 Task: Play online Dominion games.
Action: Mouse moved to (670, 624)
Screenshot: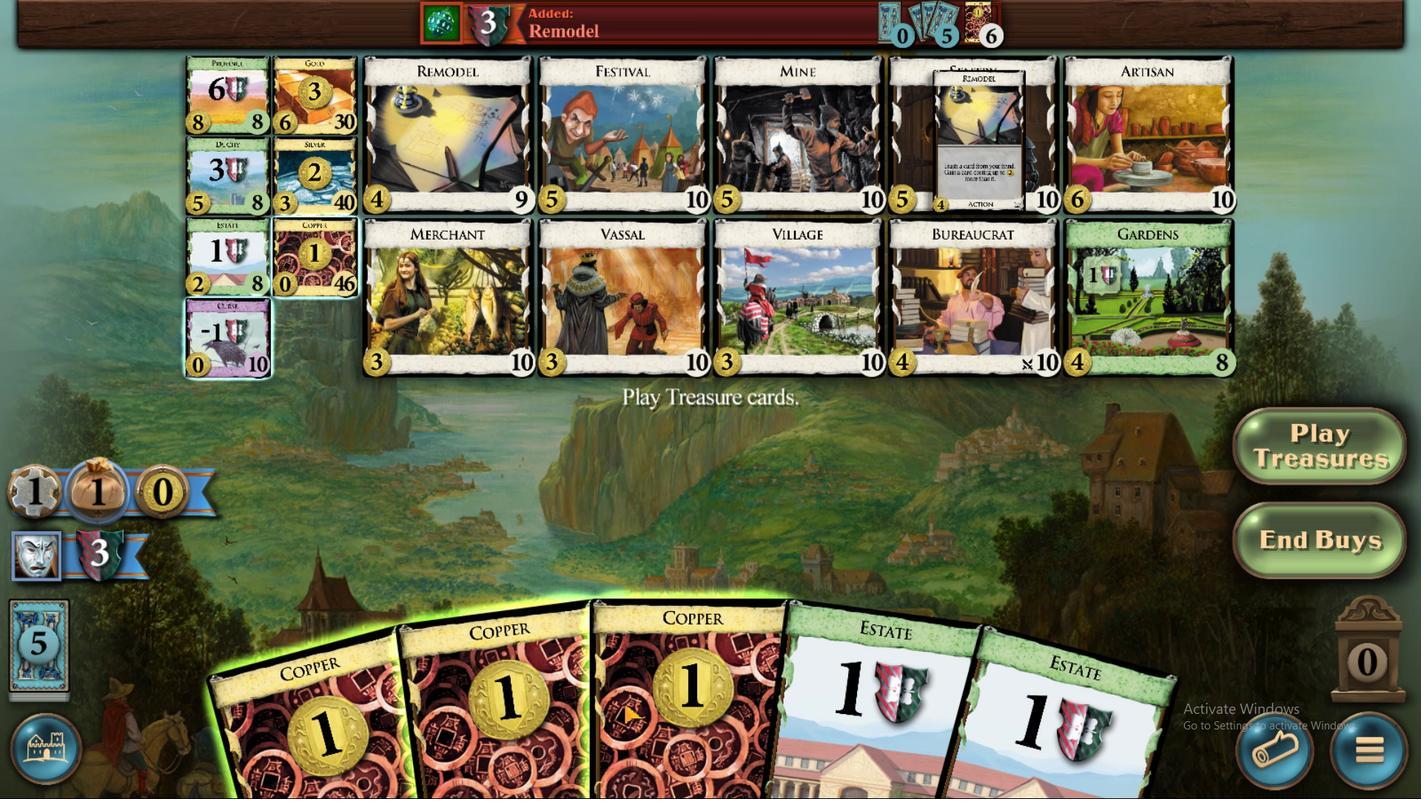 
Action: Mouse pressed left at (670, 624)
Screenshot: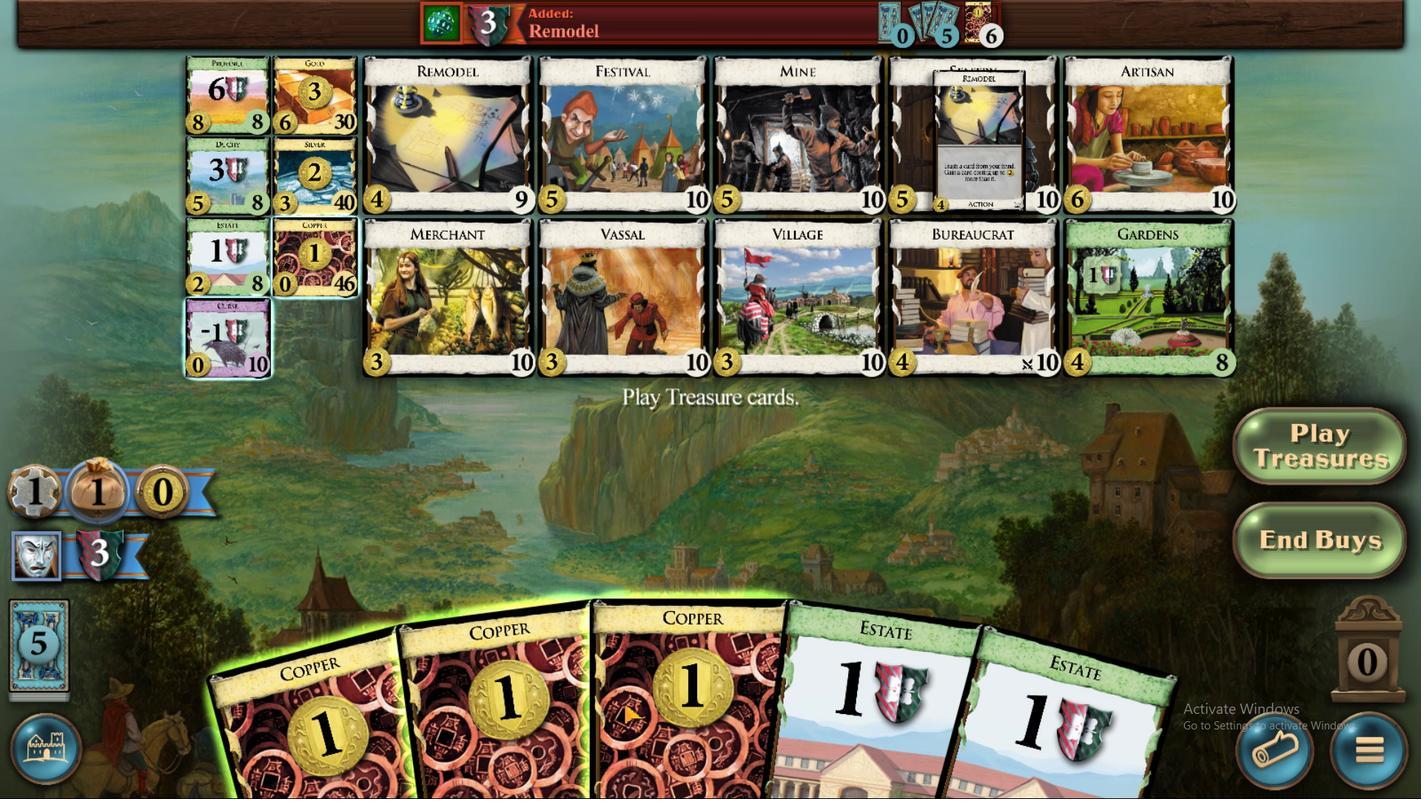 
Action: Mouse moved to (675, 606)
Screenshot: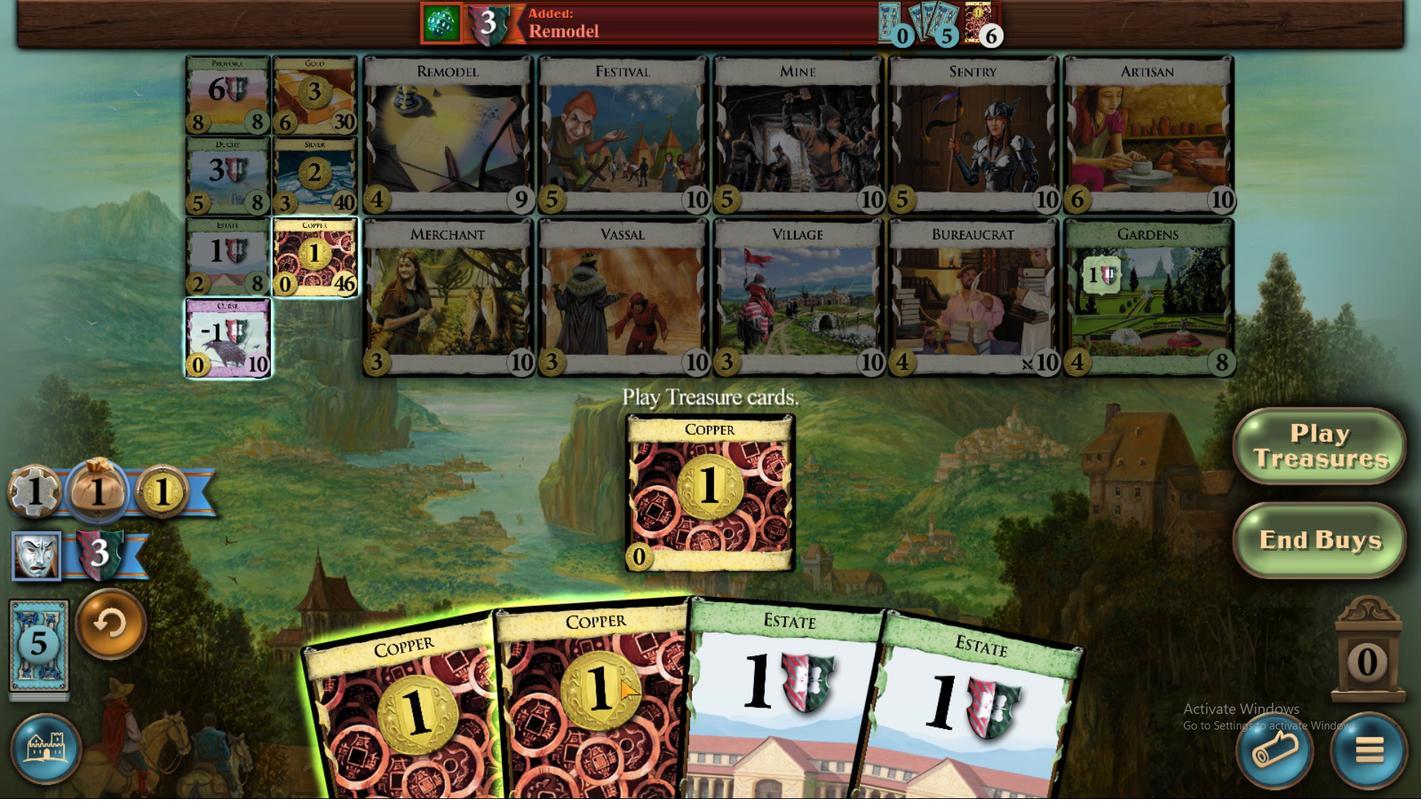 
Action: Mouse pressed left at (675, 606)
Screenshot: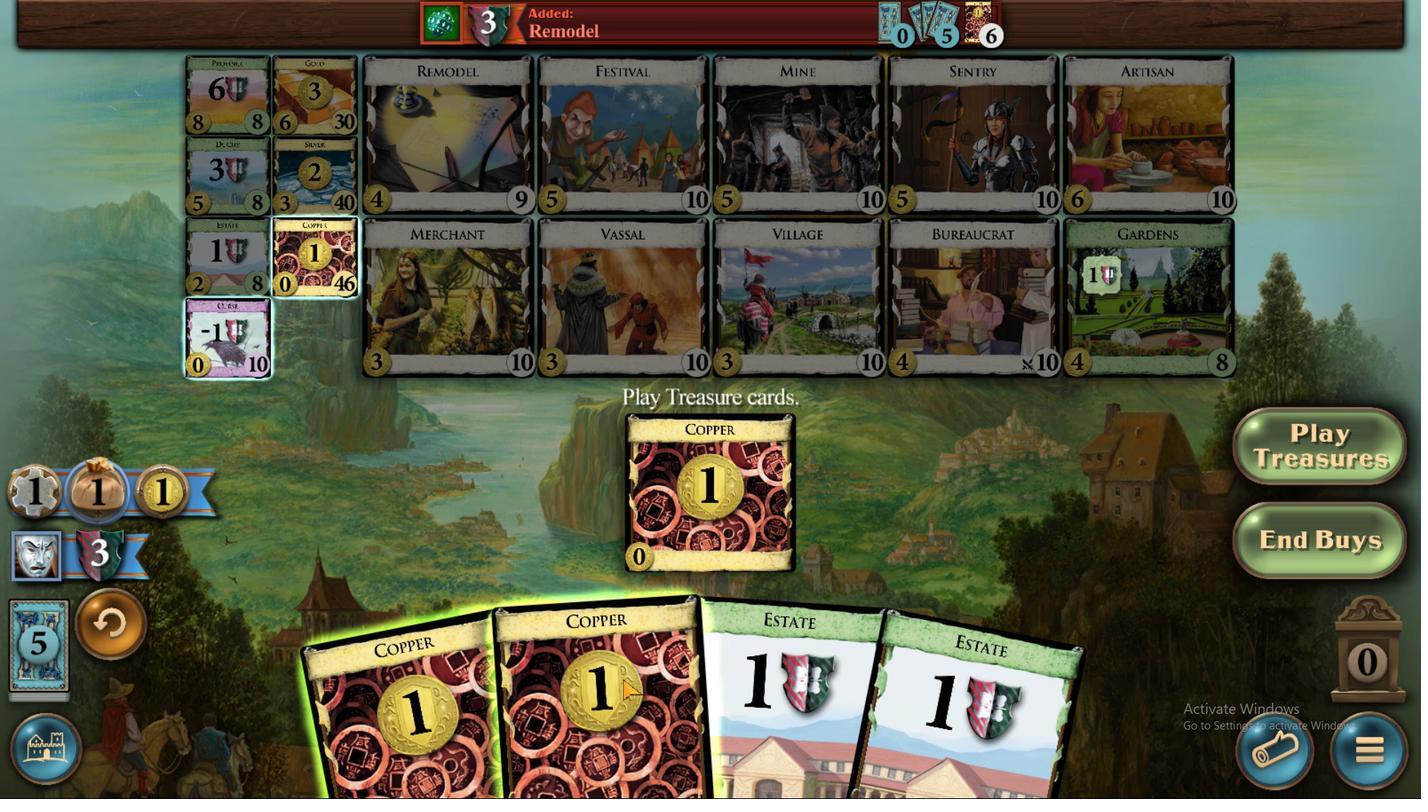 
Action: Mouse moved to (602, 604)
Screenshot: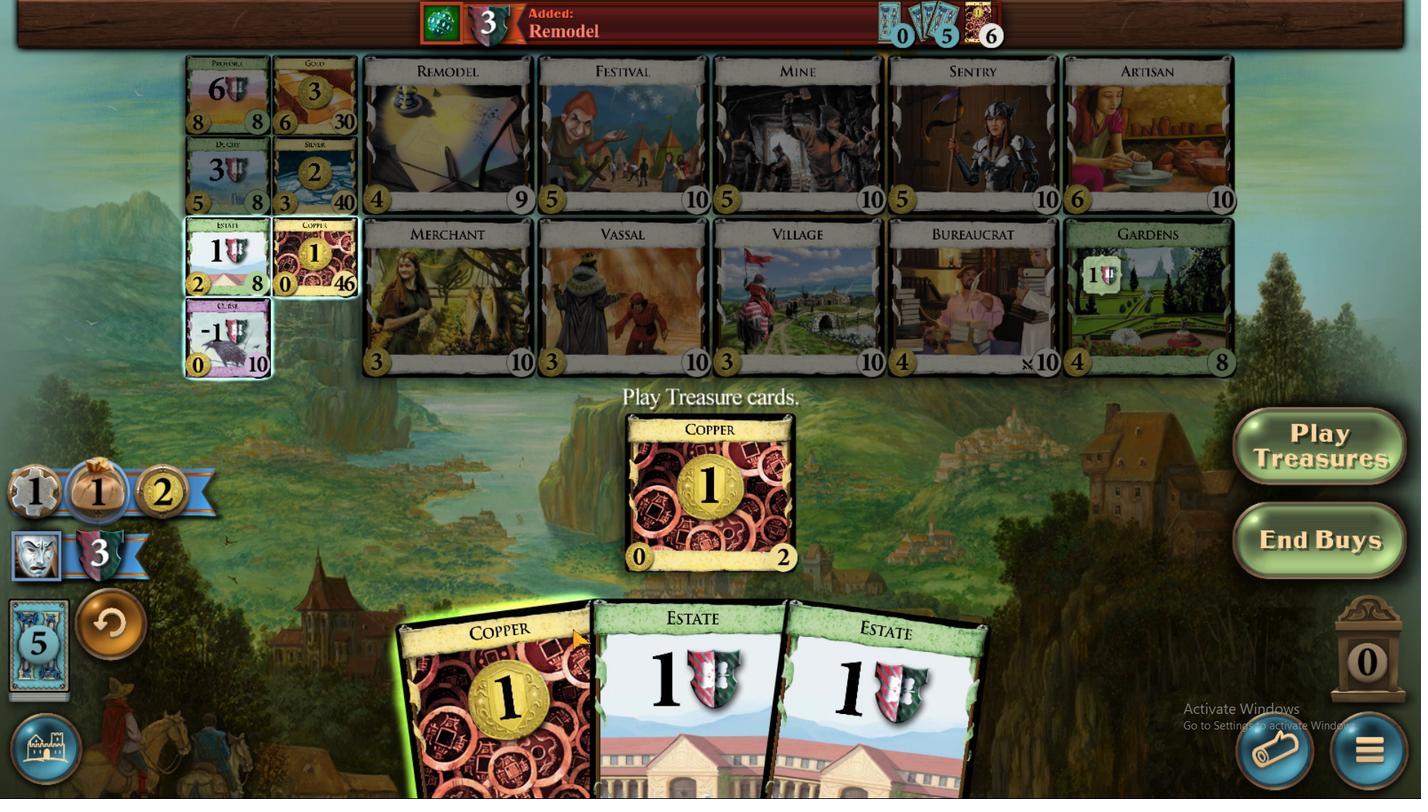 
Action: Mouse pressed left at (602, 604)
Screenshot: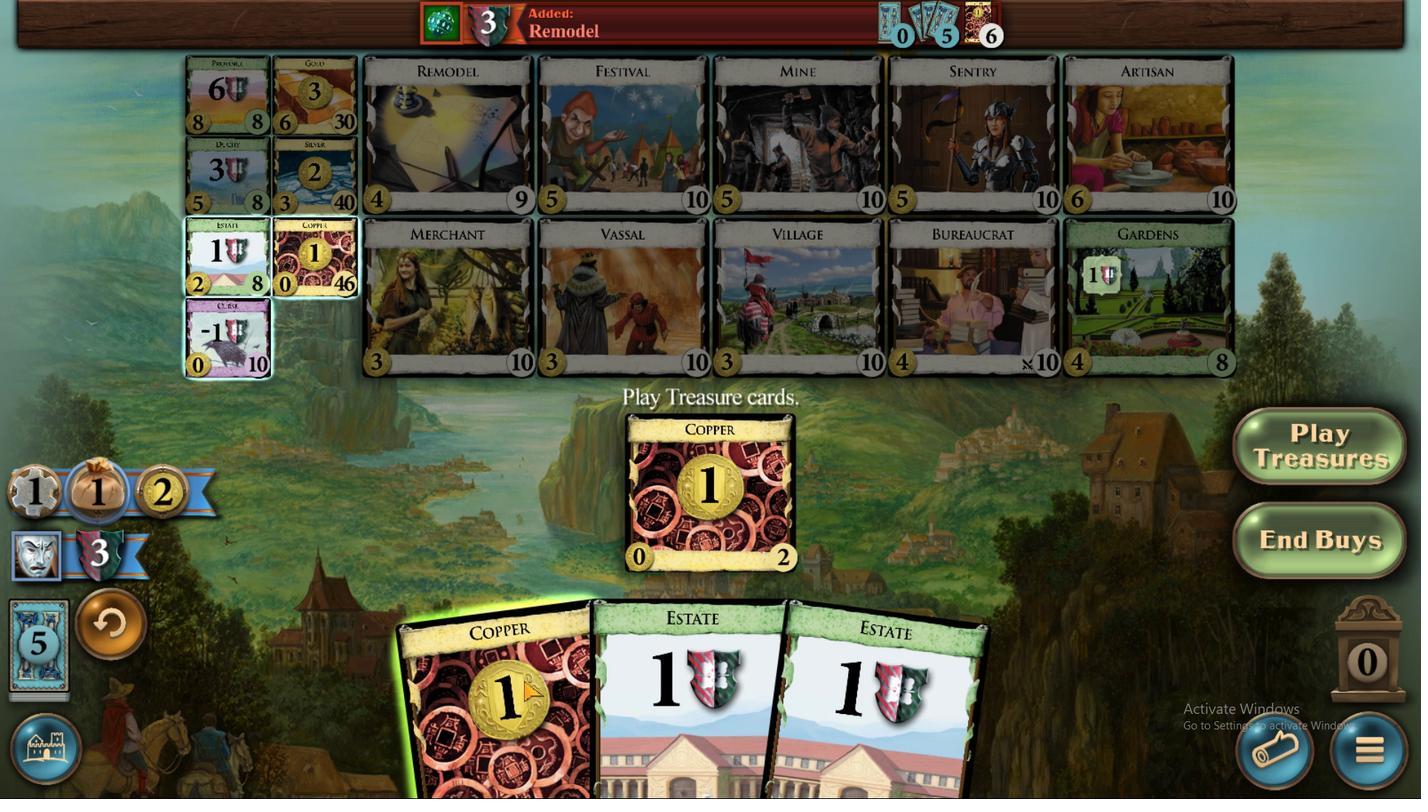 
Action: Mouse moved to (438, 384)
Screenshot: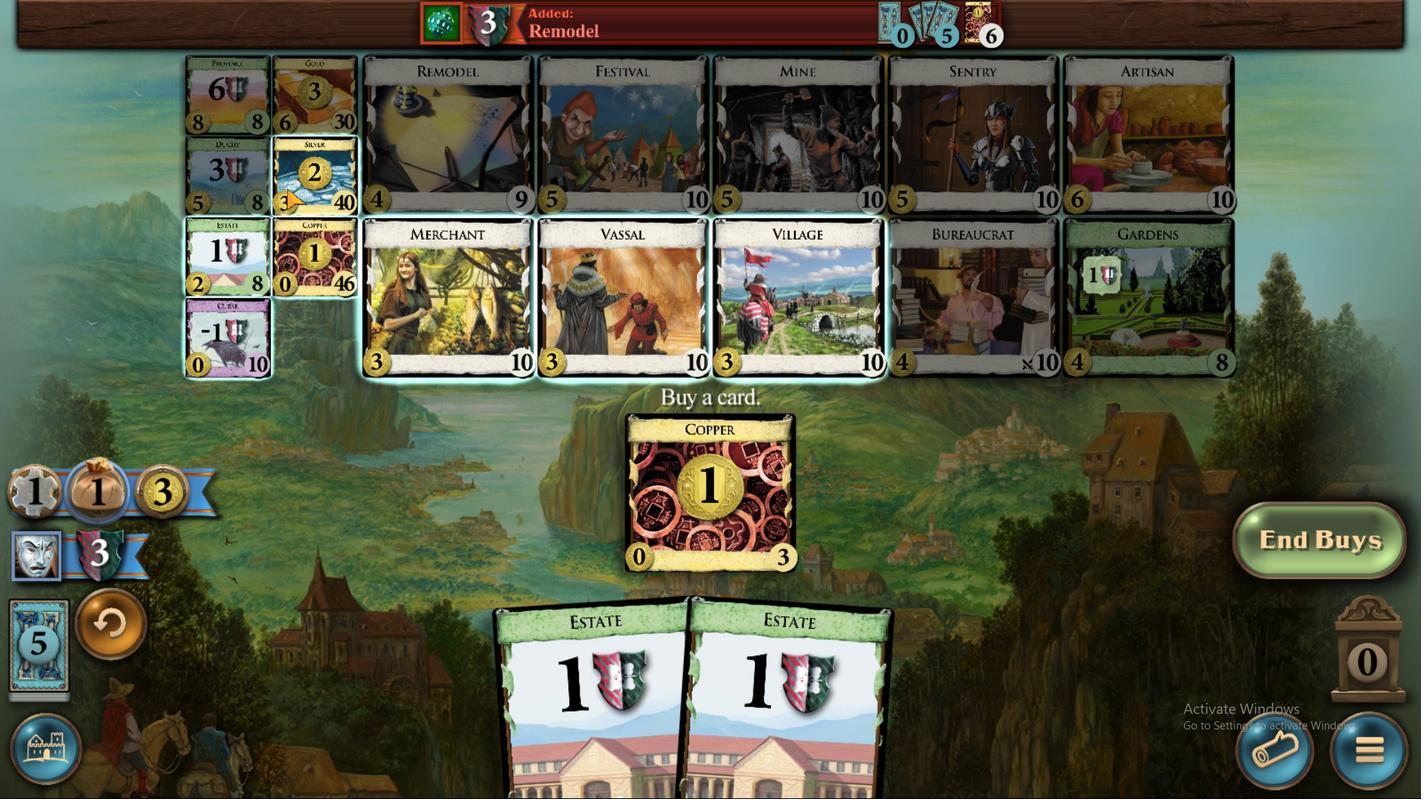 
Action: Mouse pressed left at (438, 384)
Screenshot: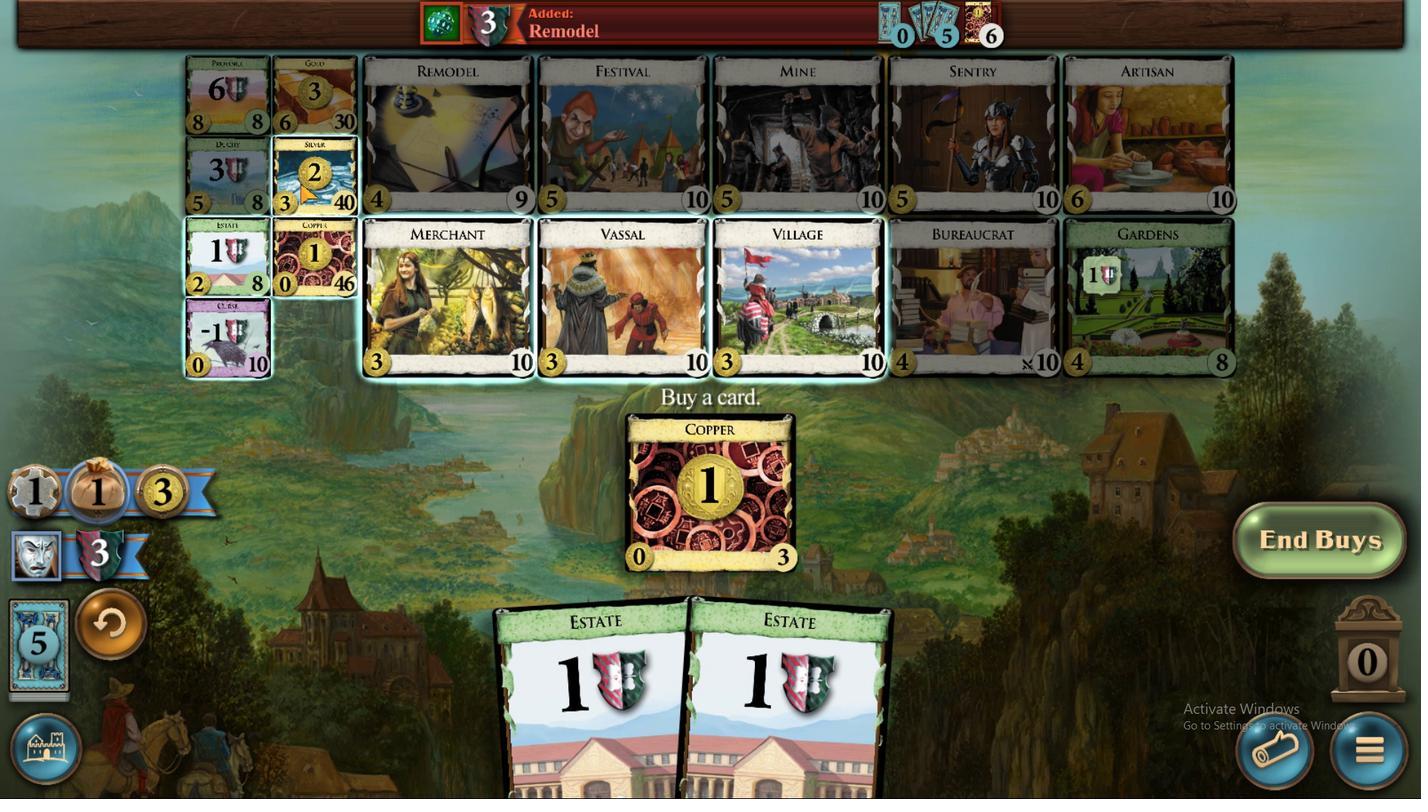 
Action: Mouse moved to (693, 602)
Screenshot: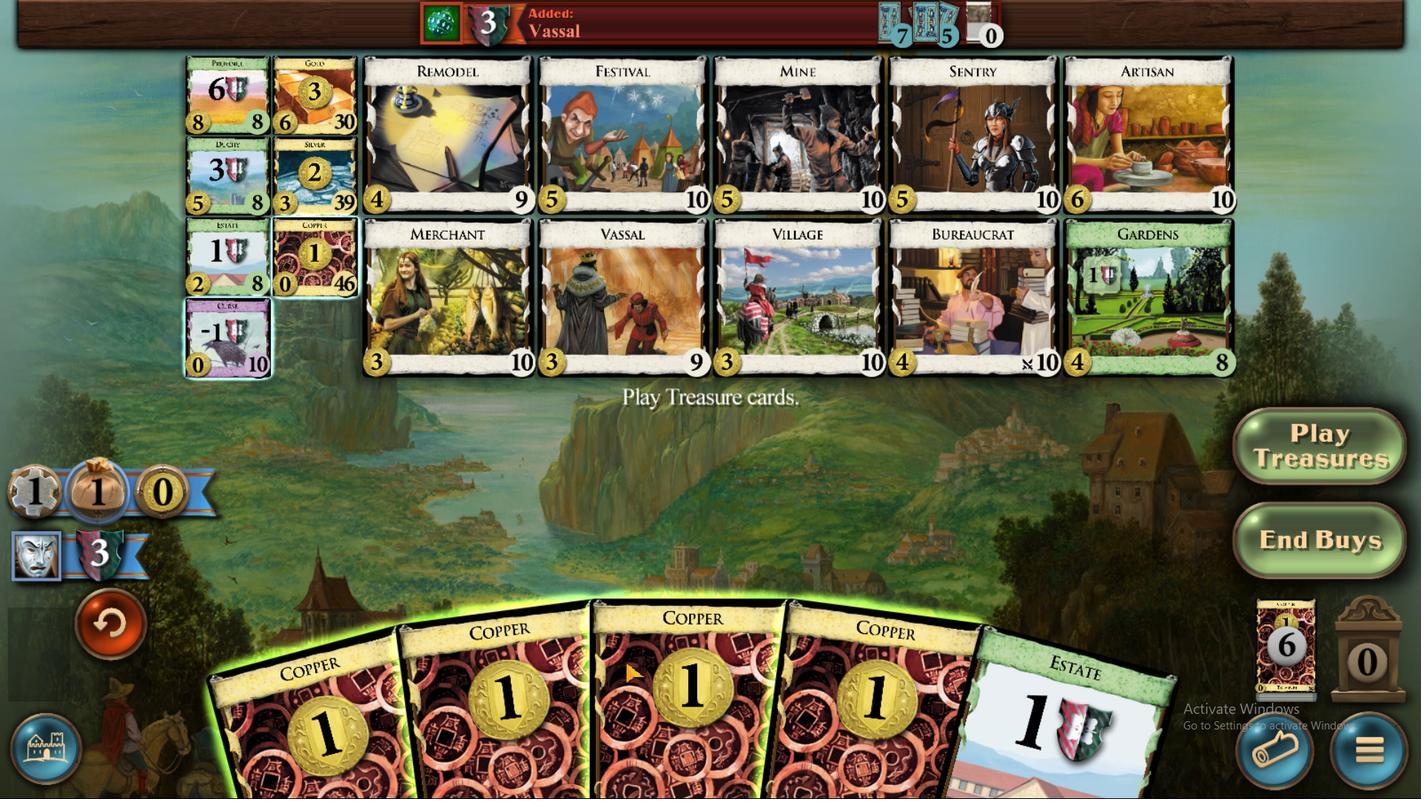 
Action: Mouse pressed left at (693, 602)
Screenshot: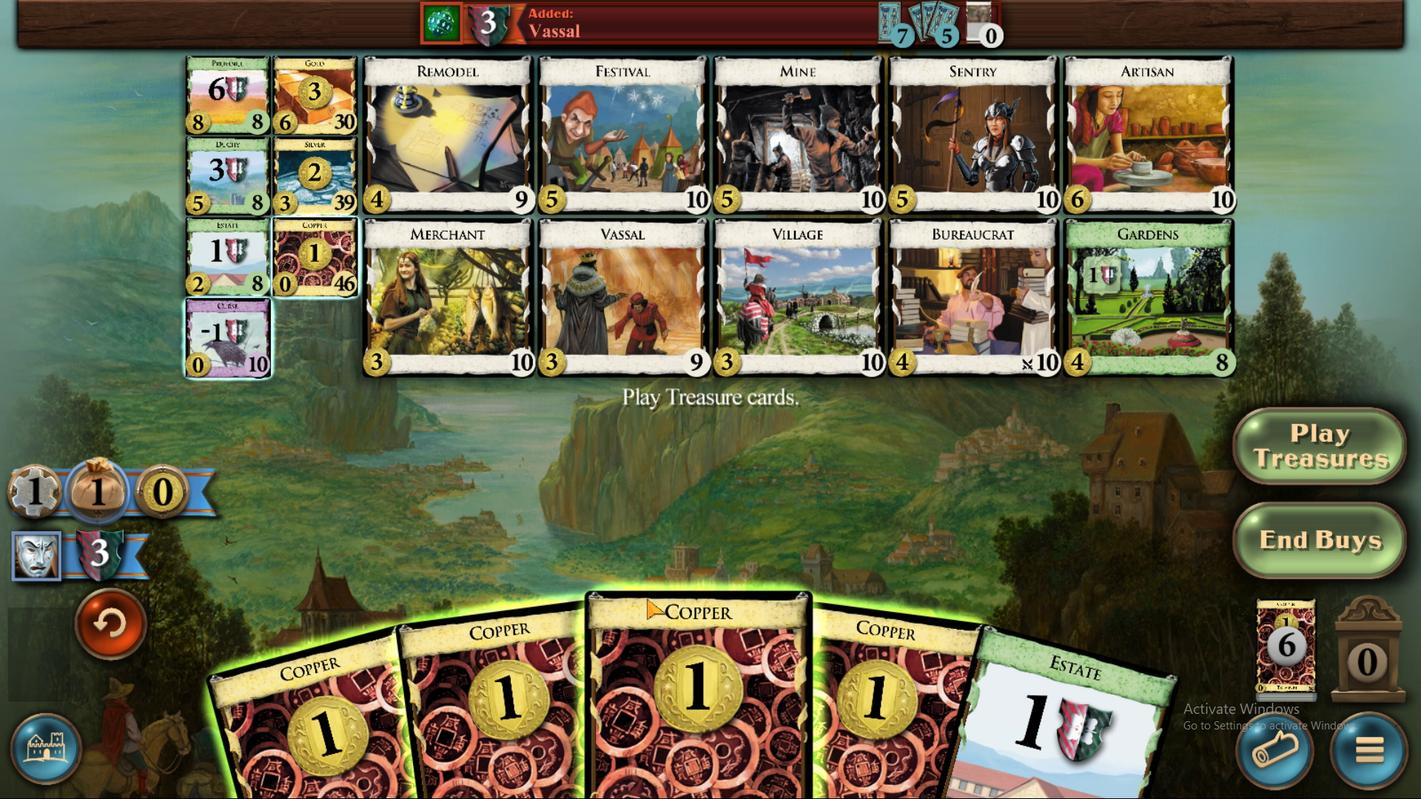 
Action: Mouse moved to (689, 602)
Screenshot: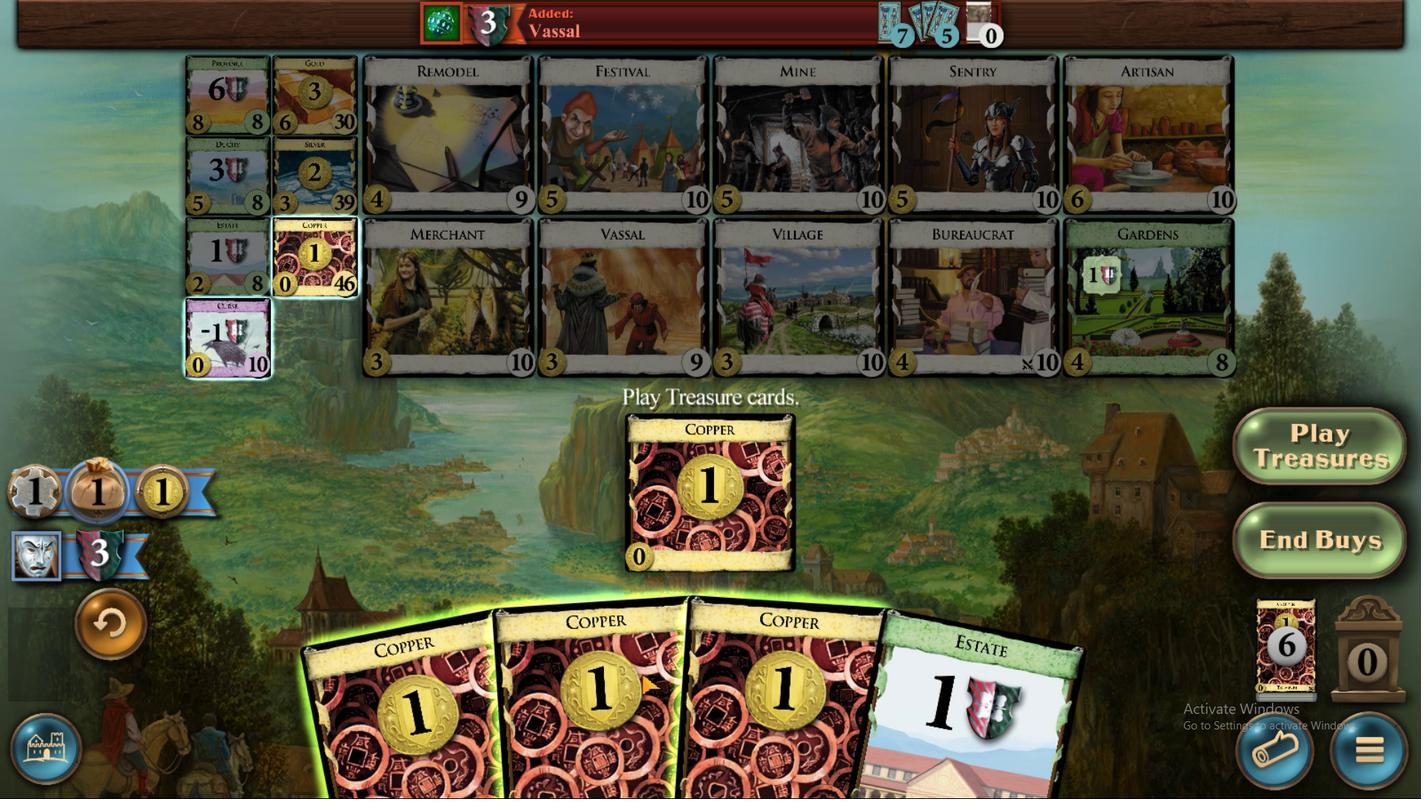 
Action: Mouse pressed left at (689, 602)
Screenshot: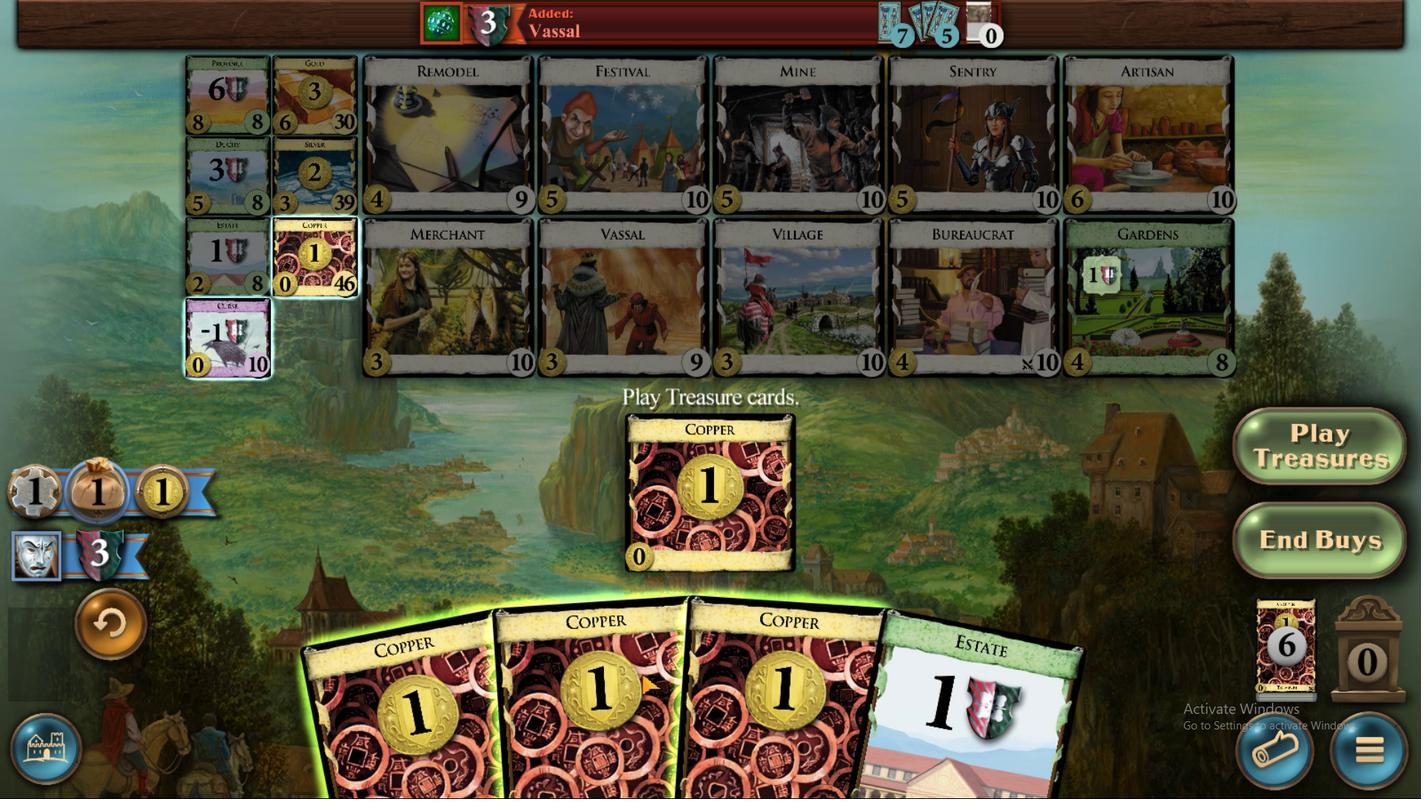 
Action: Mouse moved to (747, 572)
Screenshot: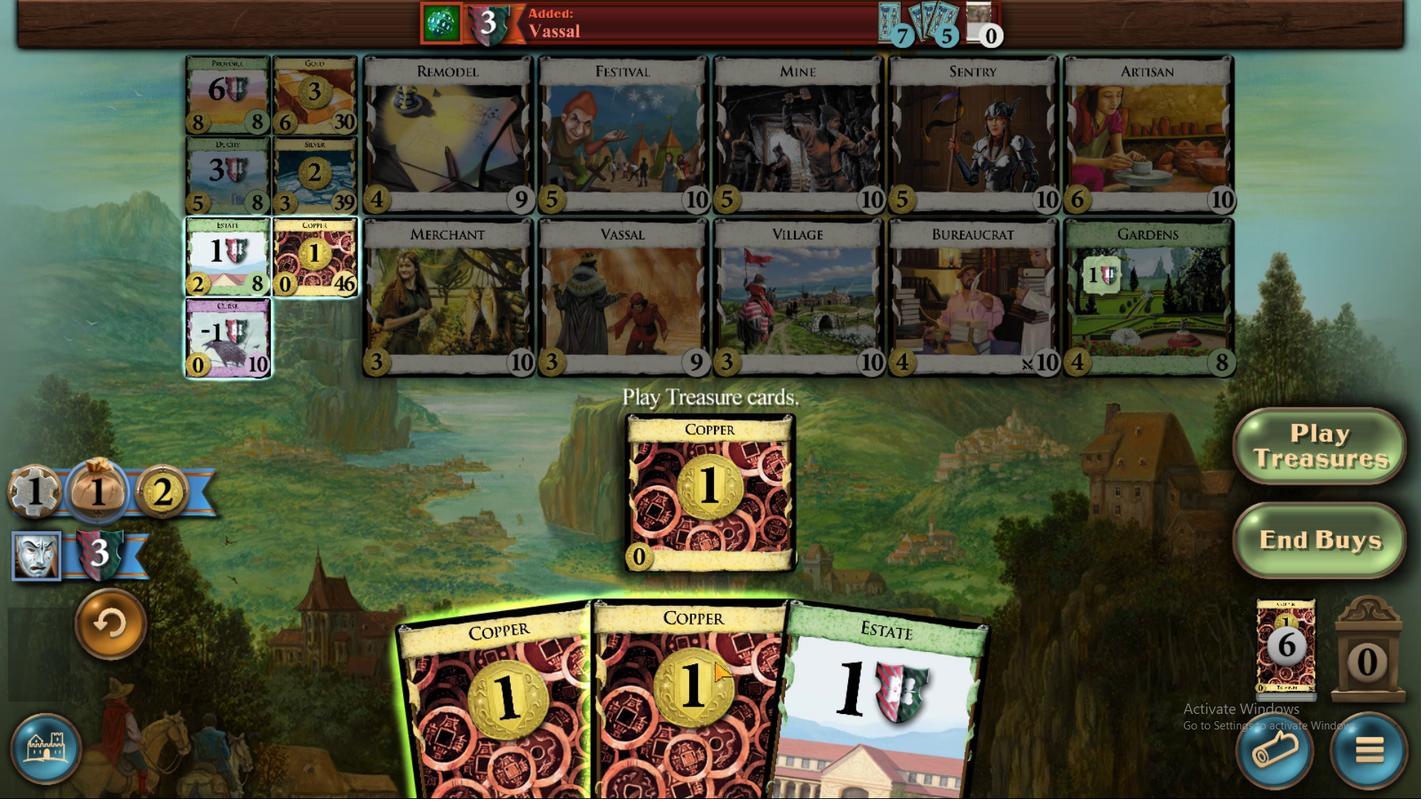 
Action: Mouse pressed left at (741, 597)
Screenshot: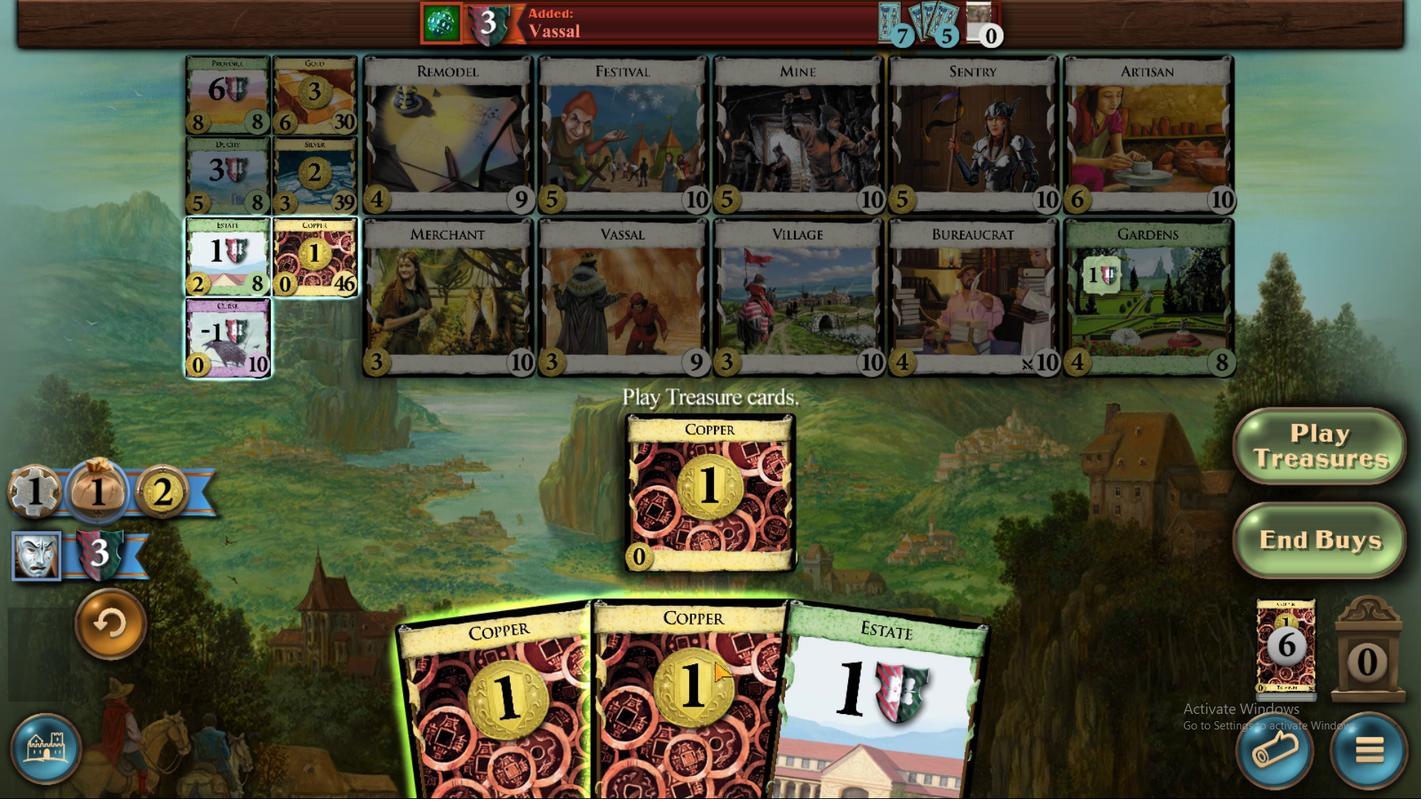 
Action: Mouse moved to (671, 593)
Screenshot: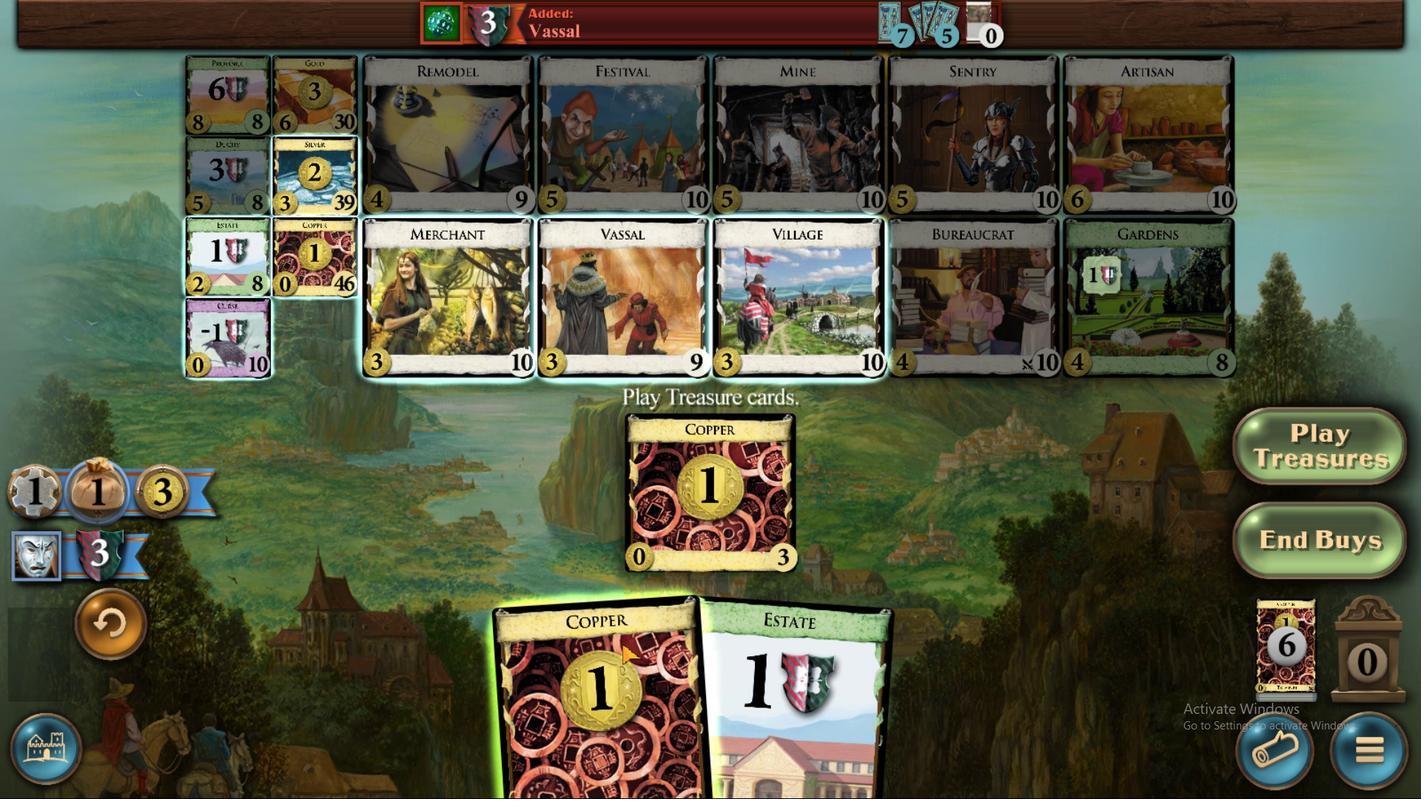 
Action: Mouse pressed left at (671, 593)
Screenshot: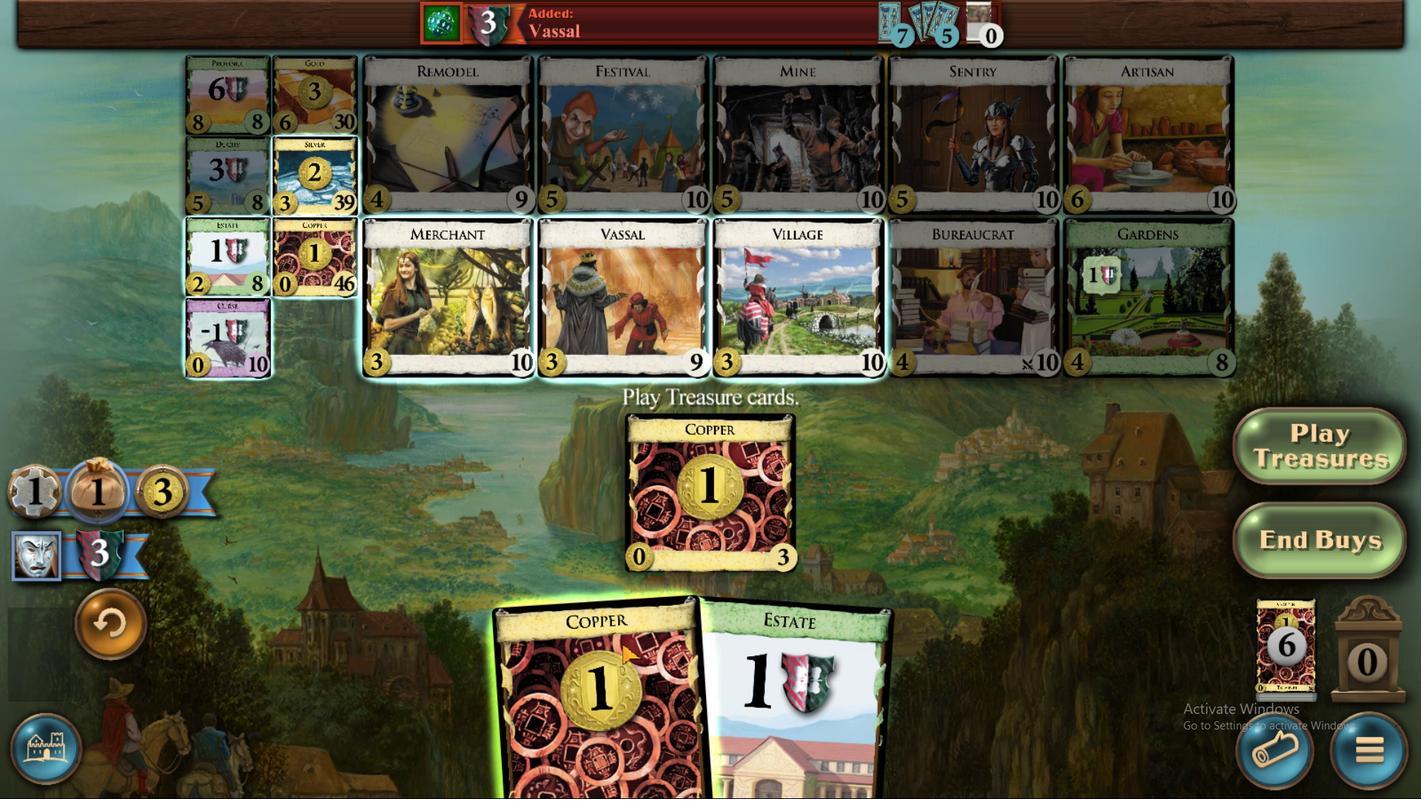 
Action: Mouse moved to (446, 388)
Screenshot: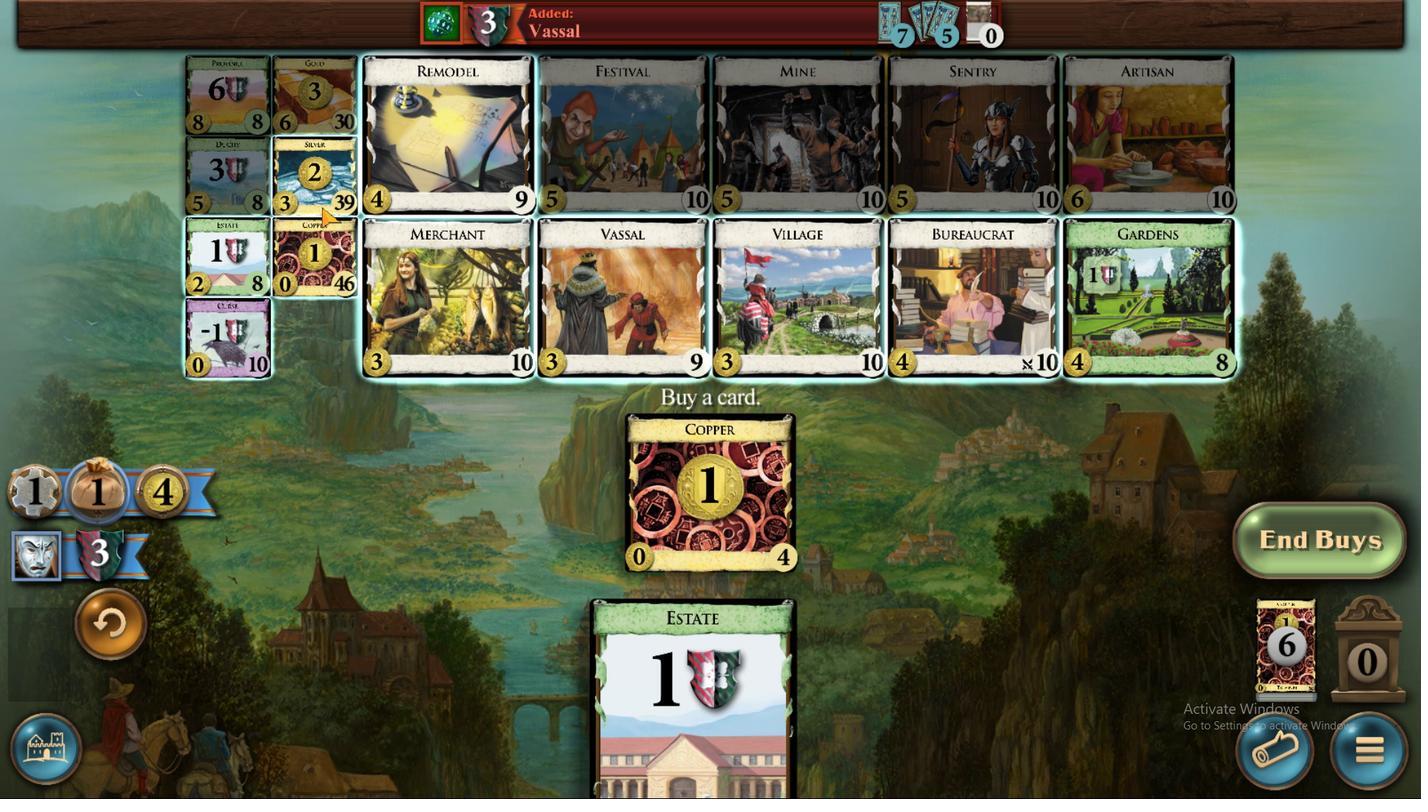
Action: Mouse pressed left at (446, 388)
Screenshot: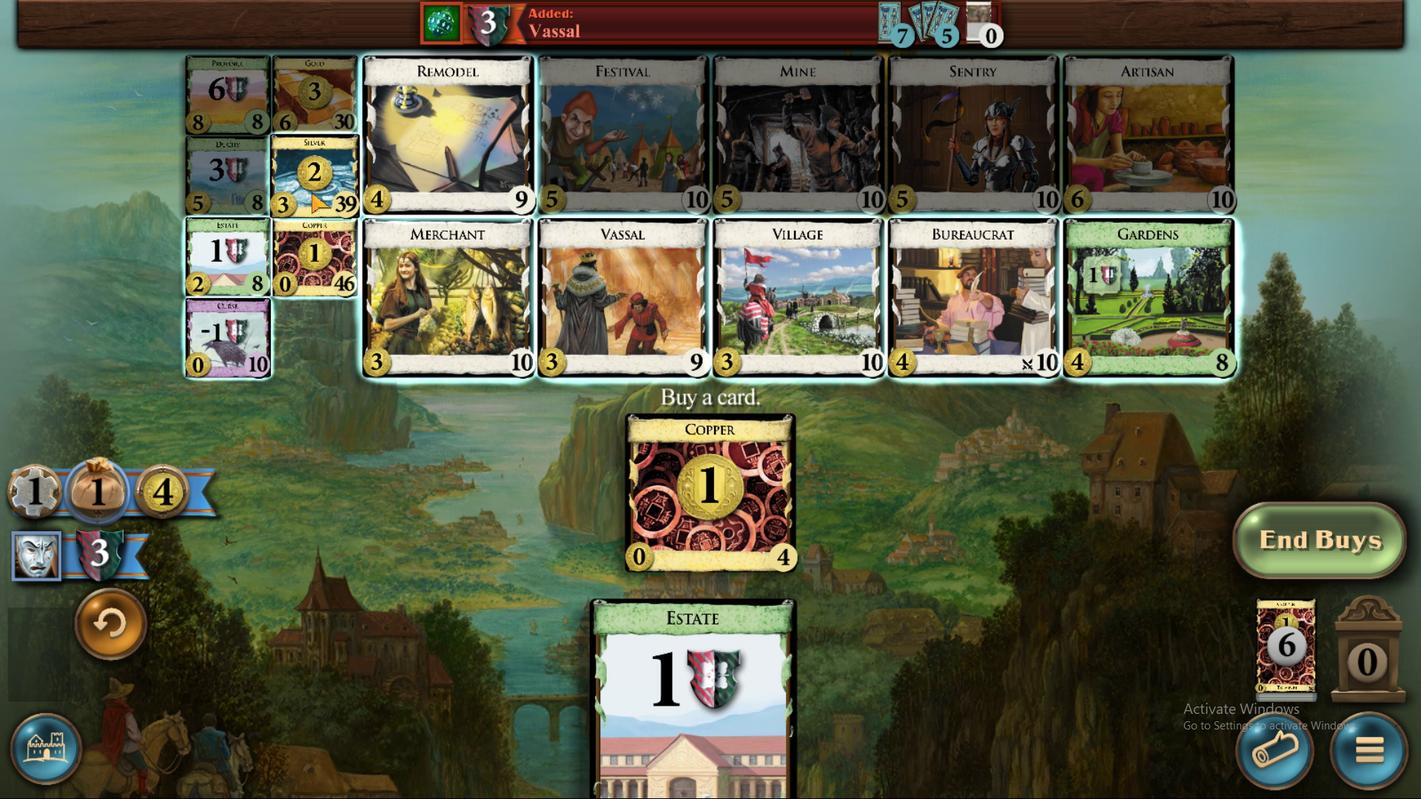 
Action: Mouse moved to (742, 599)
Screenshot: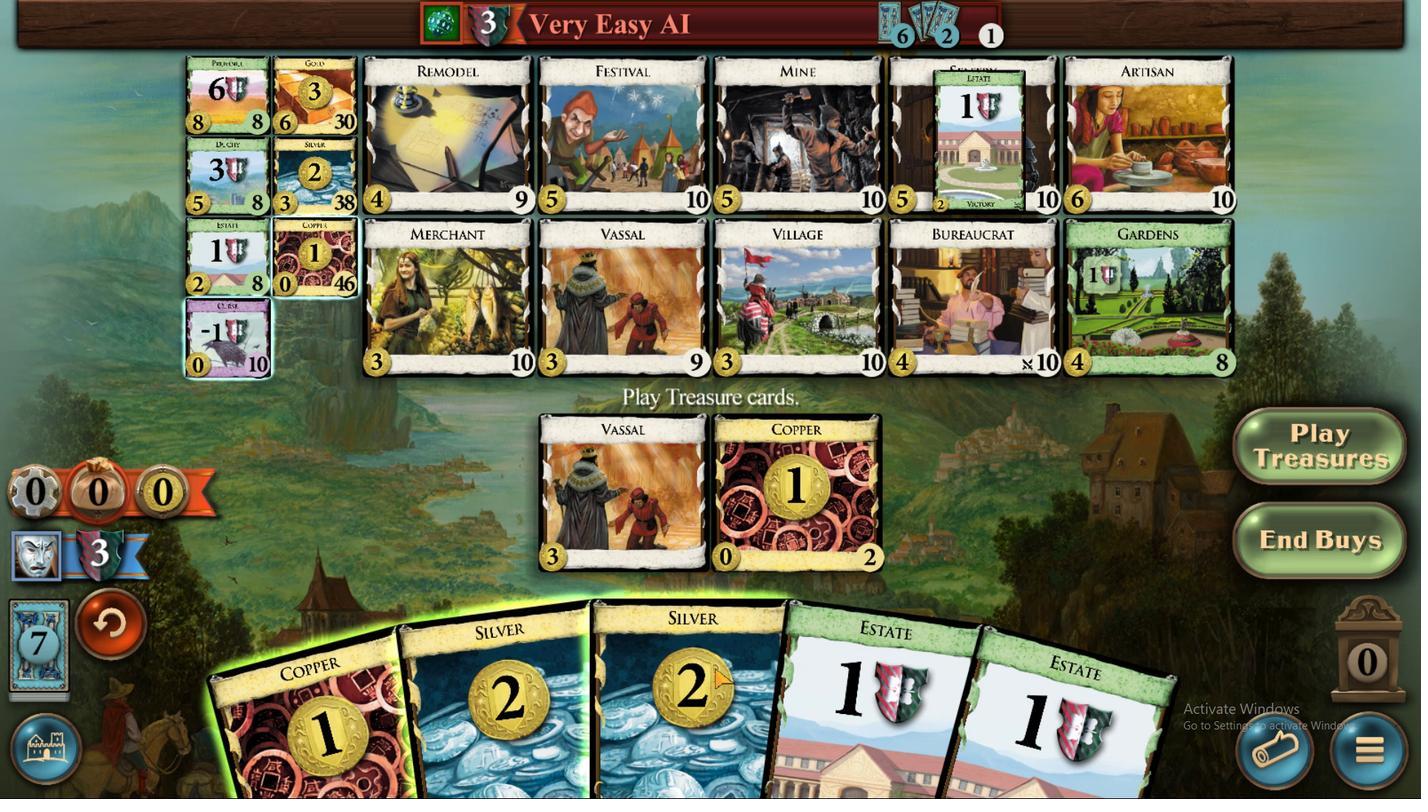 
Action: Mouse pressed left at (742, 599)
Screenshot: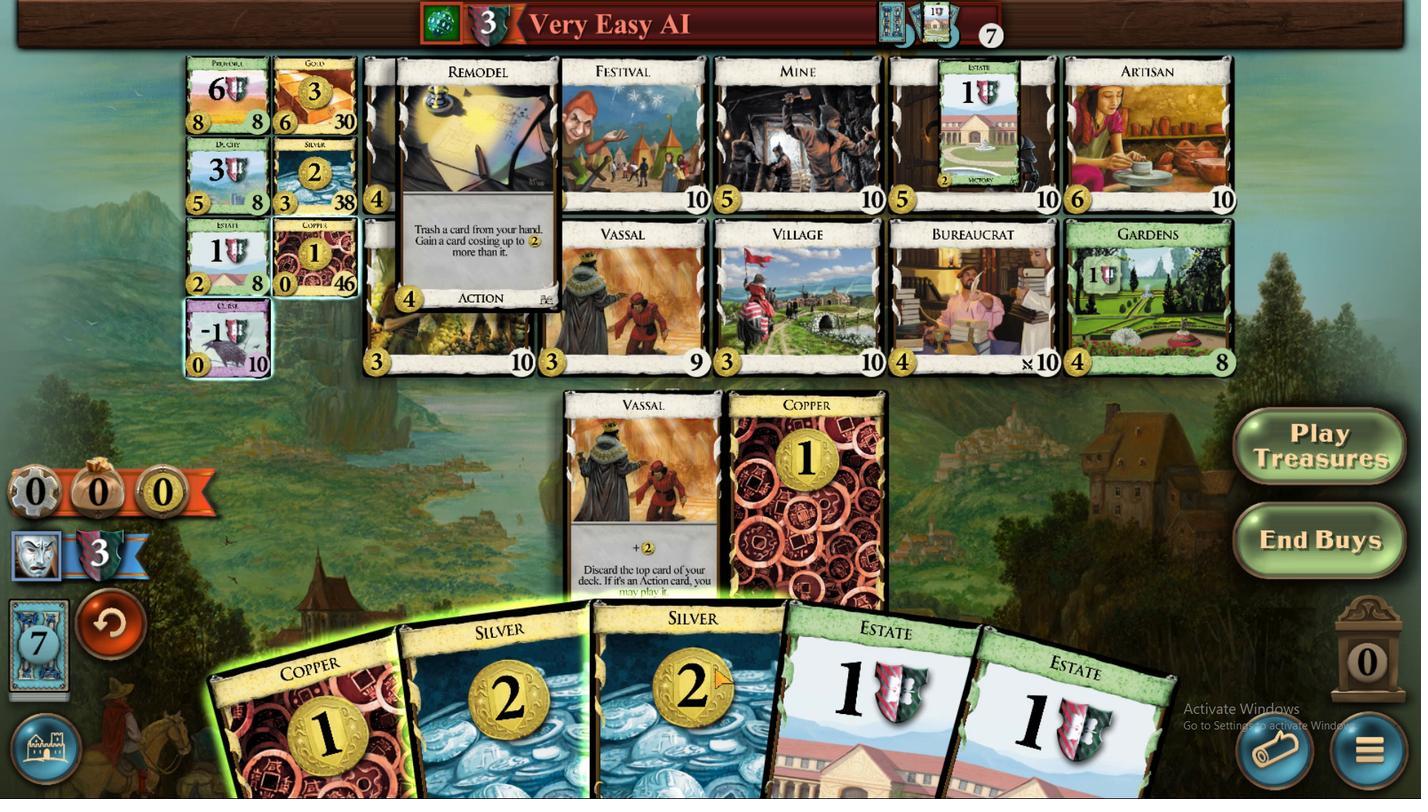 
Action: Mouse moved to (677, 622)
Screenshot: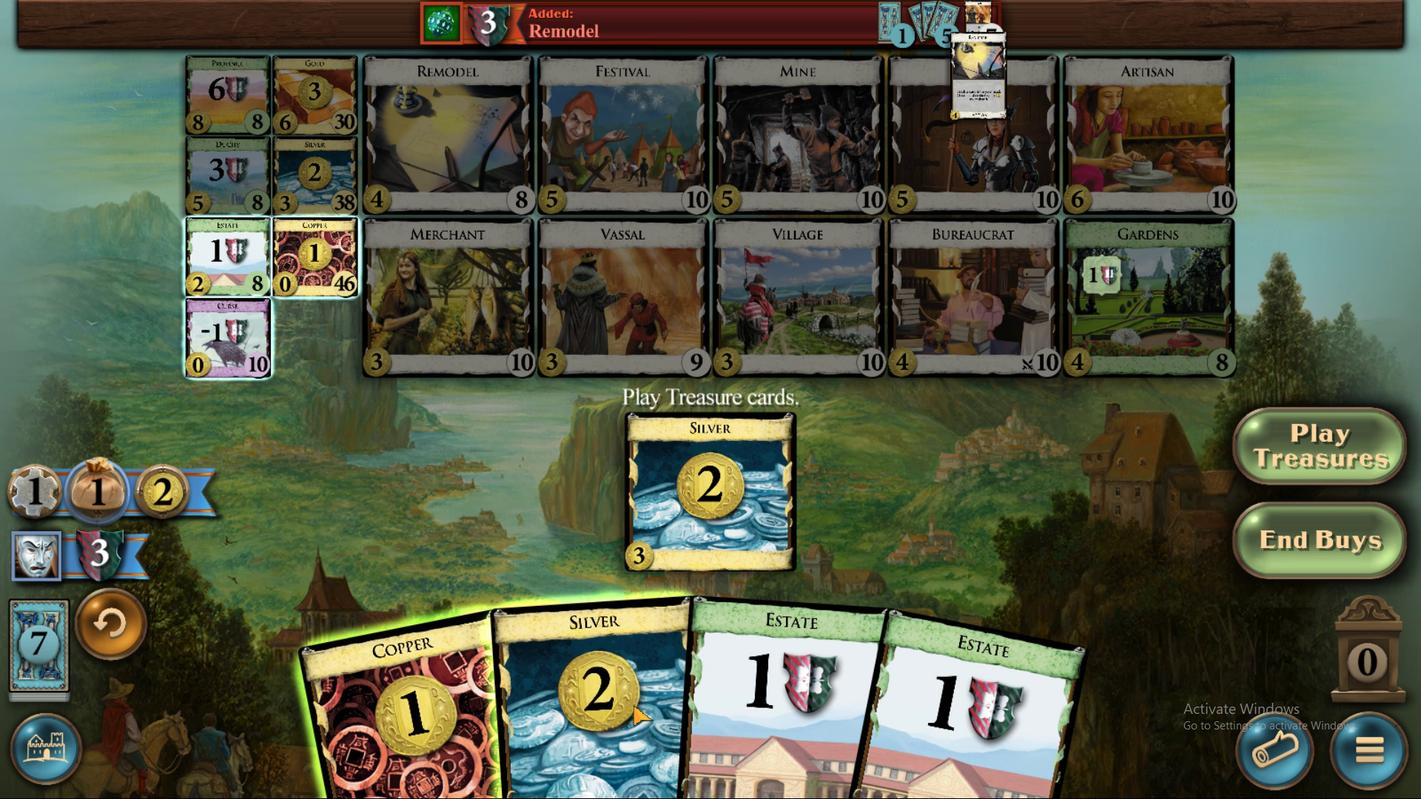 
Action: Mouse pressed left at (677, 622)
Screenshot: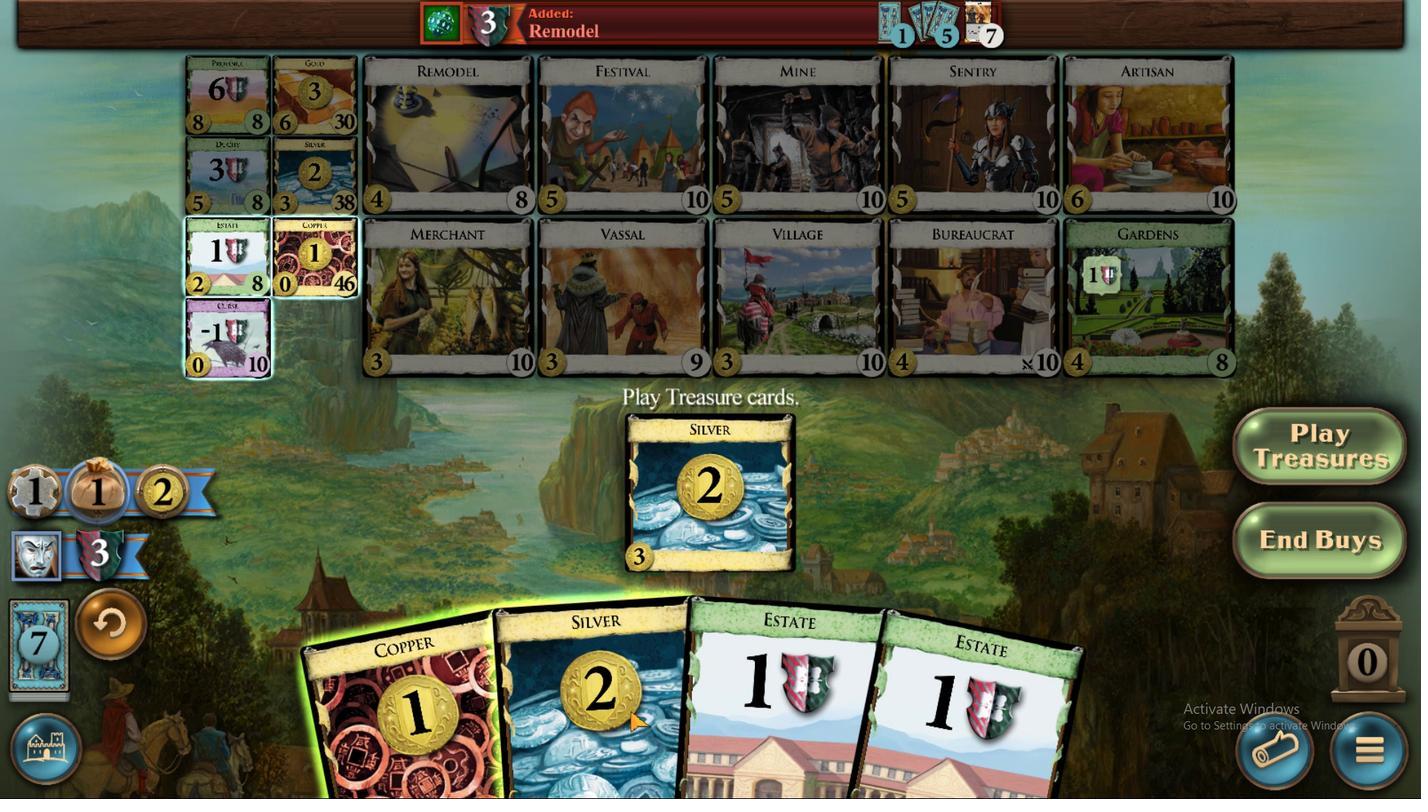 
Action: Mouse moved to (436, 370)
Screenshot: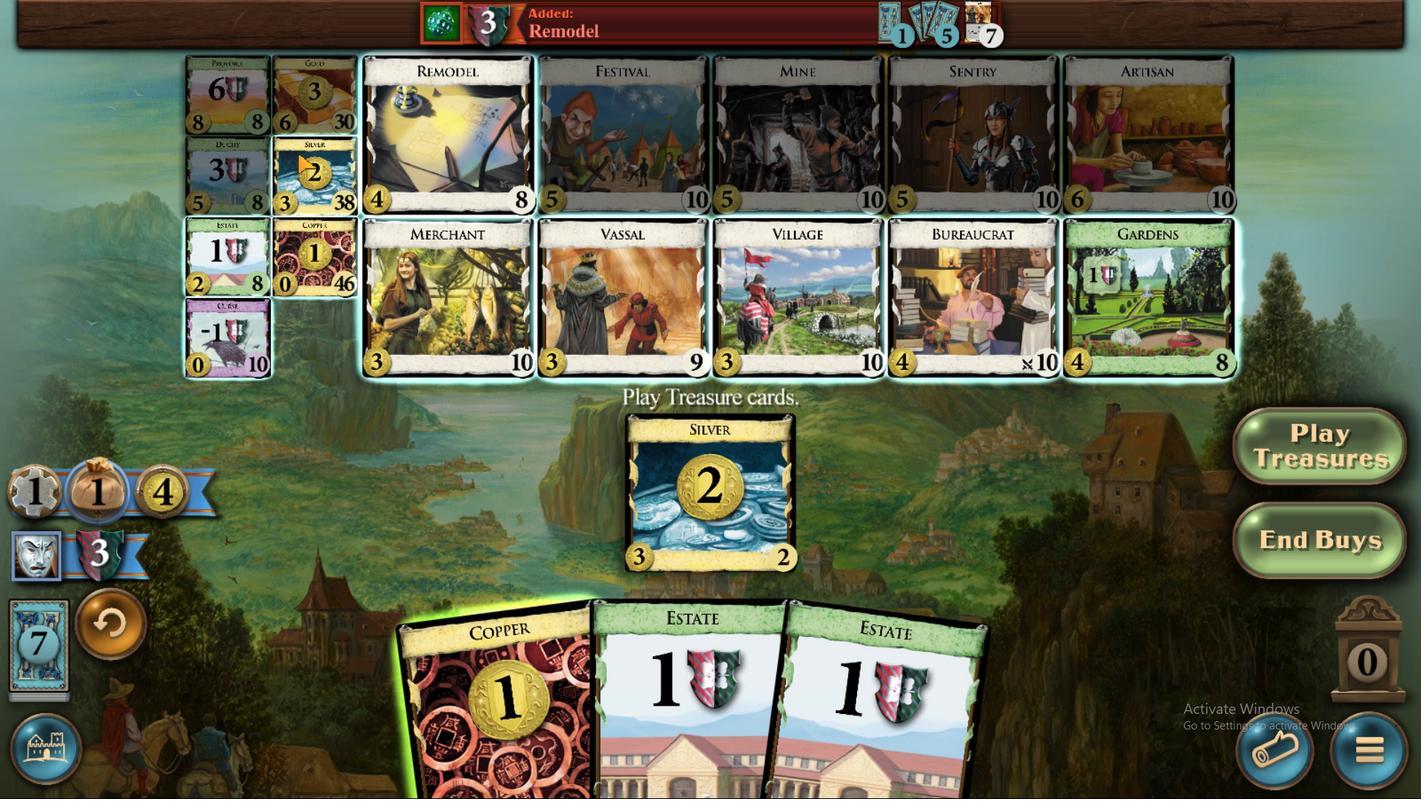 
Action: Mouse pressed left at (436, 370)
Screenshot: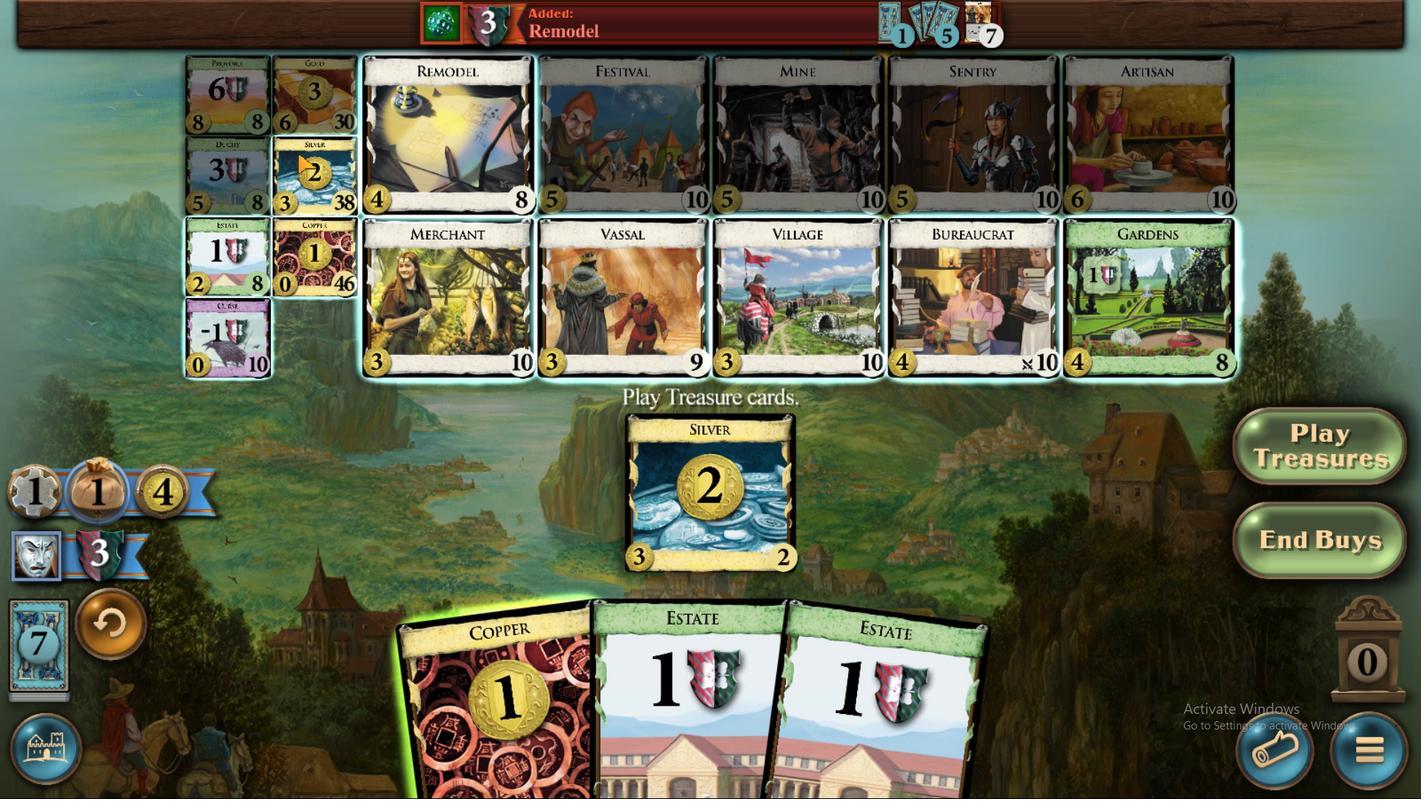 
Action: Mouse moved to (855, 605)
Screenshot: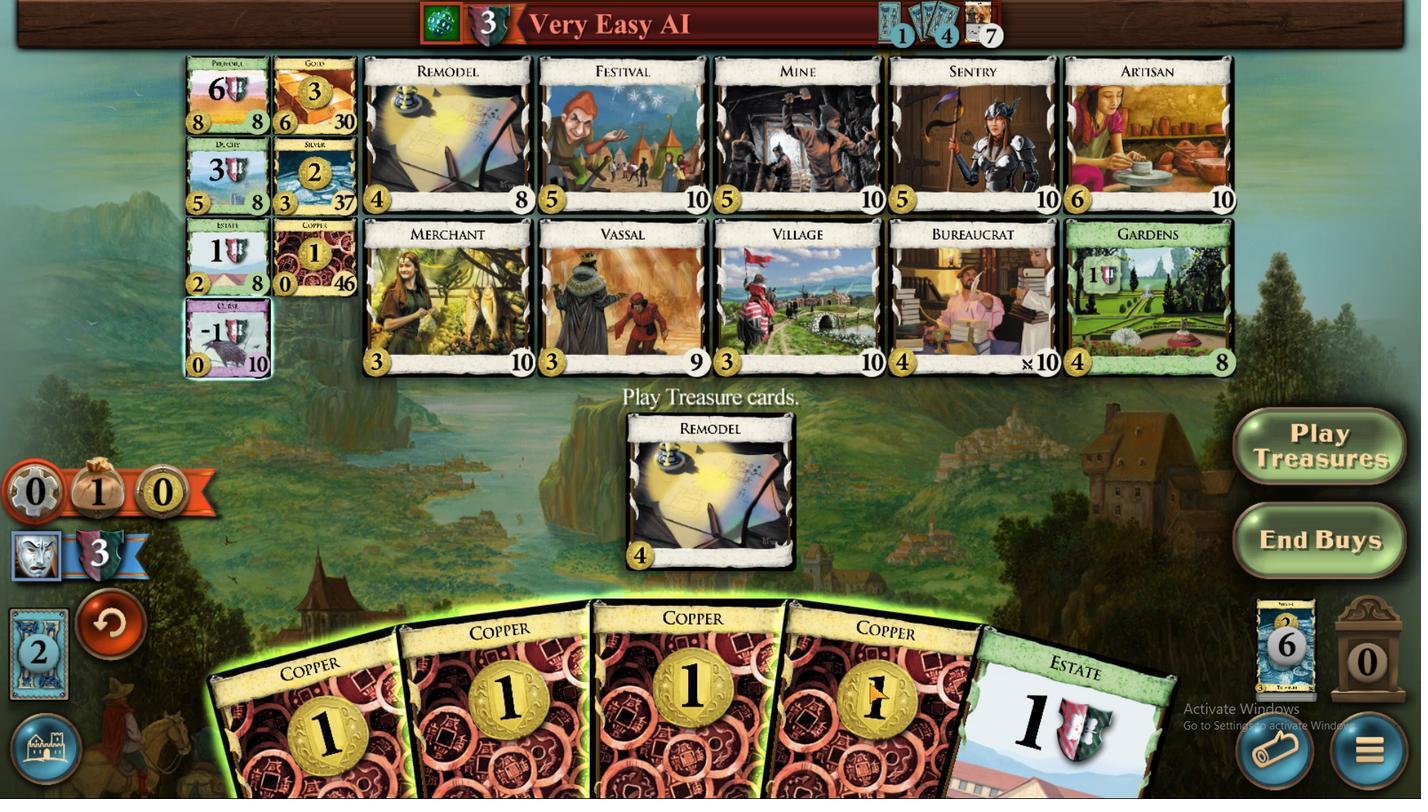 
Action: Mouse pressed left at (855, 605)
Screenshot: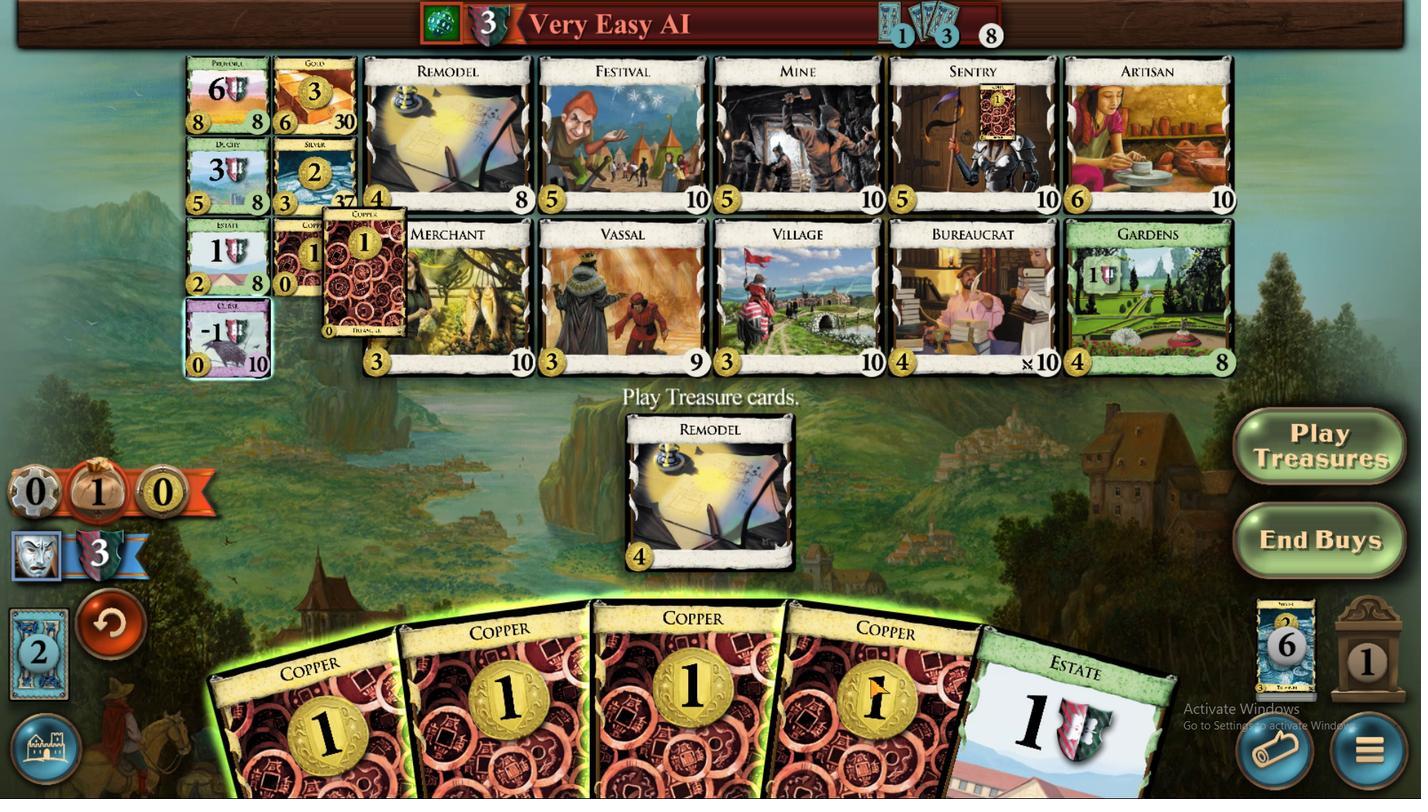 
Action: Mouse moved to (762, 609)
Screenshot: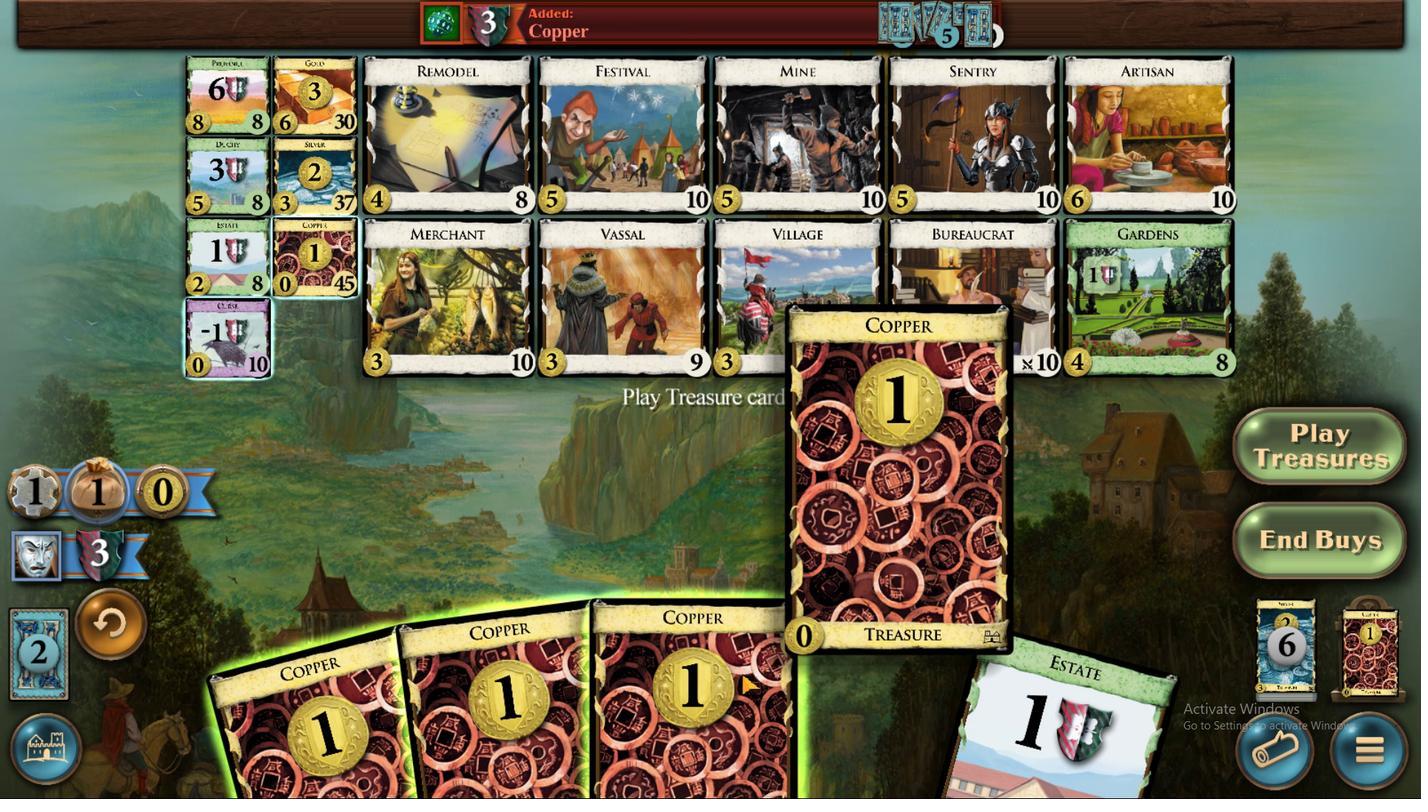 
Action: Mouse pressed left at (762, 609)
Screenshot: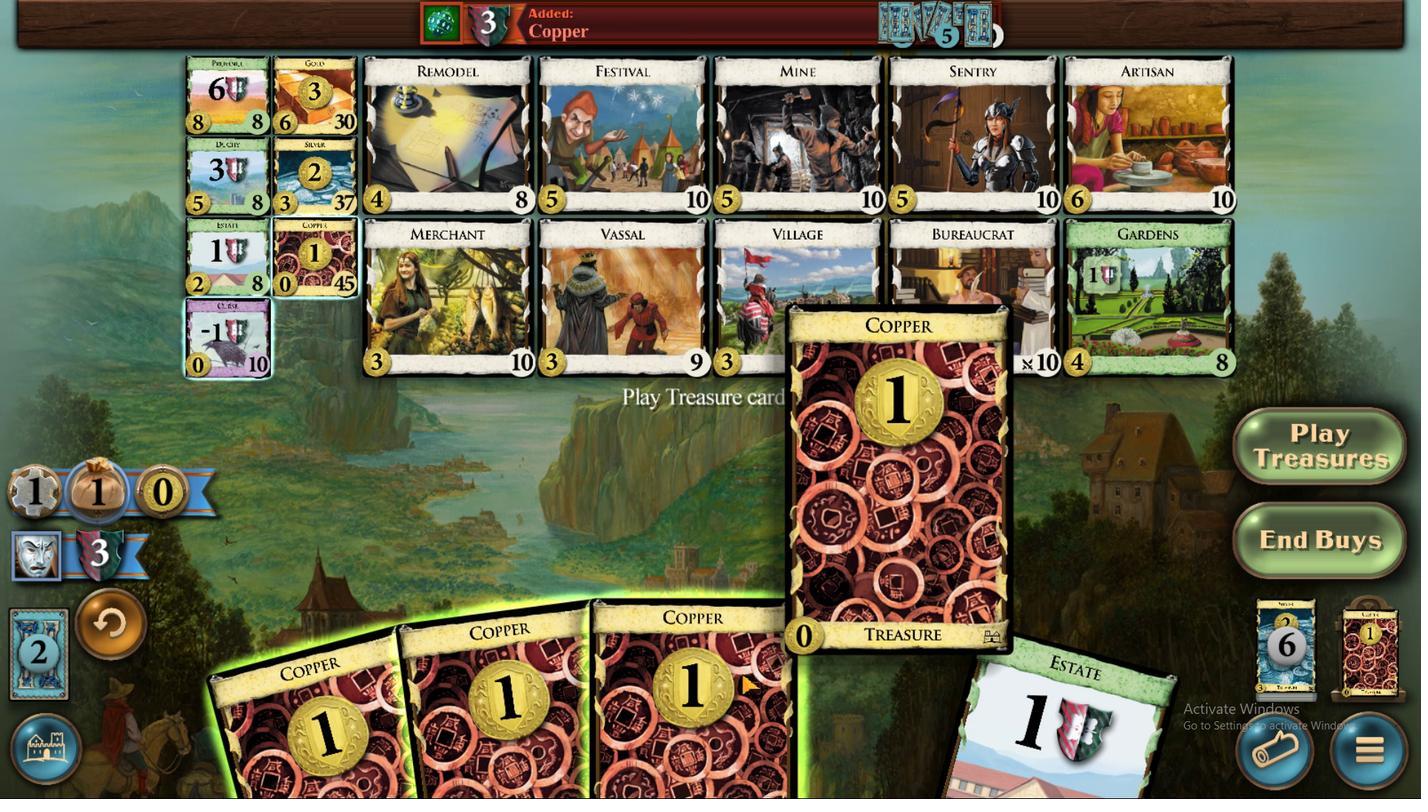 
Action: Mouse moved to (738, 606)
Screenshot: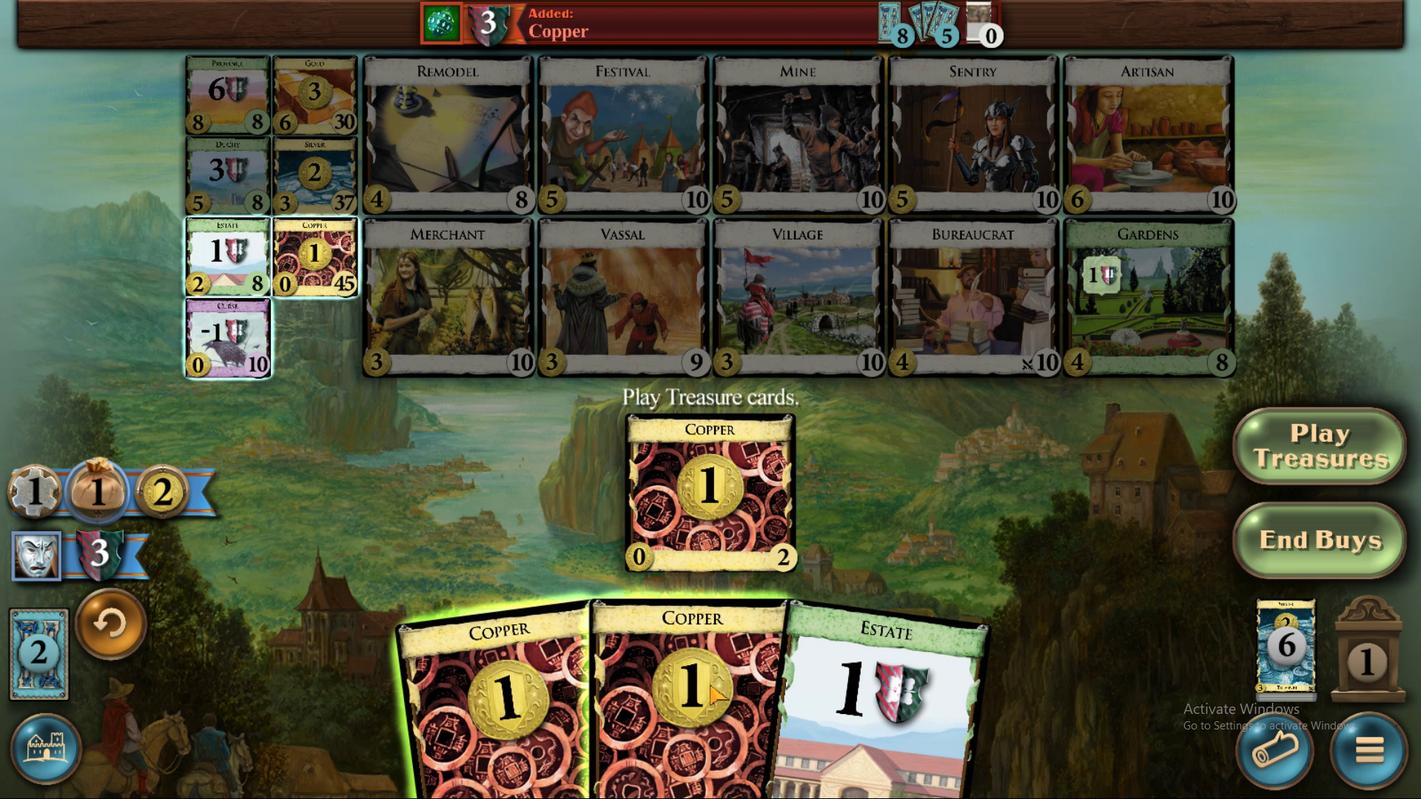 
Action: Mouse pressed left at (738, 606)
Screenshot: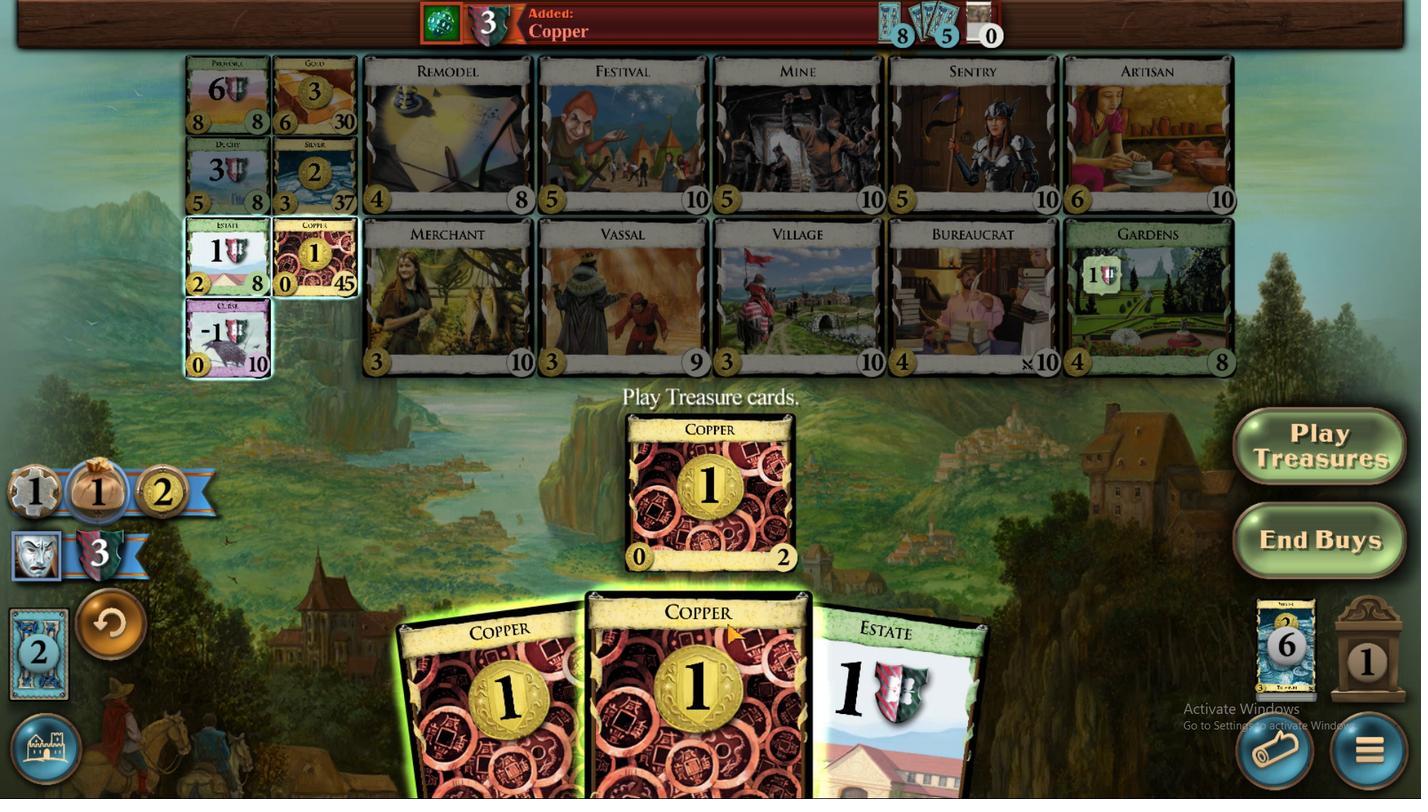 
Action: Mouse moved to (467, 382)
Screenshot: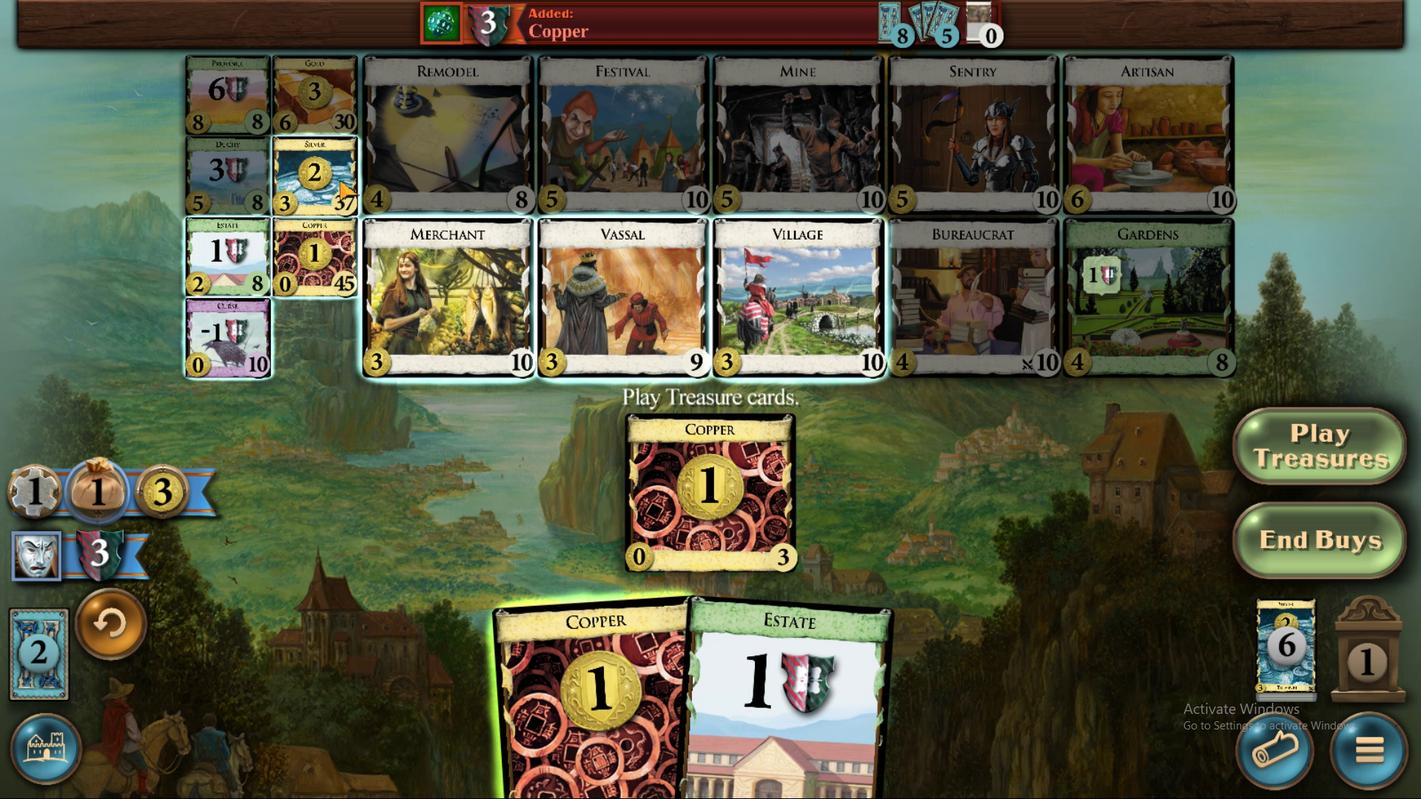 
Action: Mouse pressed left at (467, 382)
Screenshot: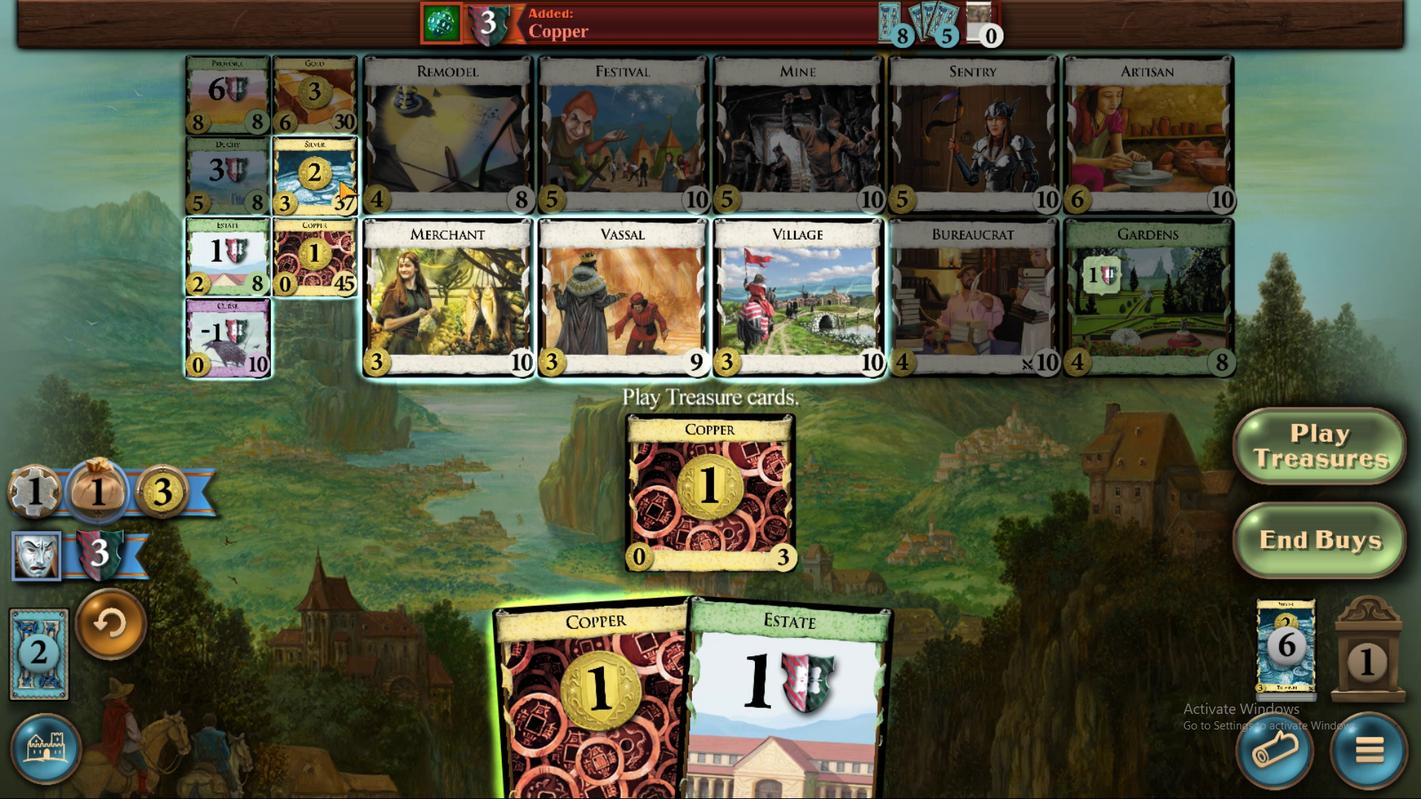 
Action: Mouse moved to (843, 600)
Screenshot: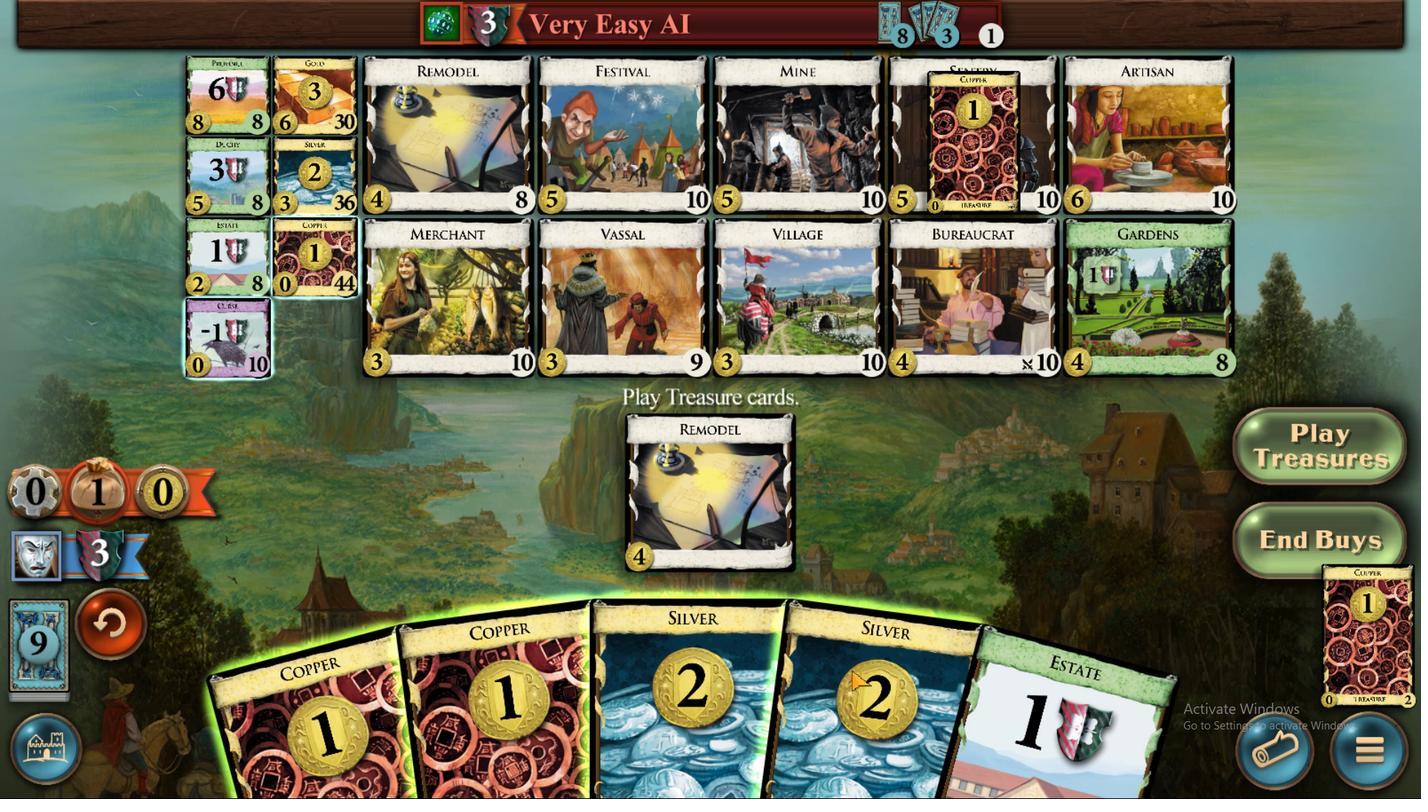 
Action: Mouse pressed left at (843, 600)
Screenshot: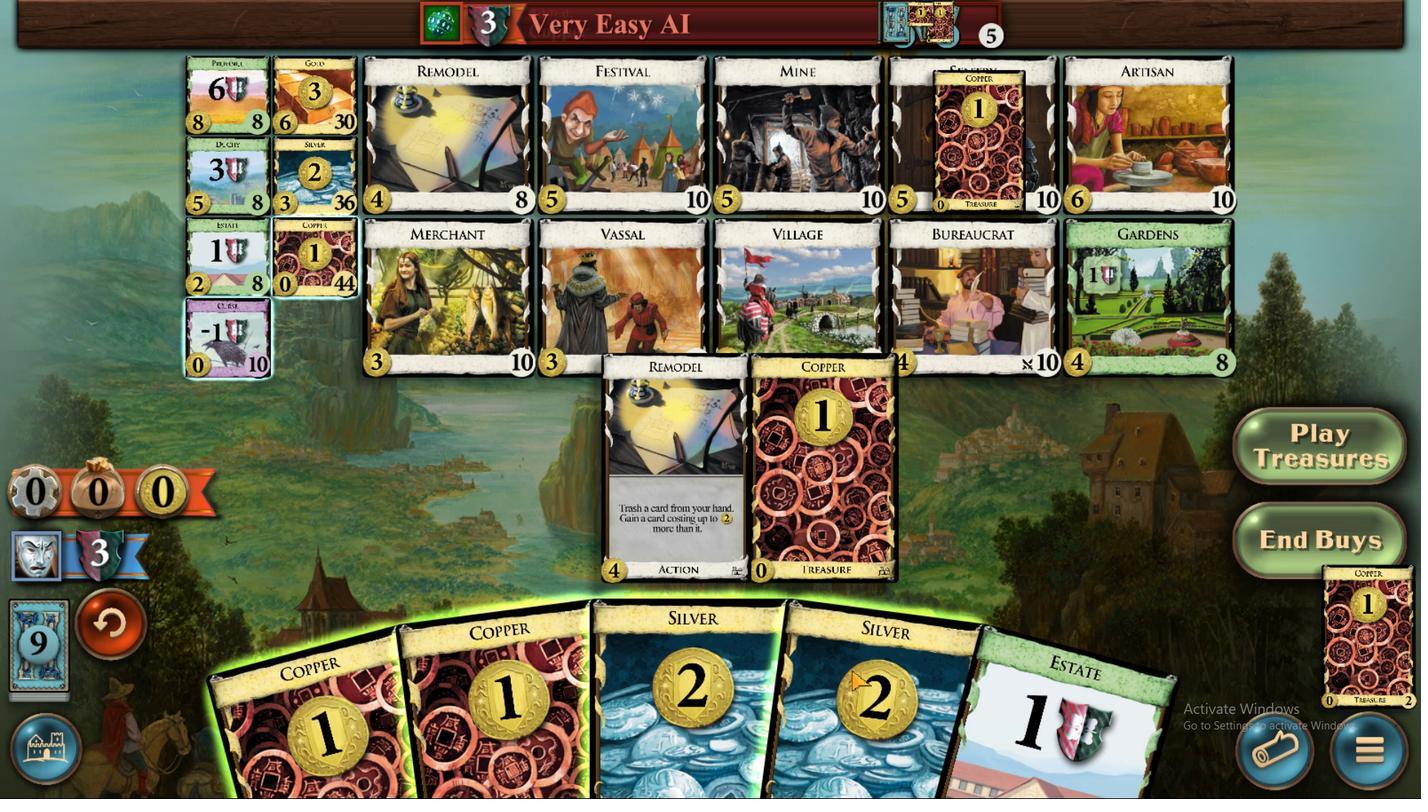 
Action: Mouse moved to (793, 595)
Screenshot: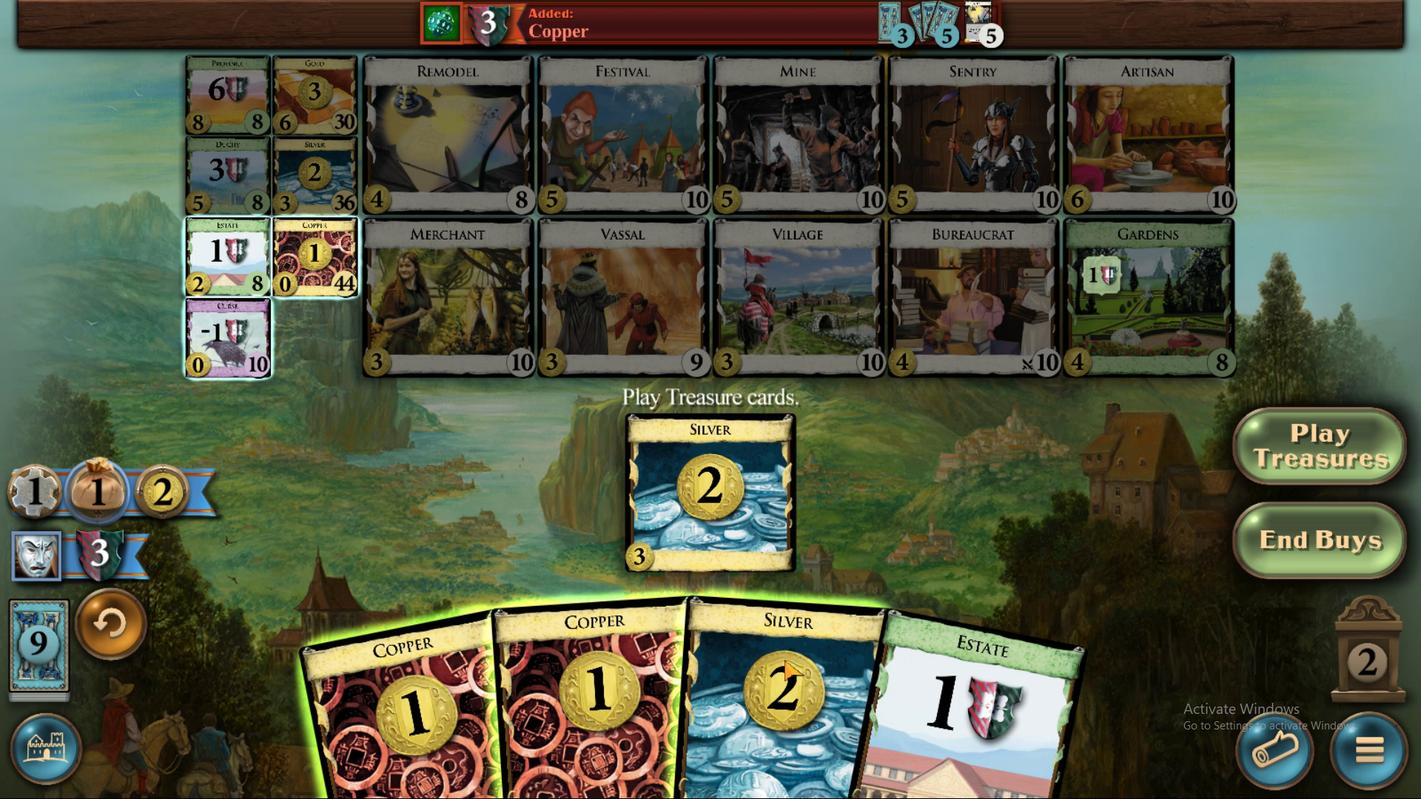 
Action: Mouse pressed left at (793, 595)
Screenshot: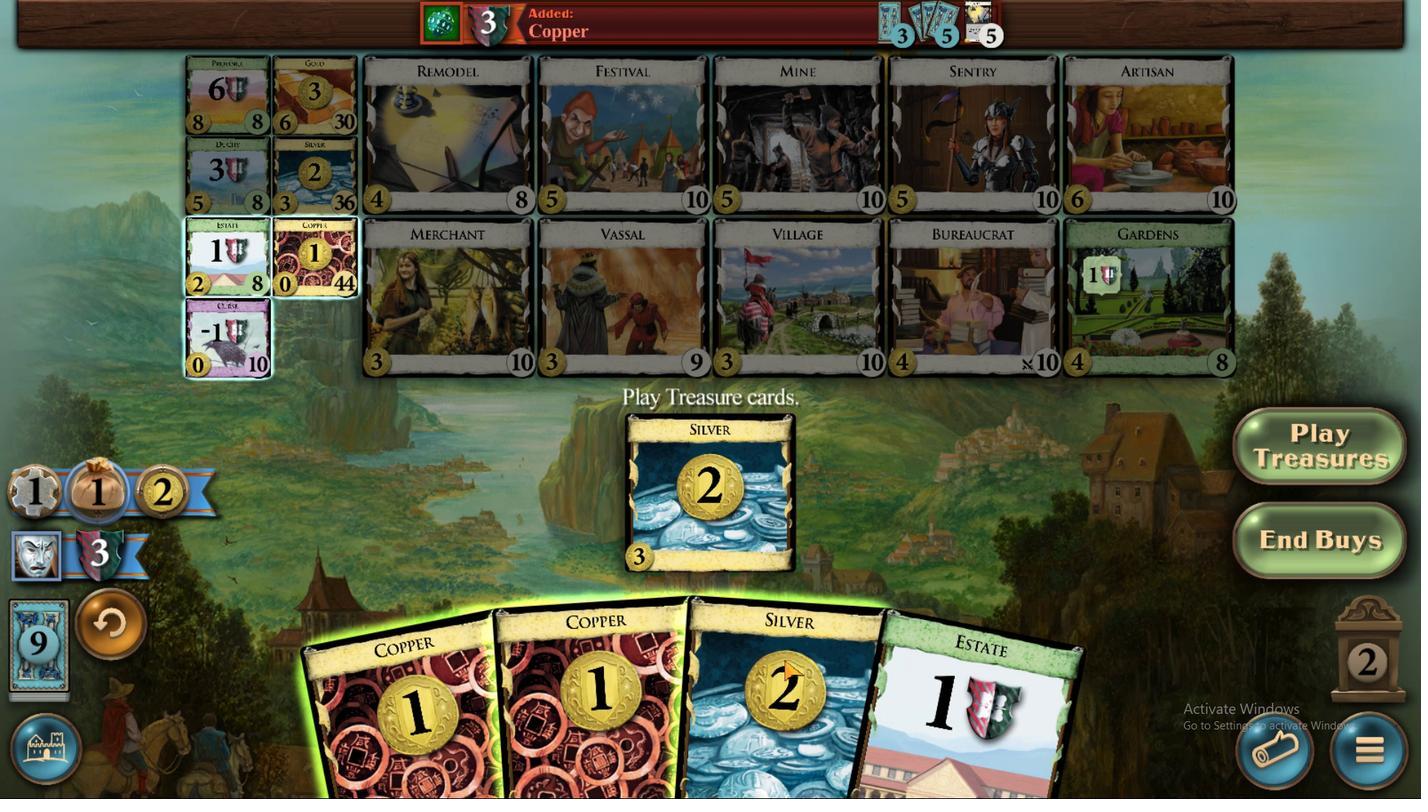 
Action: Mouse moved to (760, 589)
Screenshot: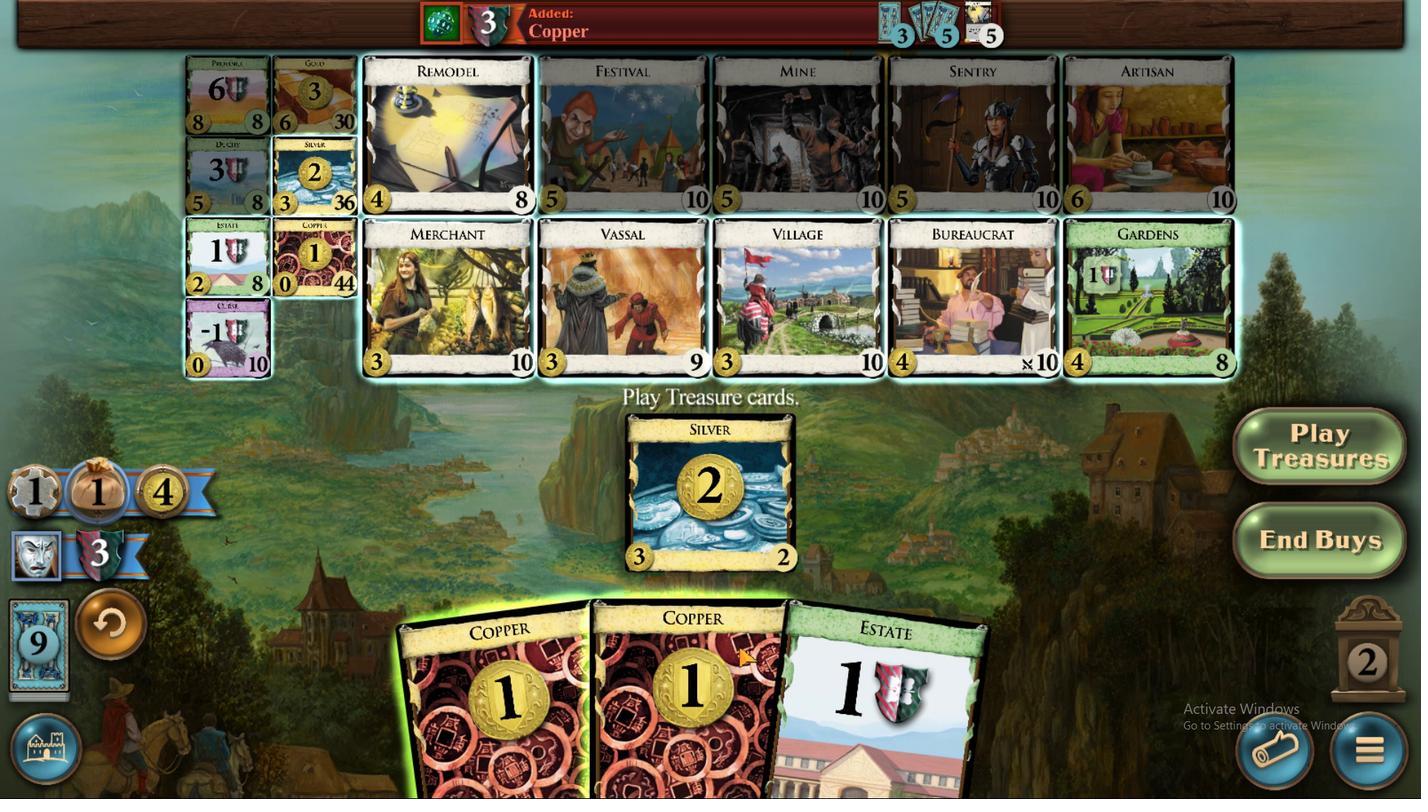
Action: Mouse pressed left at (760, 589)
Screenshot: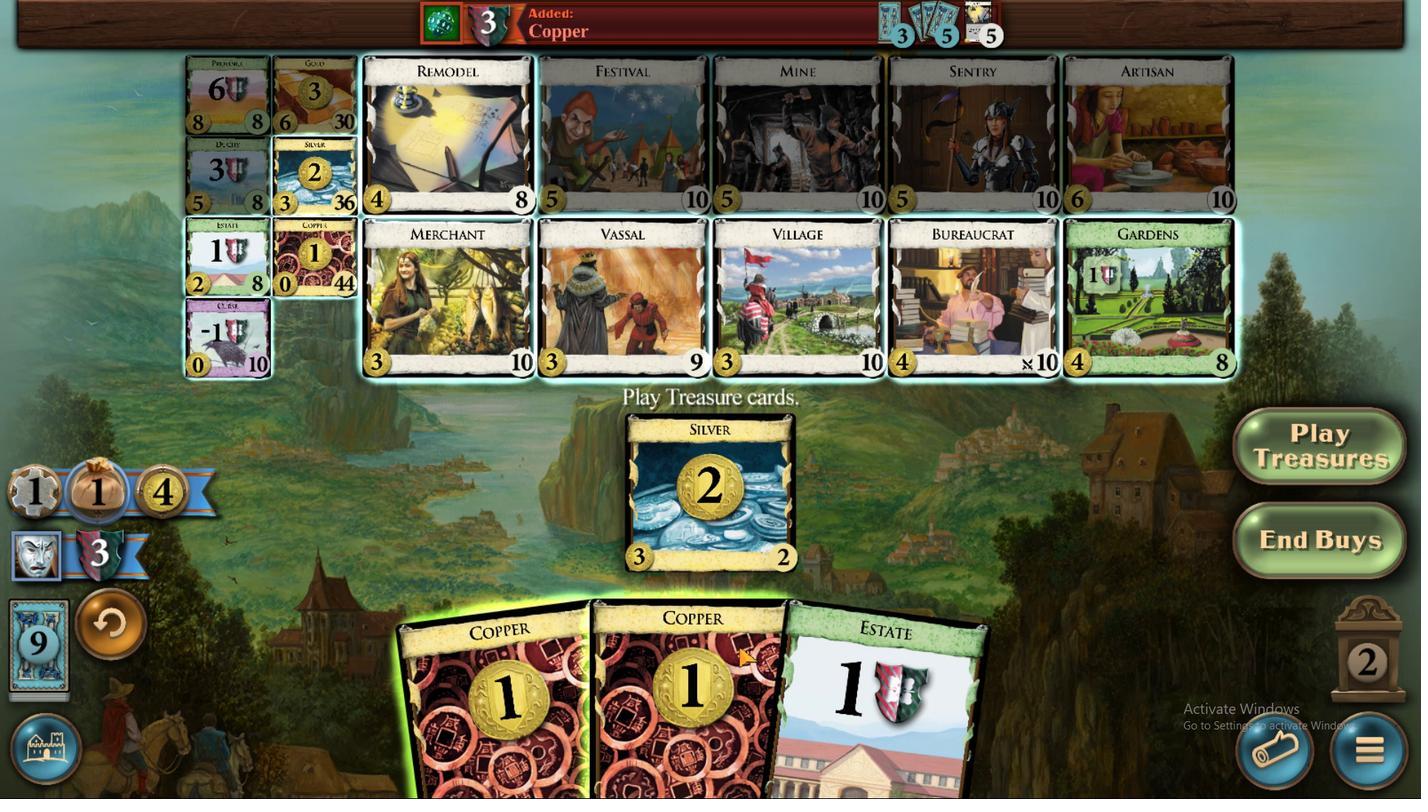 
Action: Mouse moved to (690, 587)
Screenshot: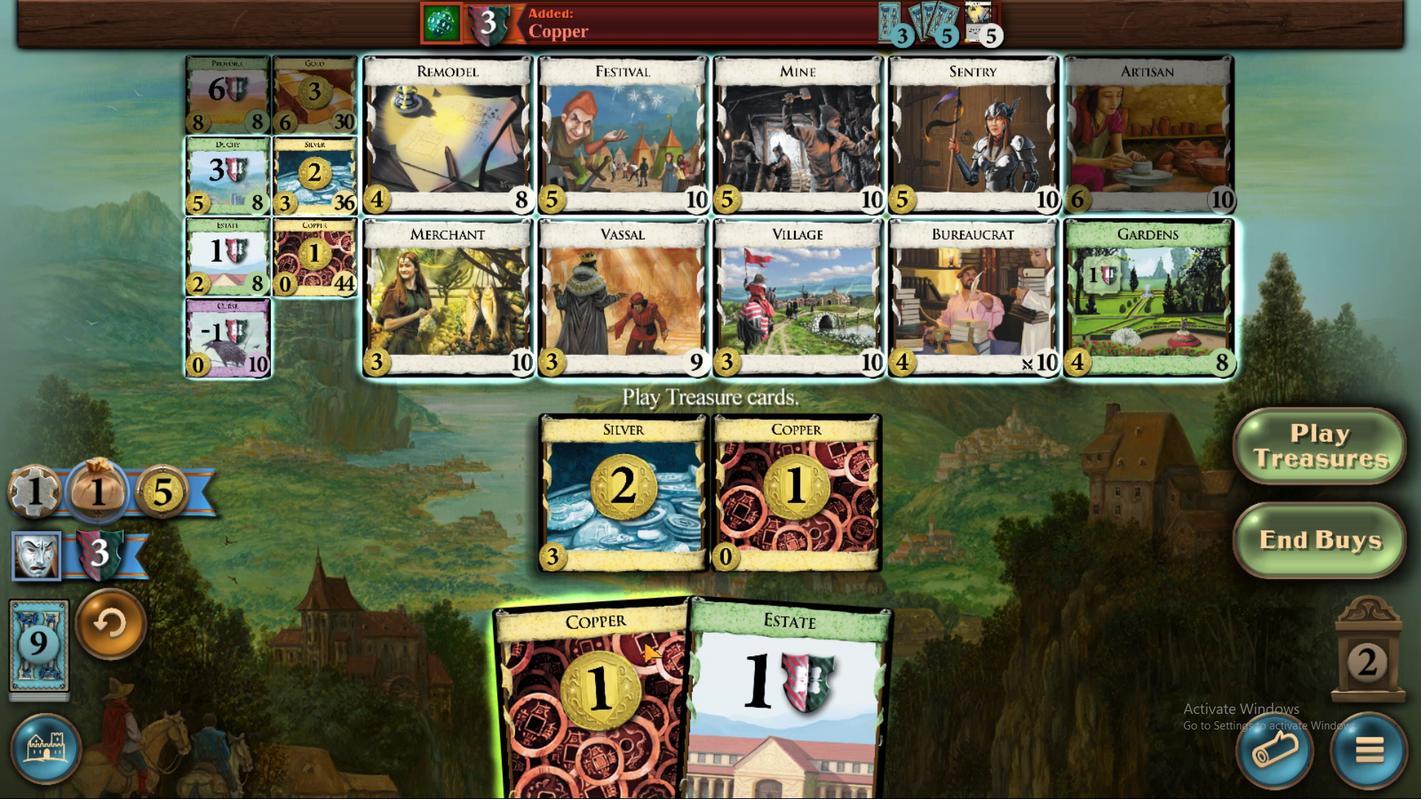 
Action: Mouse pressed left at (690, 587)
Screenshot: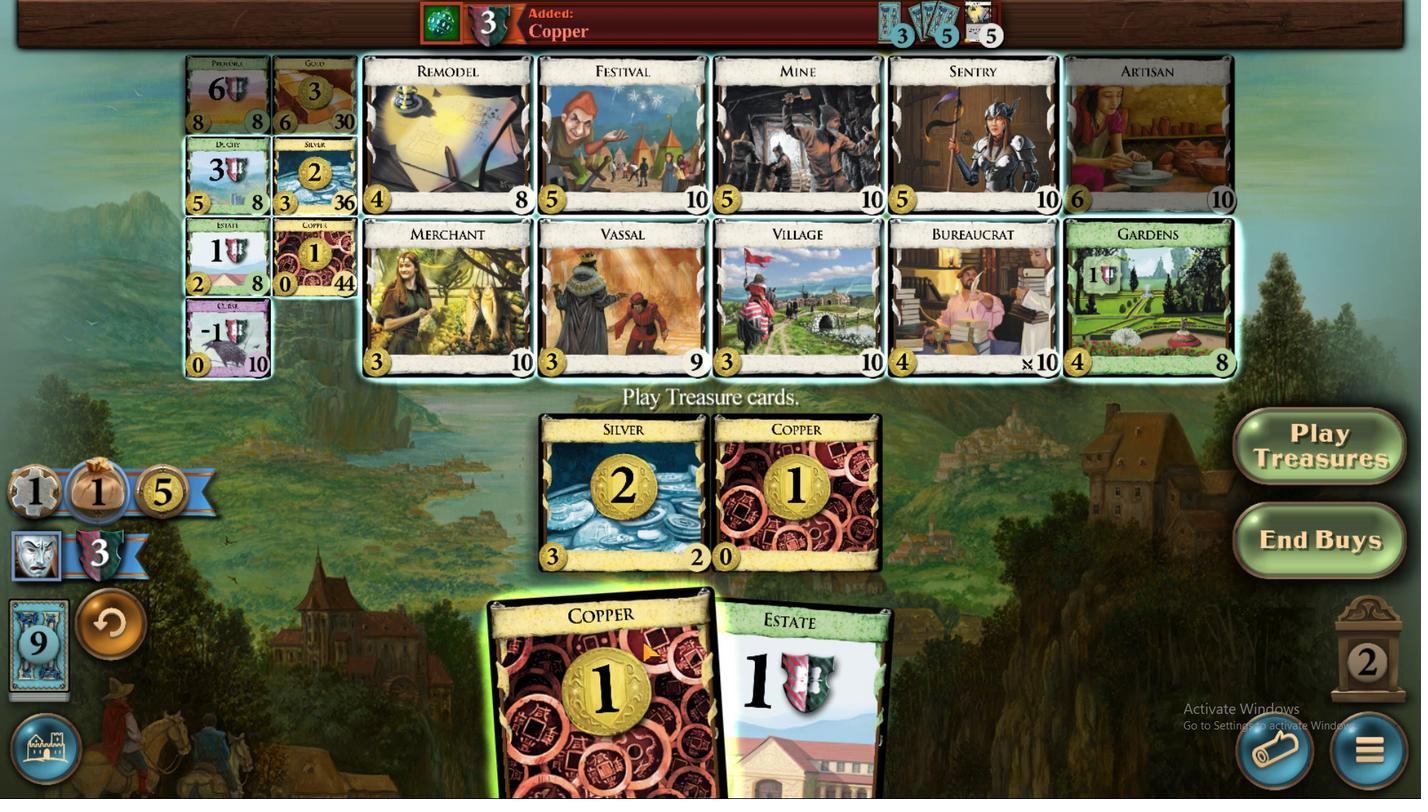 
Action: Mouse moved to (445, 343)
Screenshot: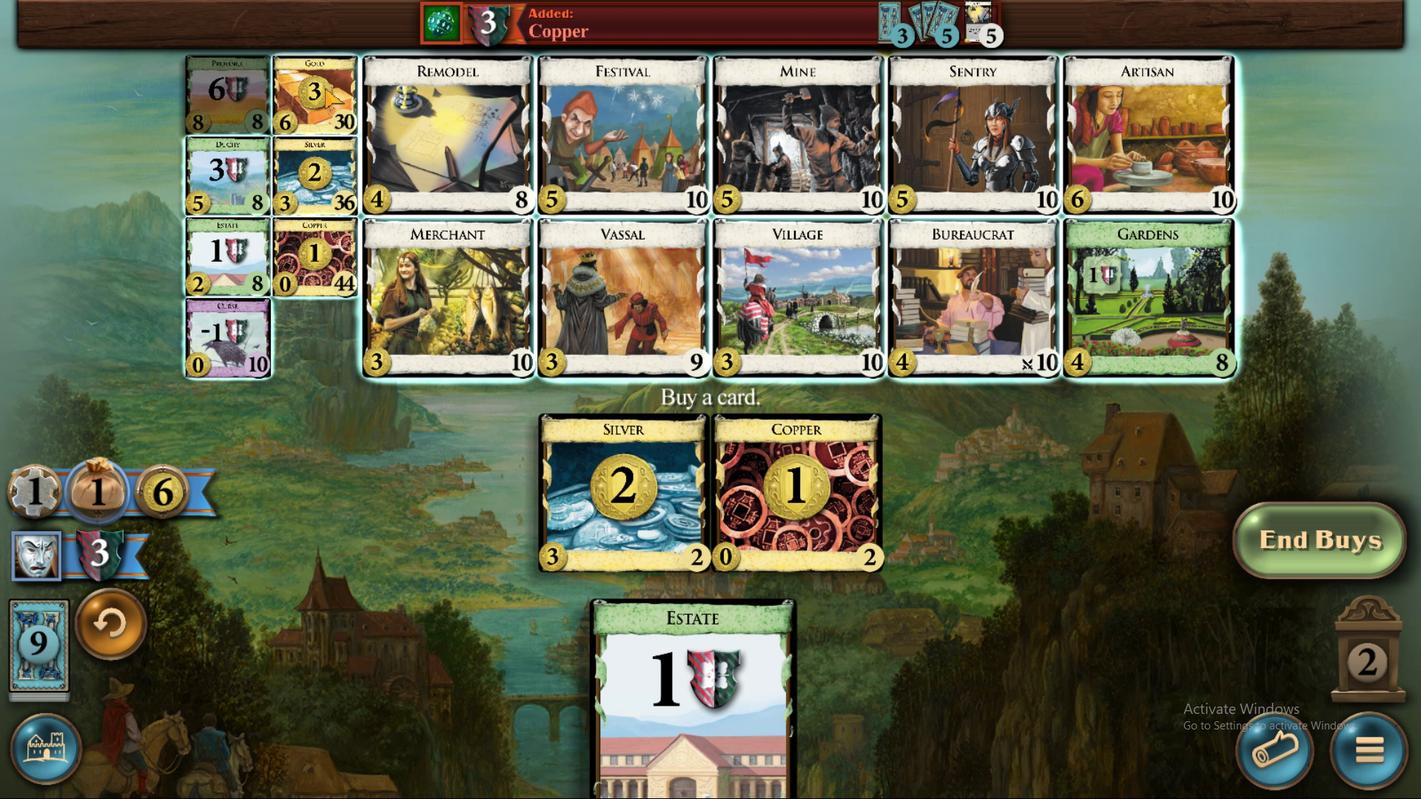 
Action: Mouse pressed left at (445, 343)
Screenshot: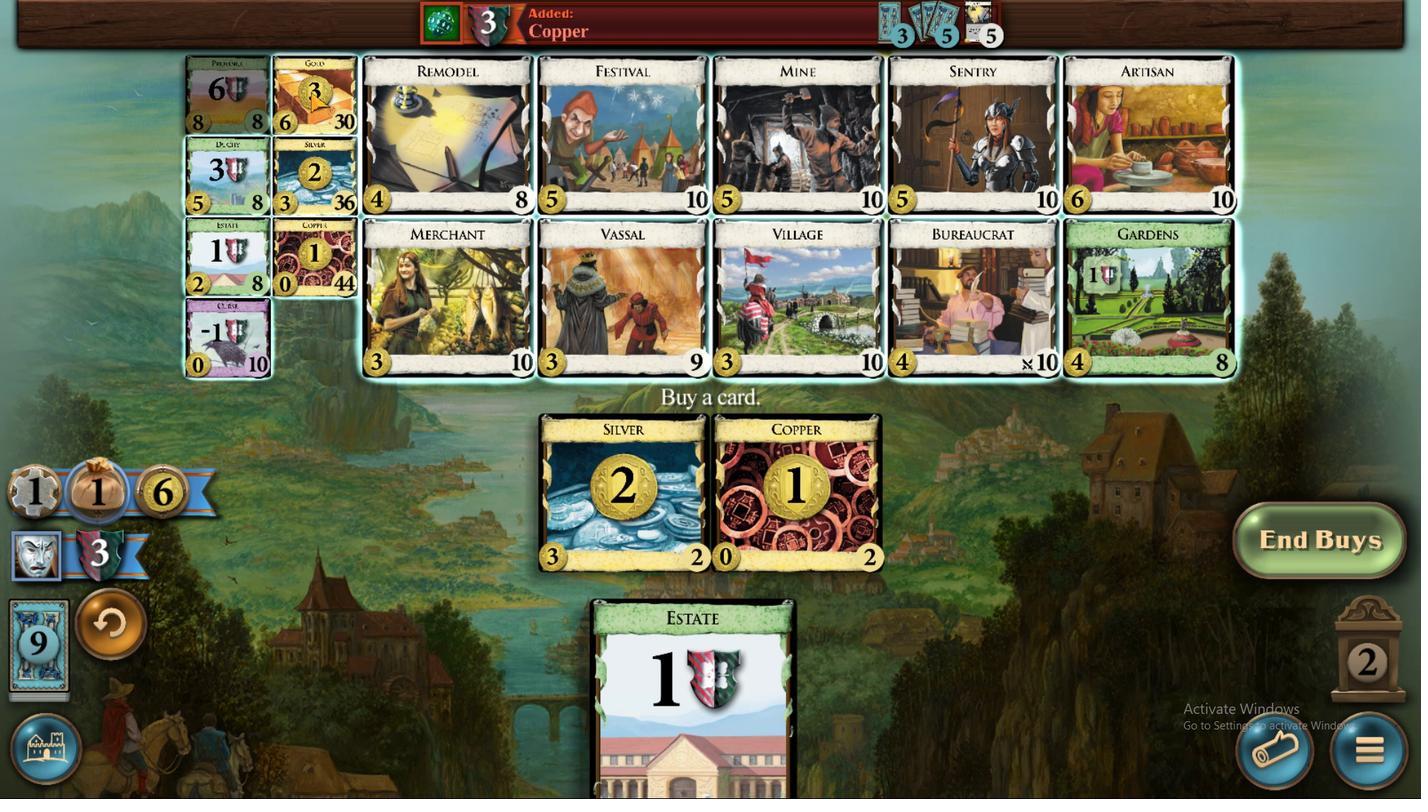 
Action: Mouse moved to (690, 589)
Screenshot: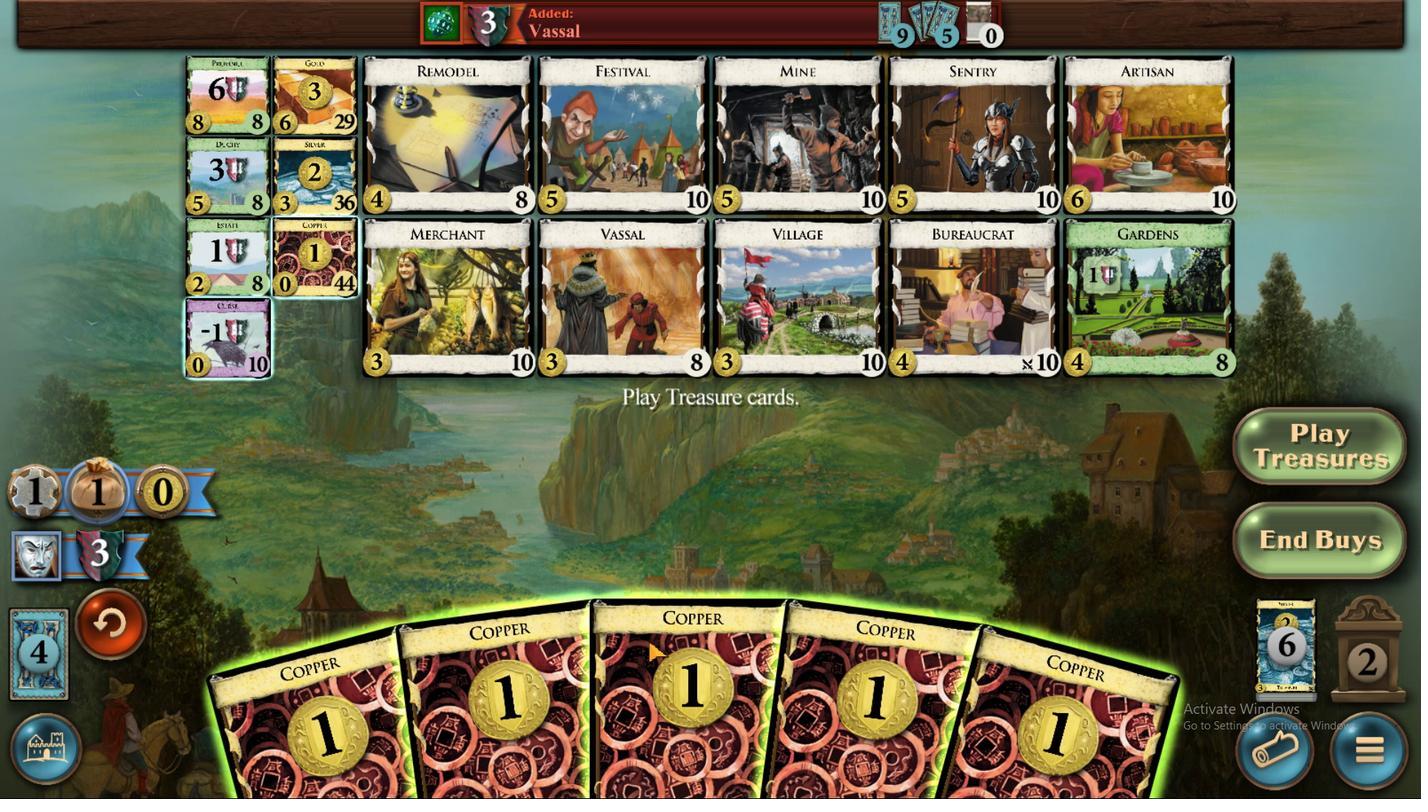 
Action: Mouse pressed left at (690, 589)
Screenshot: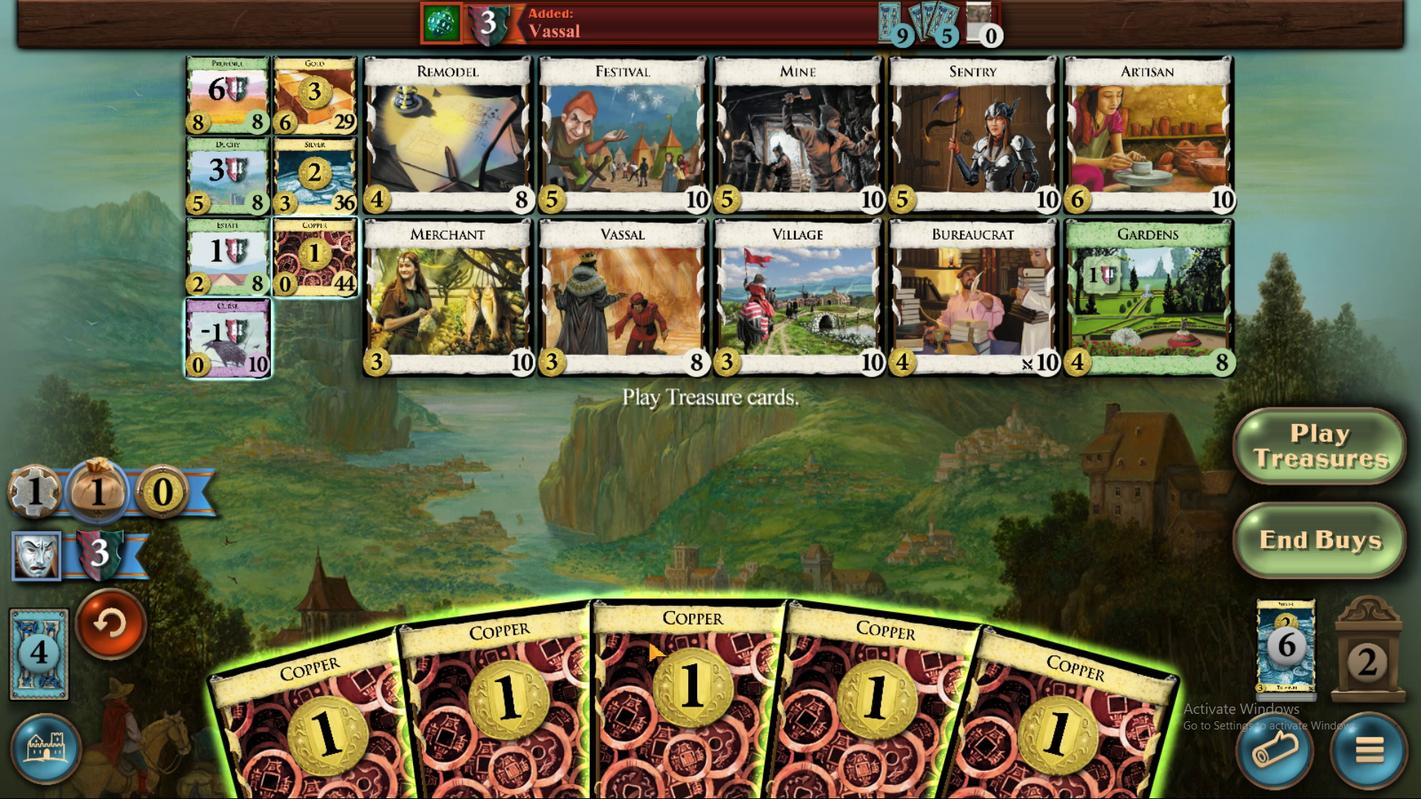 
Action: Mouse moved to (774, 593)
Screenshot: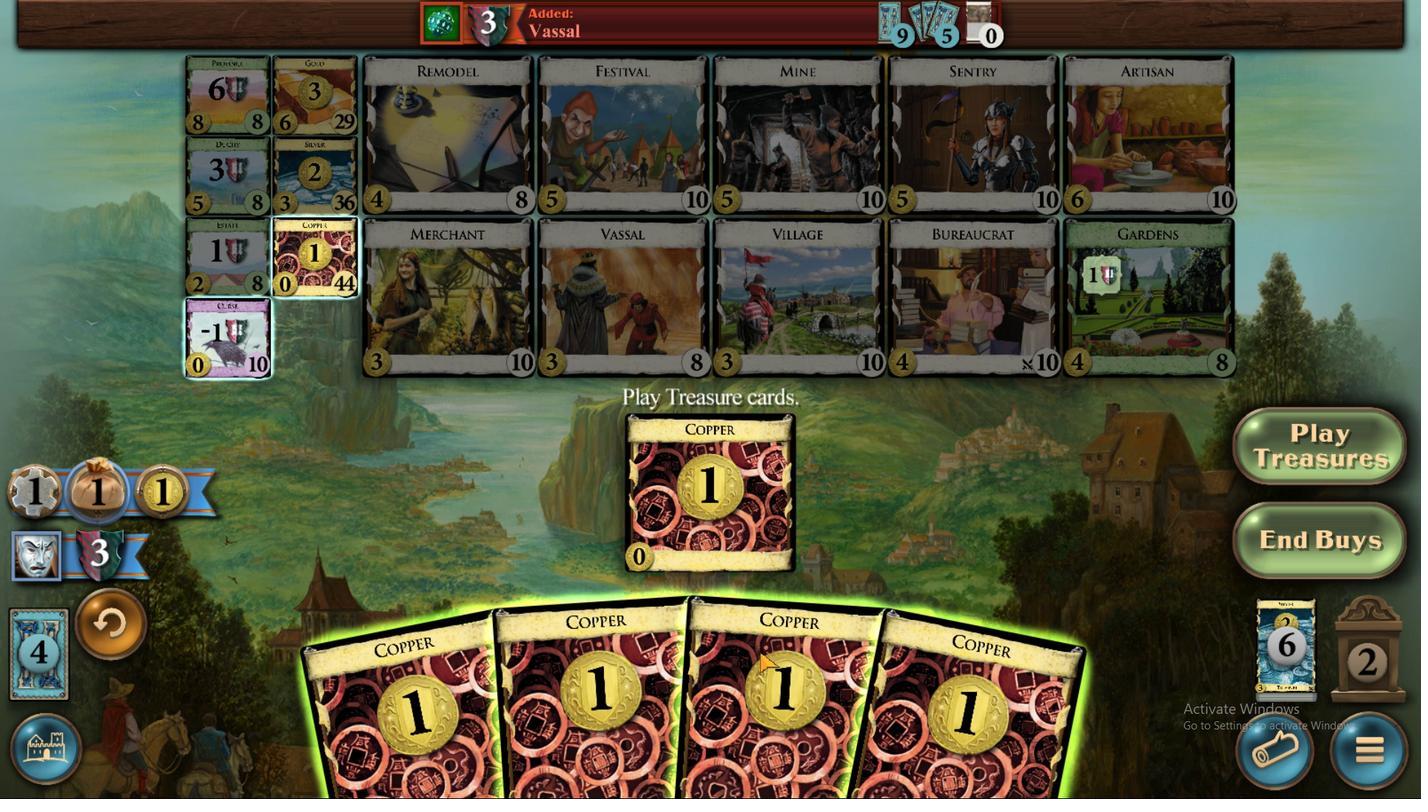 
Action: Mouse pressed left at (774, 593)
Screenshot: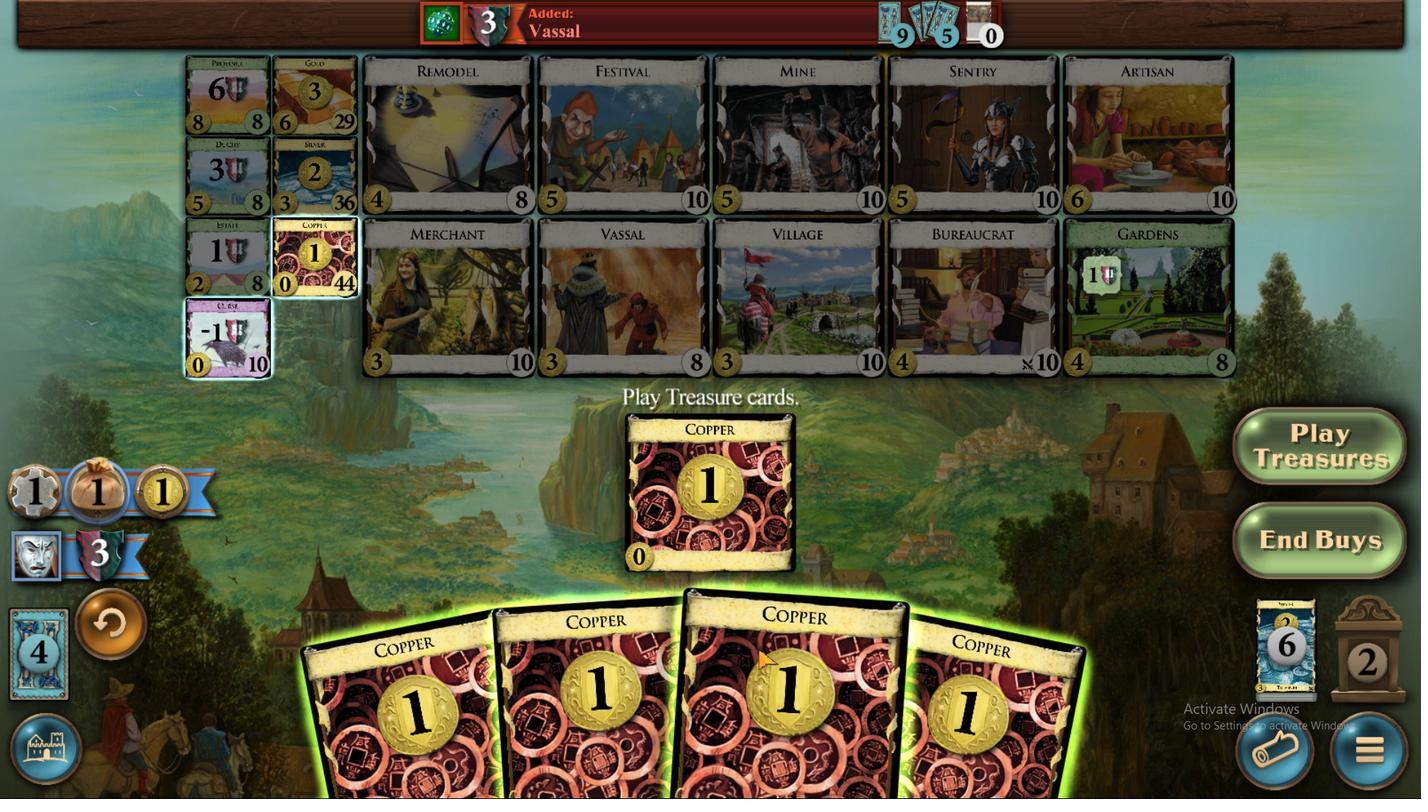 
Action: Mouse moved to (818, 610)
Screenshot: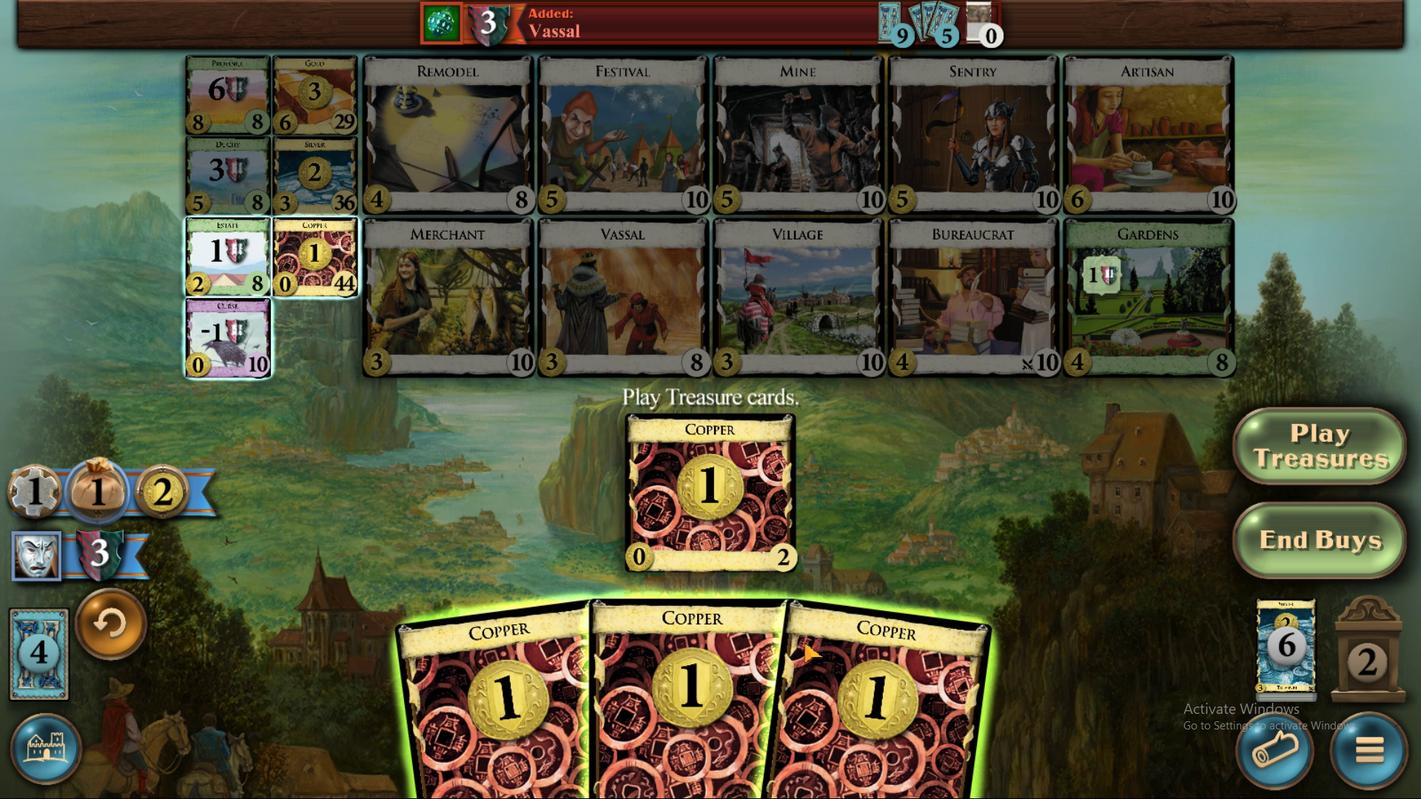 
Action: Mouse pressed left at (818, 610)
Screenshot: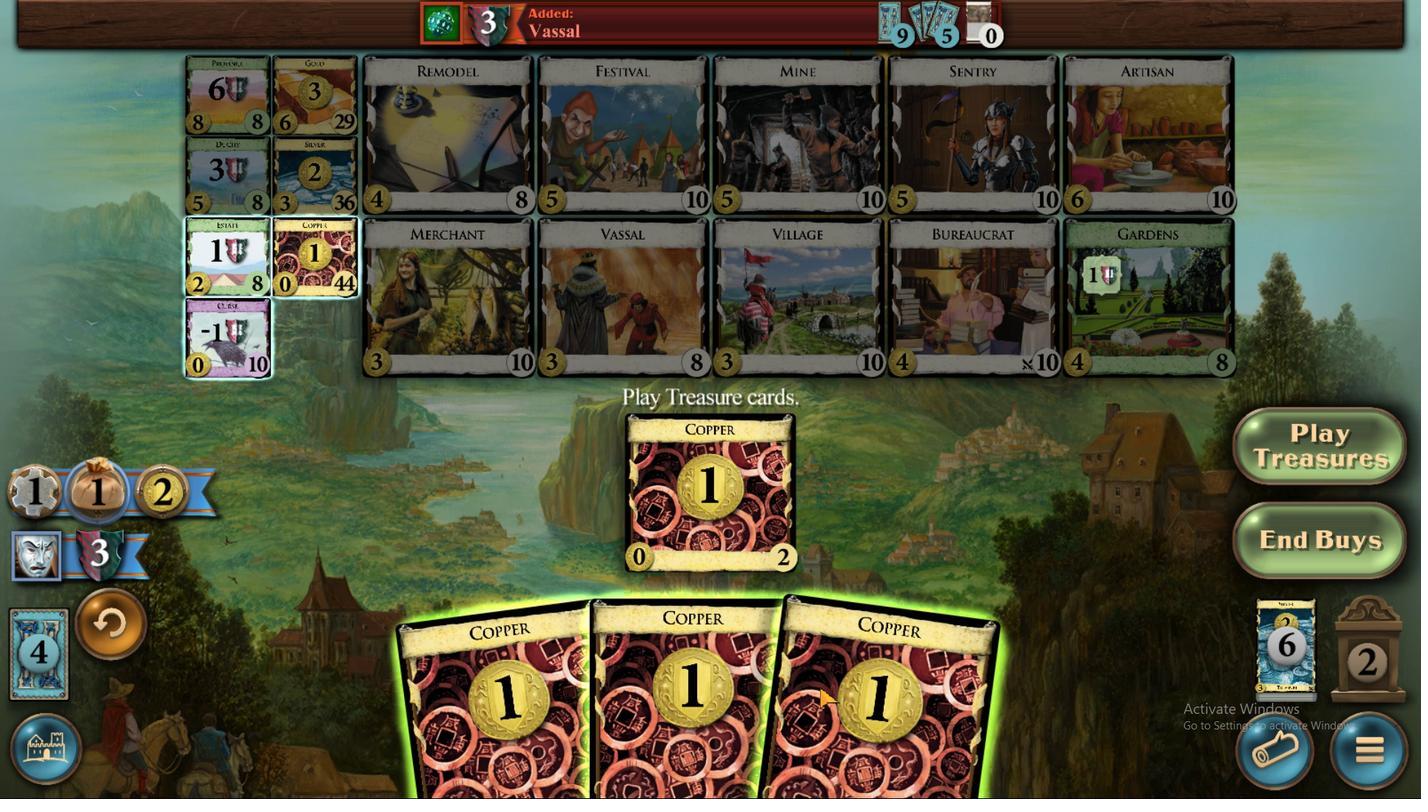 
Action: Mouse moved to (809, 606)
Screenshot: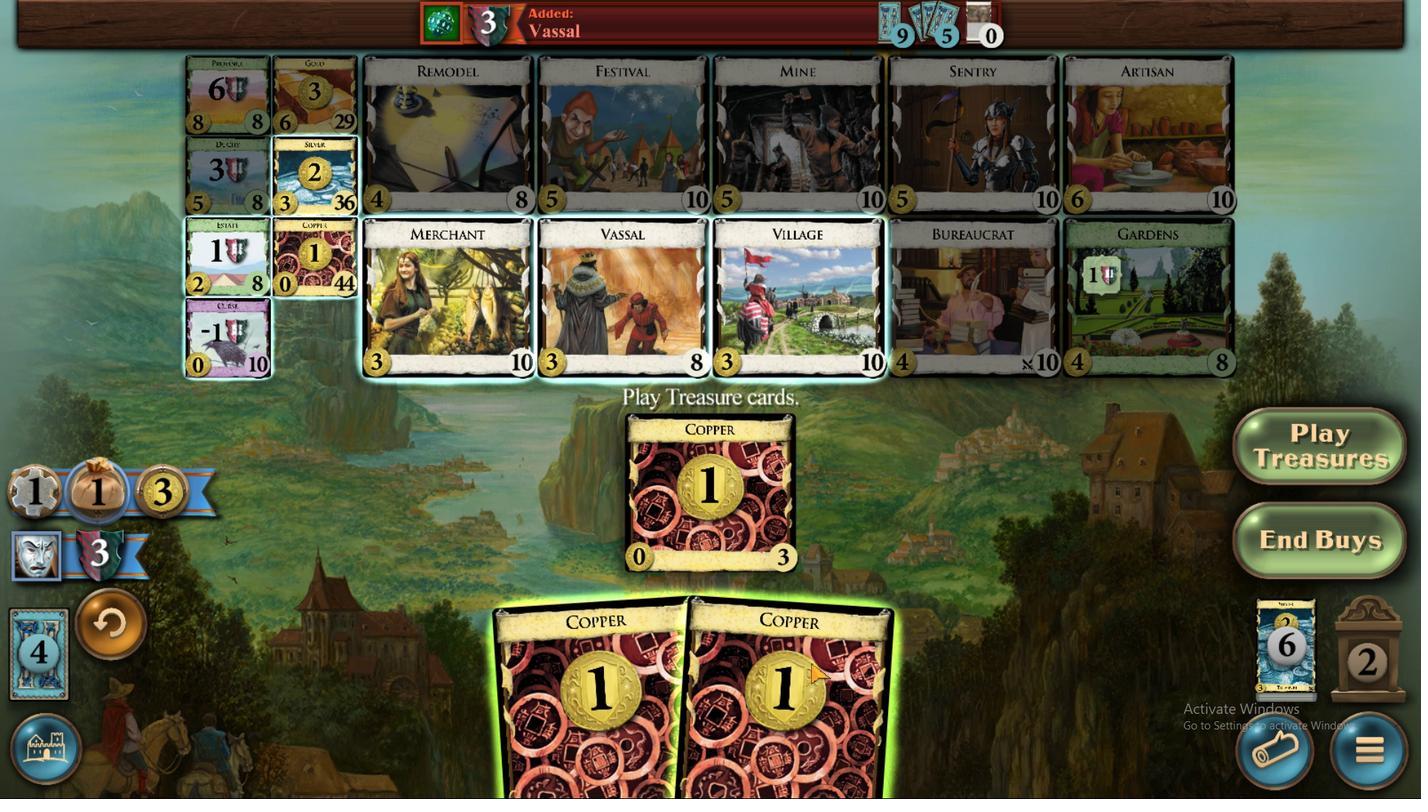 
Action: Mouse pressed left at (809, 606)
Screenshot: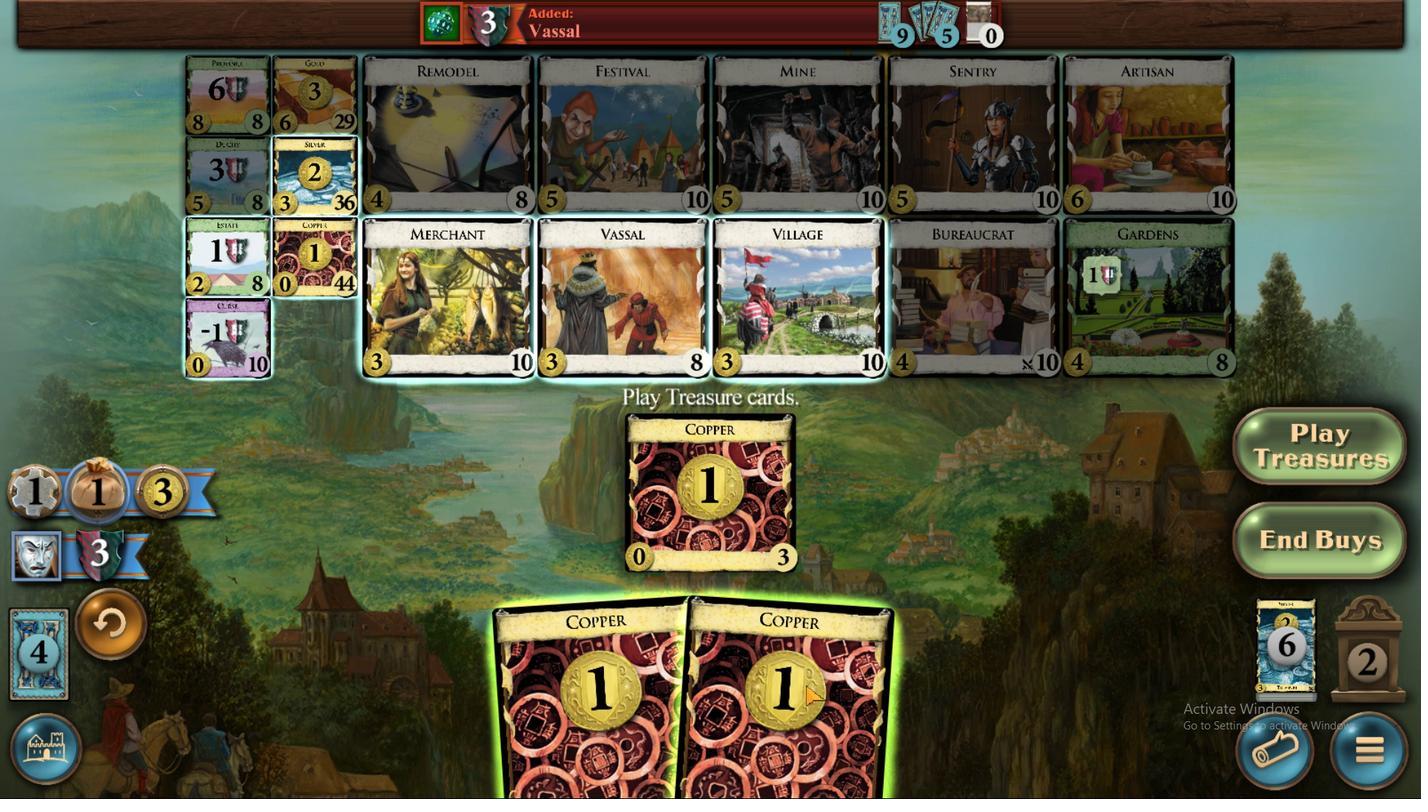 
Action: Mouse moved to (459, 386)
Screenshot: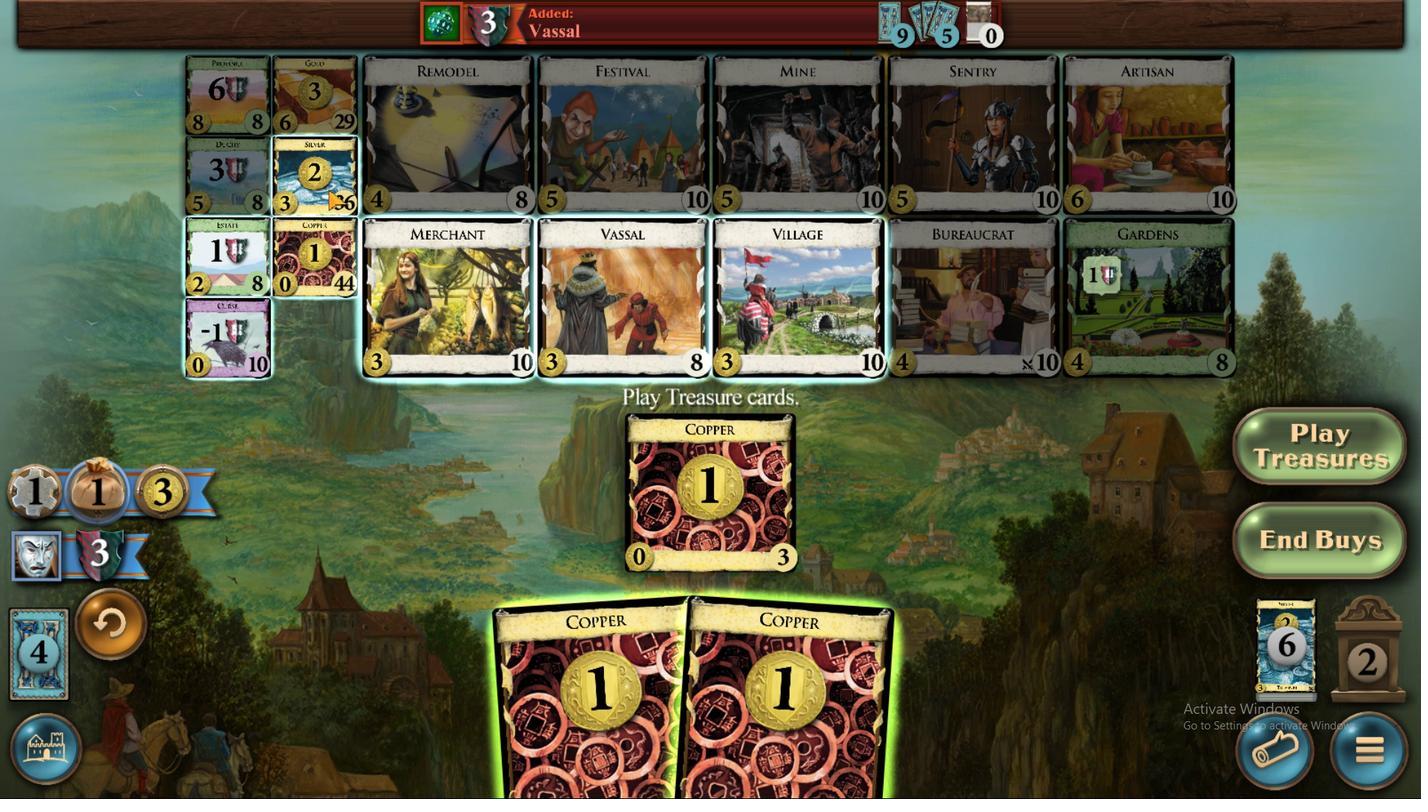 
Action: Mouse pressed left at (459, 386)
Screenshot: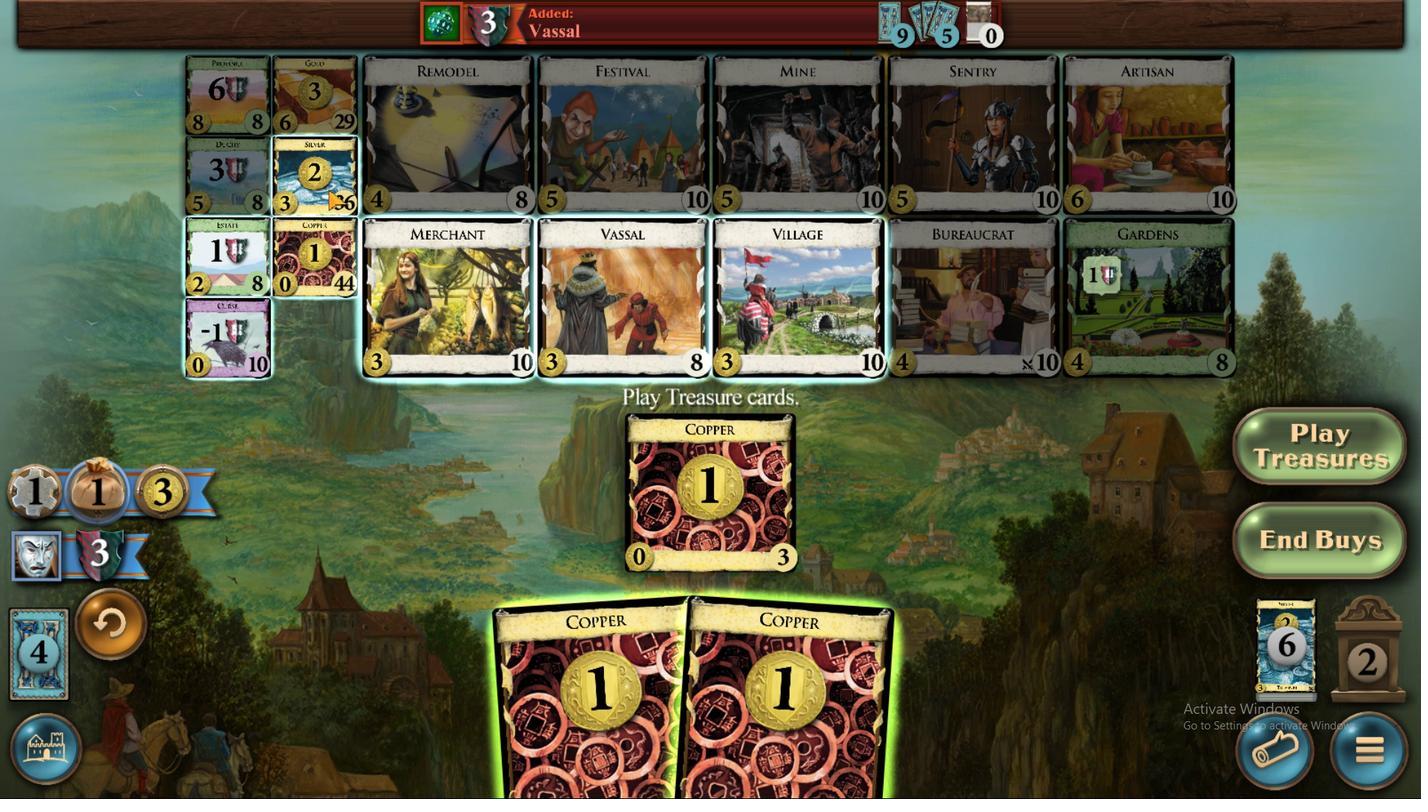 
Action: Mouse moved to (739, 591)
Screenshot: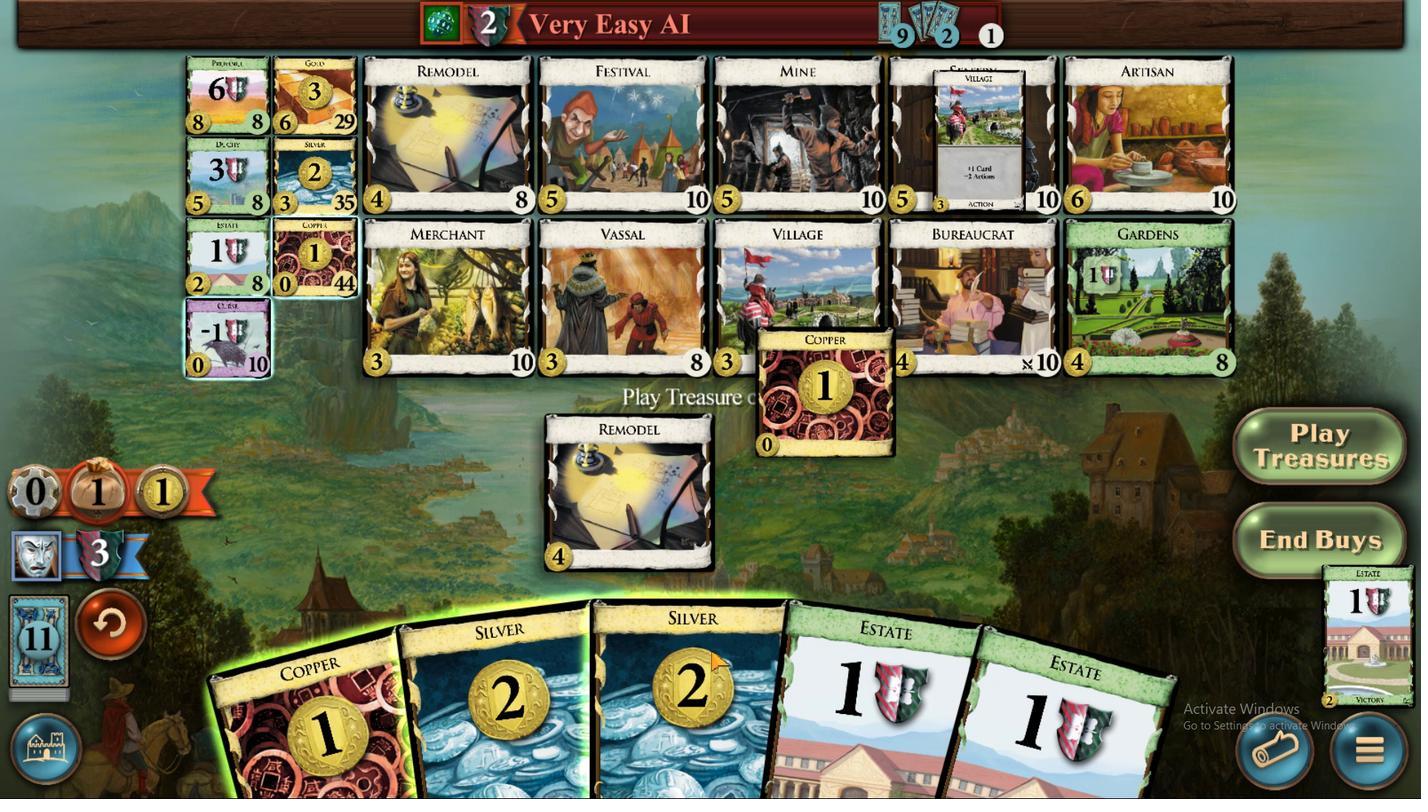 
Action: Mouse pressed left at (739, 591)
Screenshot: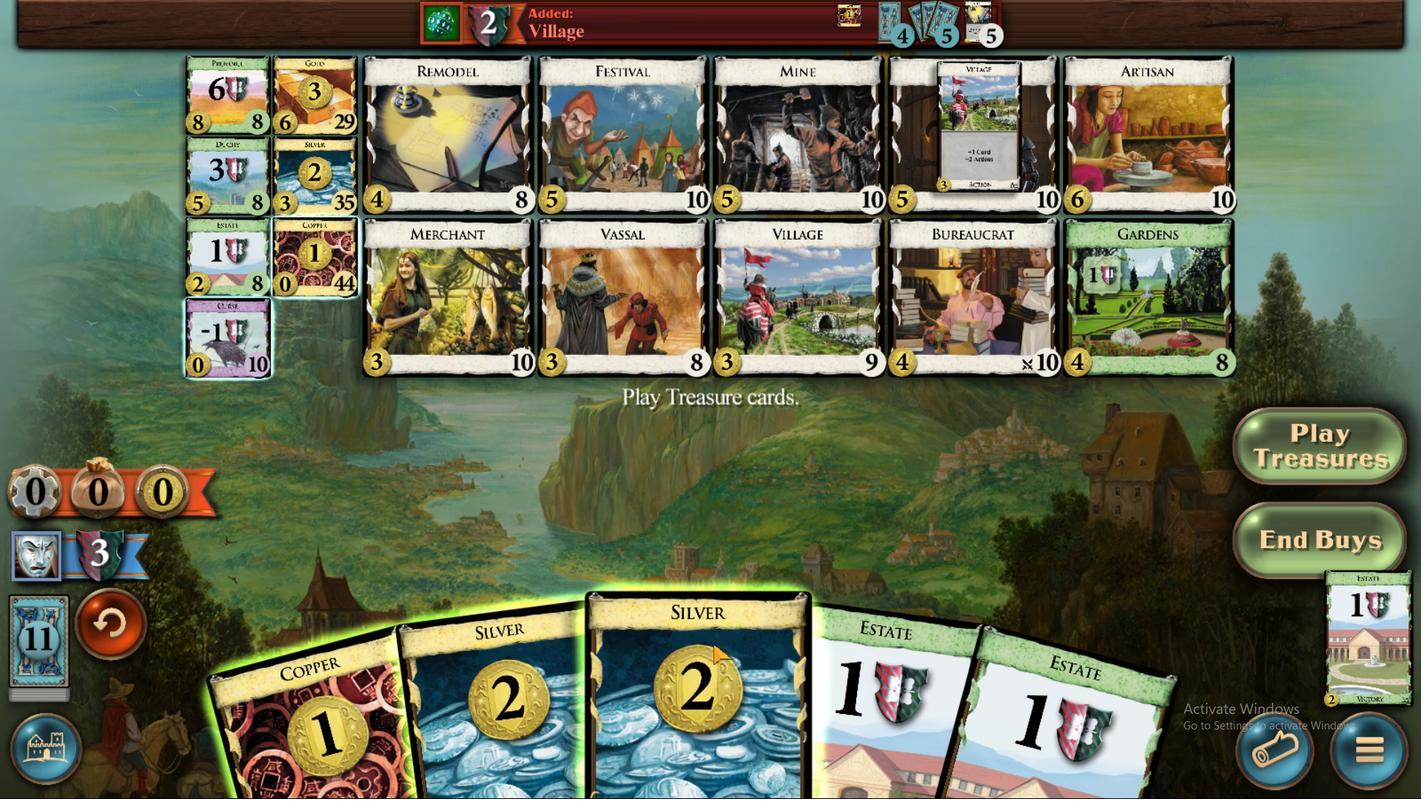 
Action: Mouse moved to (681, 593)
Screenshot: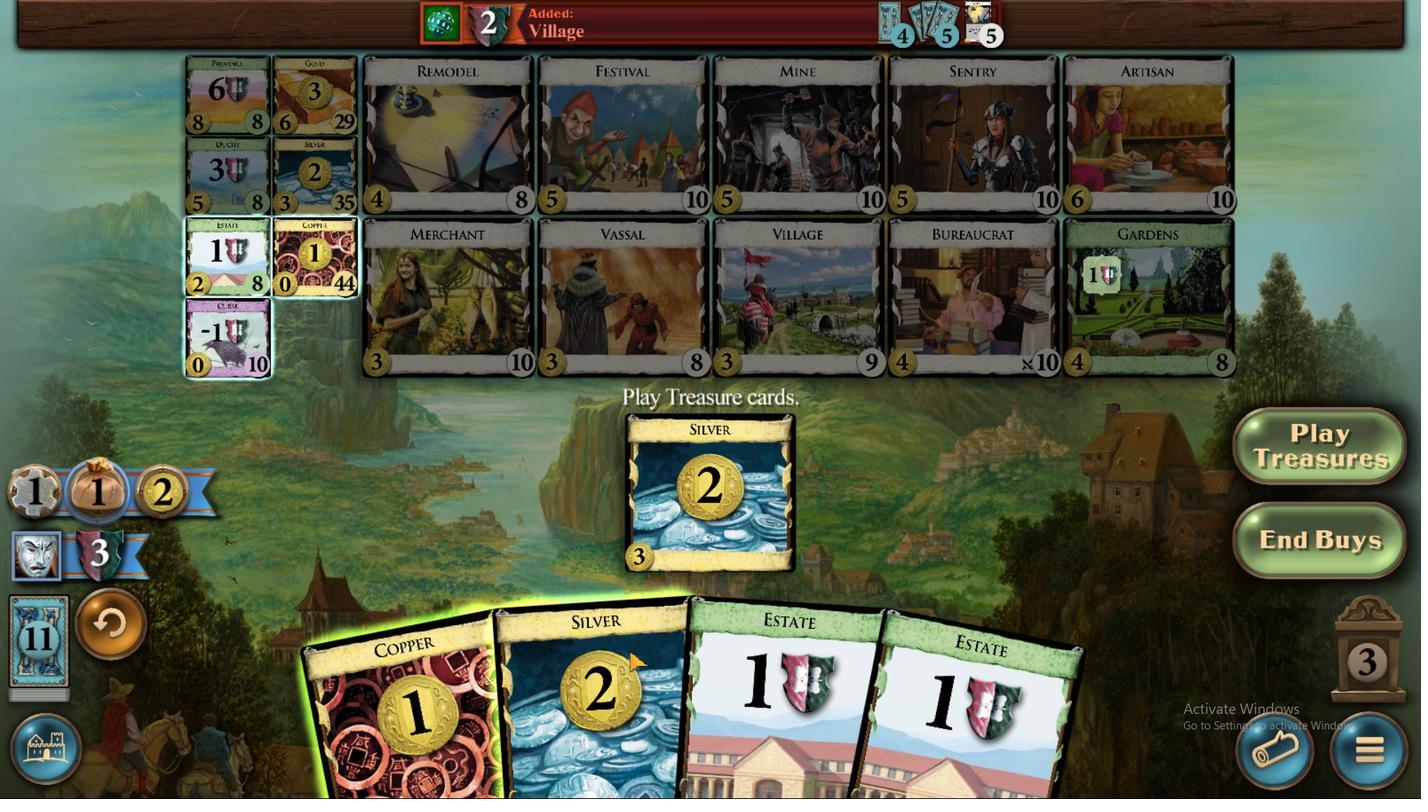 
Action: Mouse pressed left at (681, 593)
Screenshot: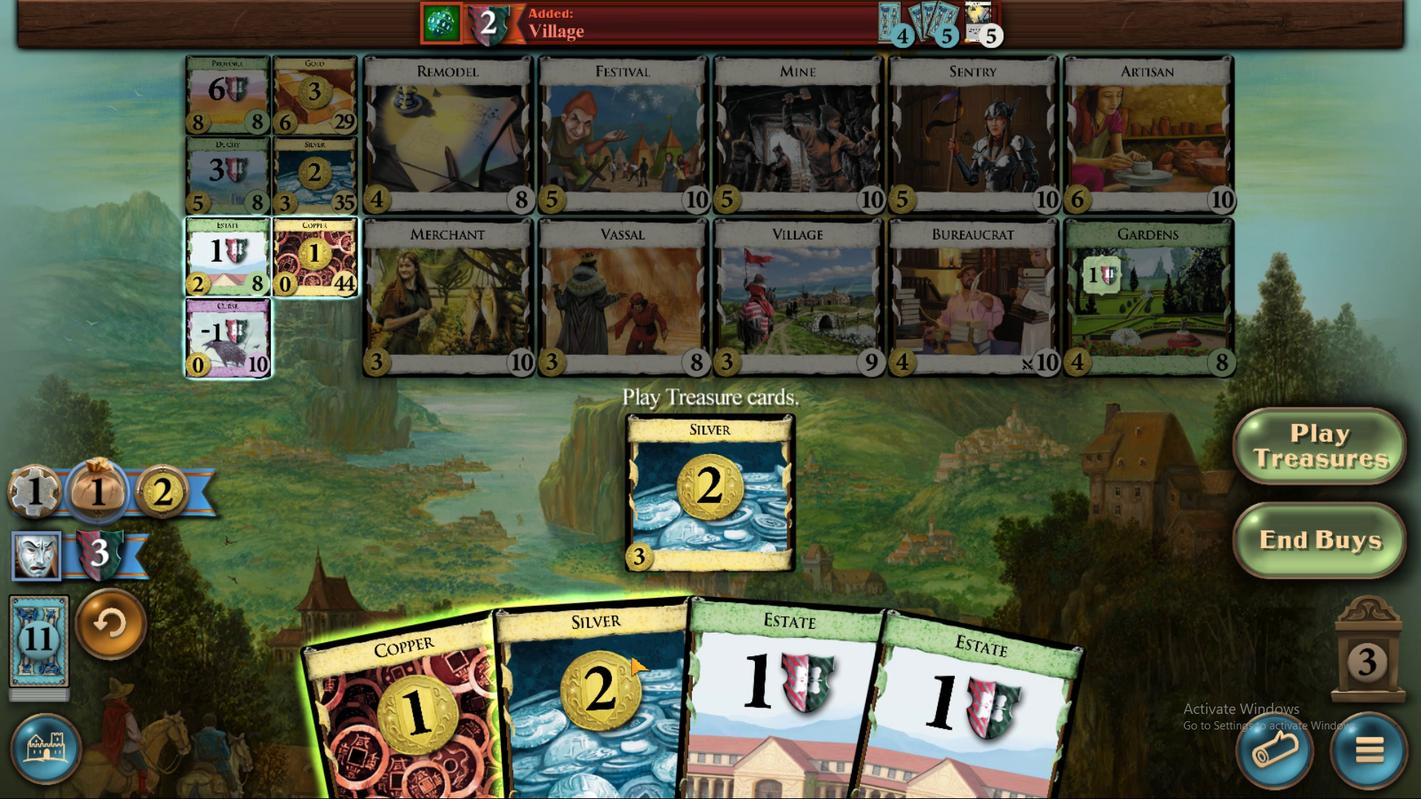 
Action: Mouse moved to (596, 600)
Screenshot: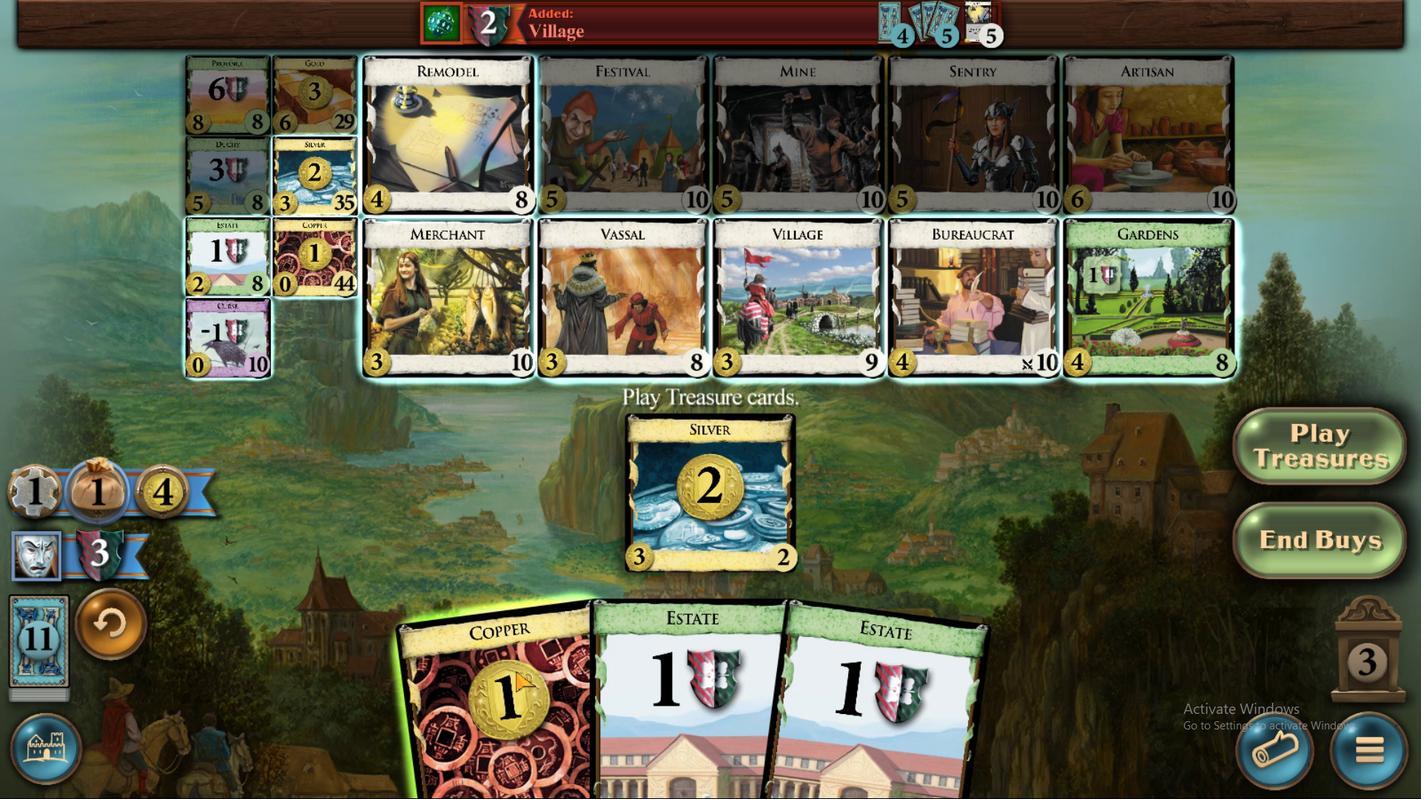 
Action: Mouse pressed left at (596, 600)
Screenshot: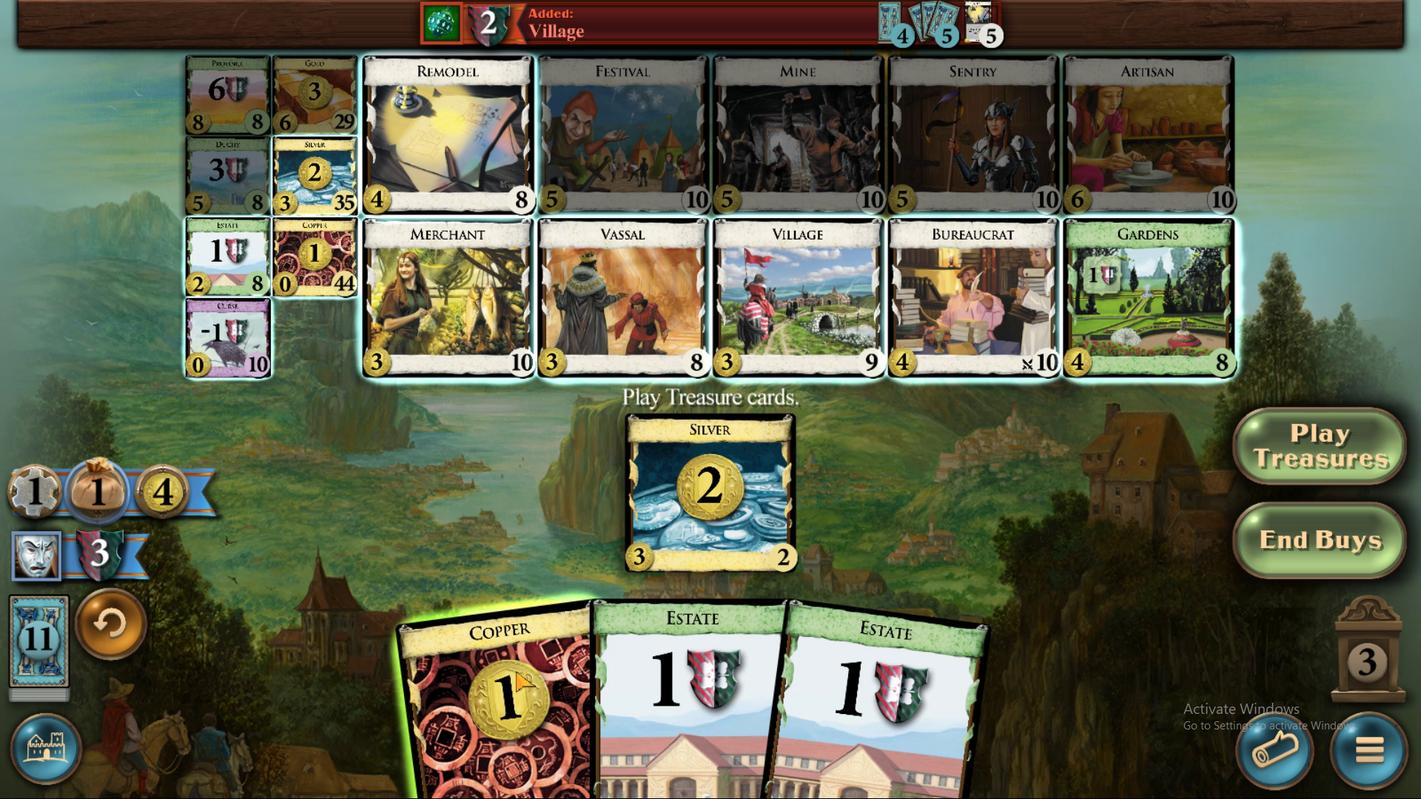 
Action: Mouse moved to (452, 376)
Screenshot: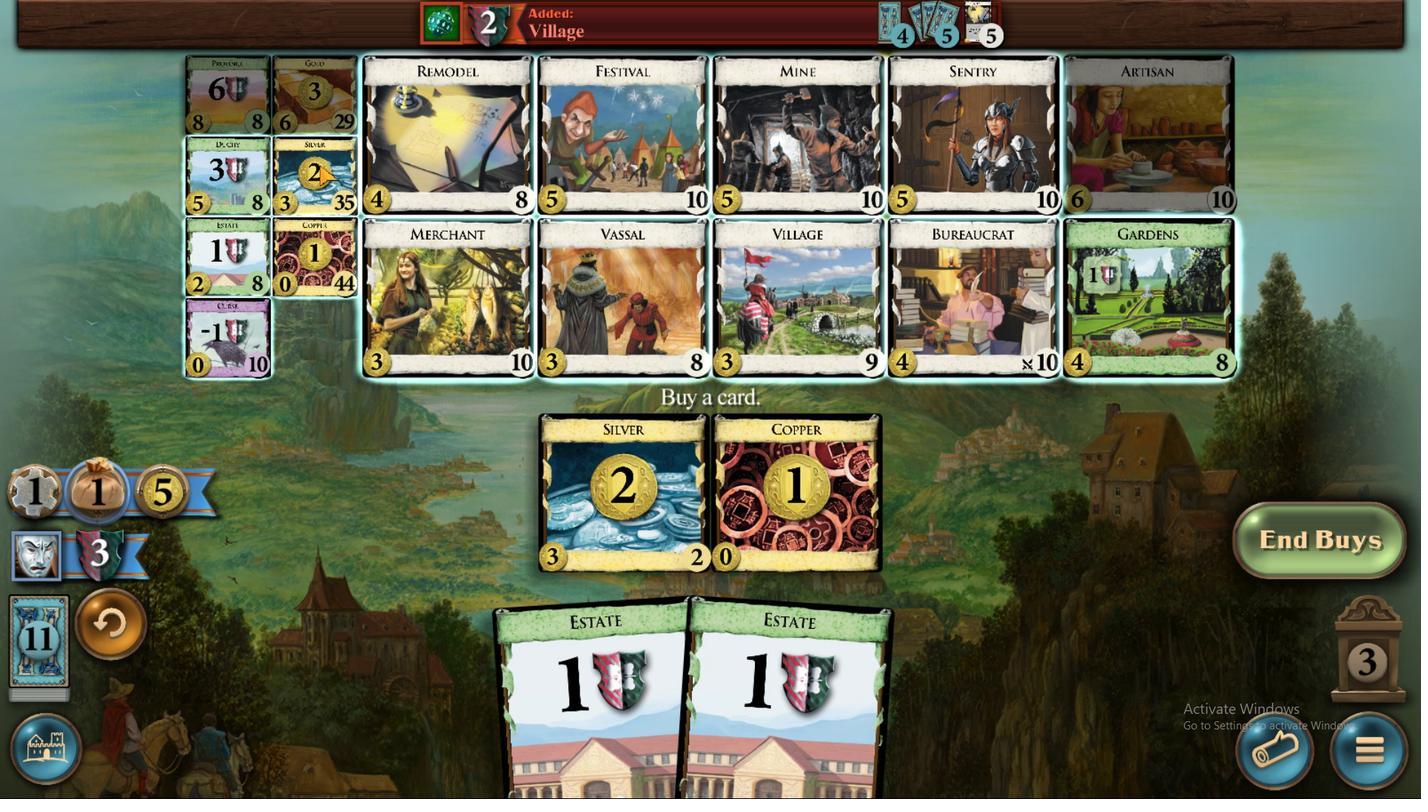 
Action: Mouse pressed left at (452, 376)
Screenshot: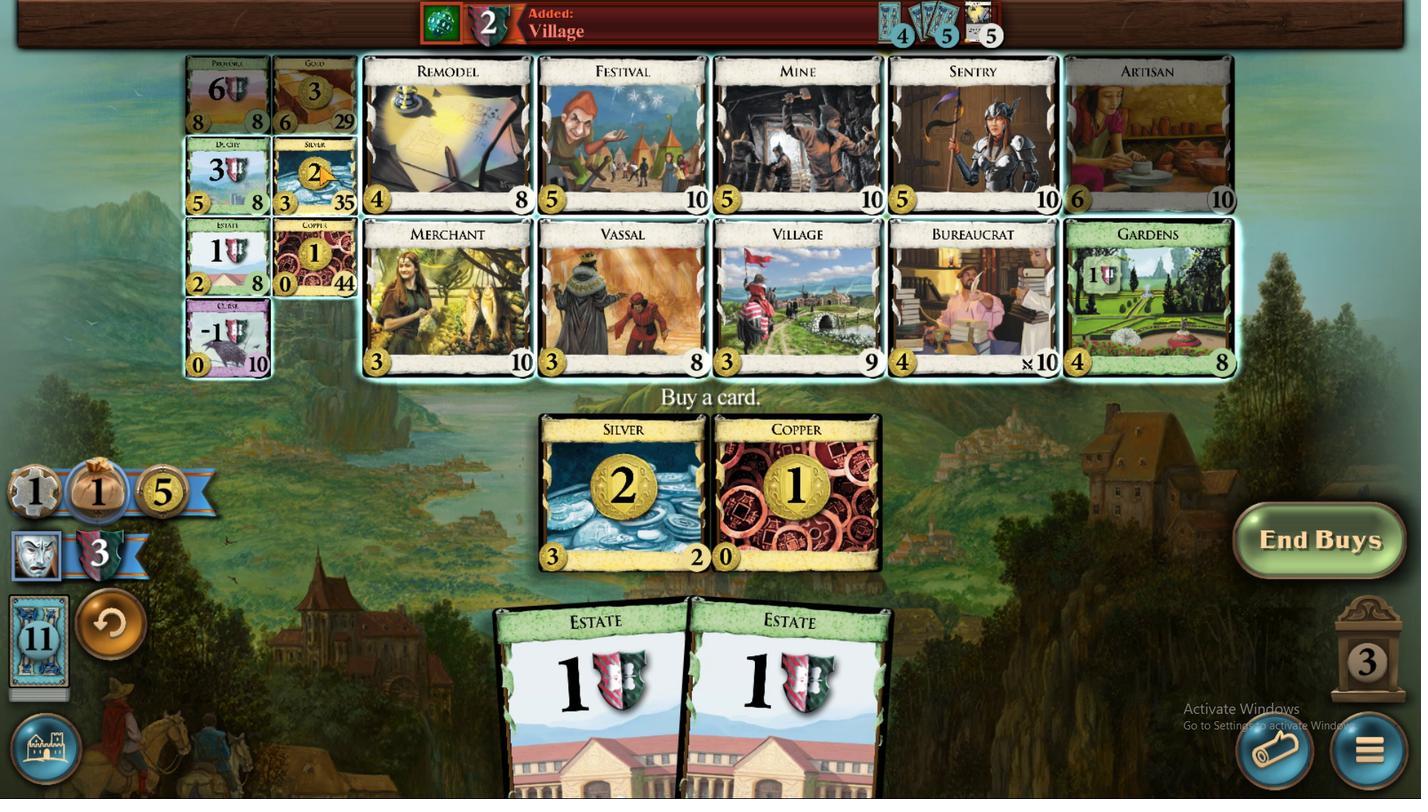 
Action: Mouse moved to (989, 612)
Screenshot: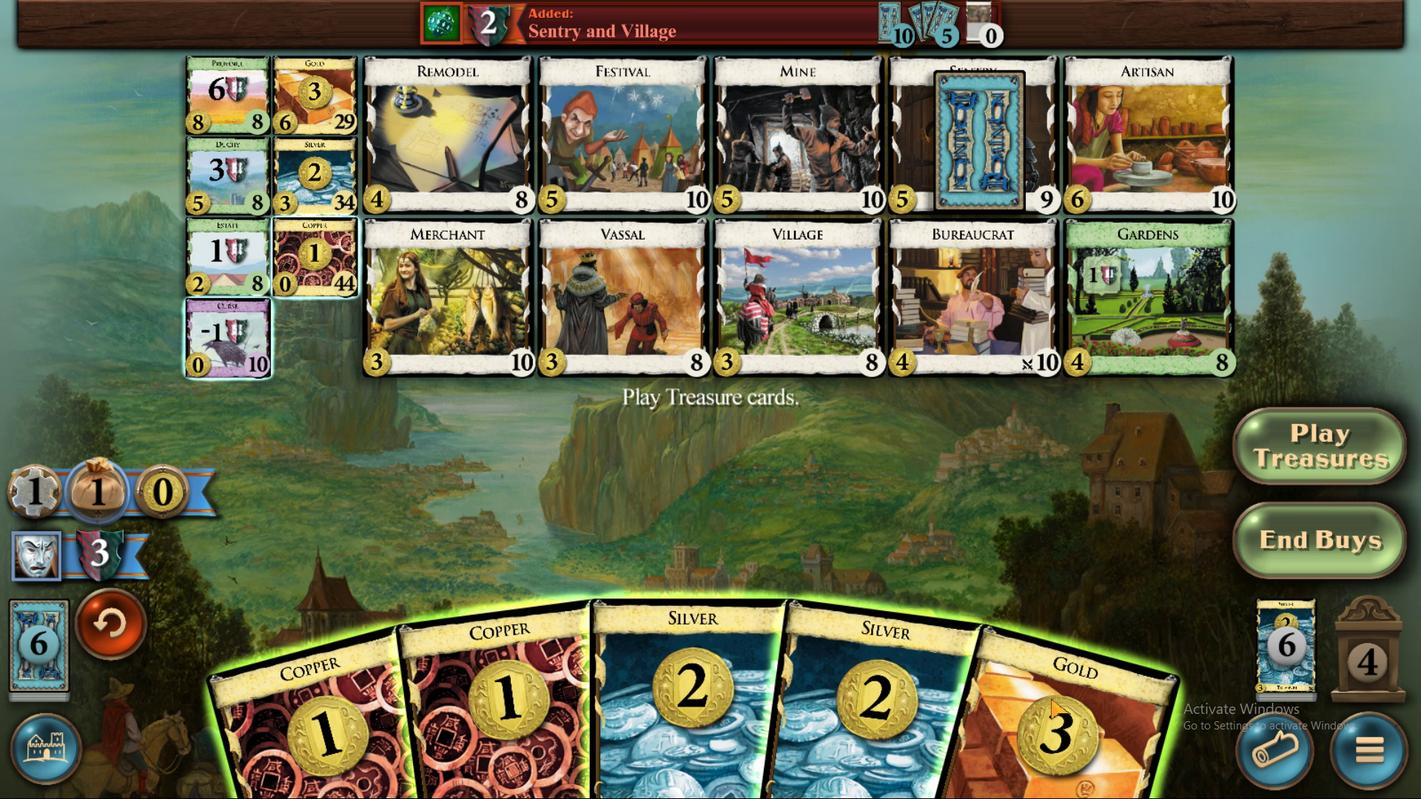 
Action: Mouse pressed left at (989, 612)
Screenshot: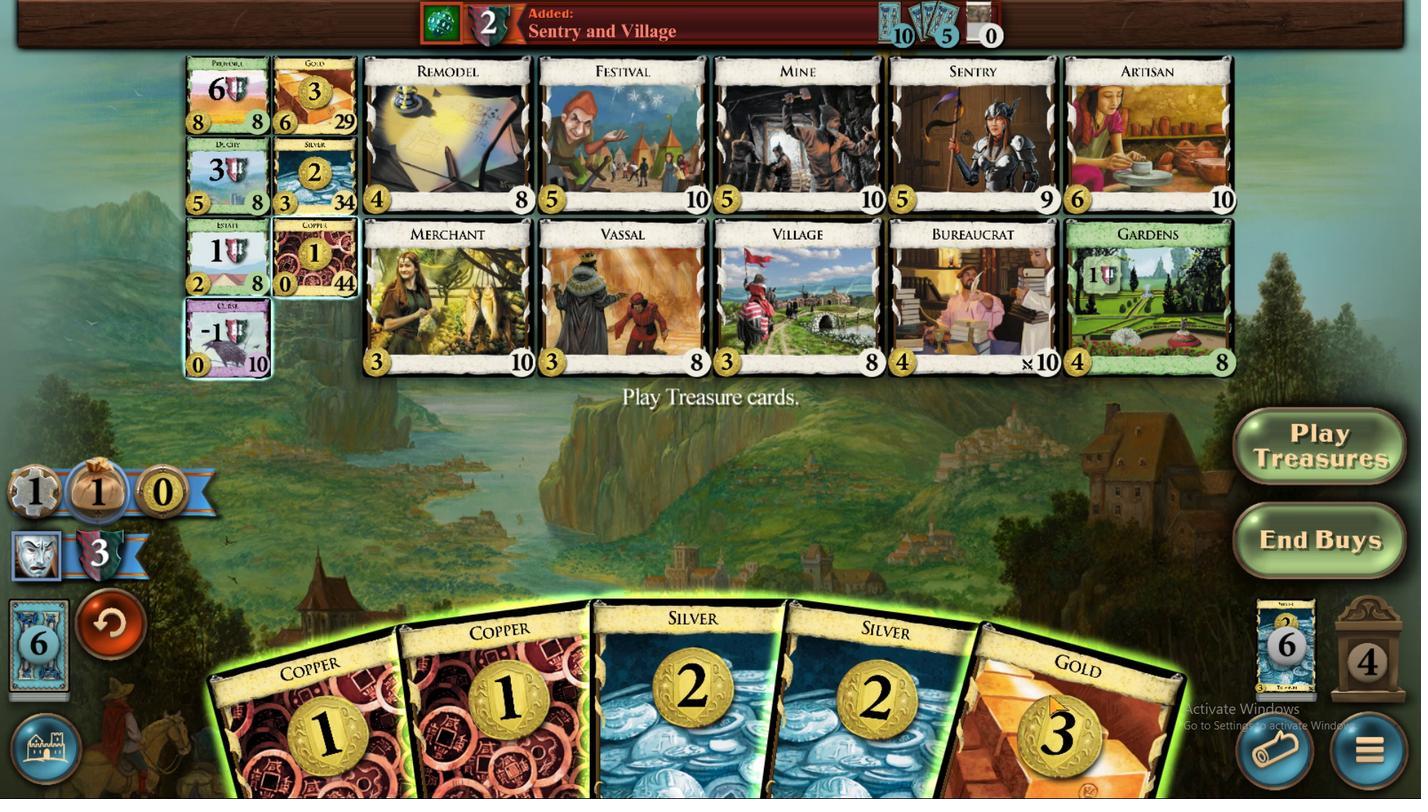 
Action: Mouse moved to (929, 593)
Screenshot: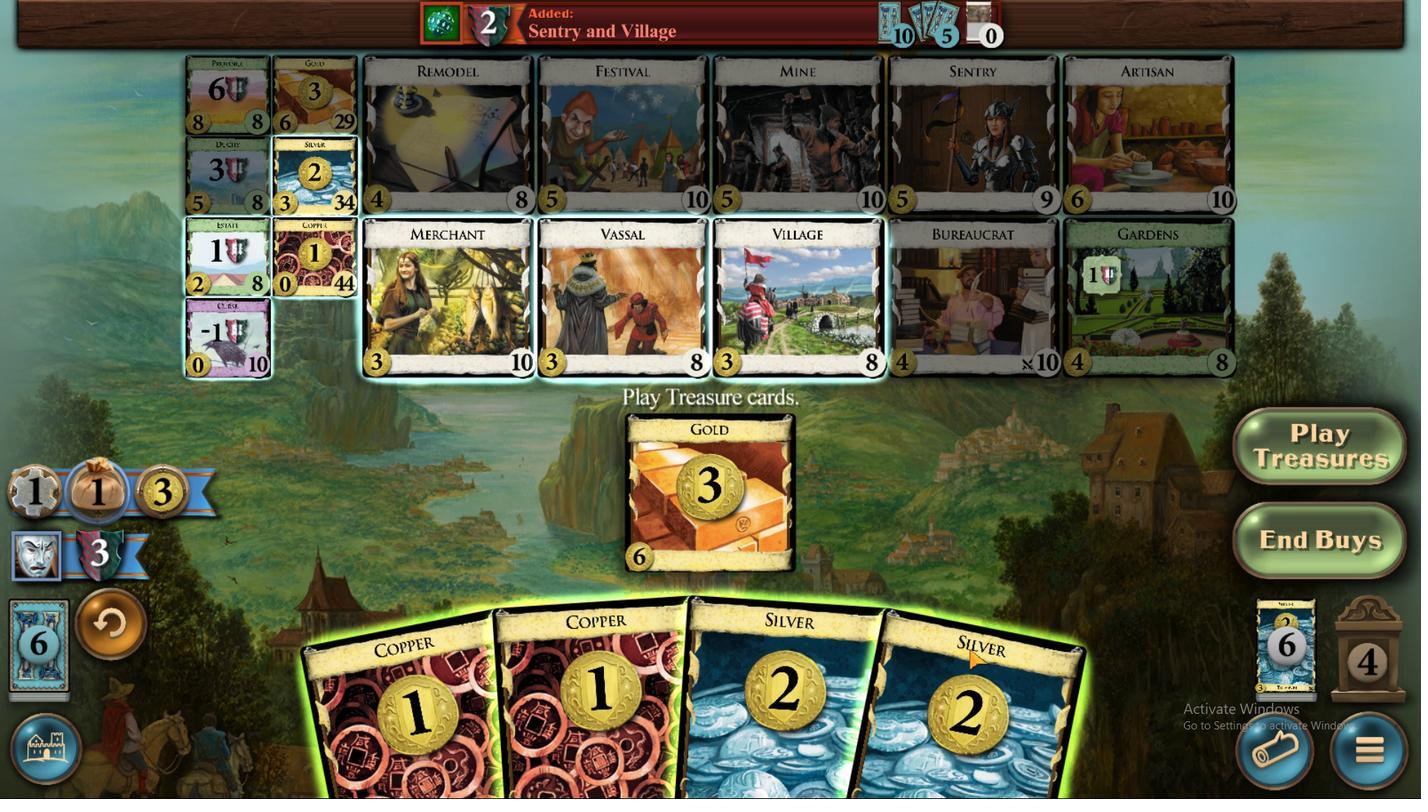 
Action: Mouse pressed left at (929, 593)
Screenshot: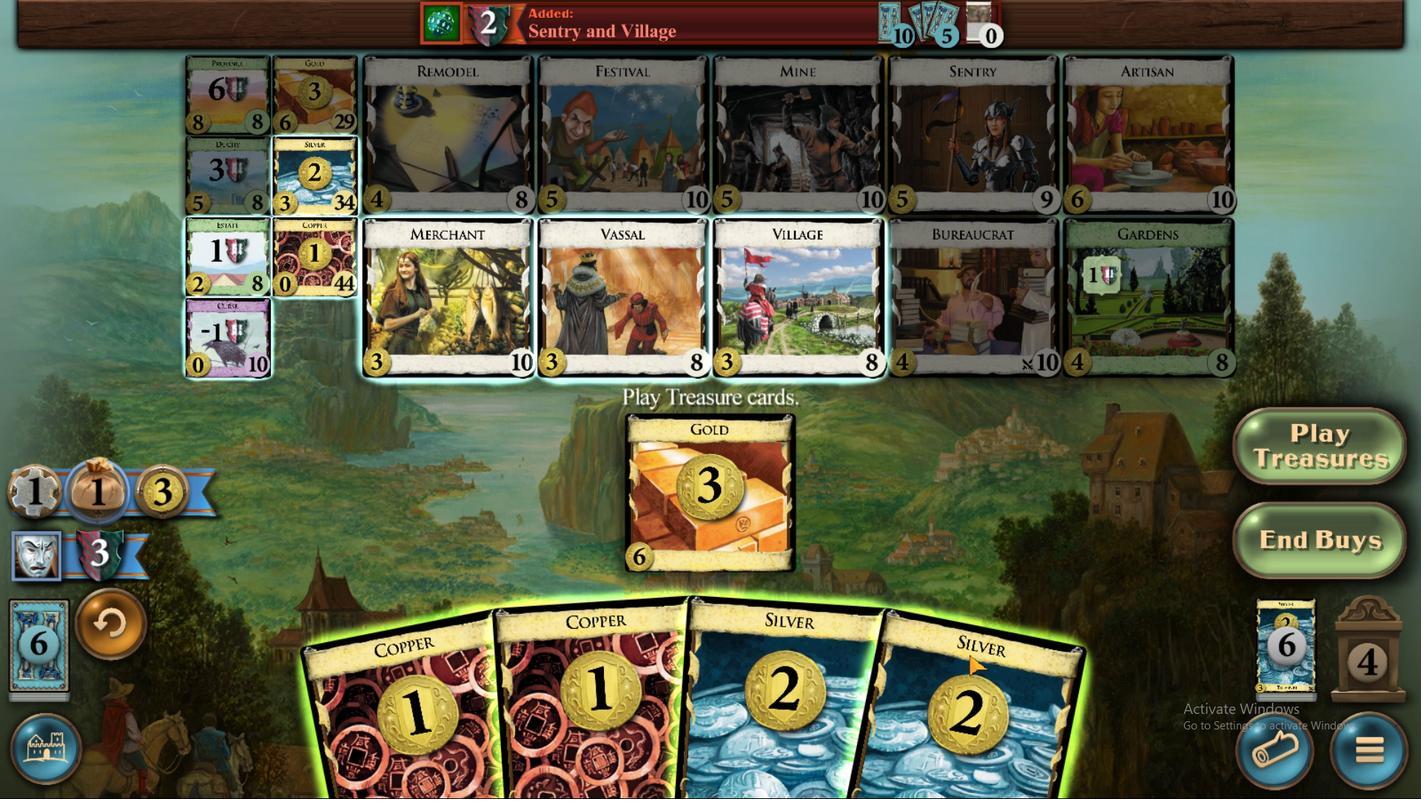 
Action: Mouse moved to (894, 602)
Screenshot: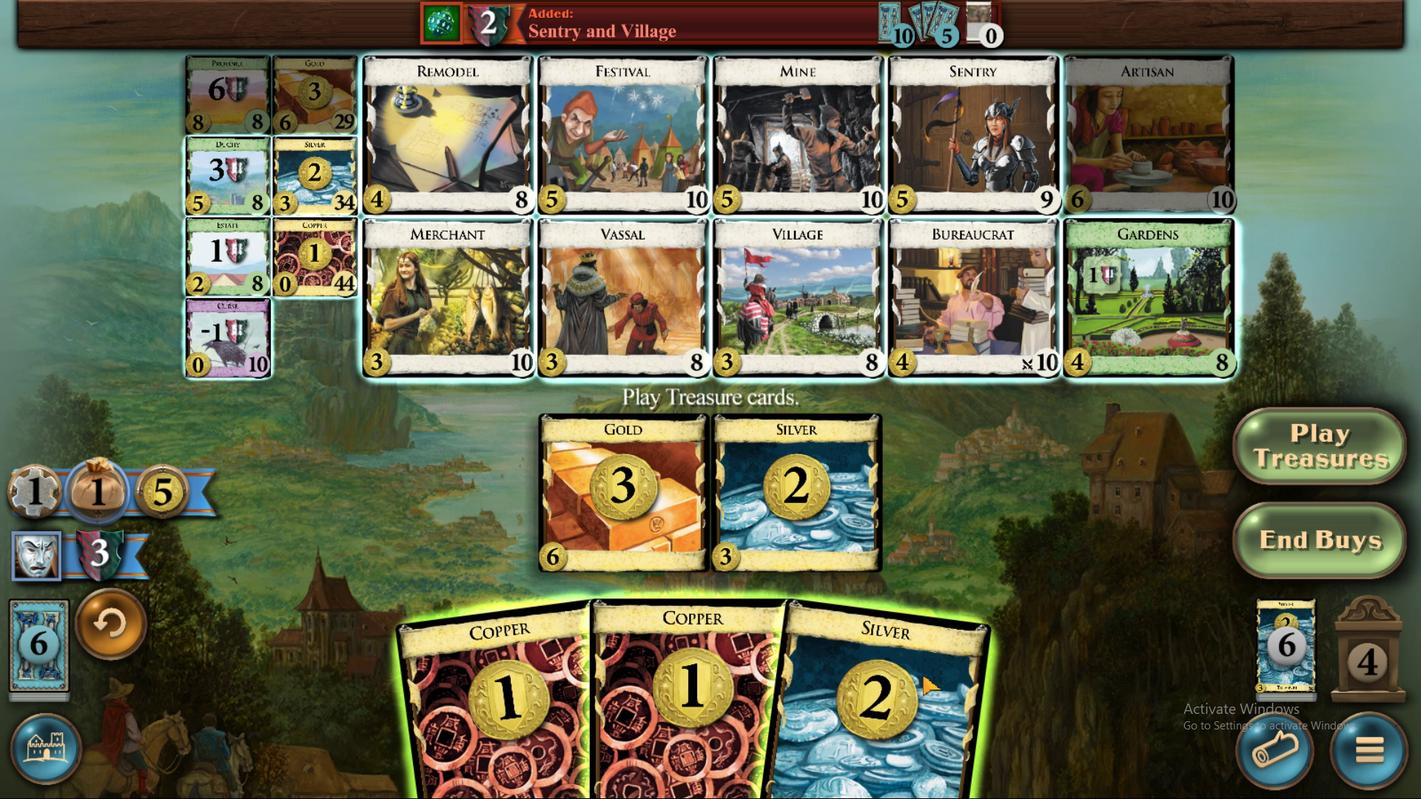 
Action: Mouse pressed left at (894, 602)
Screenshot: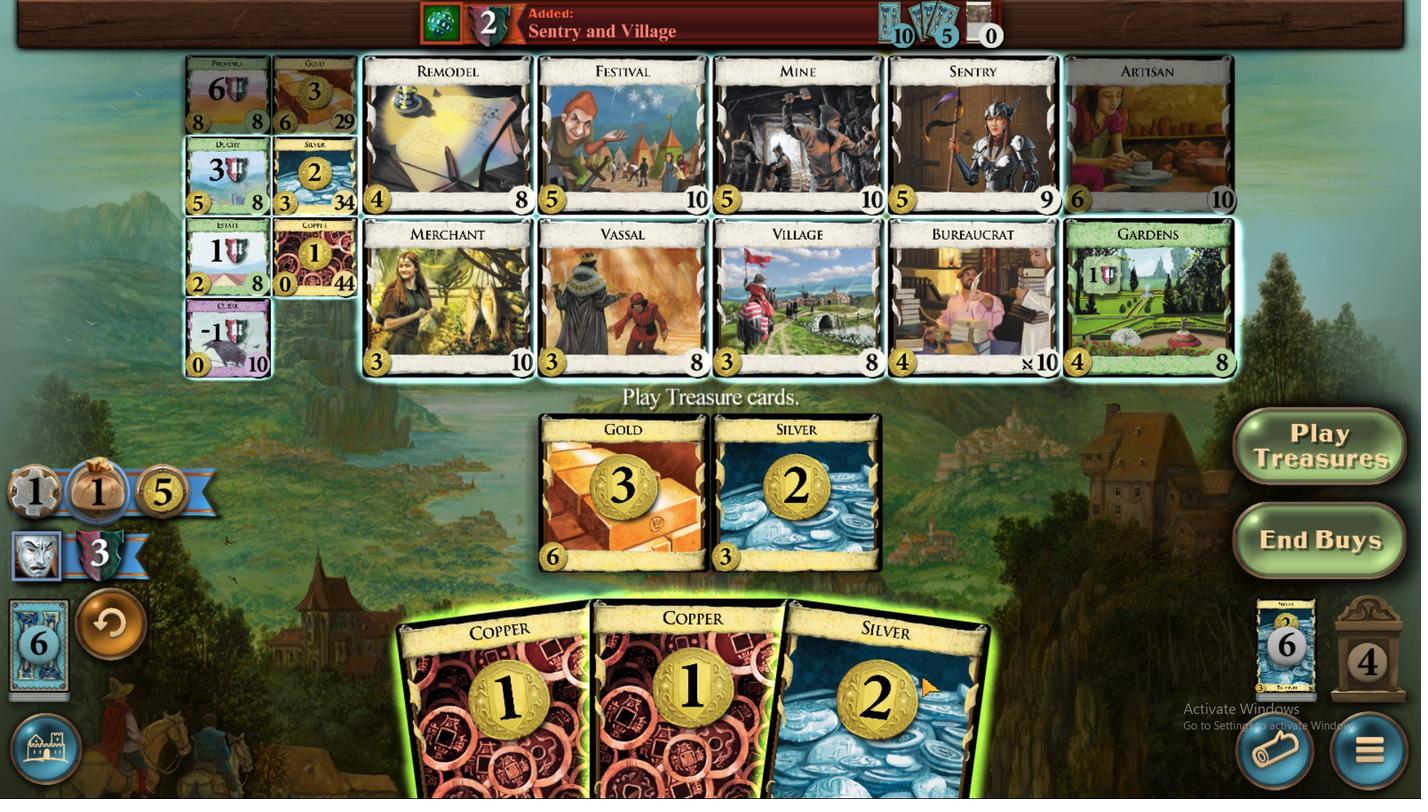 
Action: Mouse moved to (930, 582)
Screenshot: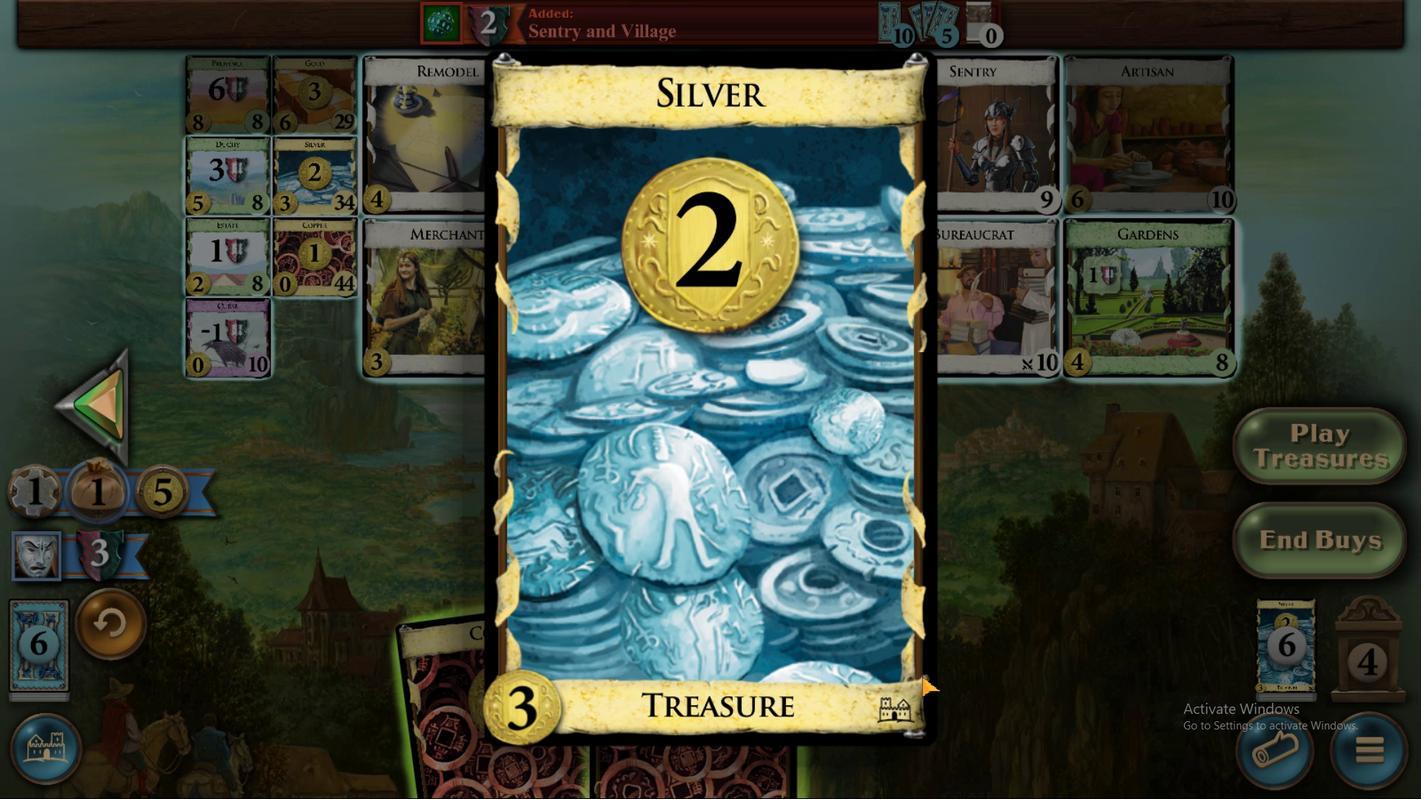 
Action: Mouse pressed left at (930, 582)
Screenshot: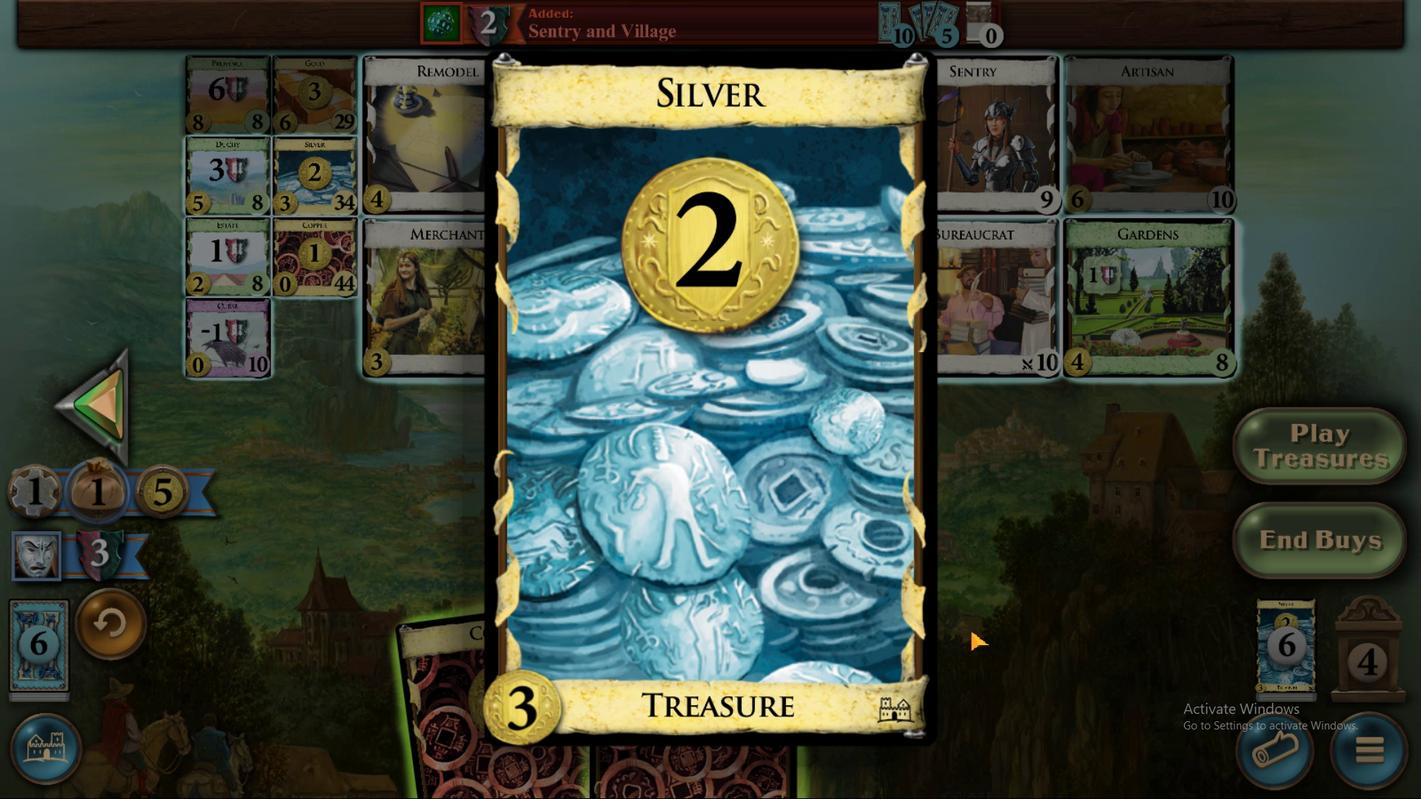 
Action: Mouse moved to (831, 606)
Screenshot: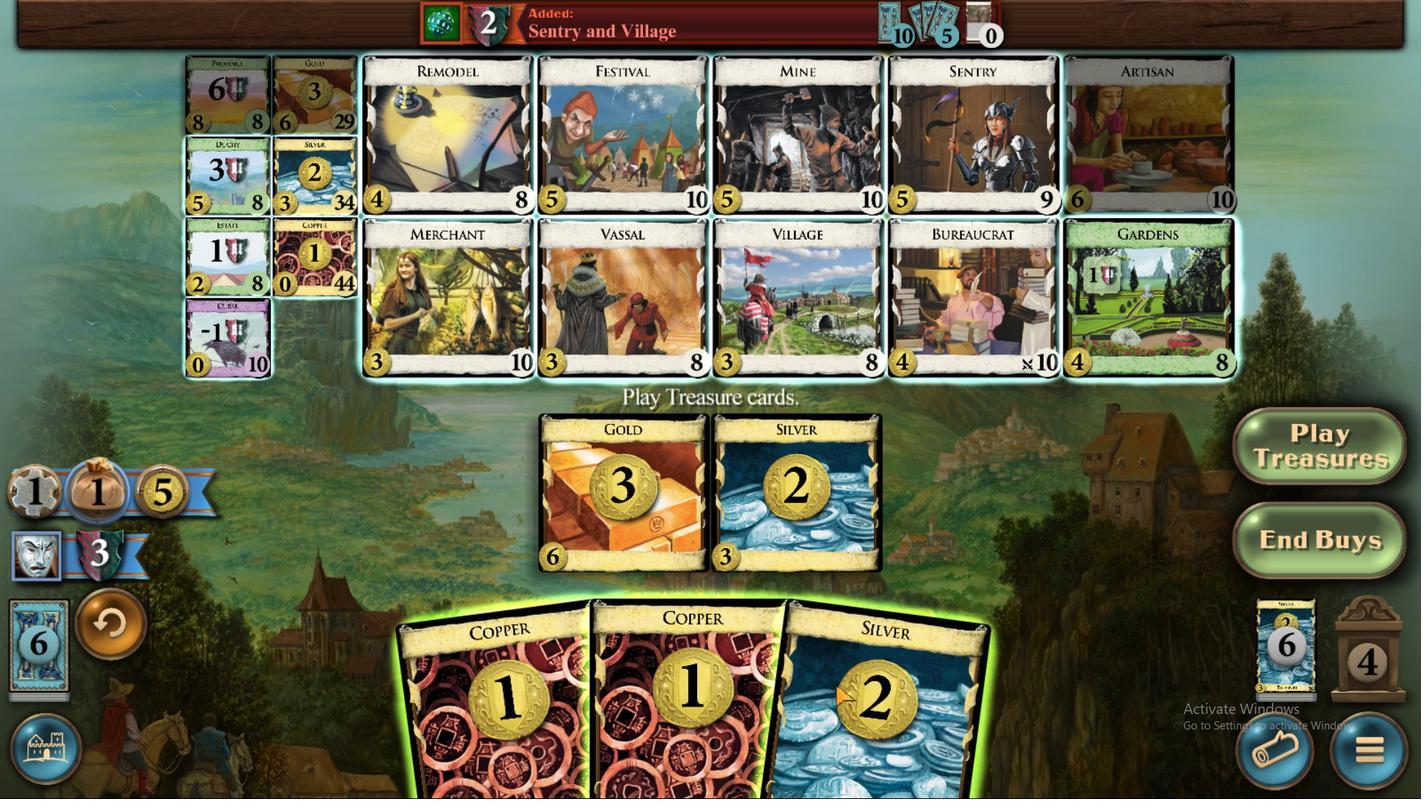 
Action: Mouse pressed left at (831, 606)
Screenshot: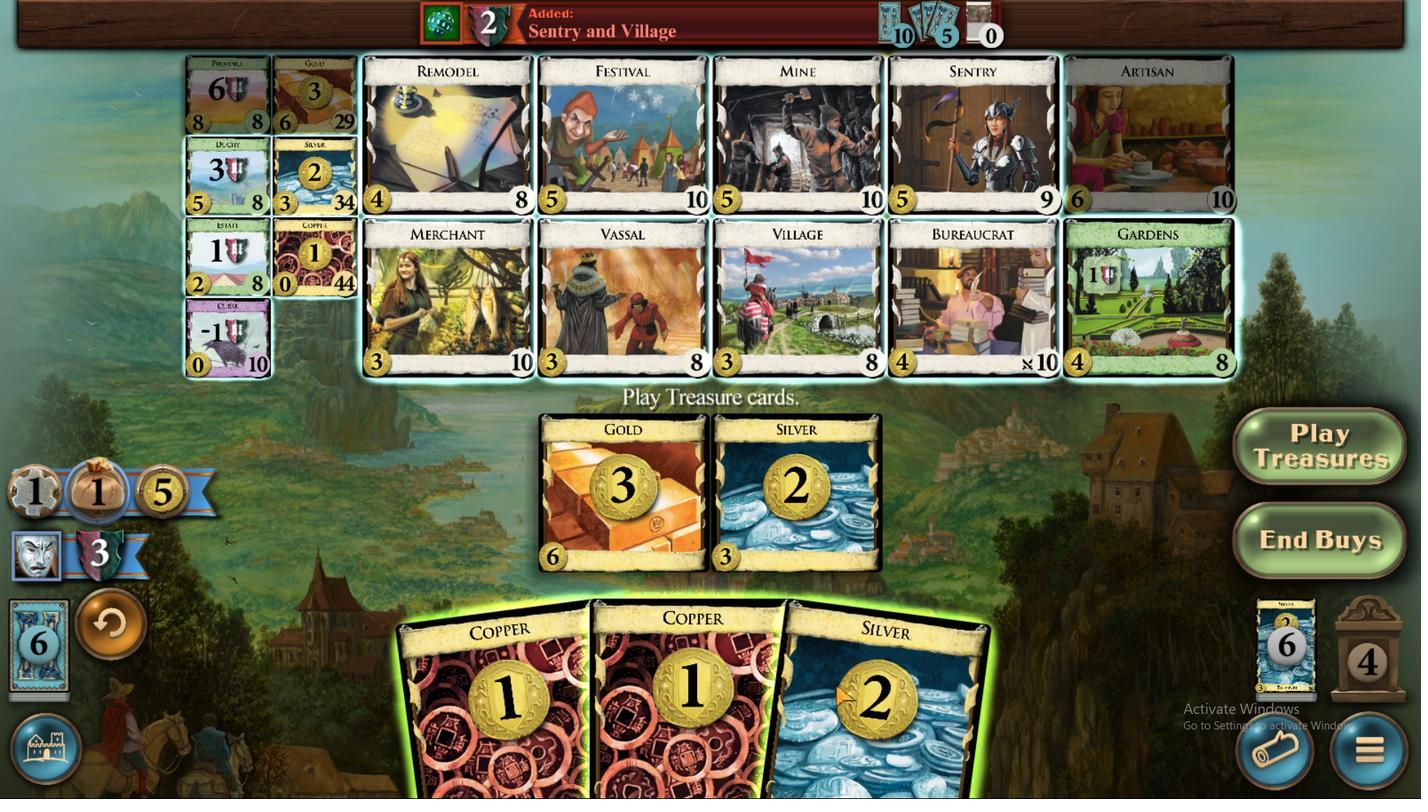 
Action: Mouse moved to (775, 603)
Screenshot: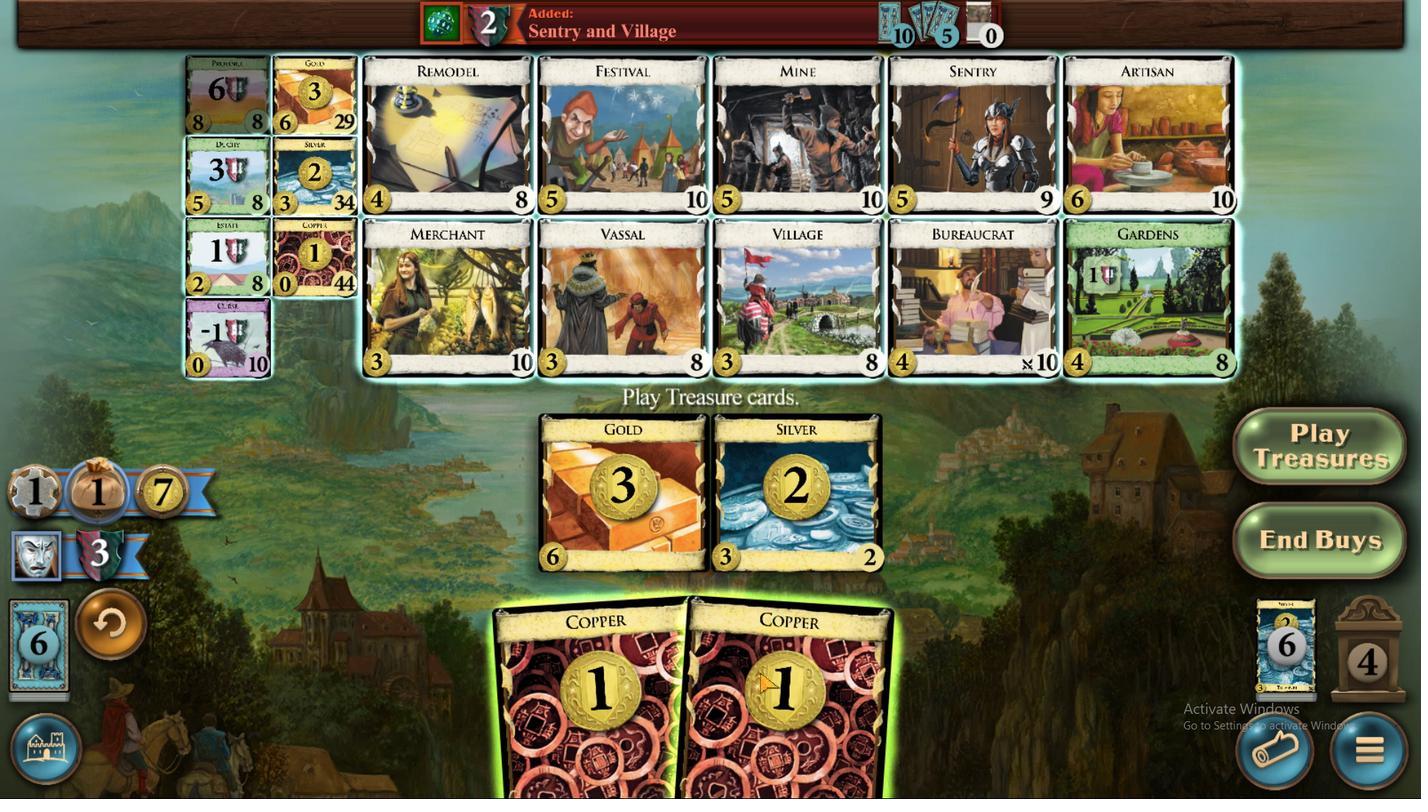 
Action: Mouse pressed left at (775, 603)
Screenshot: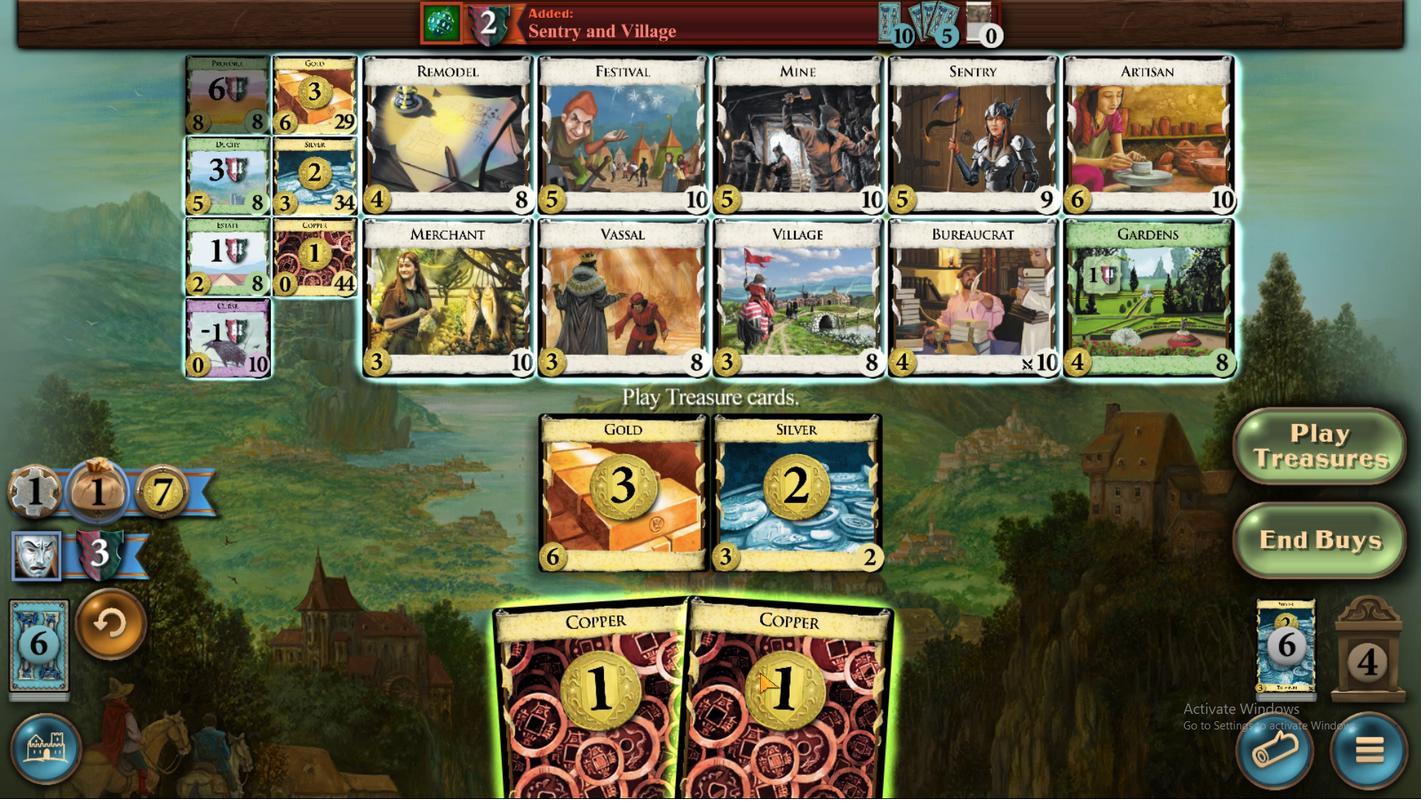 
Action: Mouse moved to (391, 345)
Screenshot: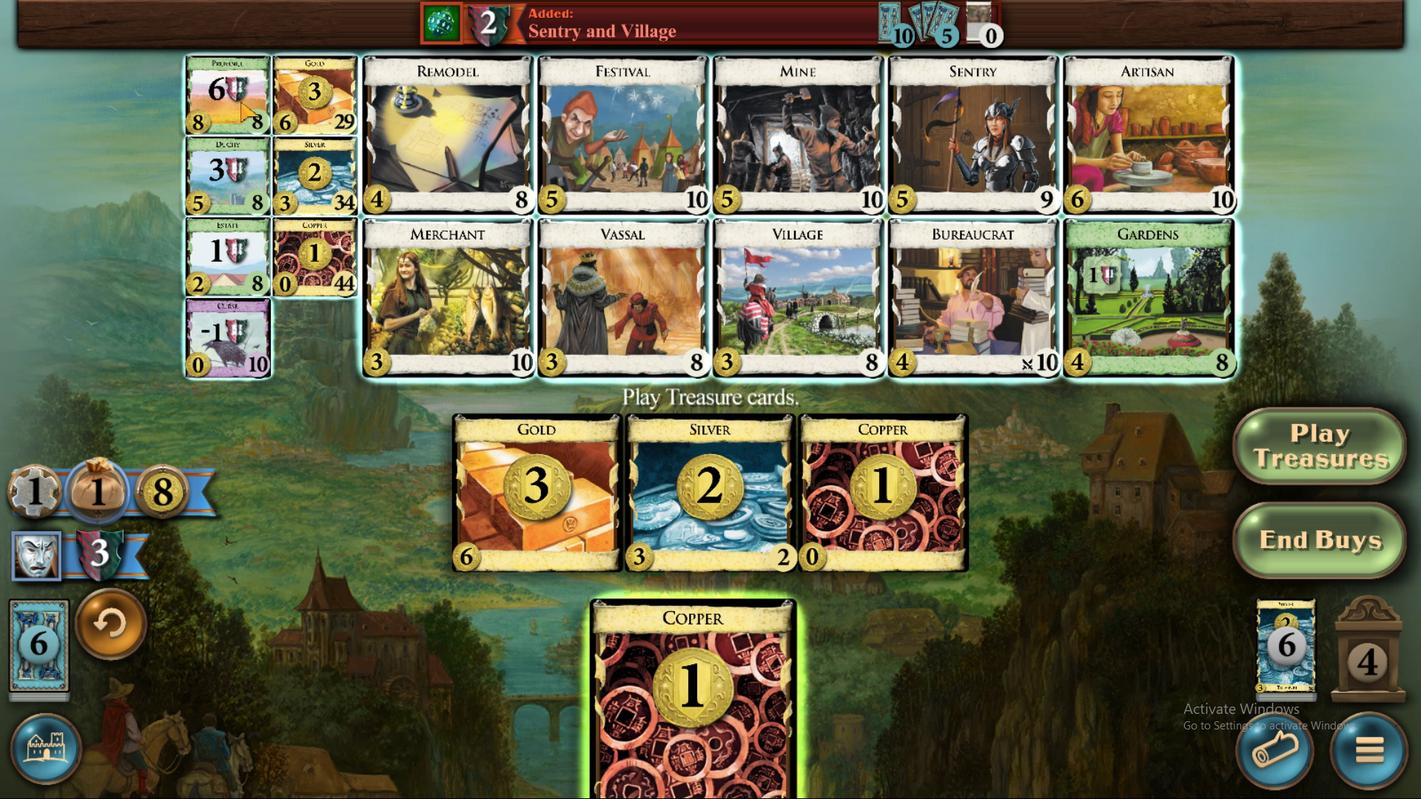 
Action: Mouse pressed left at (391, 345)
Screenshot: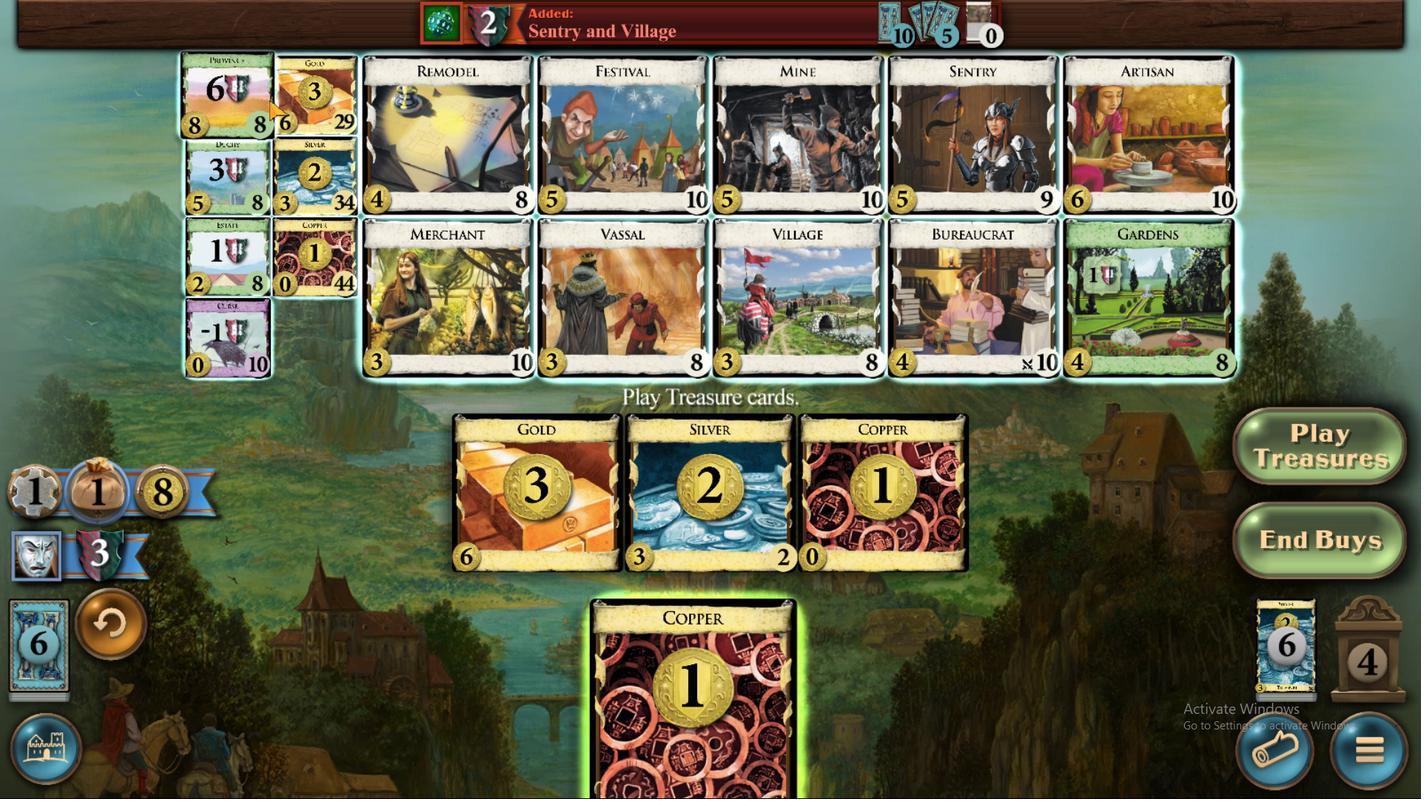 
Action: Mouse moved to (984, 626)
Screenshot: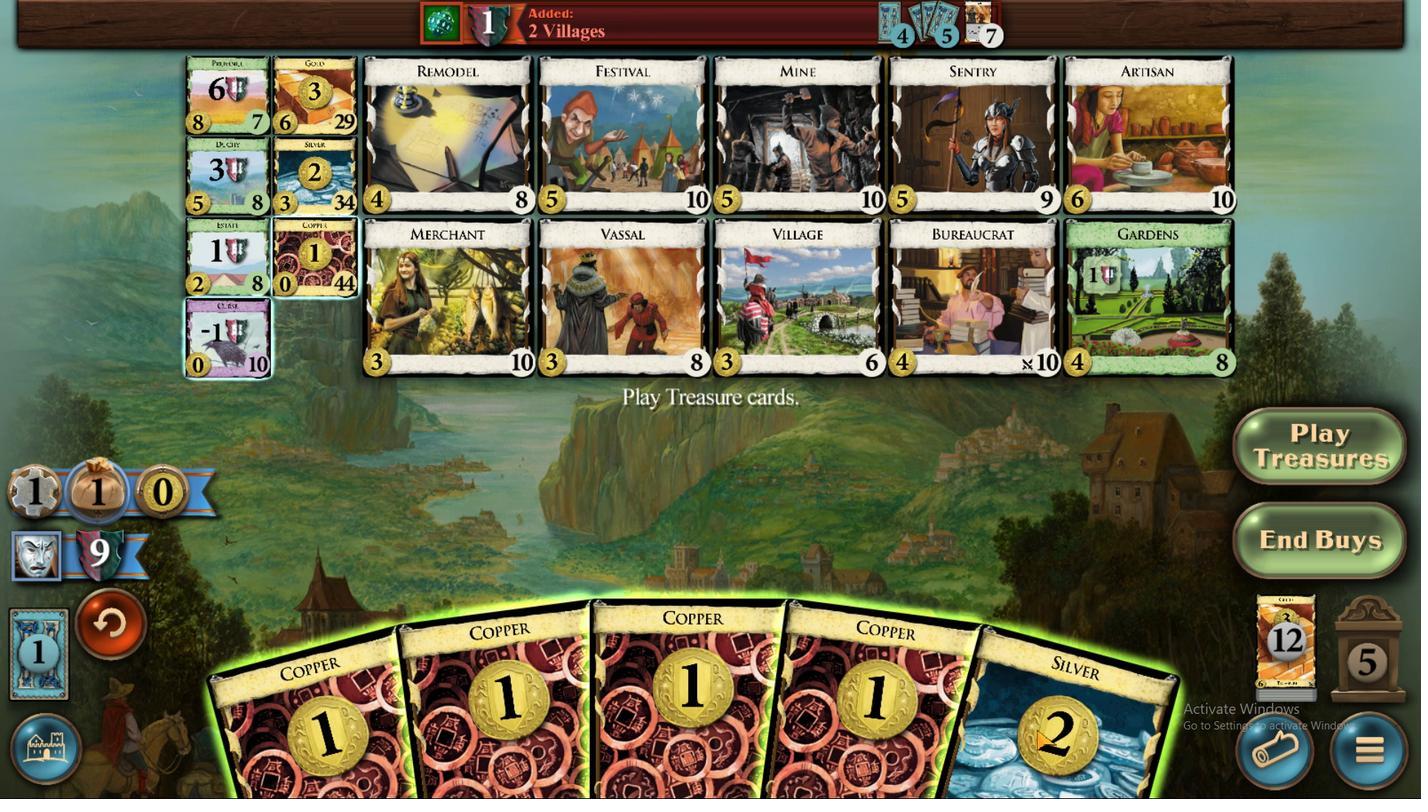
Action: Mouse pressed left at (984, 626)
Screenshot: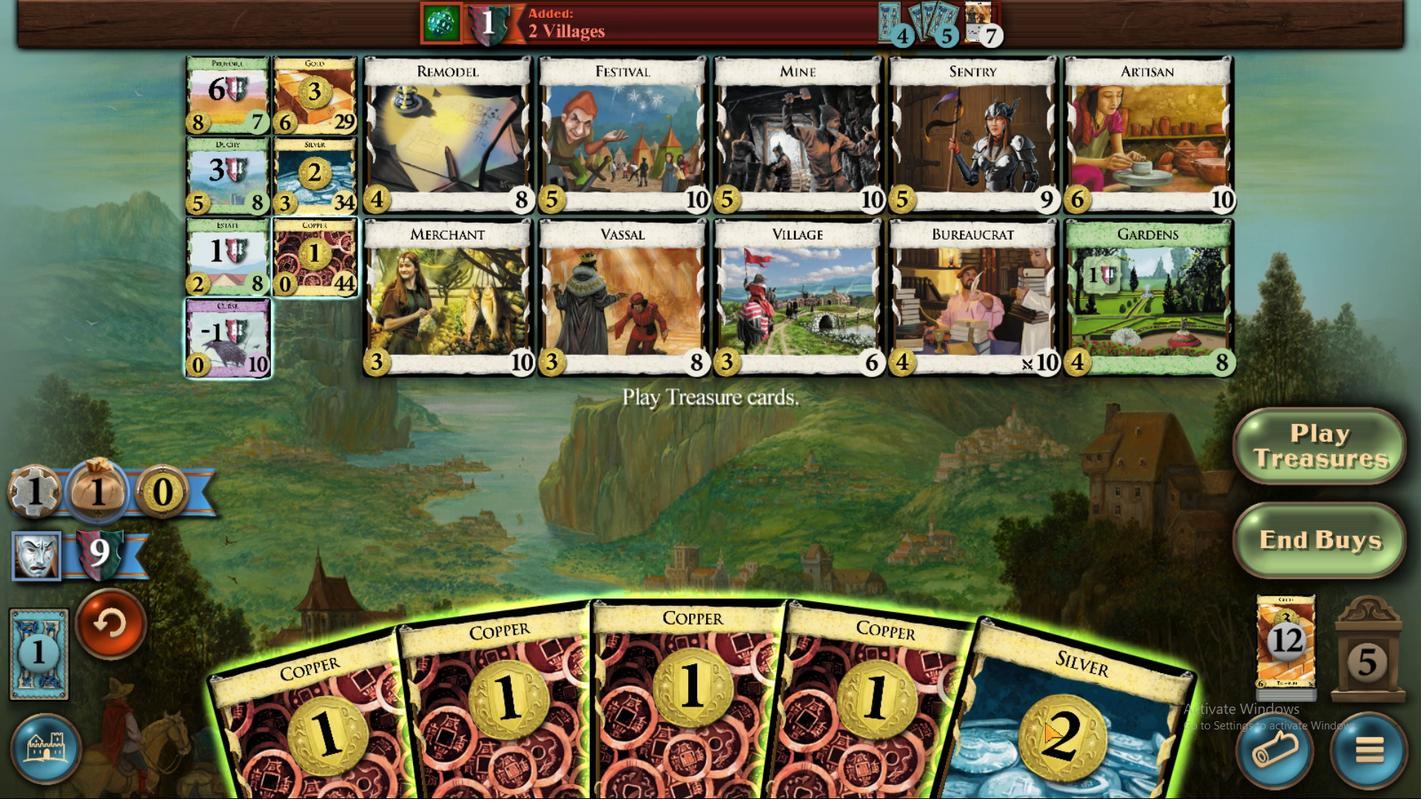 
Action: Mouse moved to (930, 611)
Screenshot: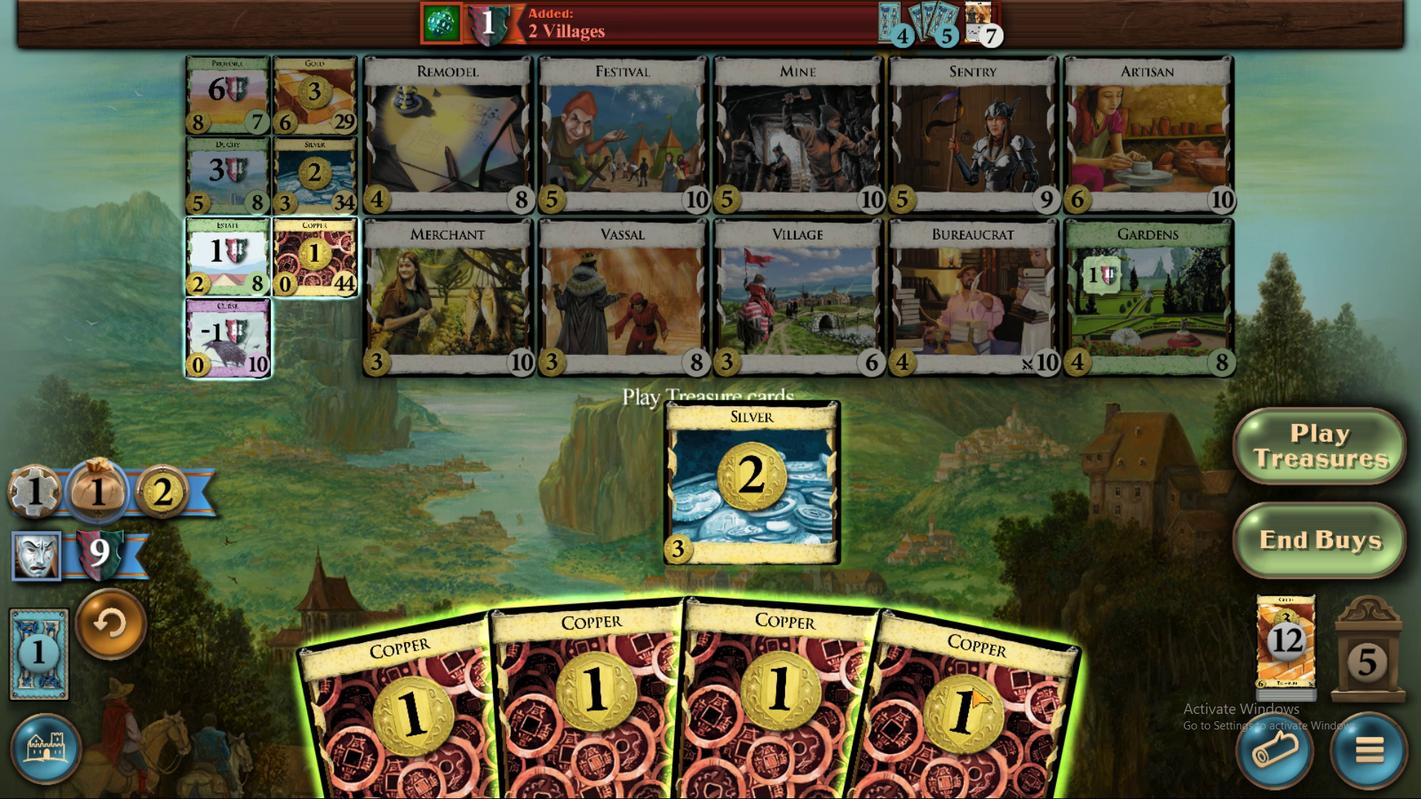 
Action: Mouse pressed left at (930, 611)
Screenshot: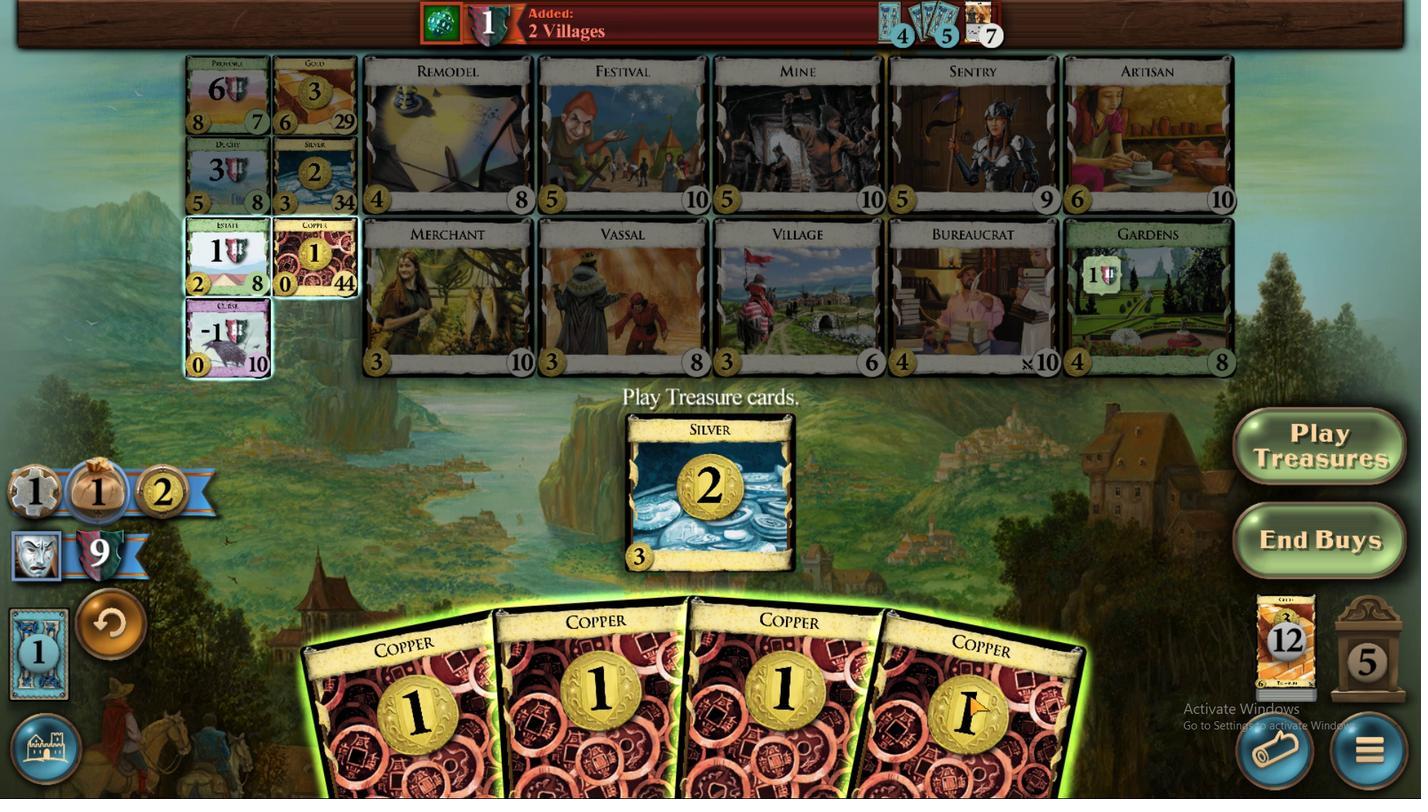 
Action: Mouse moved to (897, 604)
Screenshot: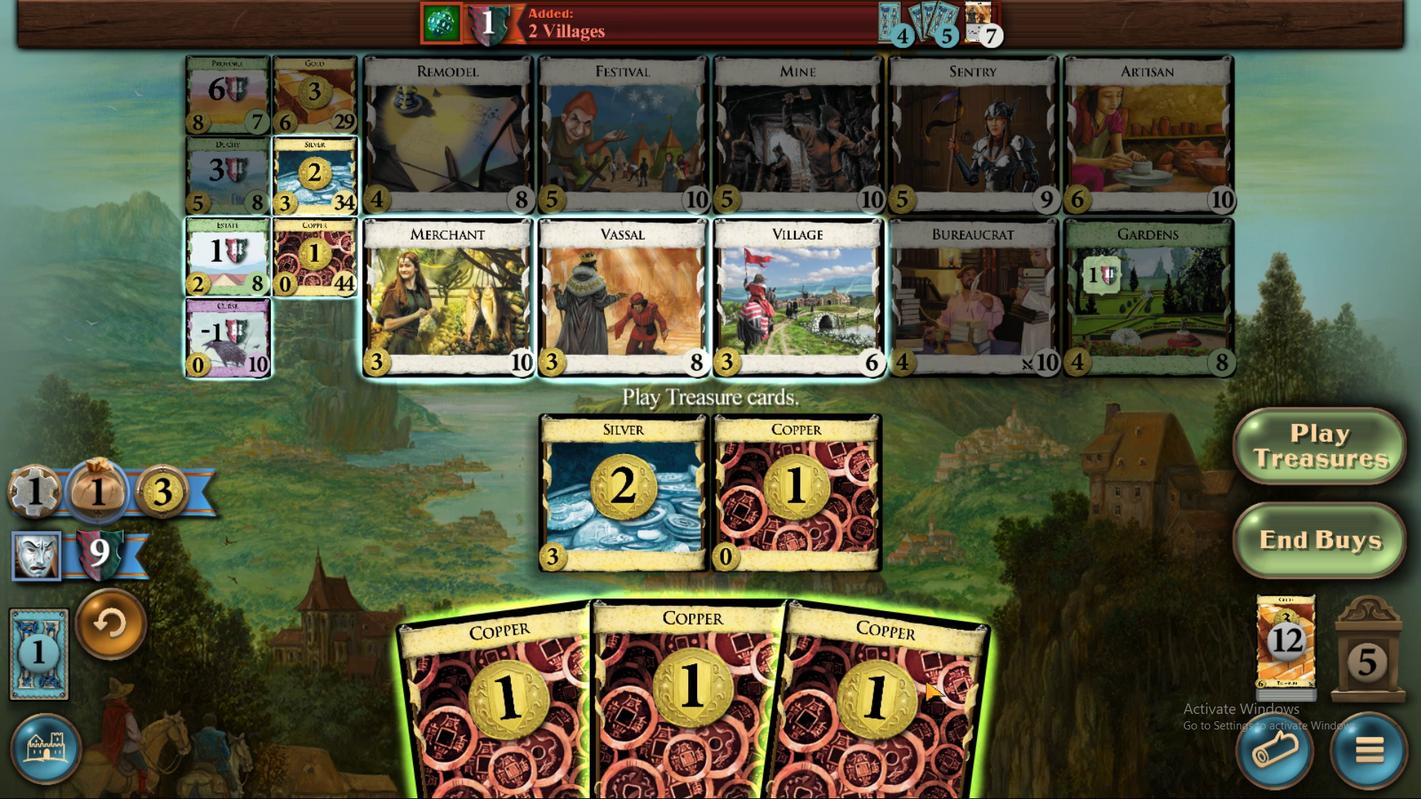 
Action: Mouse pressed left at (897, 604)
Screenshot: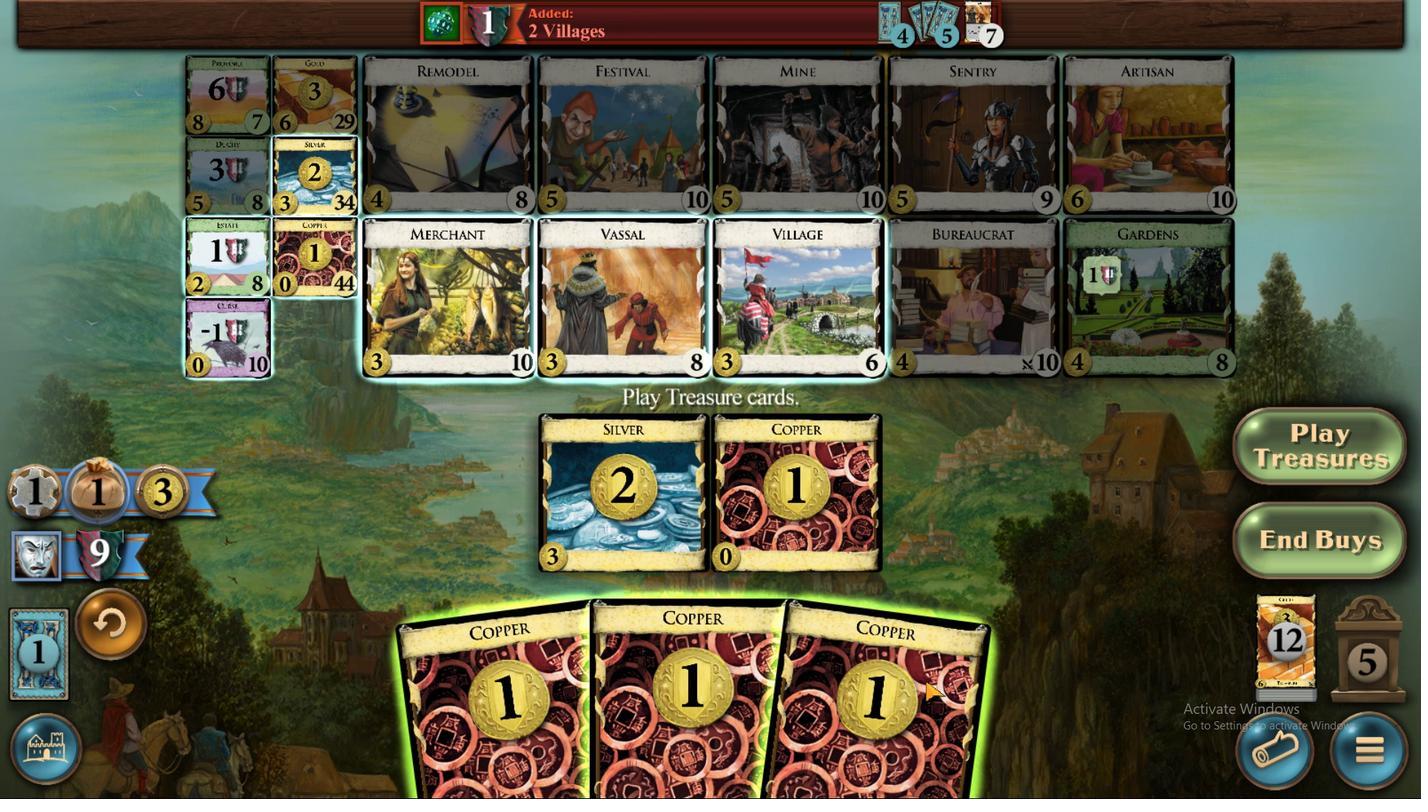 
Action: Mouse moved to (848, 605)
Screenshot: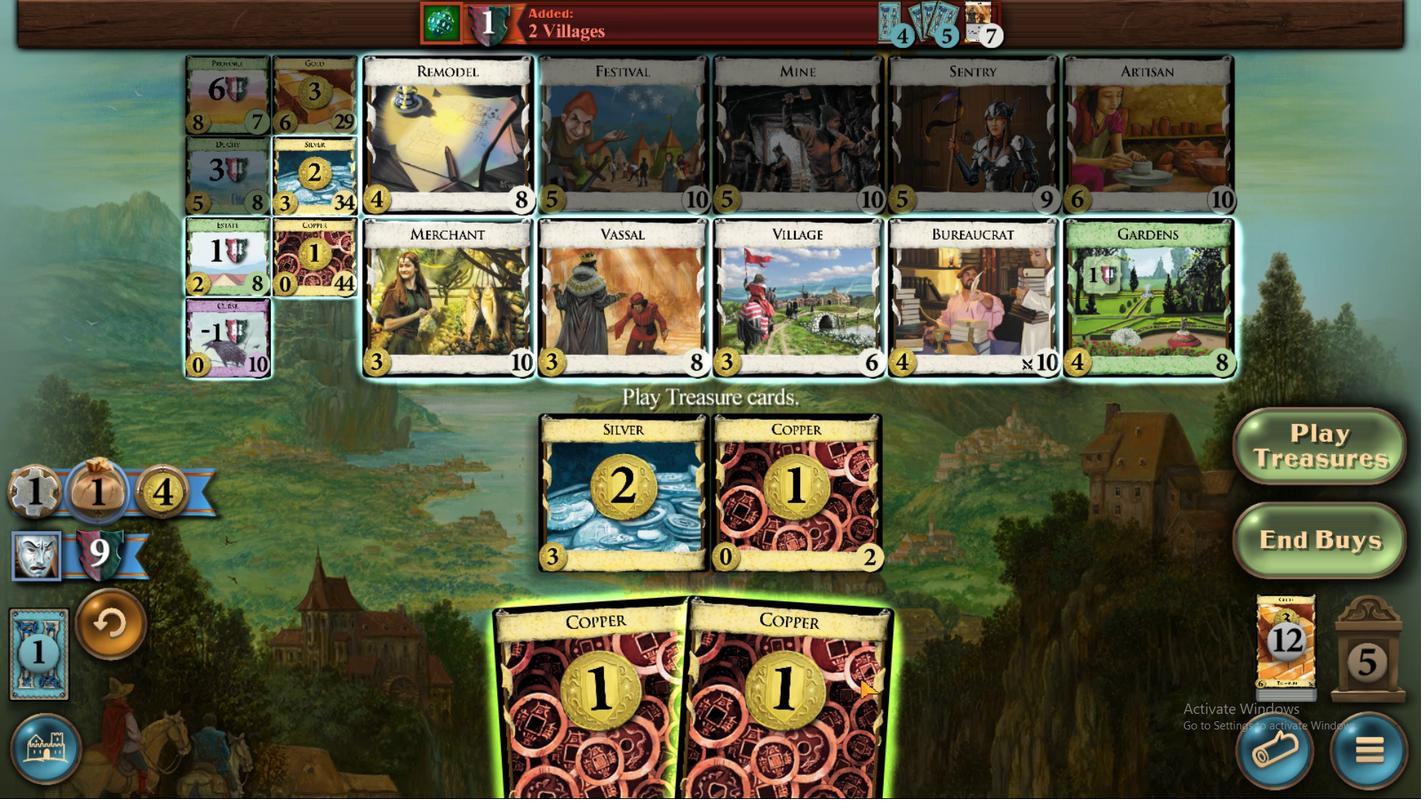
Action: Mouse pressed left at (848, 605)
Screenshot: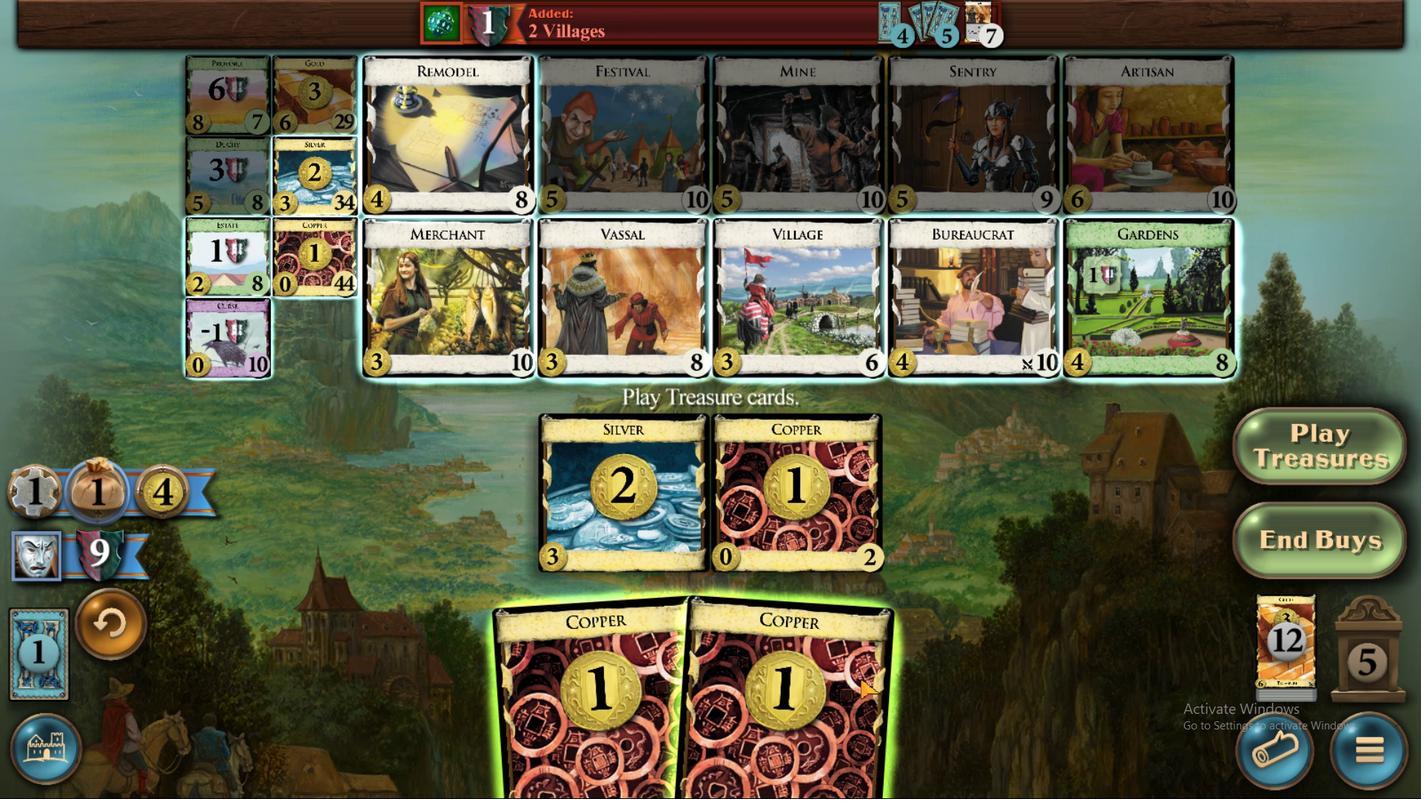 
Action: Mouse moved to (761, 602)
Screenshot: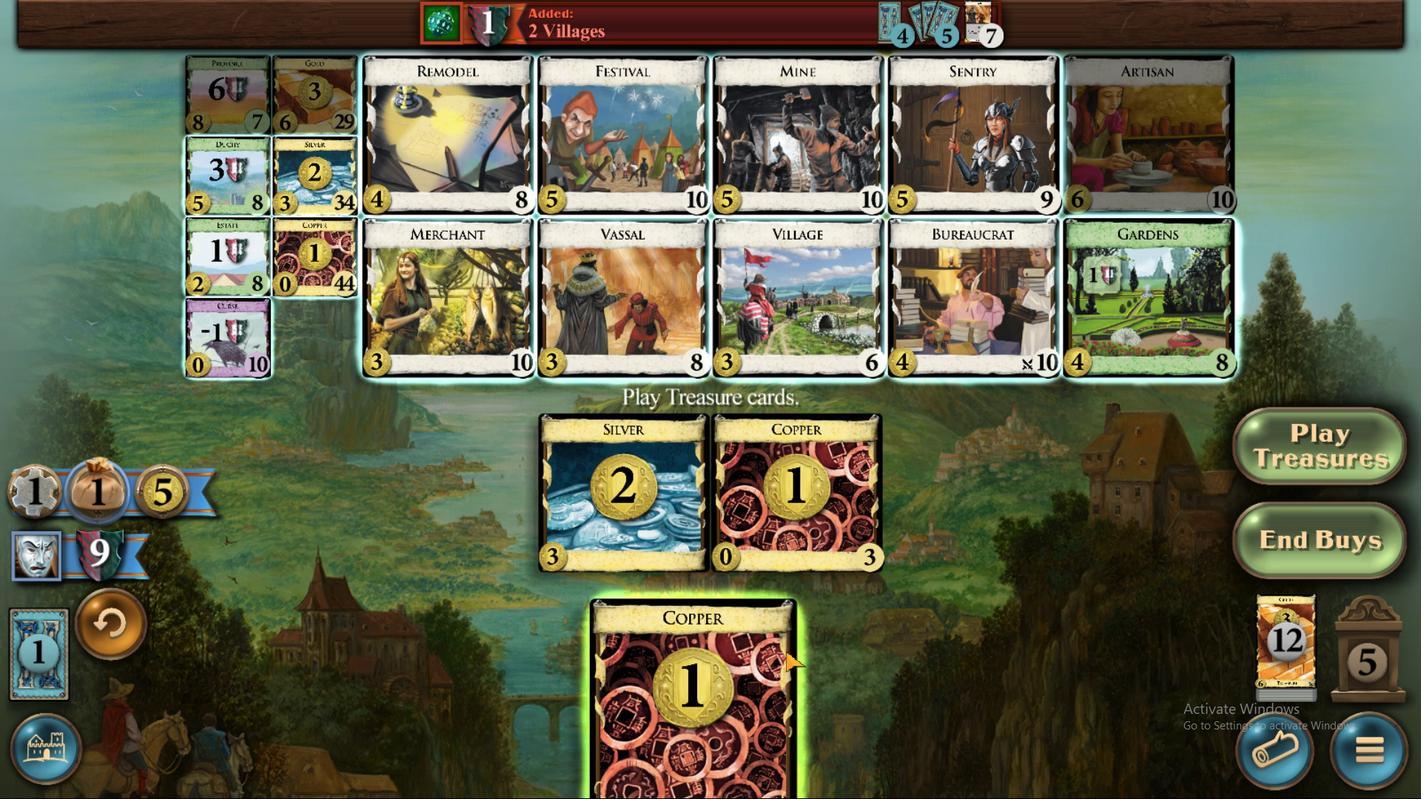 
Action: Mouse pressed left at (761, 602)
Screenshot: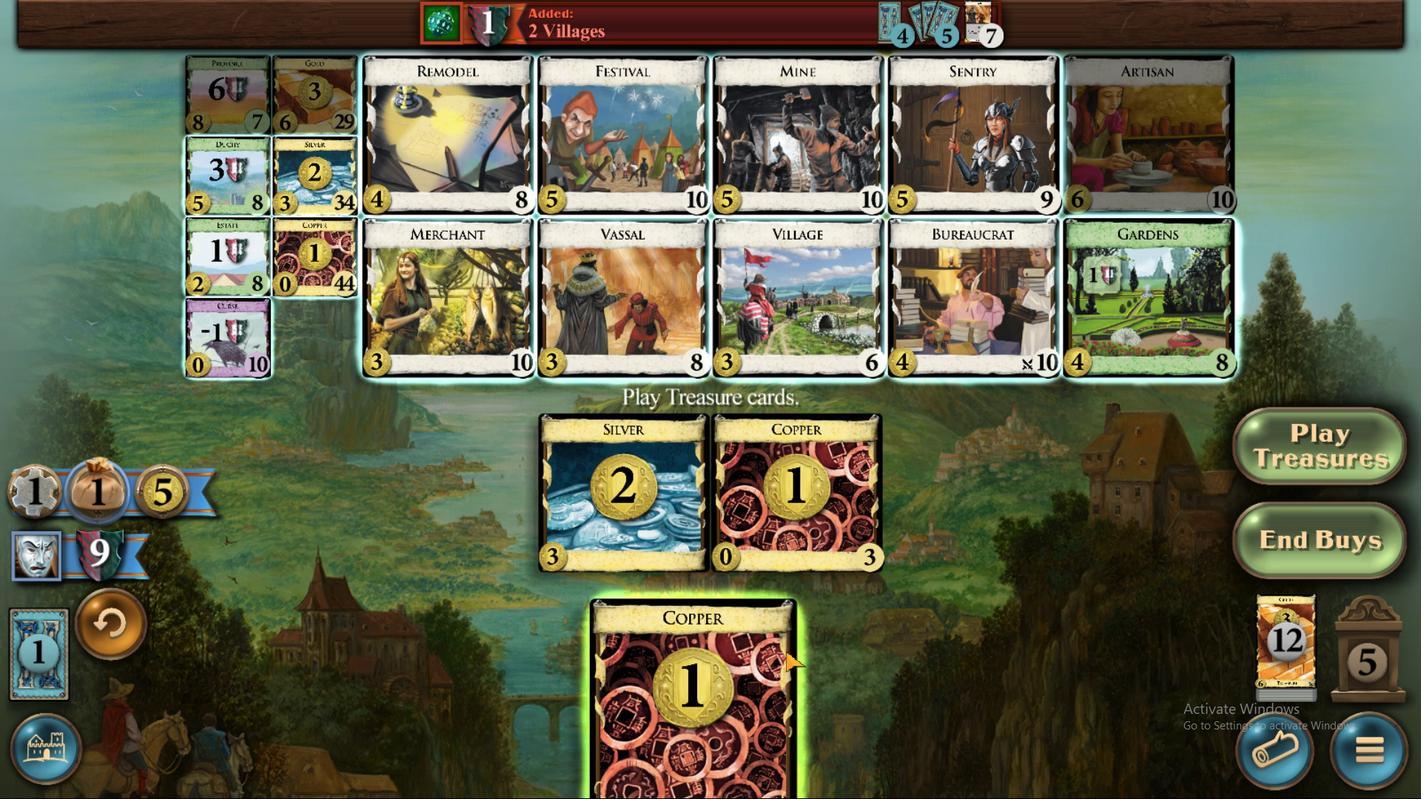 
Action: Mouse moved to (458, 346)
Screenshot: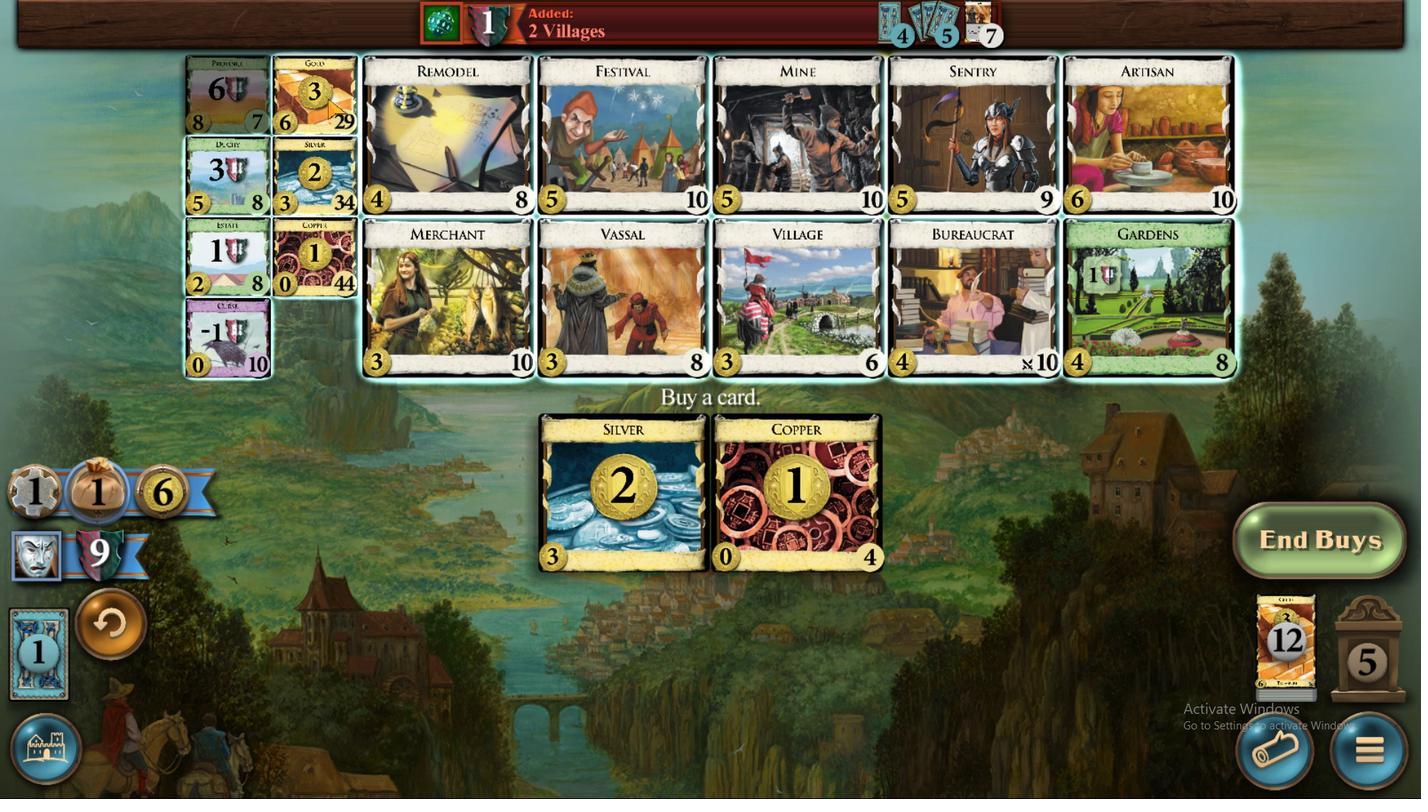 
Action: Mouse pressed left at (458, 346)
Screenshot: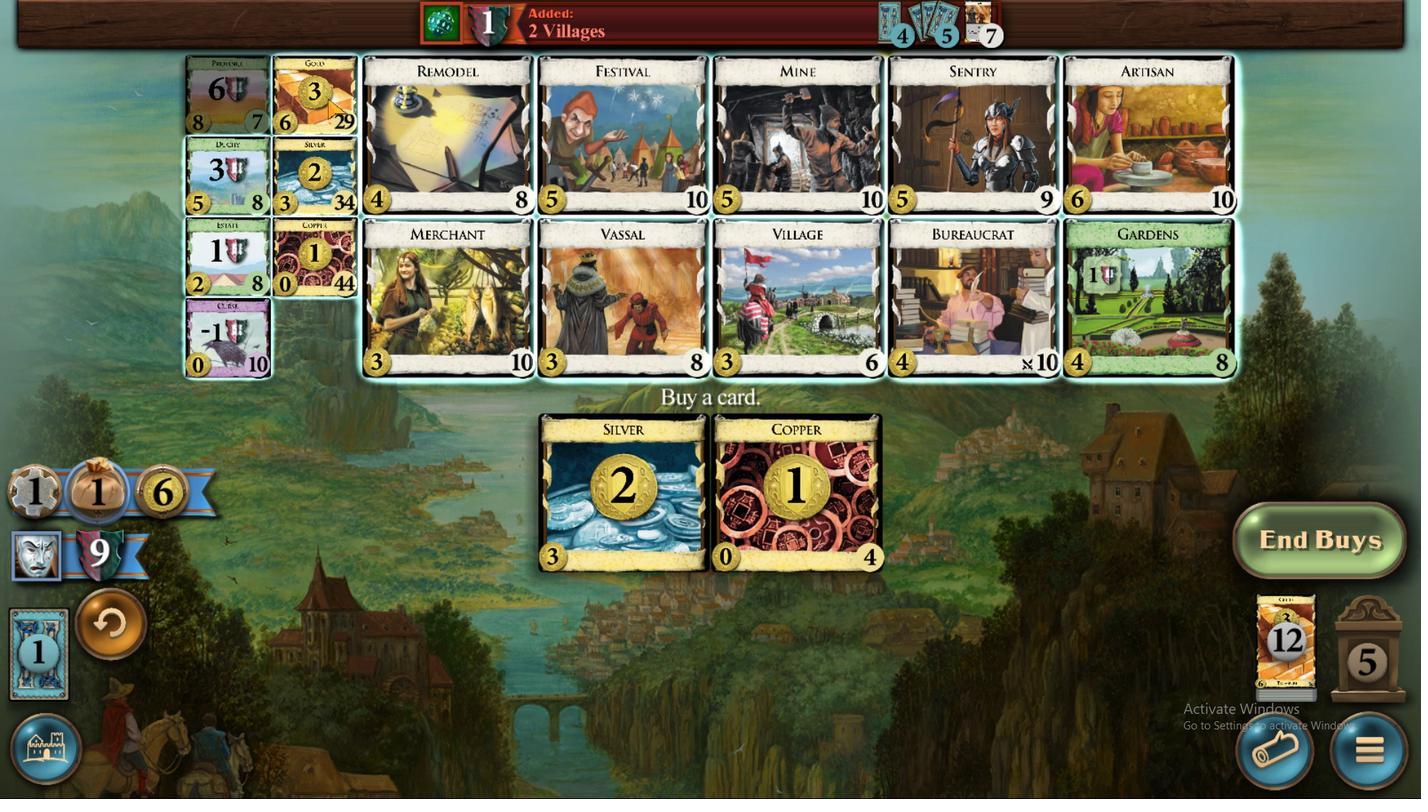 
Action: Mouse moved to (618, 594)
Screenshot: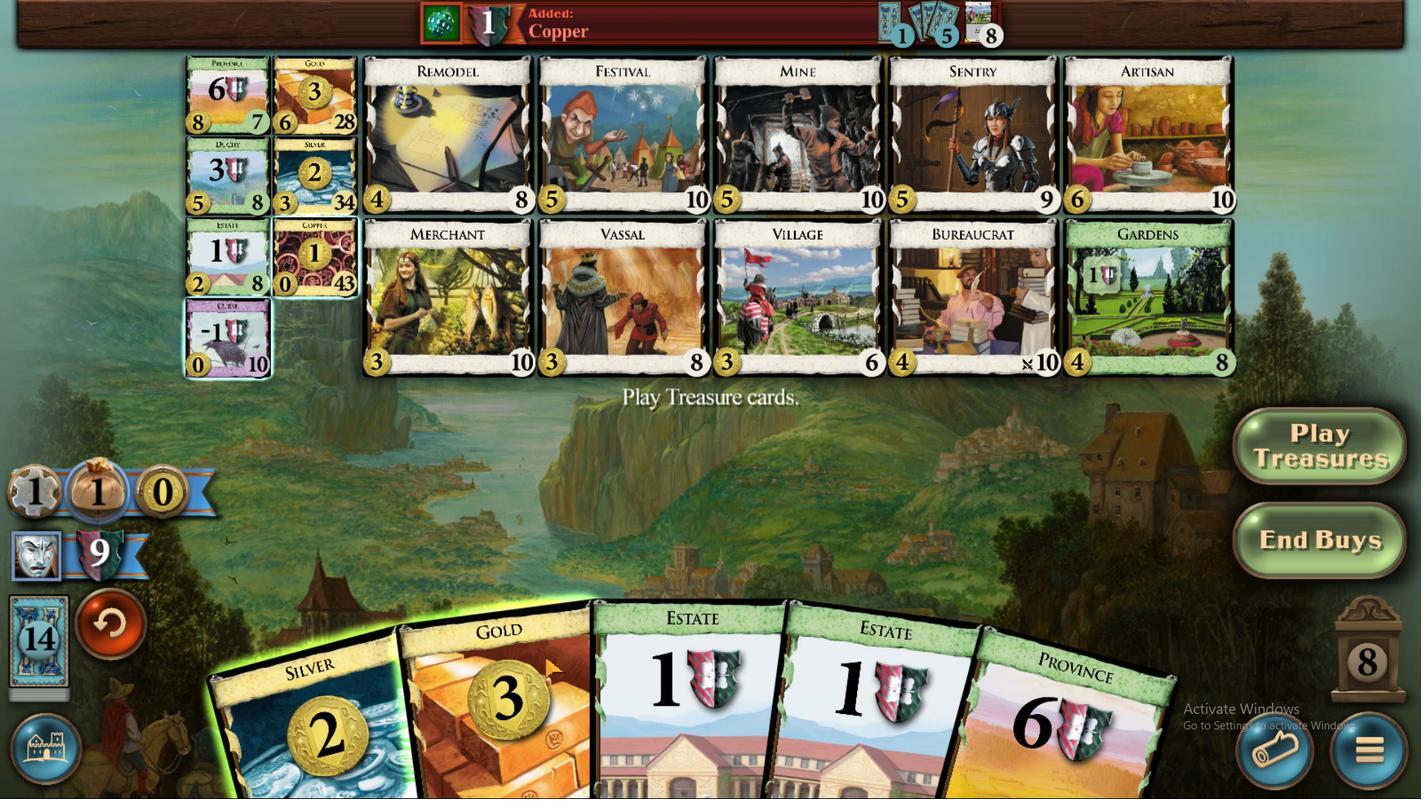 
Action: Mouse pressed left at (618, 594)
Screenshot: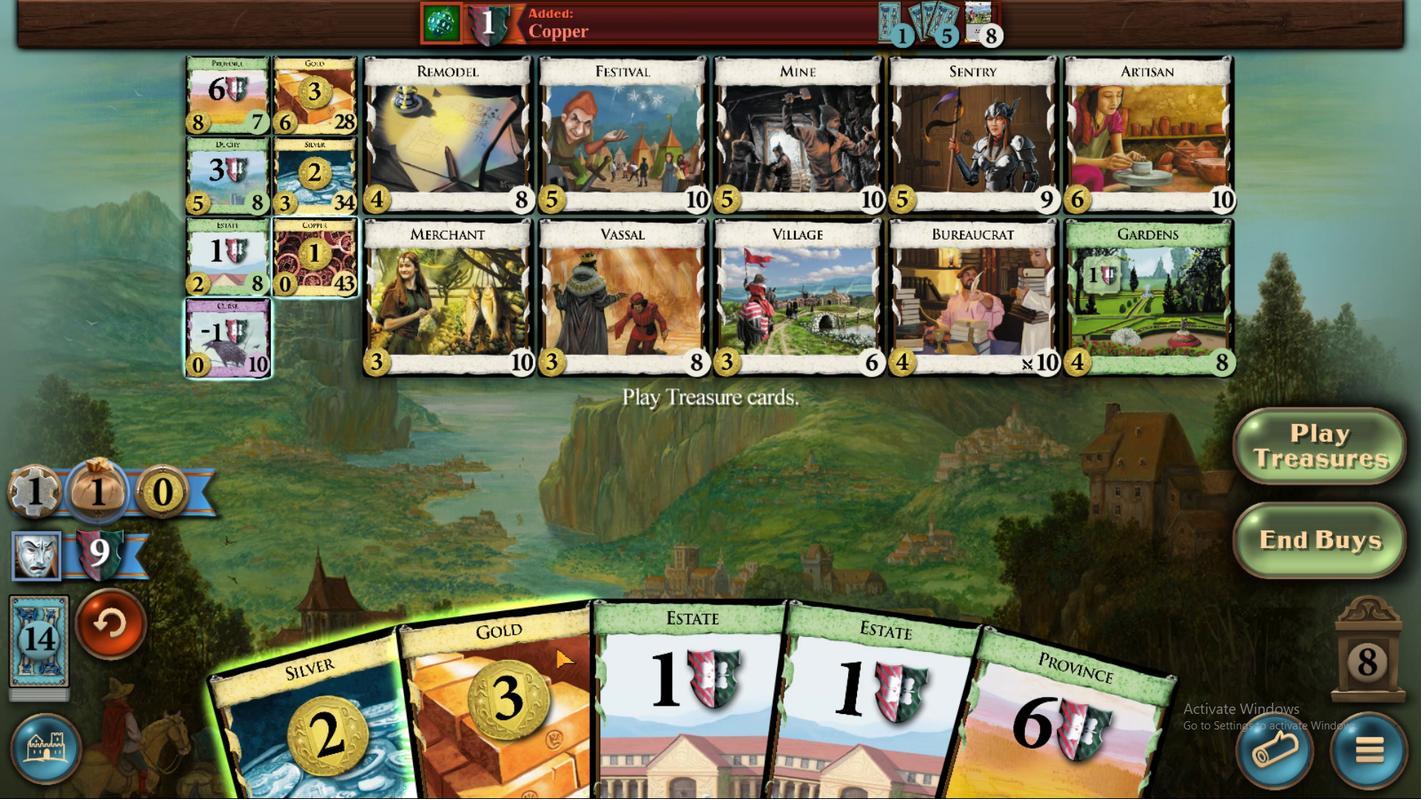 
Action: Mouse moved to (567, 607)
Screenshot: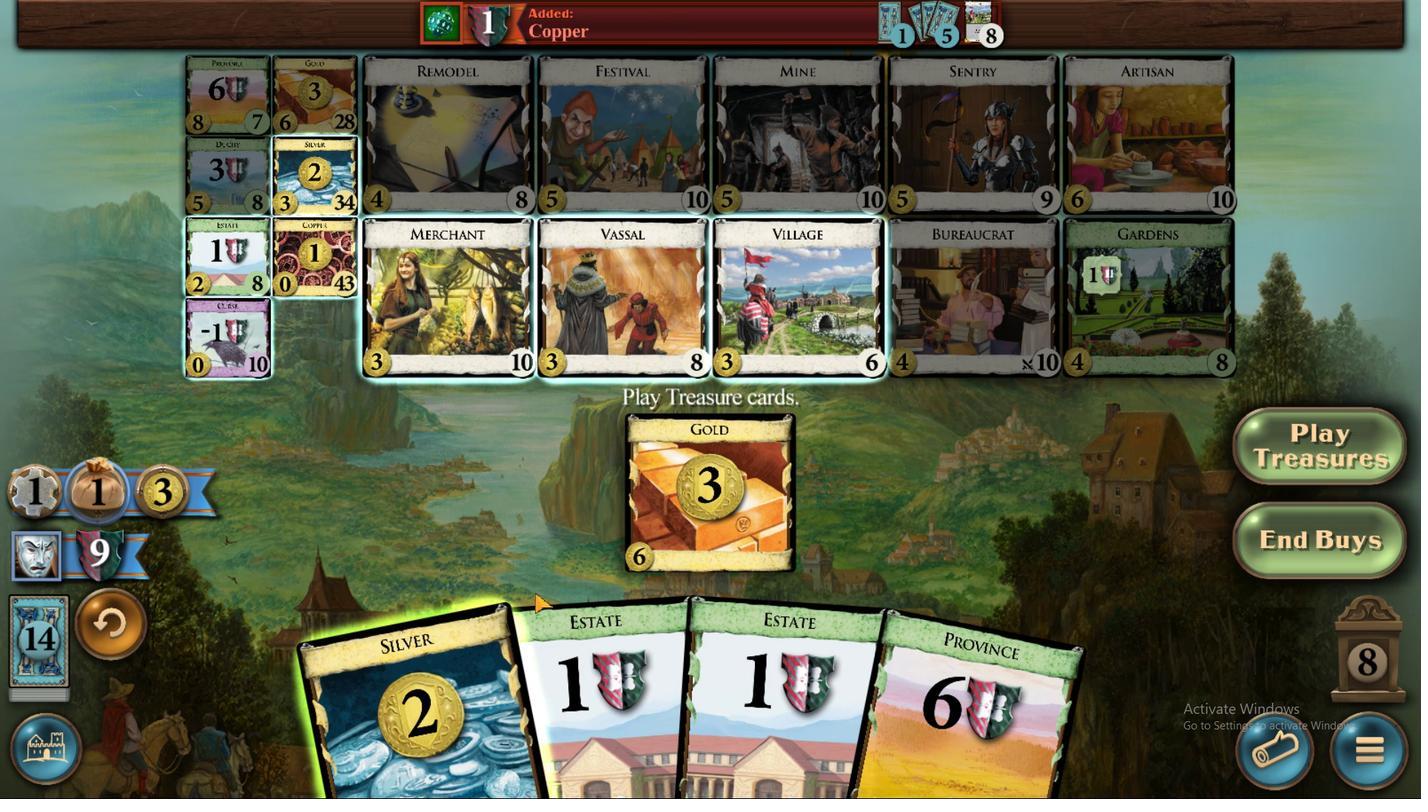 
Action: Mouse pressed left at (567, 611)
Screenshot: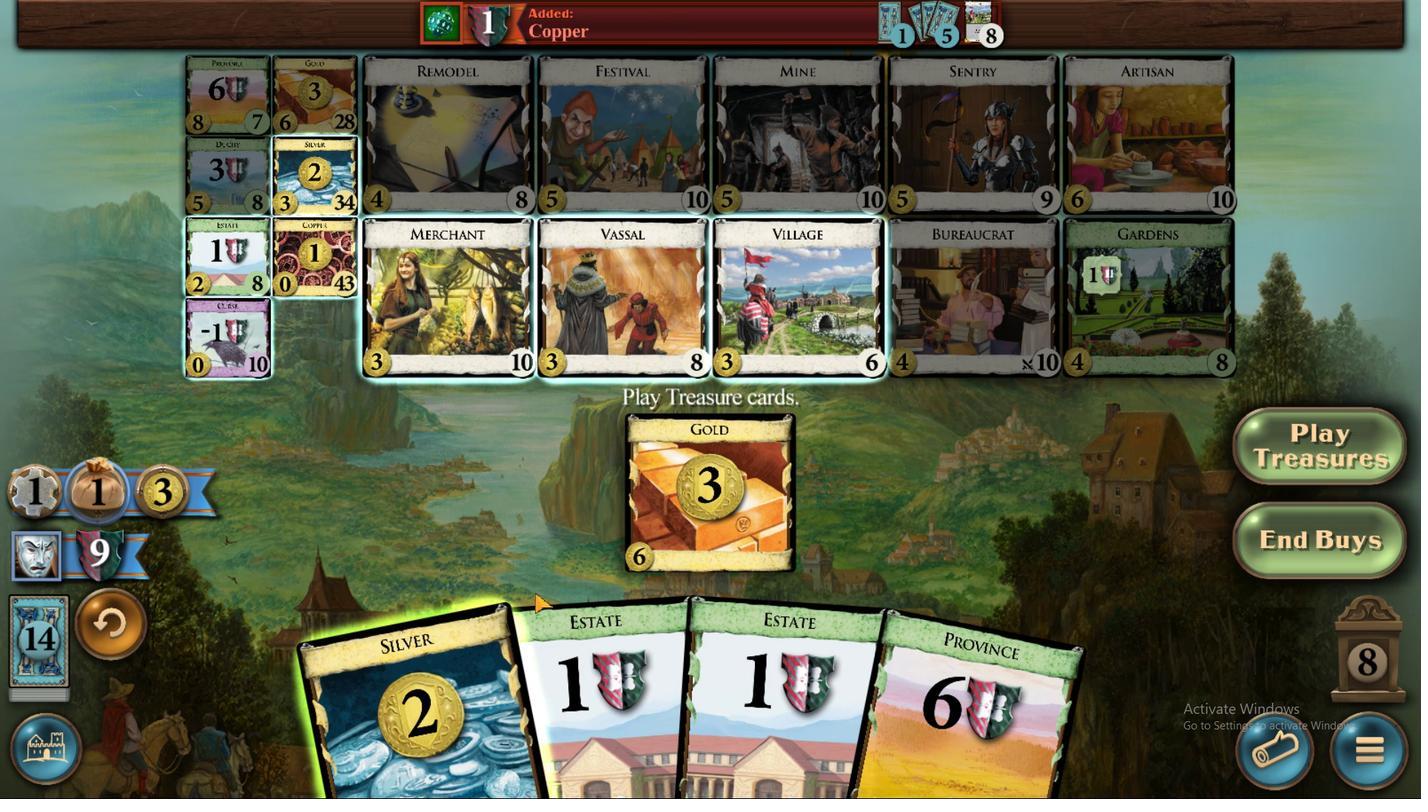 
Action: Mouse moved to (445, 371)
Screenshot: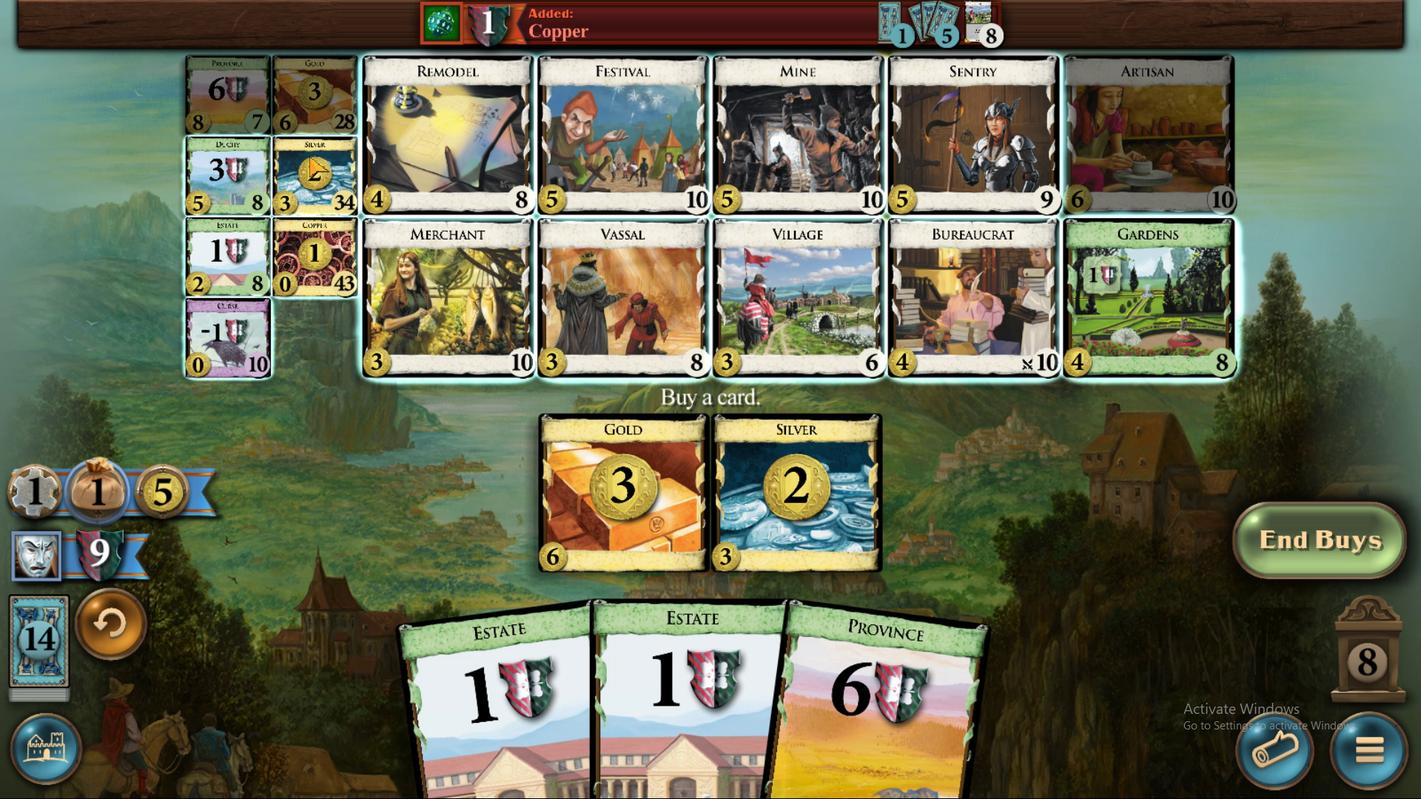 
Action: Mouse pressed left at (445, 371)
Screenshot: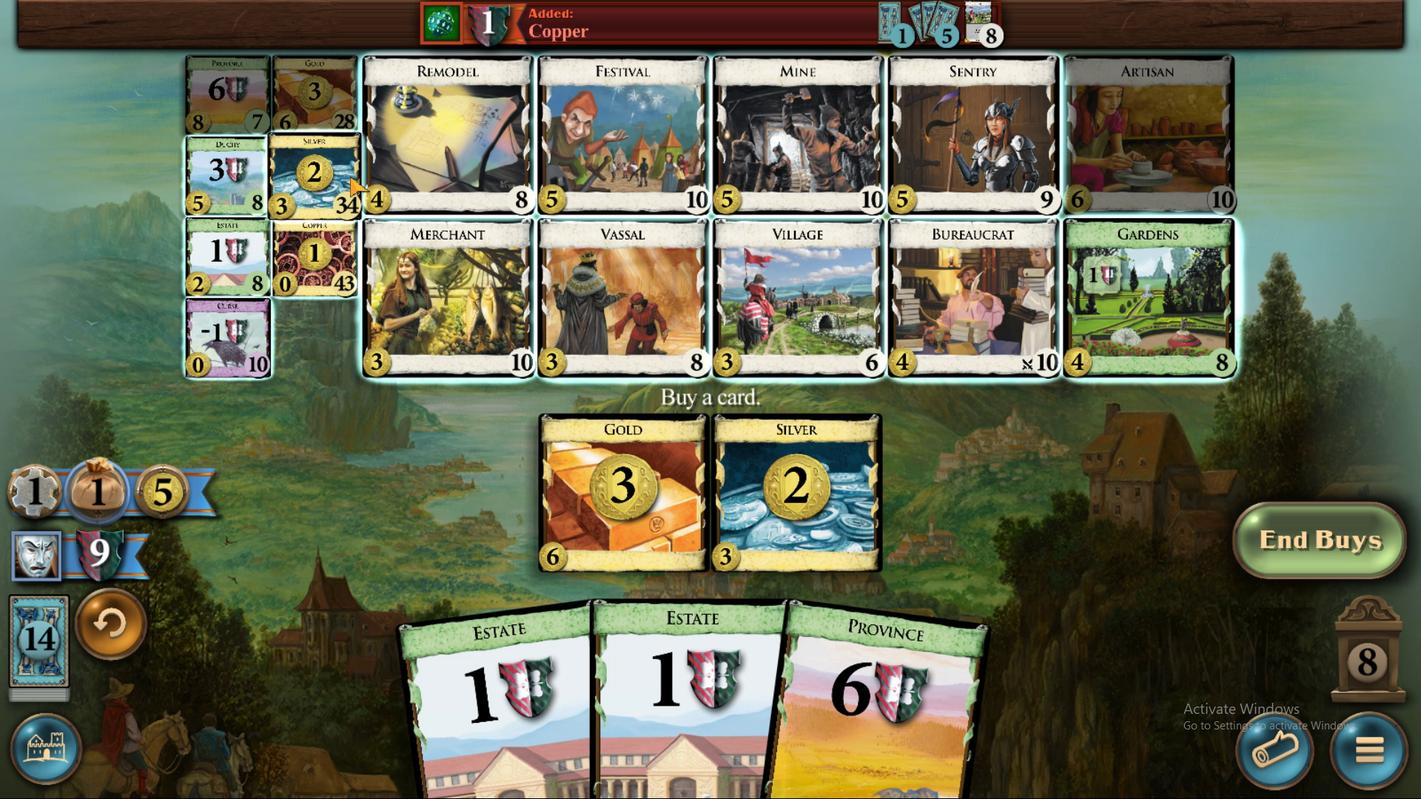 
Action: Mouse moved to (1002, 607)
Screenshot: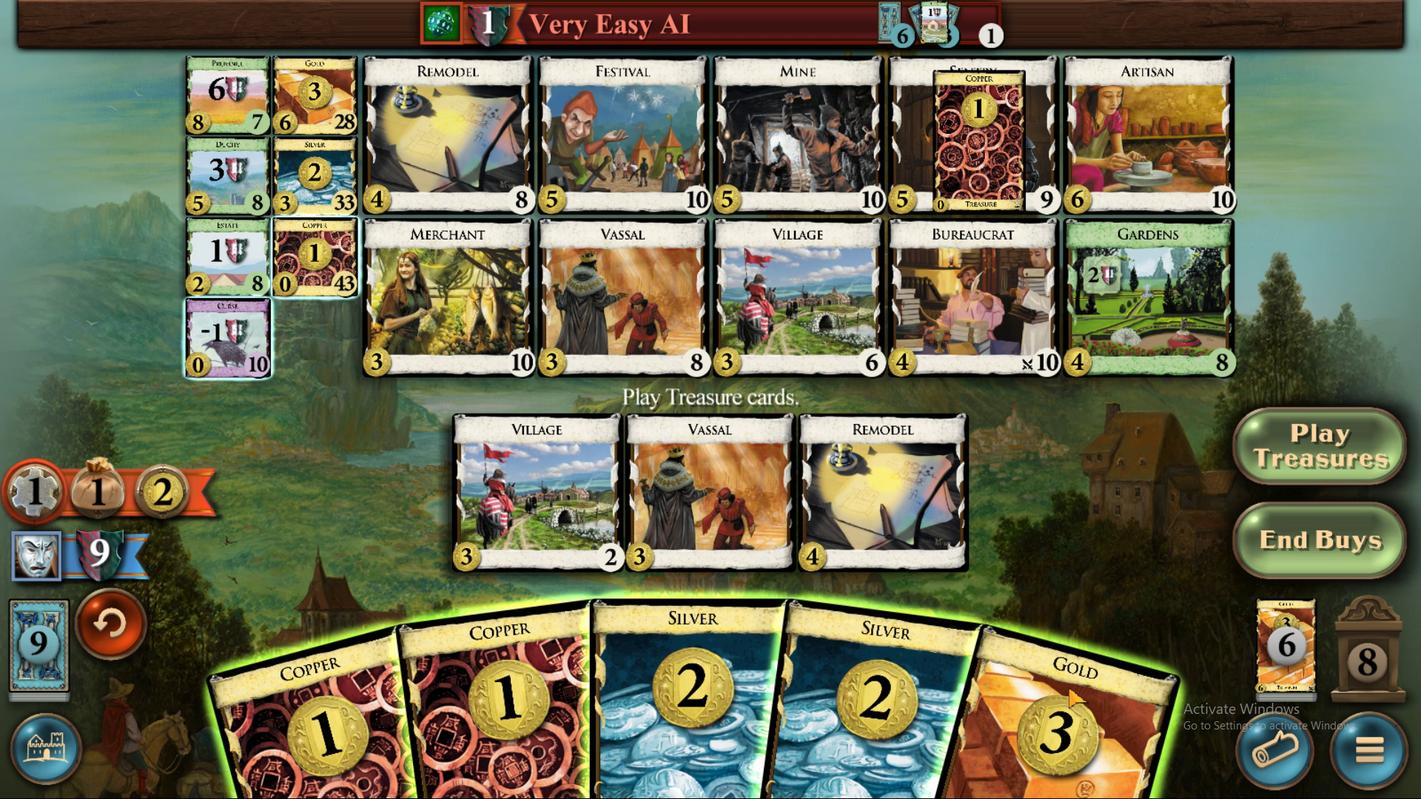 
Action: Mouse pressed left at (1002, 607)
Screenshot: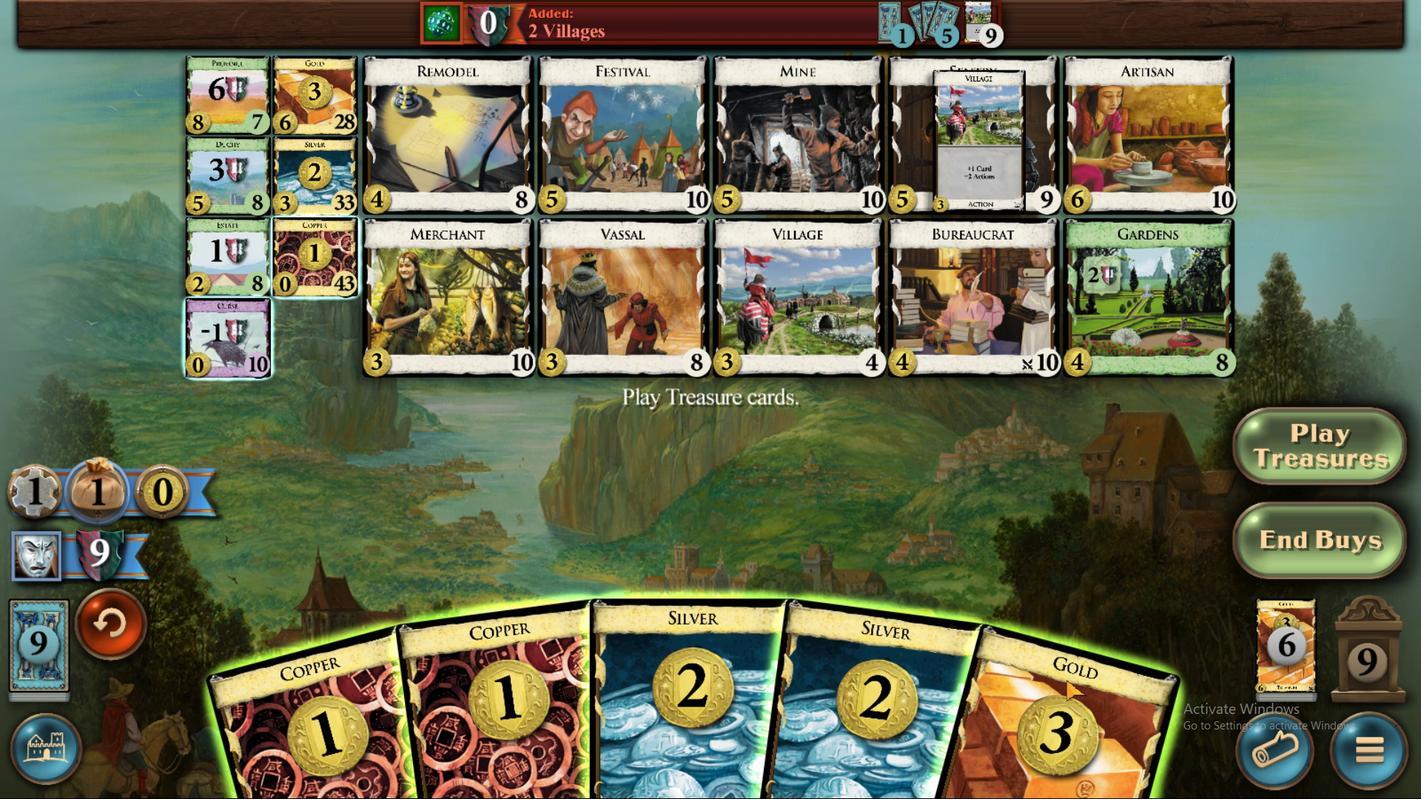 
Action: Mouse moved to (929, 598)
Screenshot: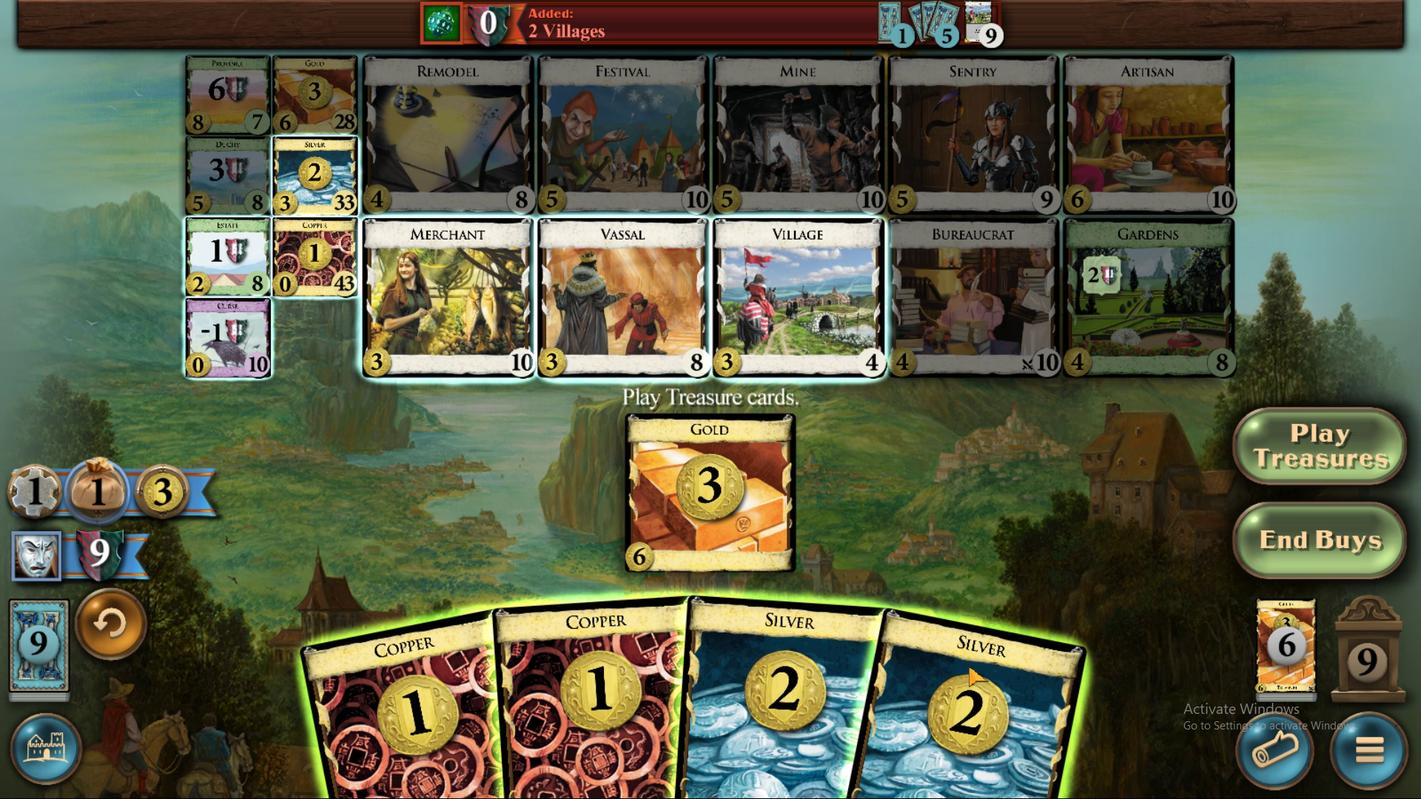 
Action: Mouse pressed left at (929, 598)
Screenshot: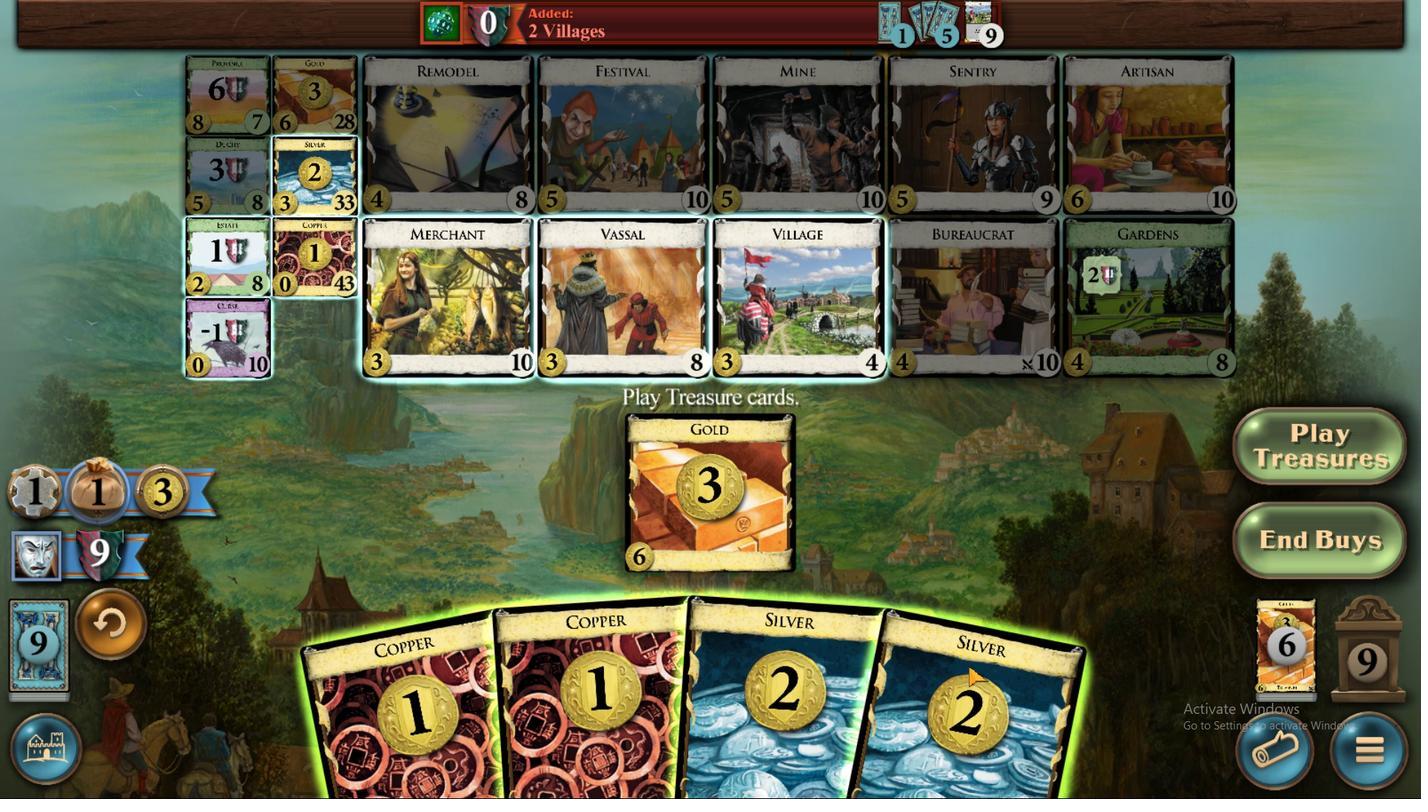 
Action: Mouse moved to (855, 602)
Screenshot: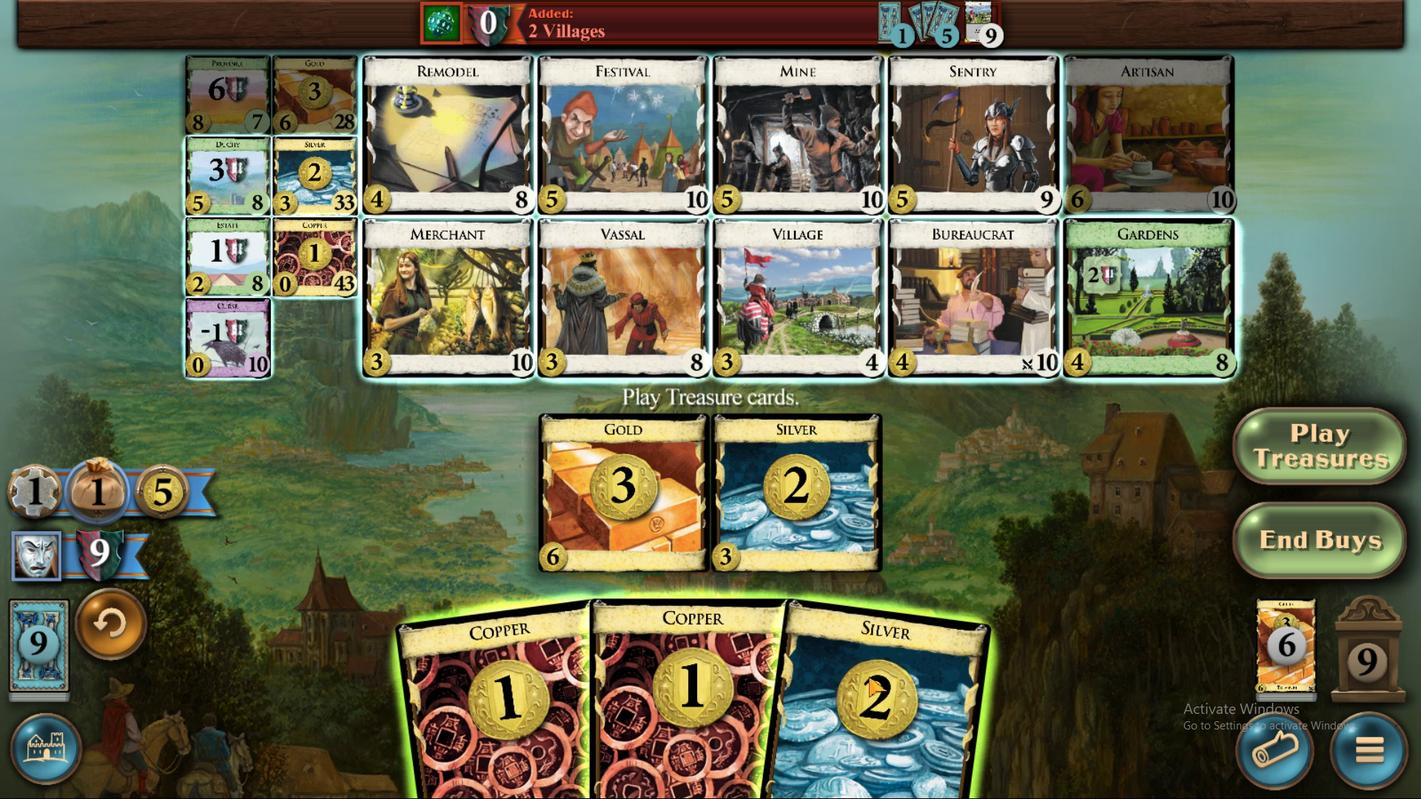 
Action: Mouse pressed left at (855, 602)
Screenshot: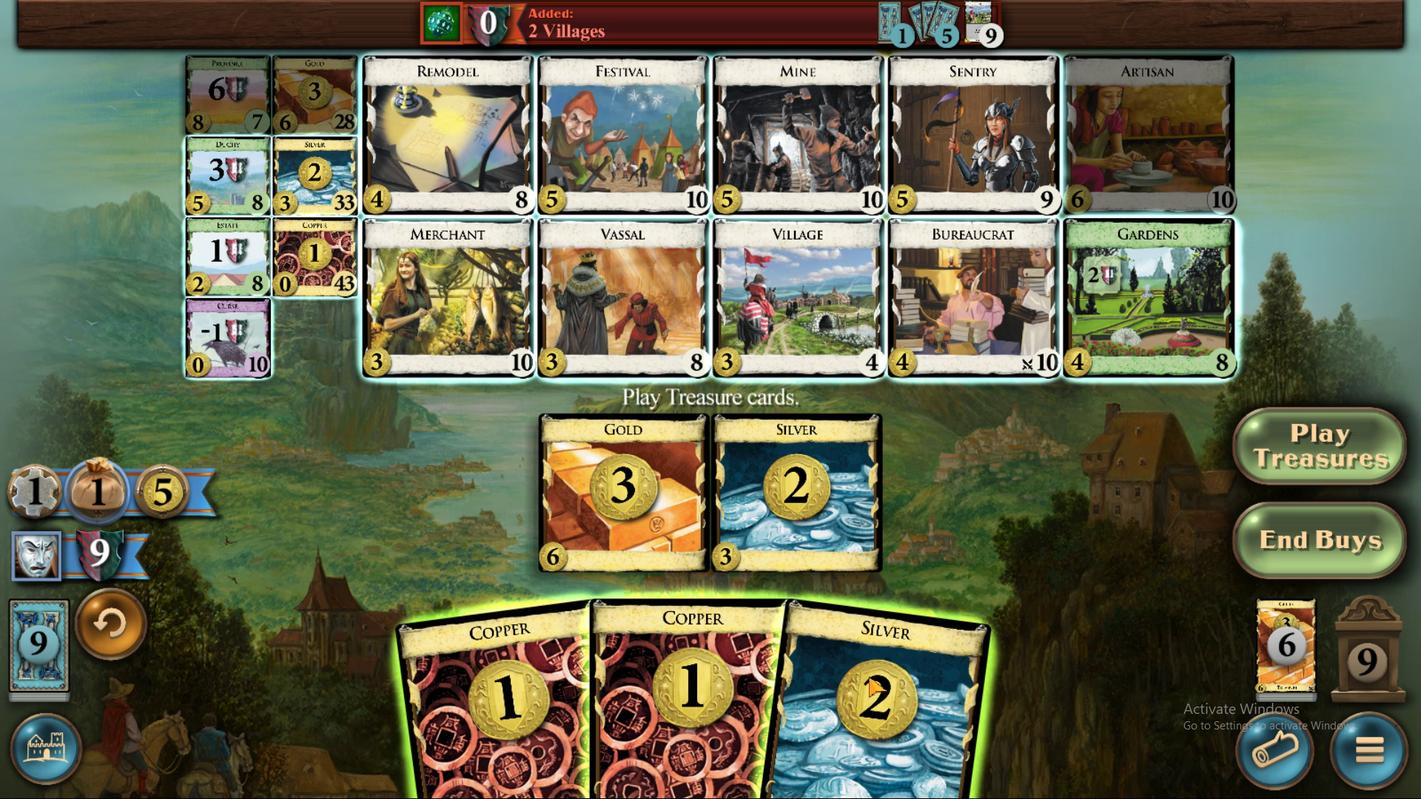 
Action: Mouse moved to (813, 604)
Screenshot: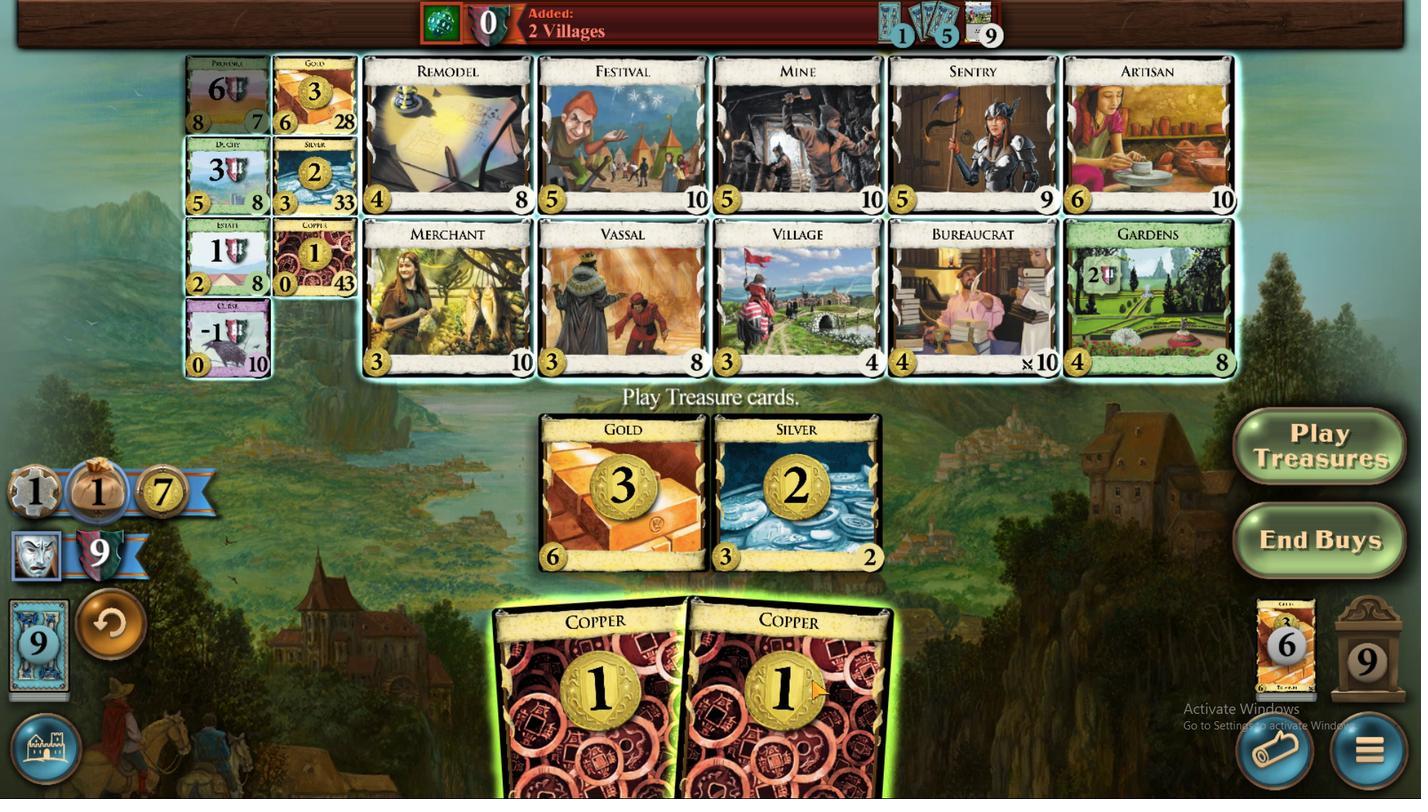 
Action: Mouse pressed left at (813, 604)
Screenshot: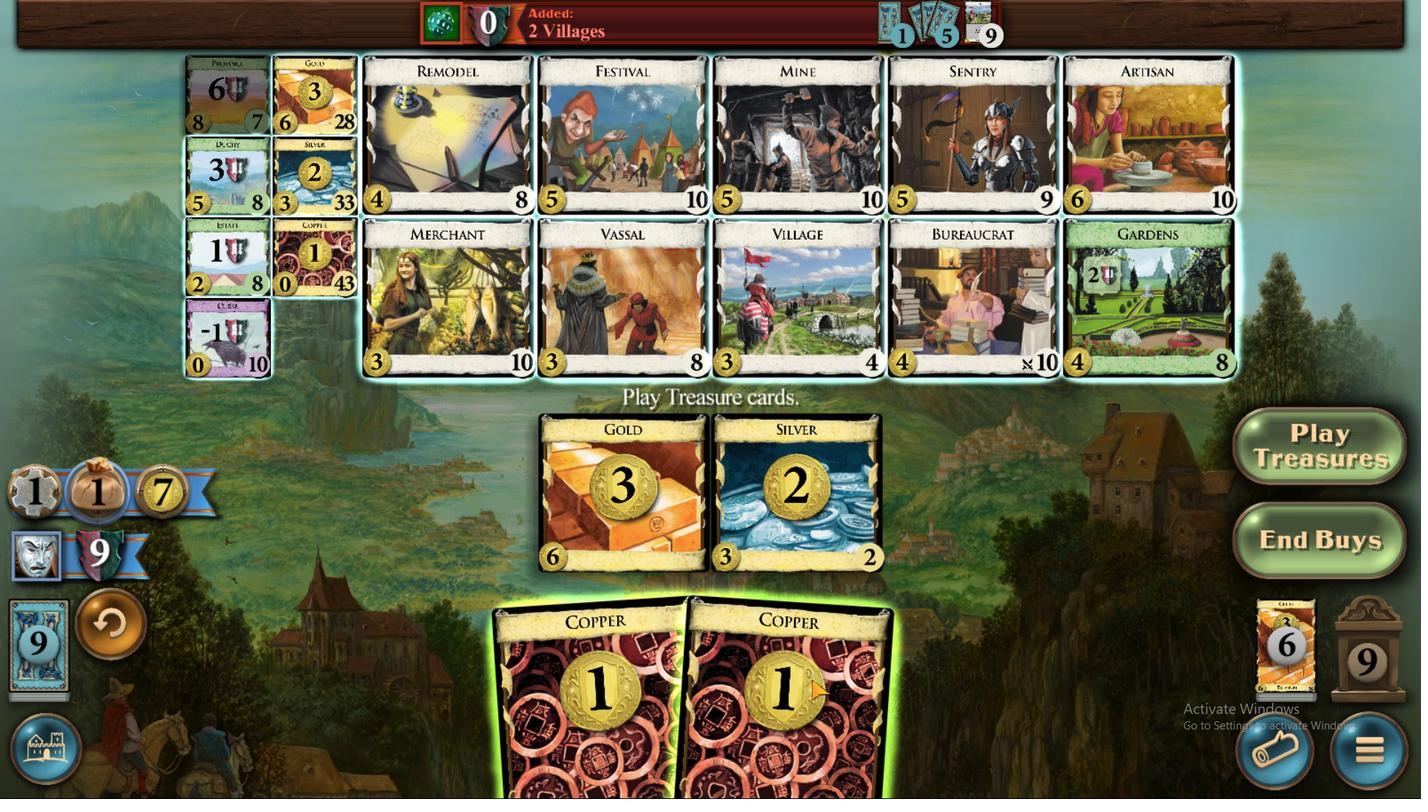 
Action: Mouse moved to (394, 344)
Screenshot: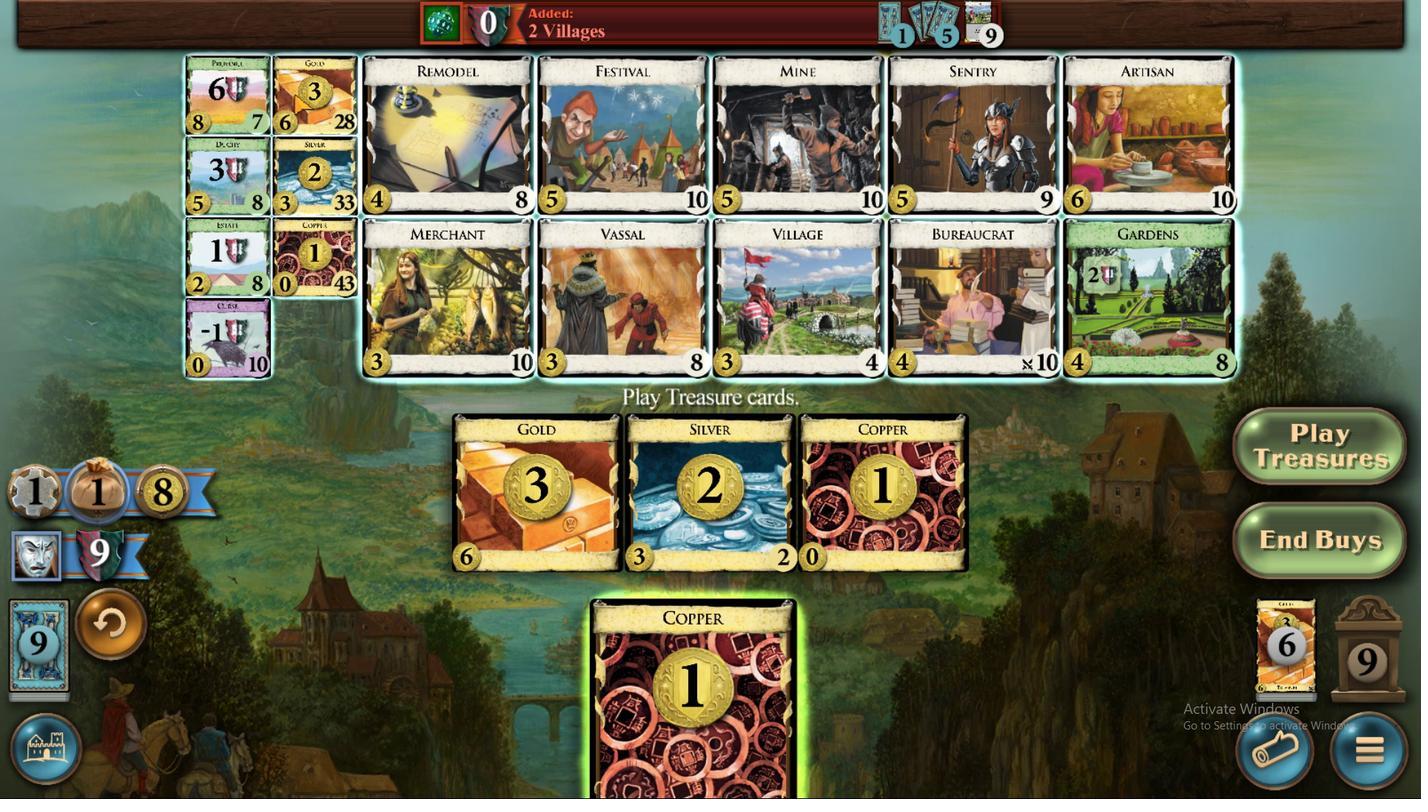 
Action: Mouse pressed left at (394, 344)
Screenshot: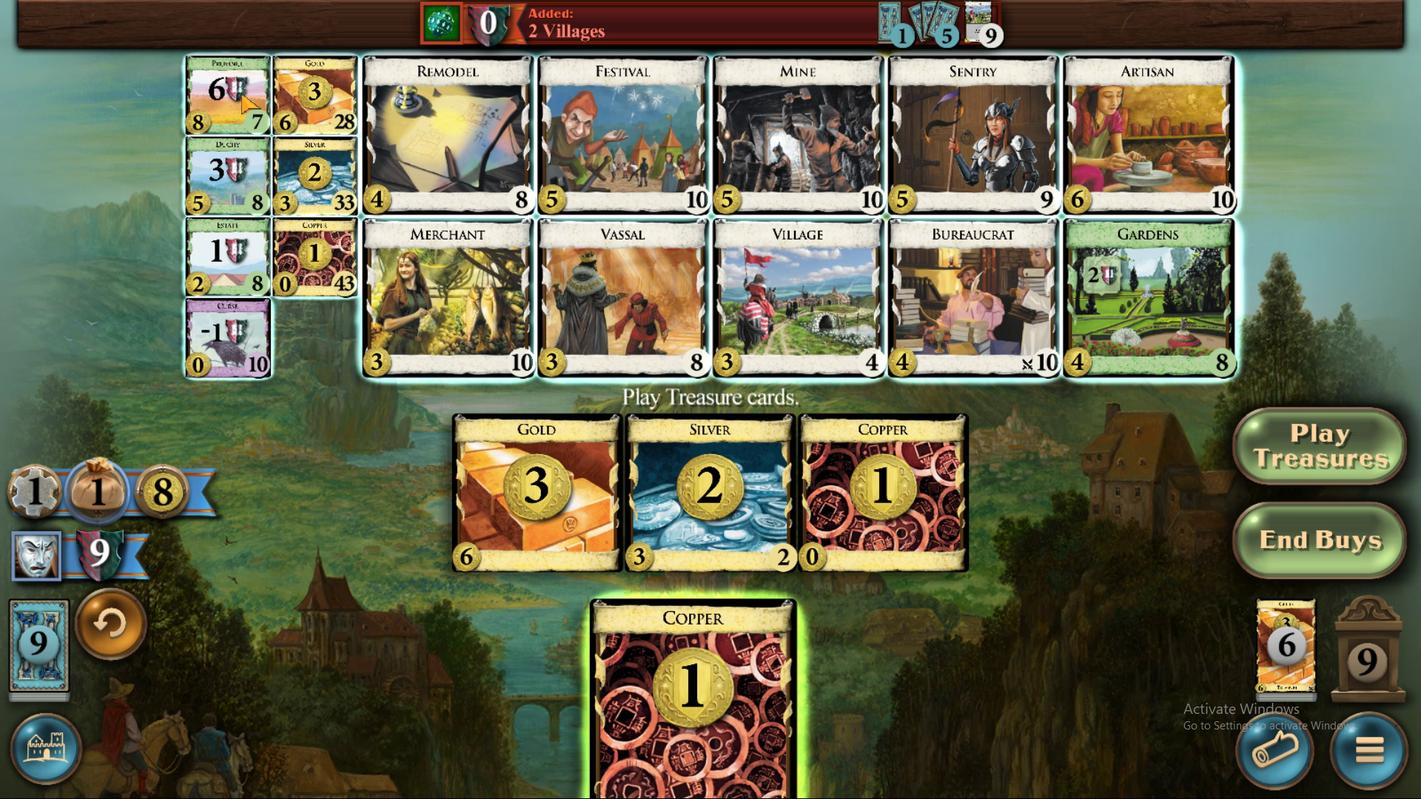 
Action: Mouse moved to (839, 587)
Screenshot: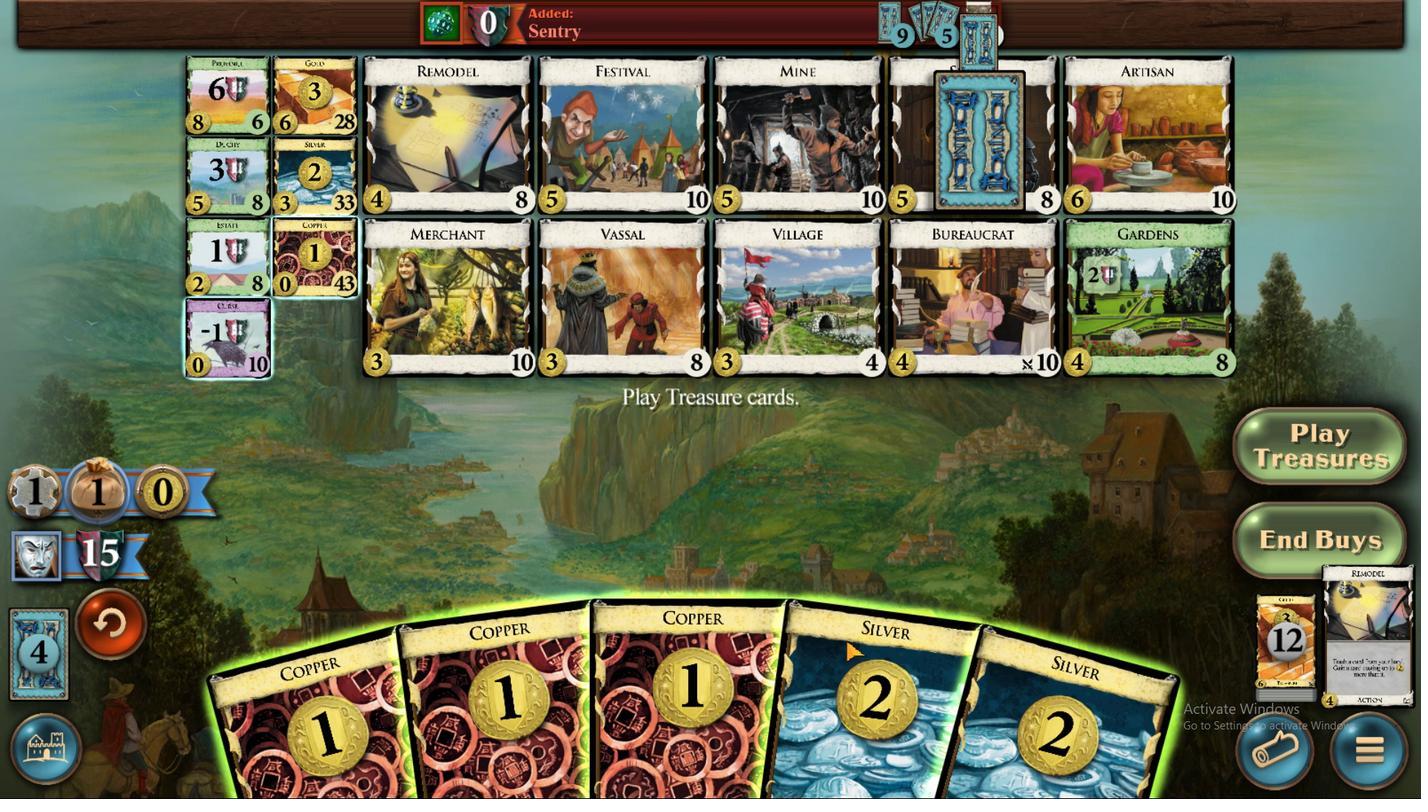 
Action: Mouse pressed left at (839, 587)
Screenshot: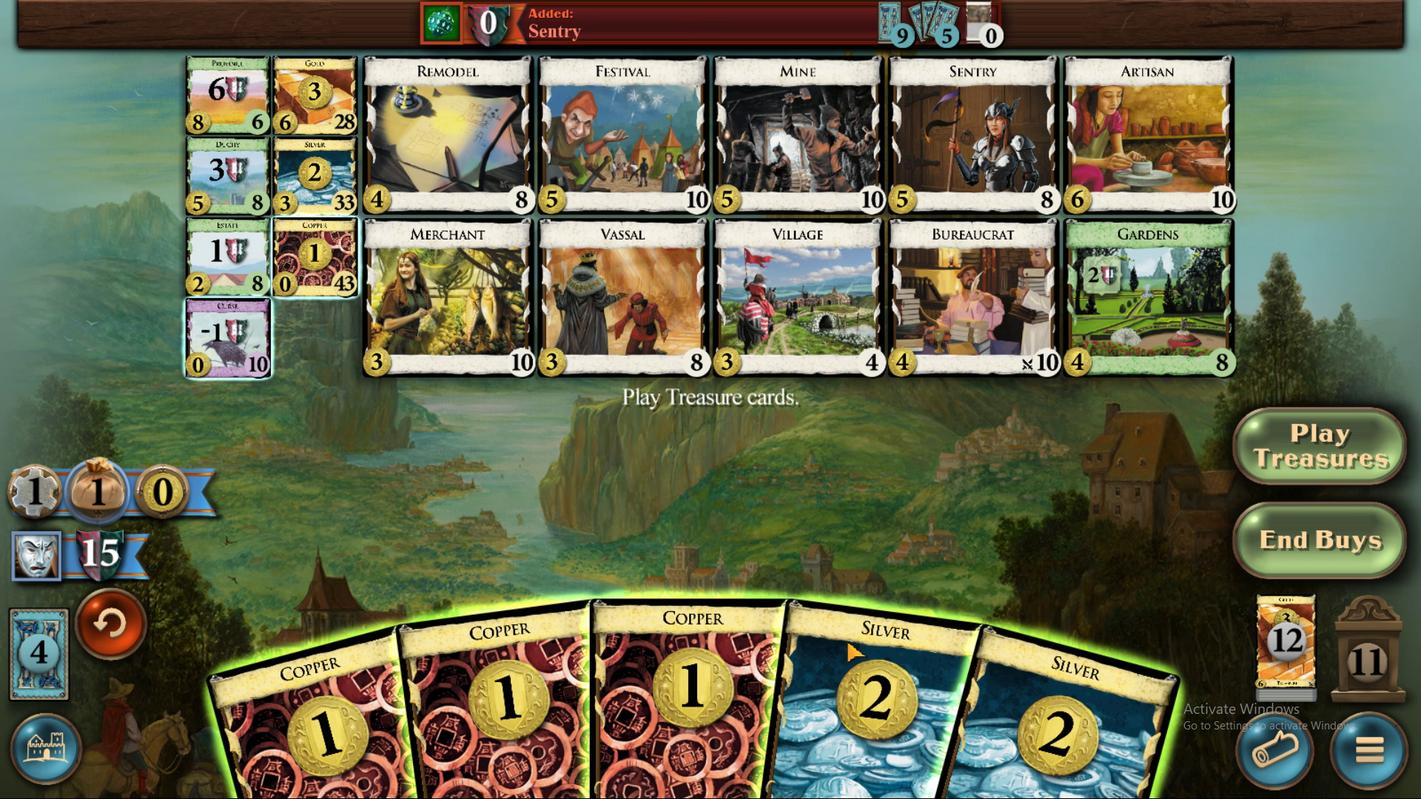 
Action: Mouse moved to (882, 599)
Screenshot: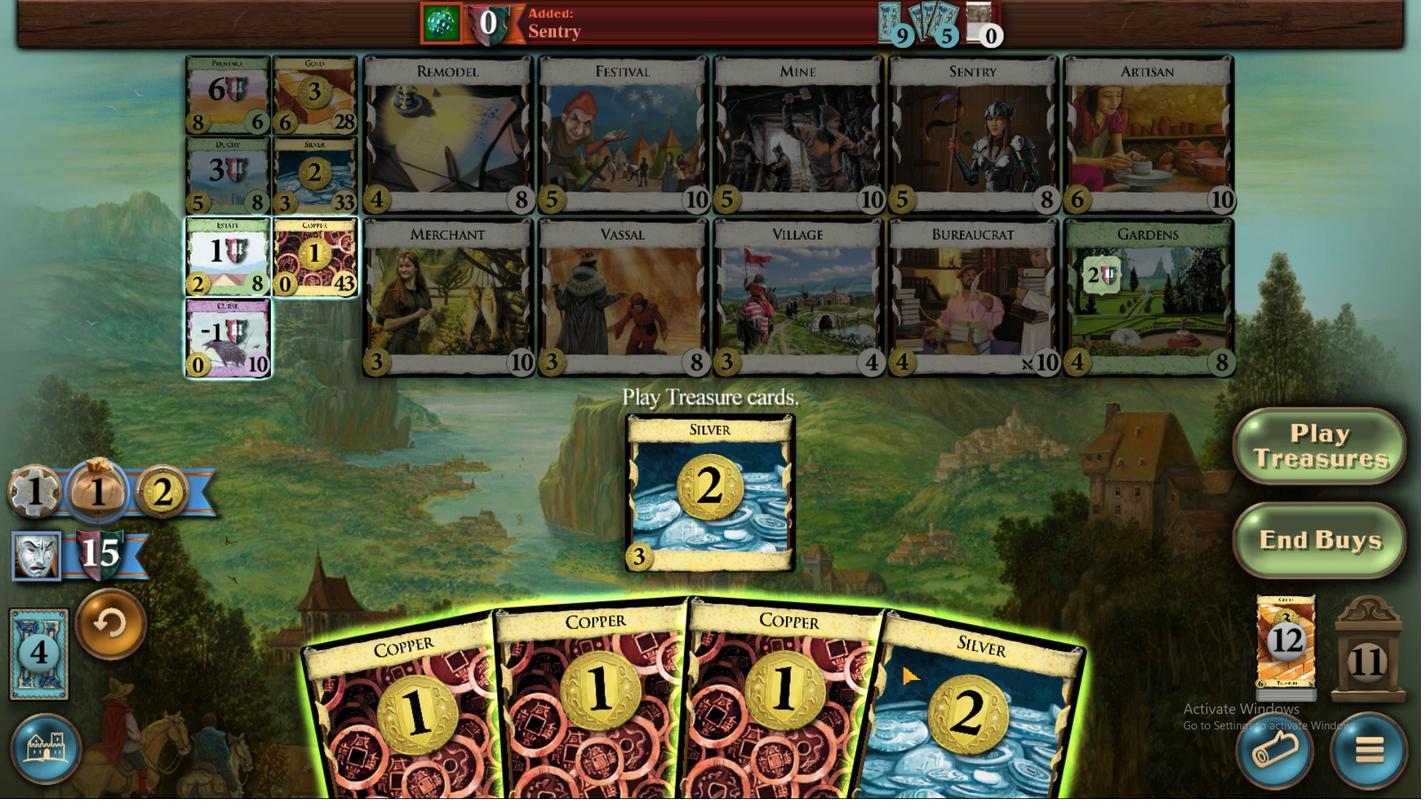 
Action: Mouse pressed left at (882, 599)
Screenshot: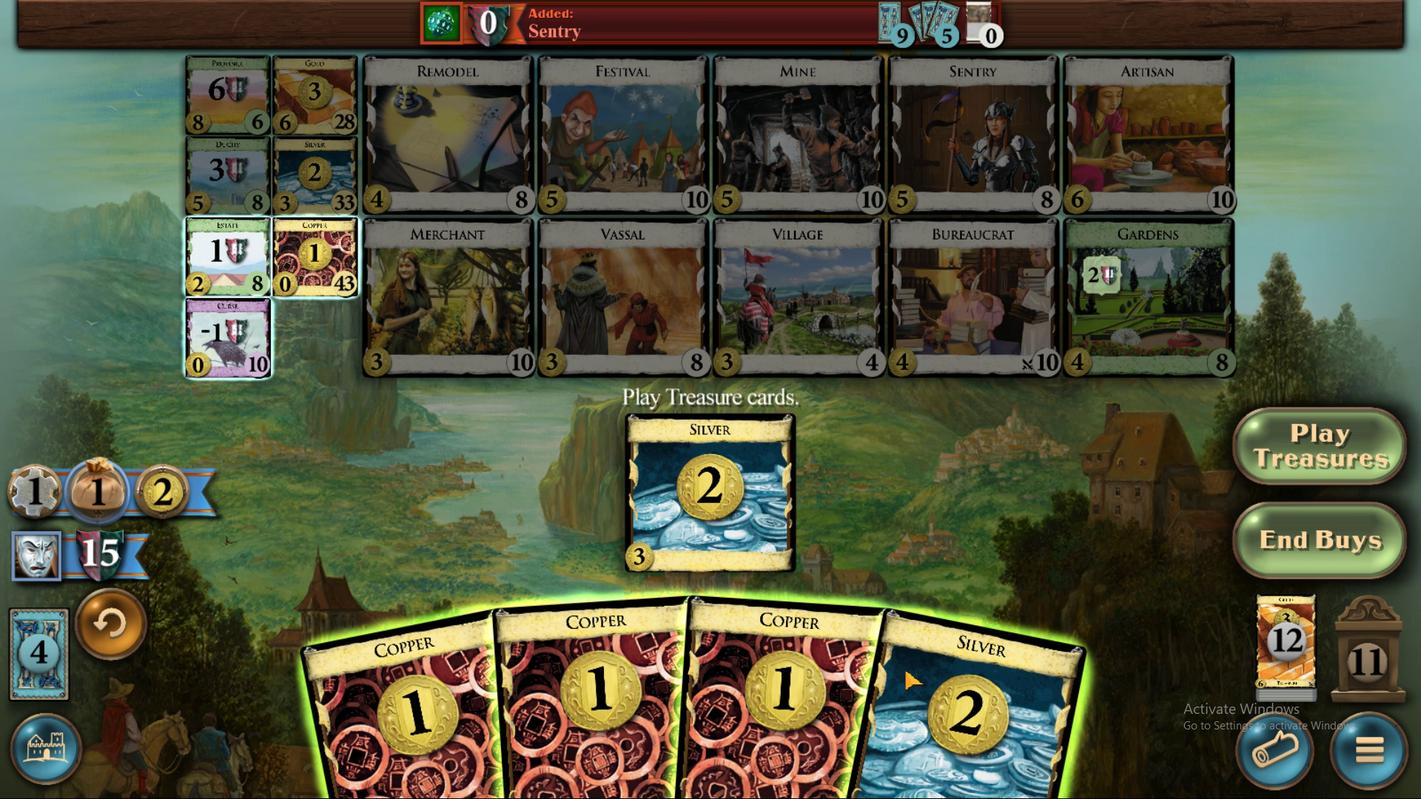 
Action: Mouse moved to (850, 592)
Screenshot: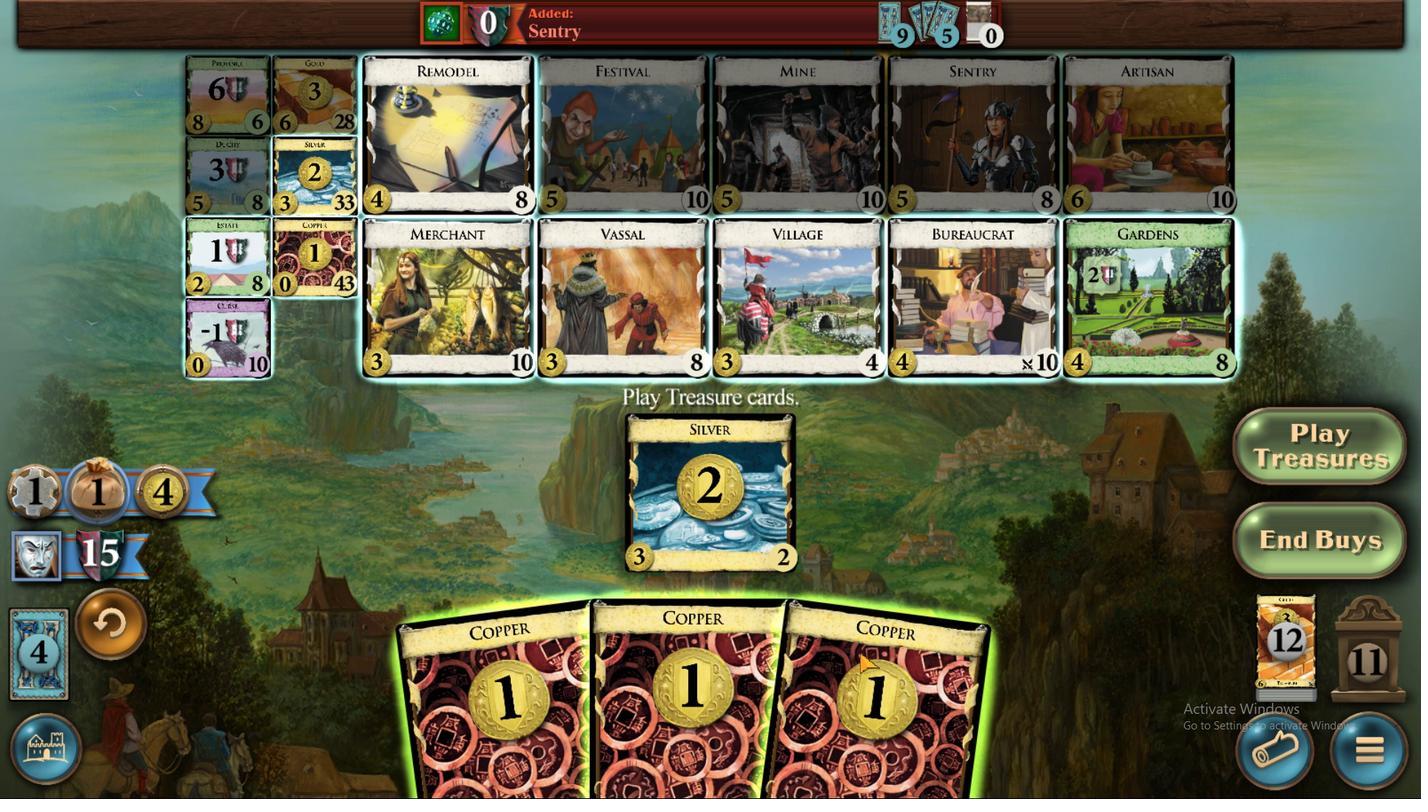 
Action: Mouse pressed left at (850, 592)
Screenshot: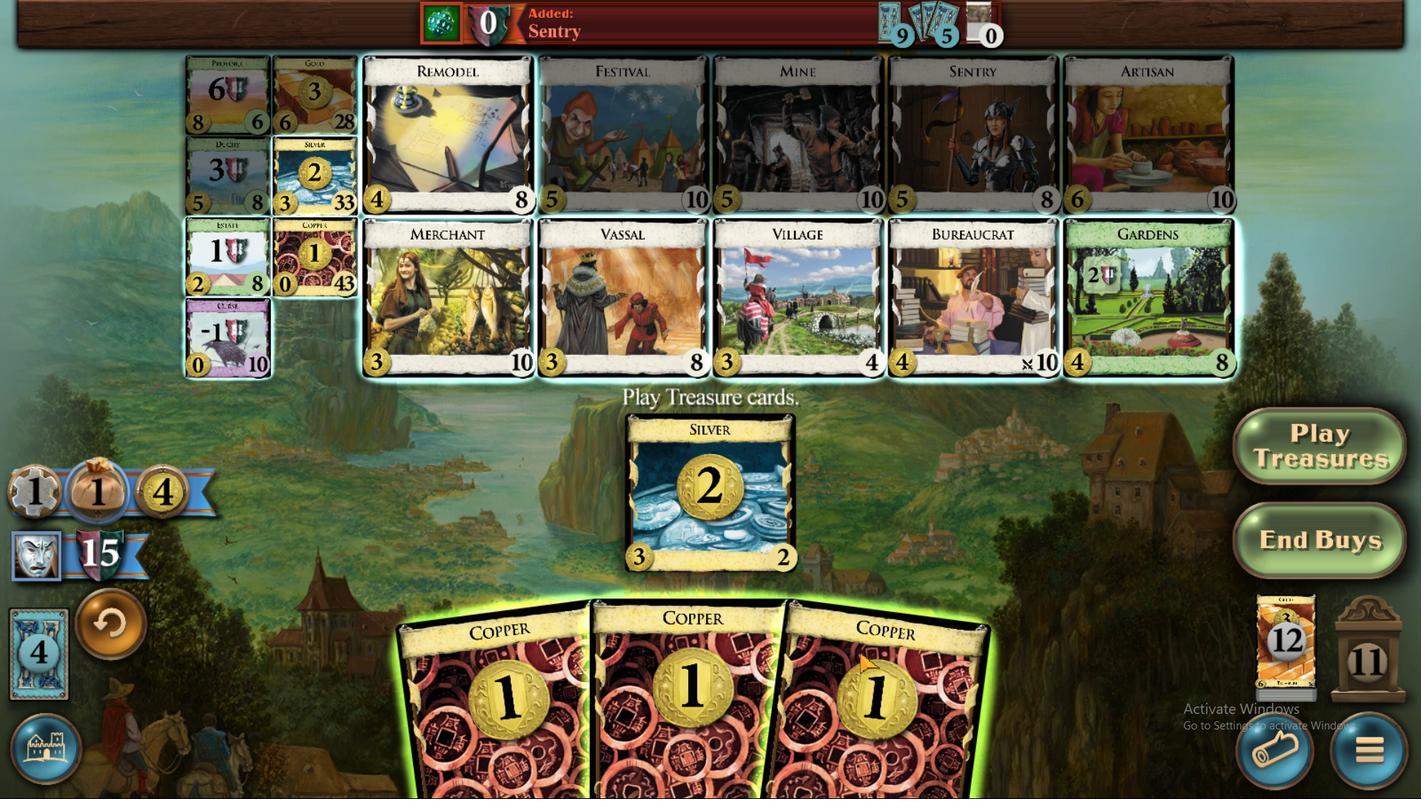 
Action: Mouse moved to (835, 594)
Screenshot: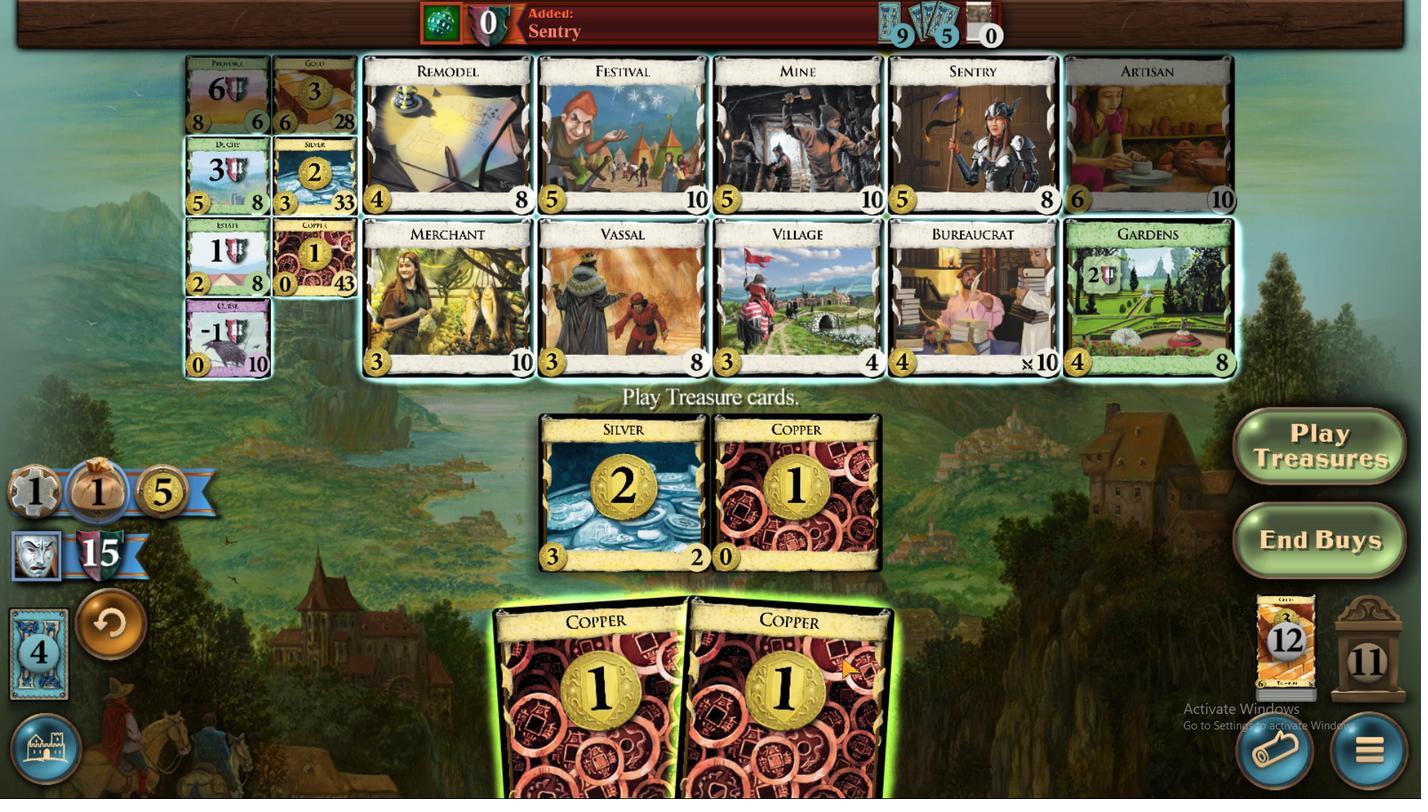 
Action: Mouse pressed left at (835, 594)
Screenshot: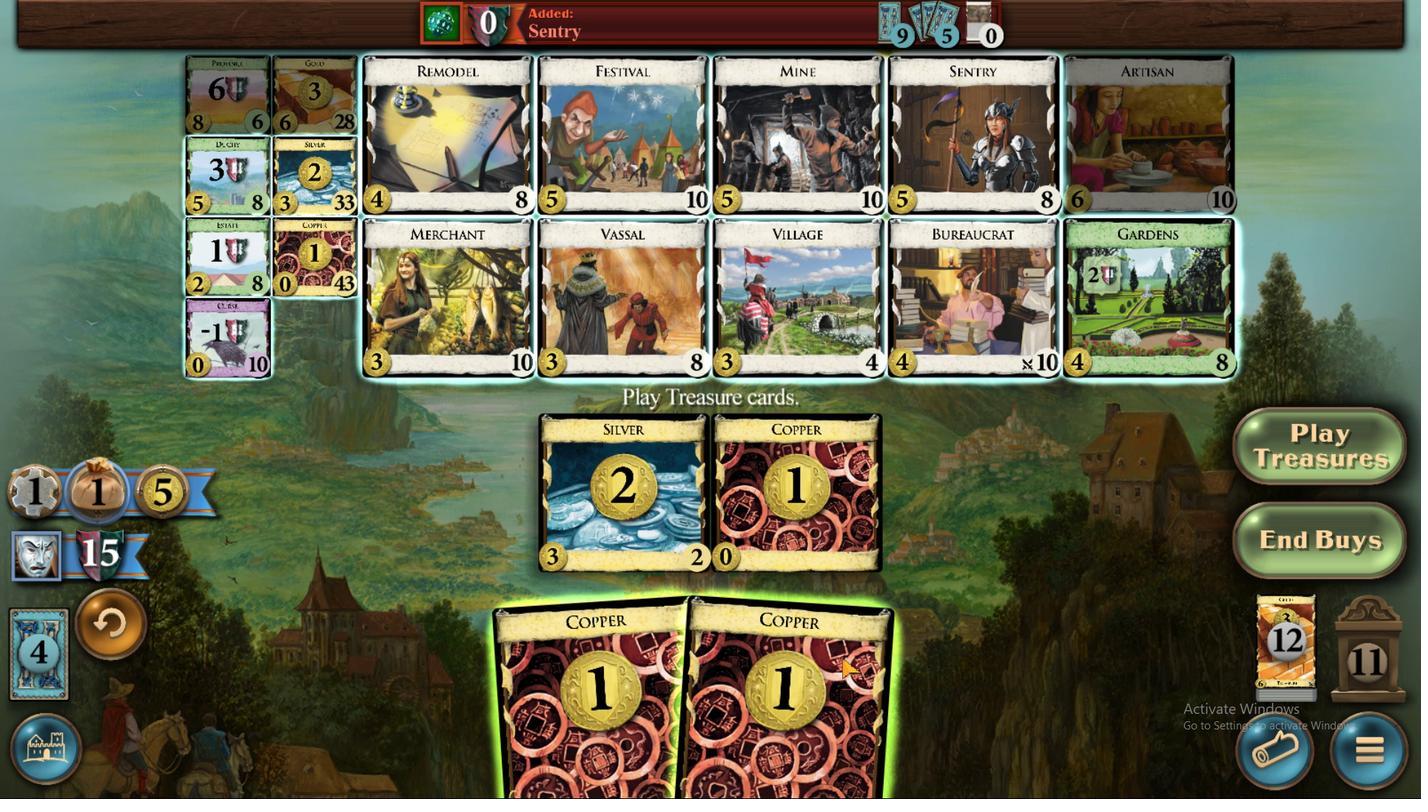 
Action: Mouse moved to (436, 339)
Screenshot: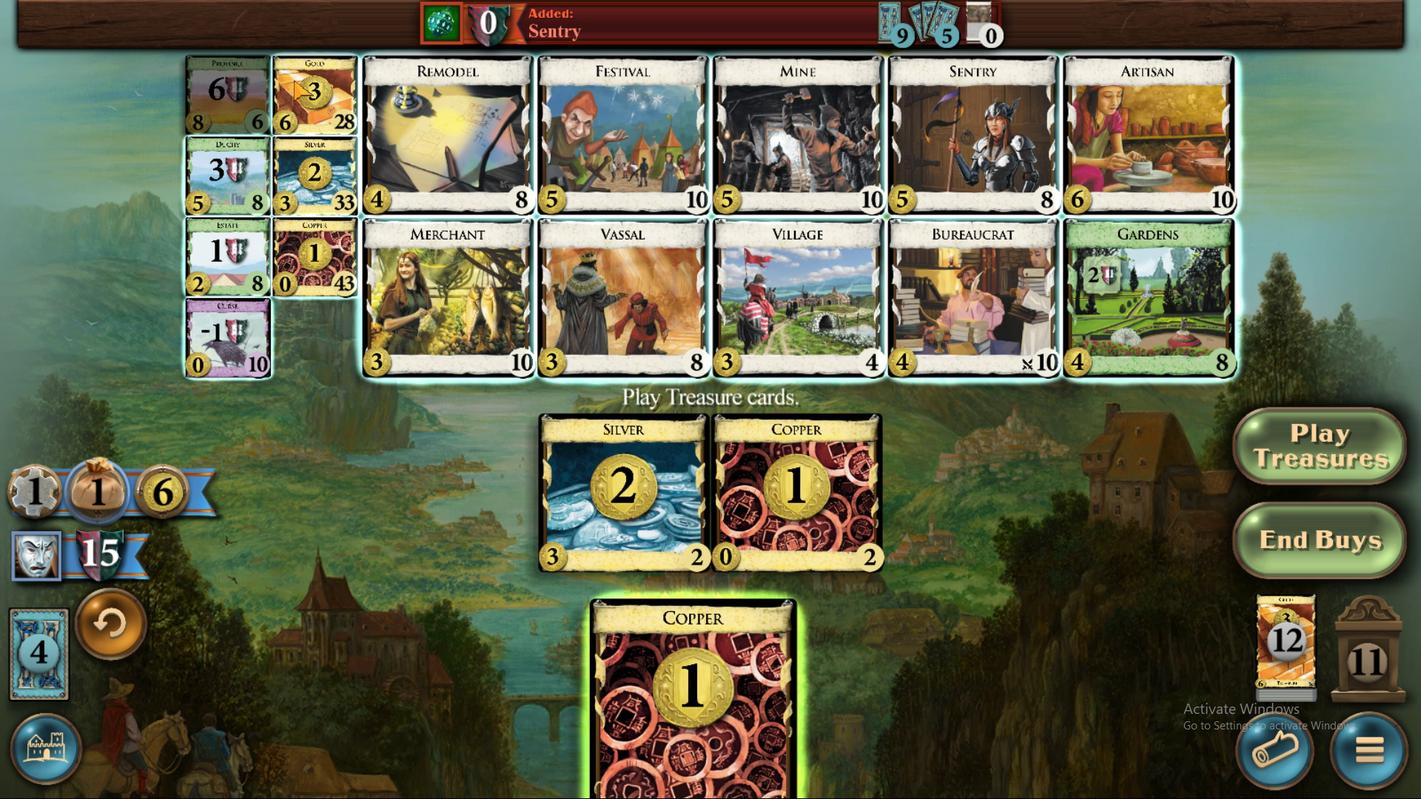 
Action: Mouse pressed left at (436, 339)
Screenshot: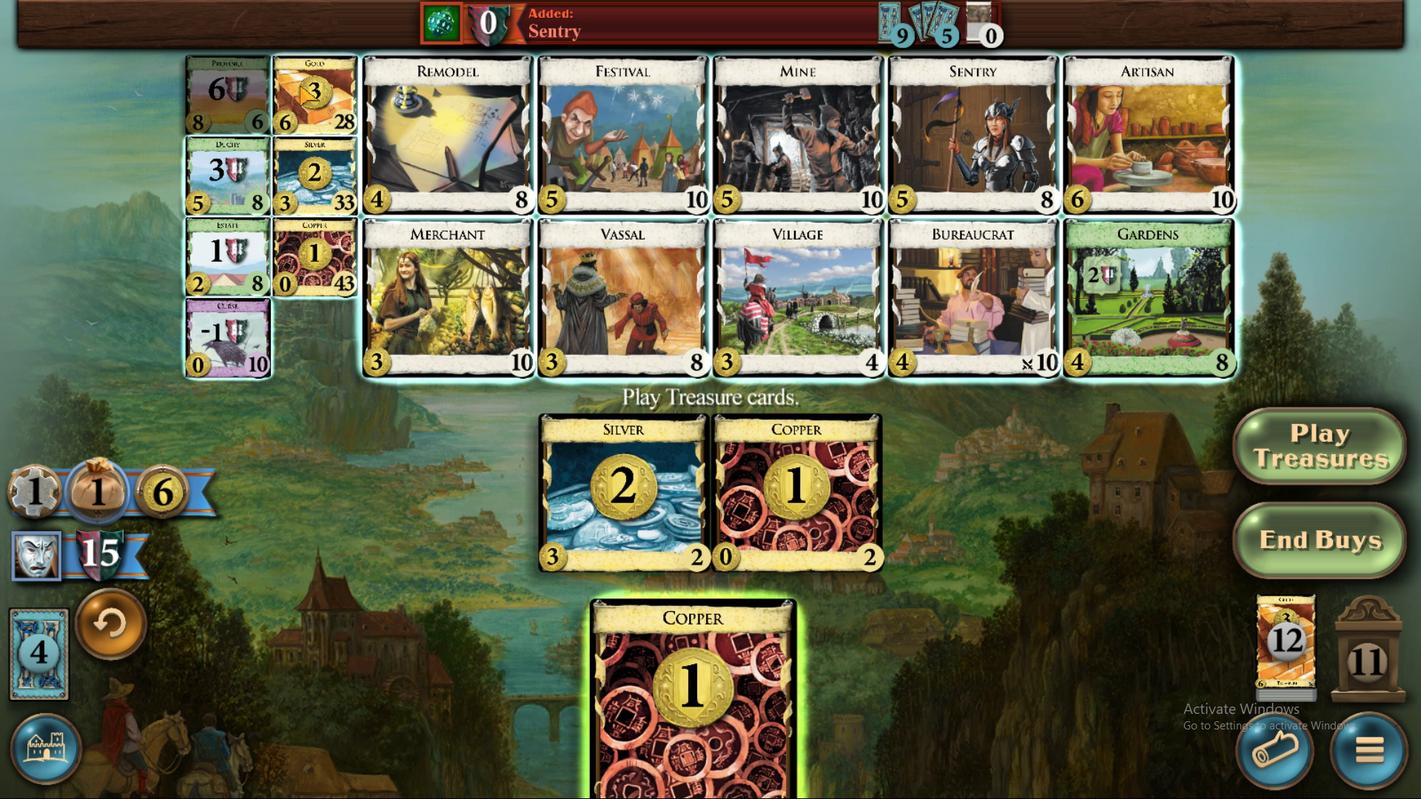 
Action: Mouse moved to (842, 611)
Screenshot: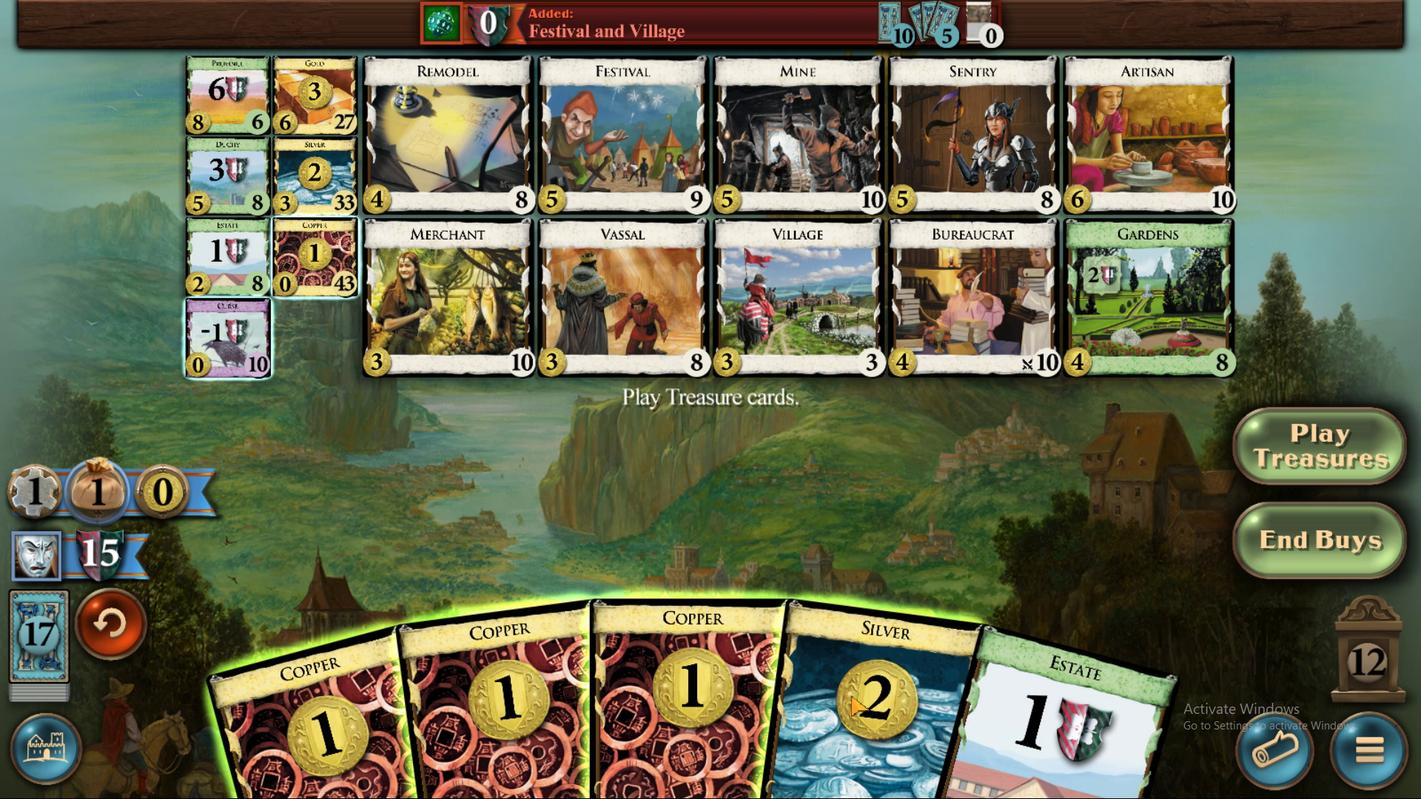 
Action: Mouse pressed left at (842, 611)
Screenshot: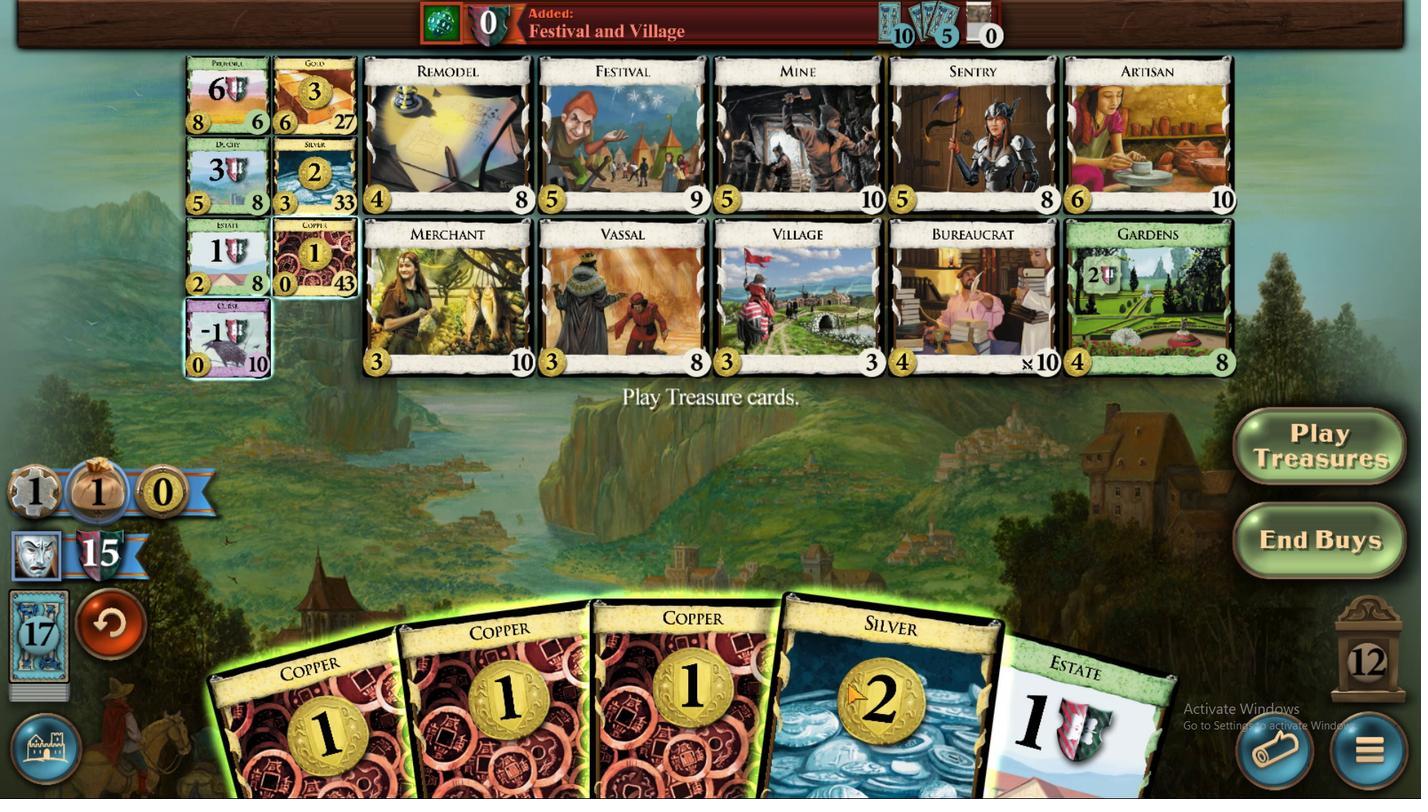 
Action: Mouse moved to (789, 600)
Screenshot: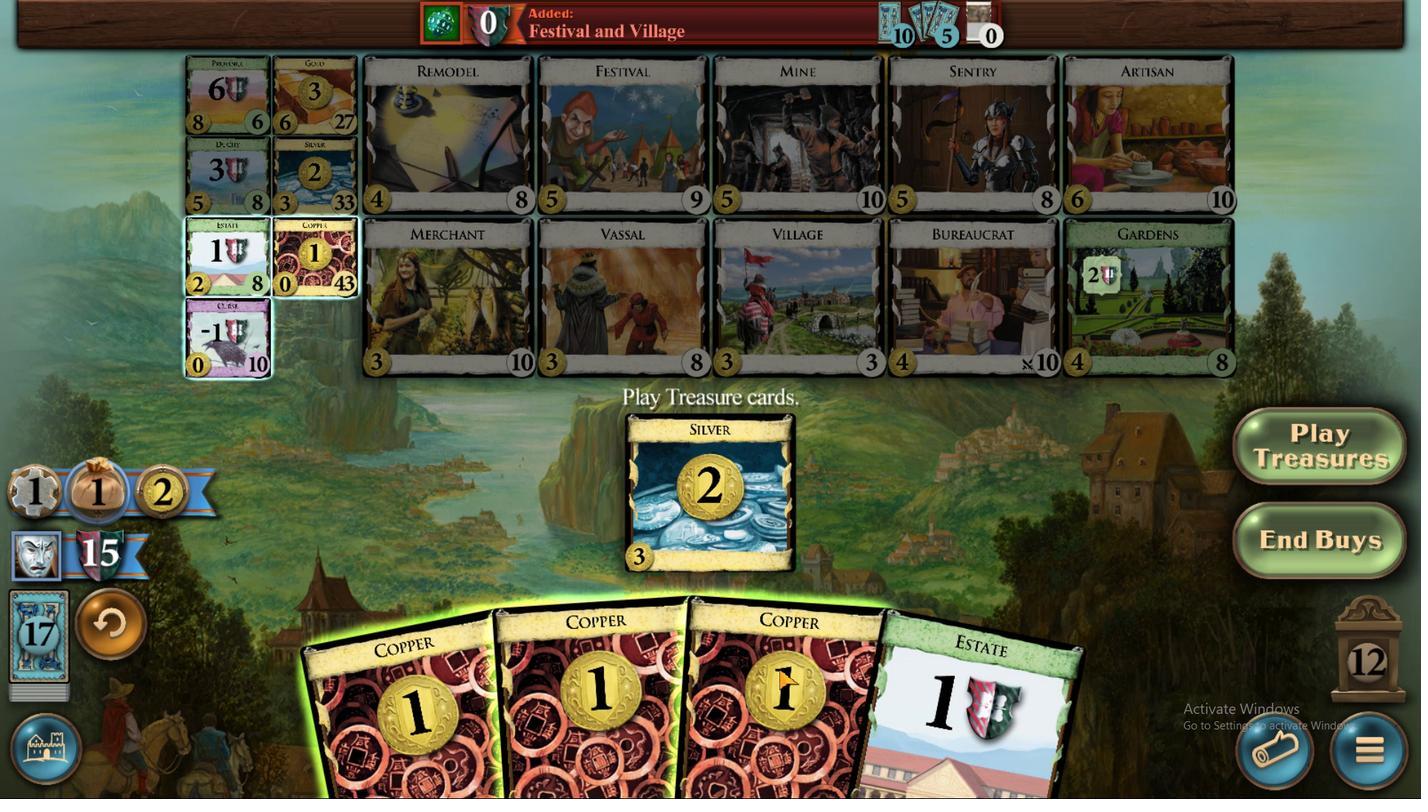 
Action: Mouse pressed left at (789, 600)
Screenshot: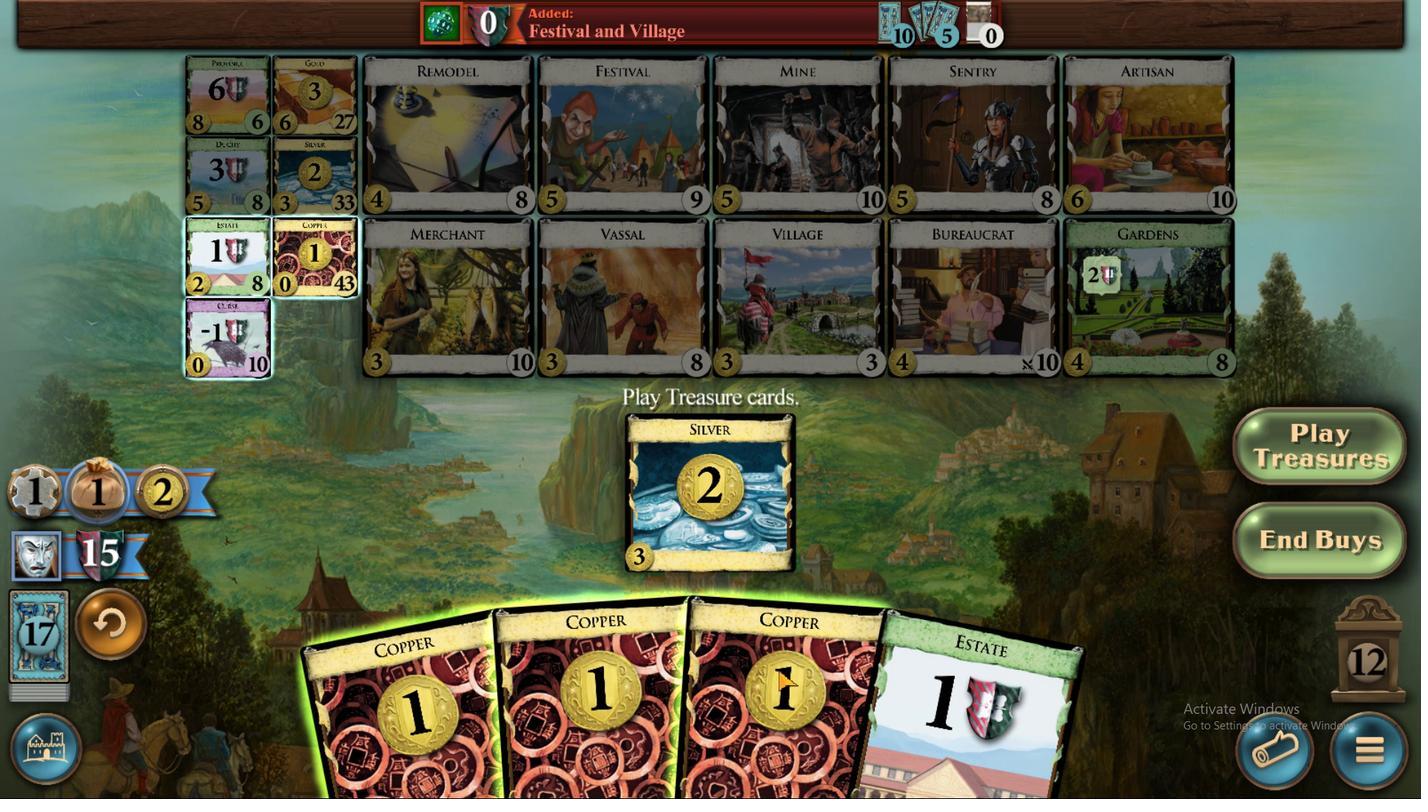 
Action: Mouse moved to (746, 599)
Screenshot: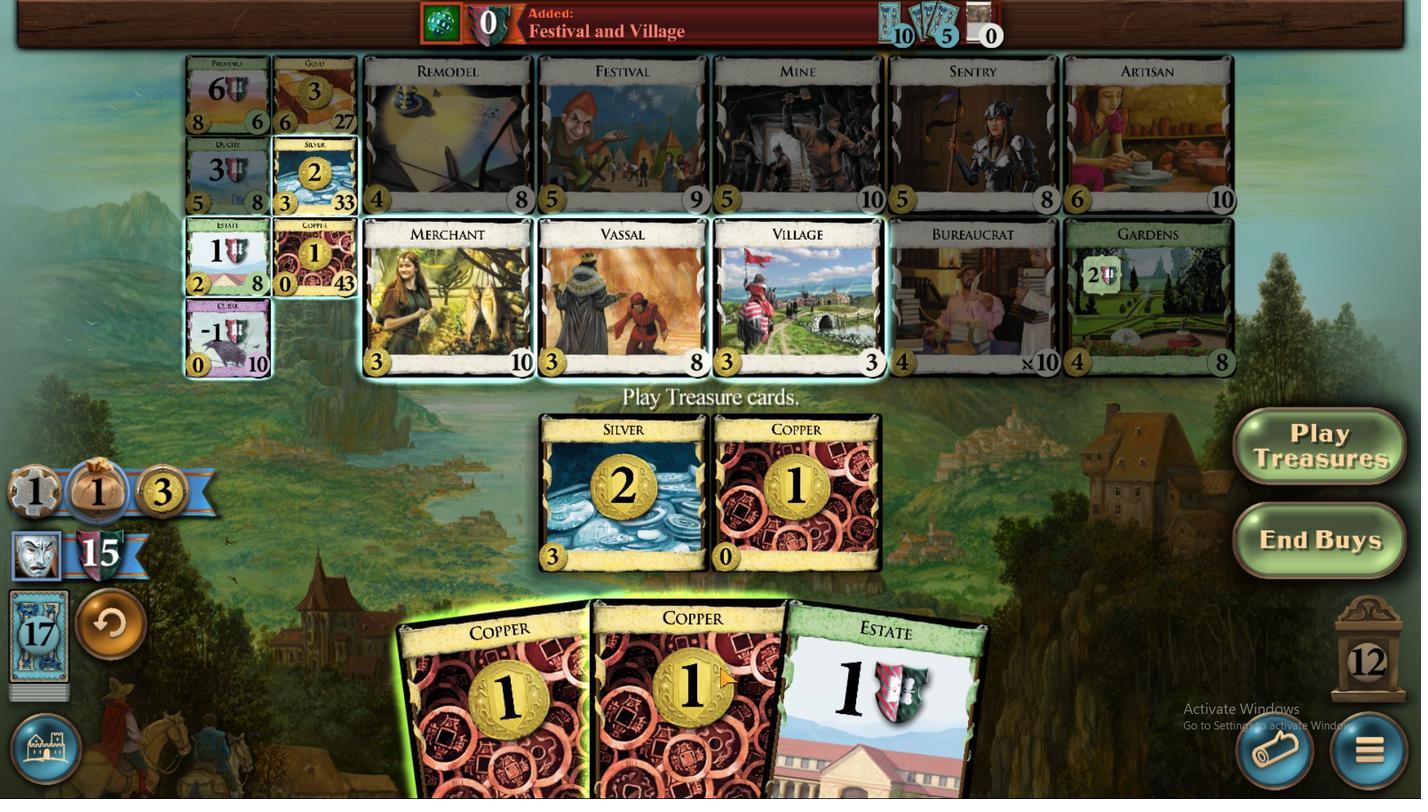 
Action: Mouse pressed left at (746, 599)
Screenshot: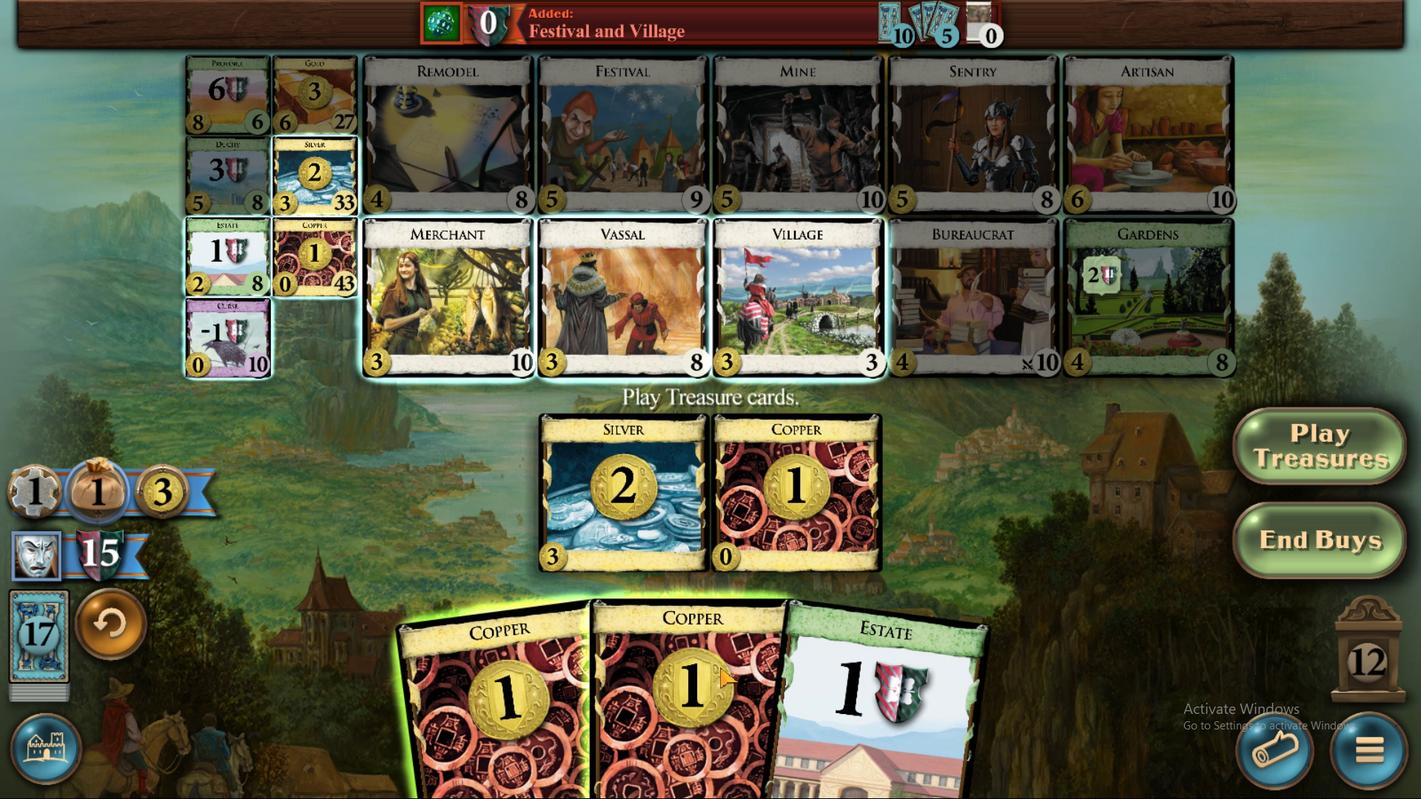 
Action: Mouse moved to (681, 604)
Screenshot: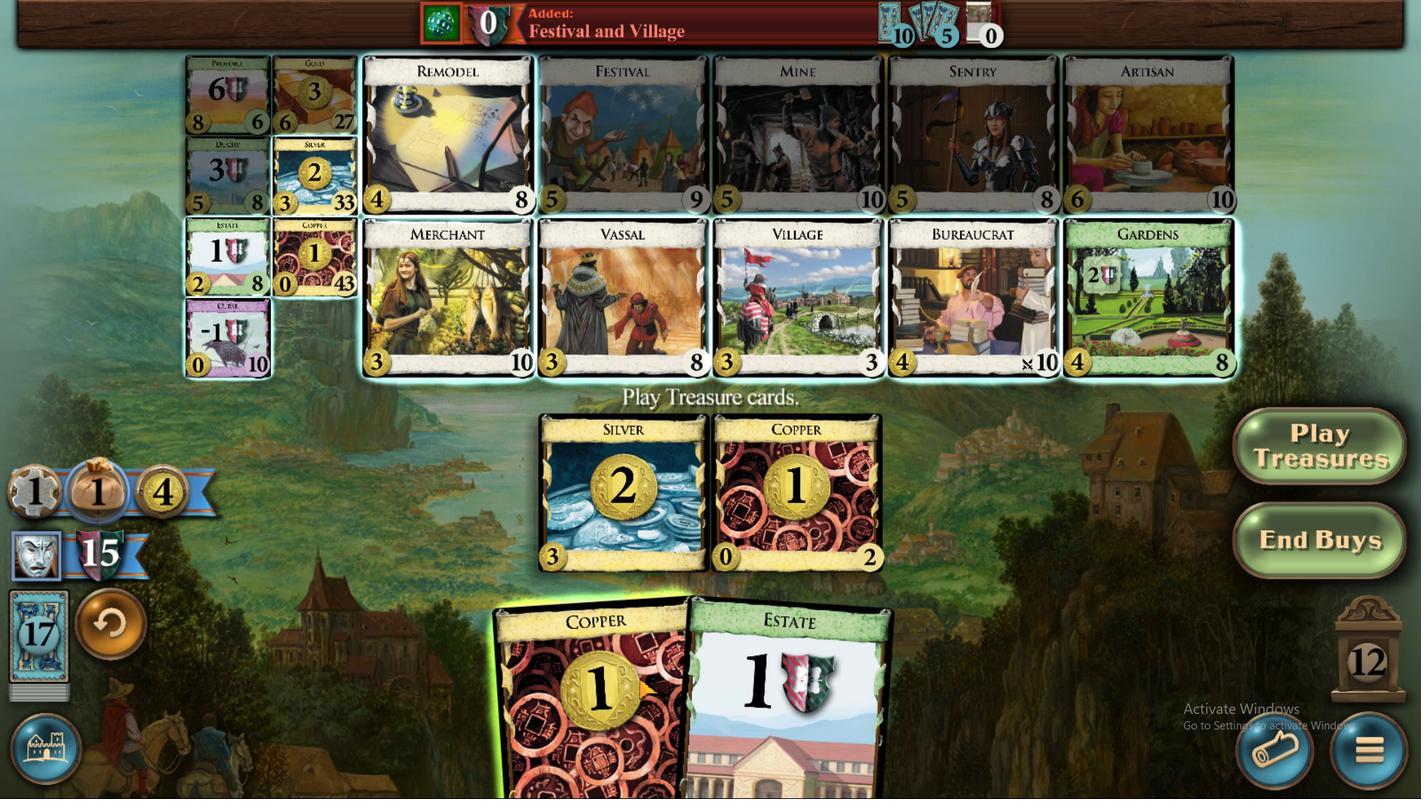 
Action: Mouse pressed left at (681, 604)
Screenshot: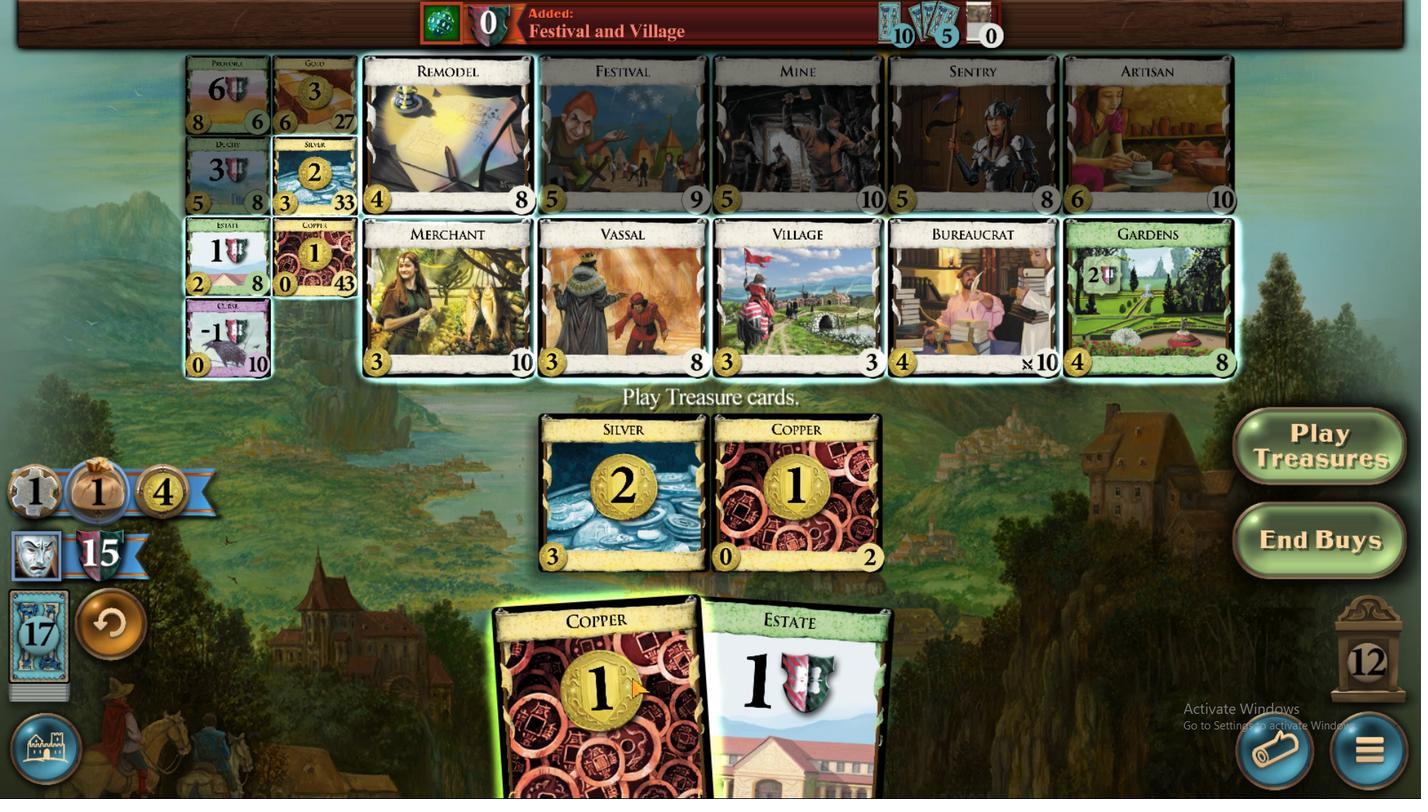 
Action: Mouse moved to (433, 385)
Screenshot: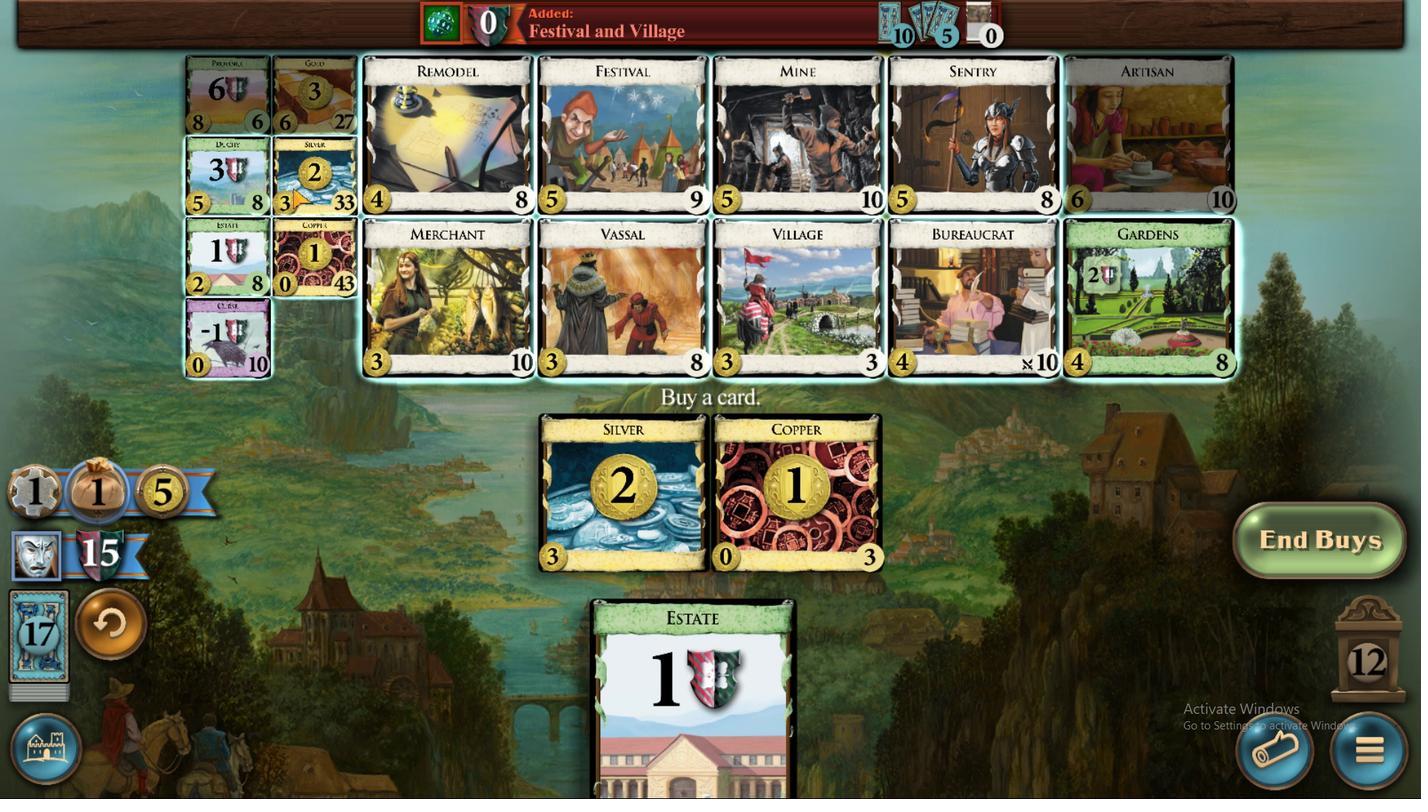 
Action: Mouse pressed left at (433, 385)
Screenshot: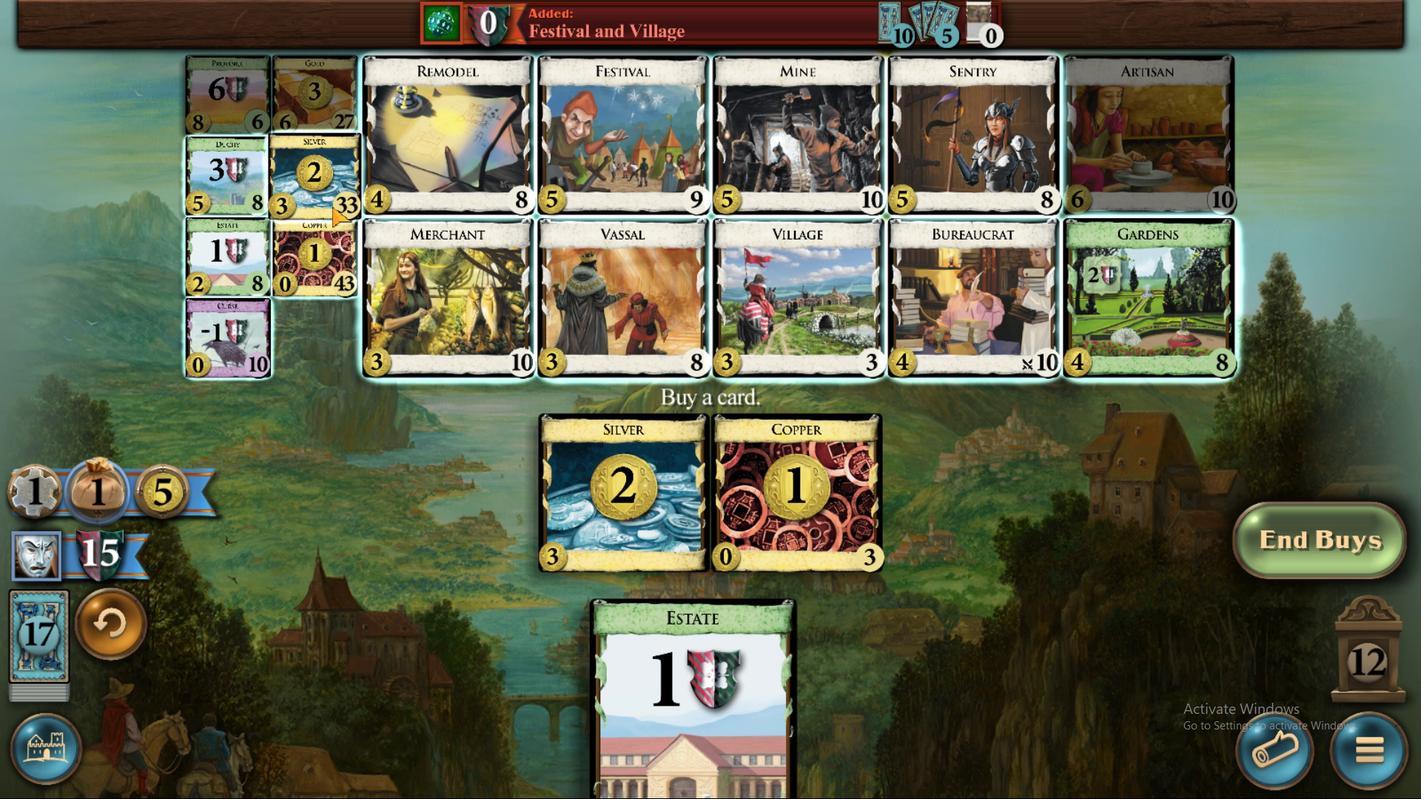 
Action: Mouse moved to (836, 626)
Screenshot: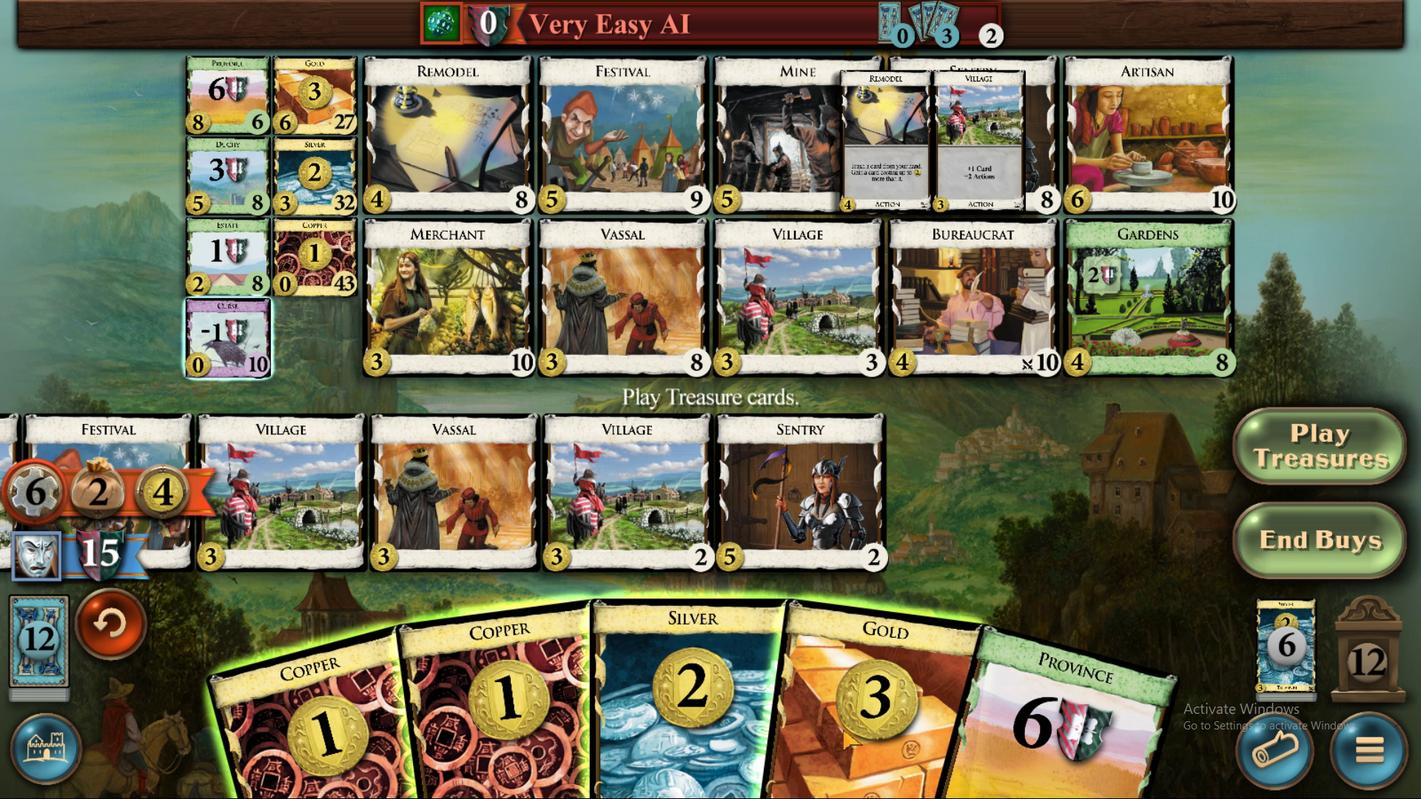
Action: Mouse pressed left at (836, 626)
Screenshot: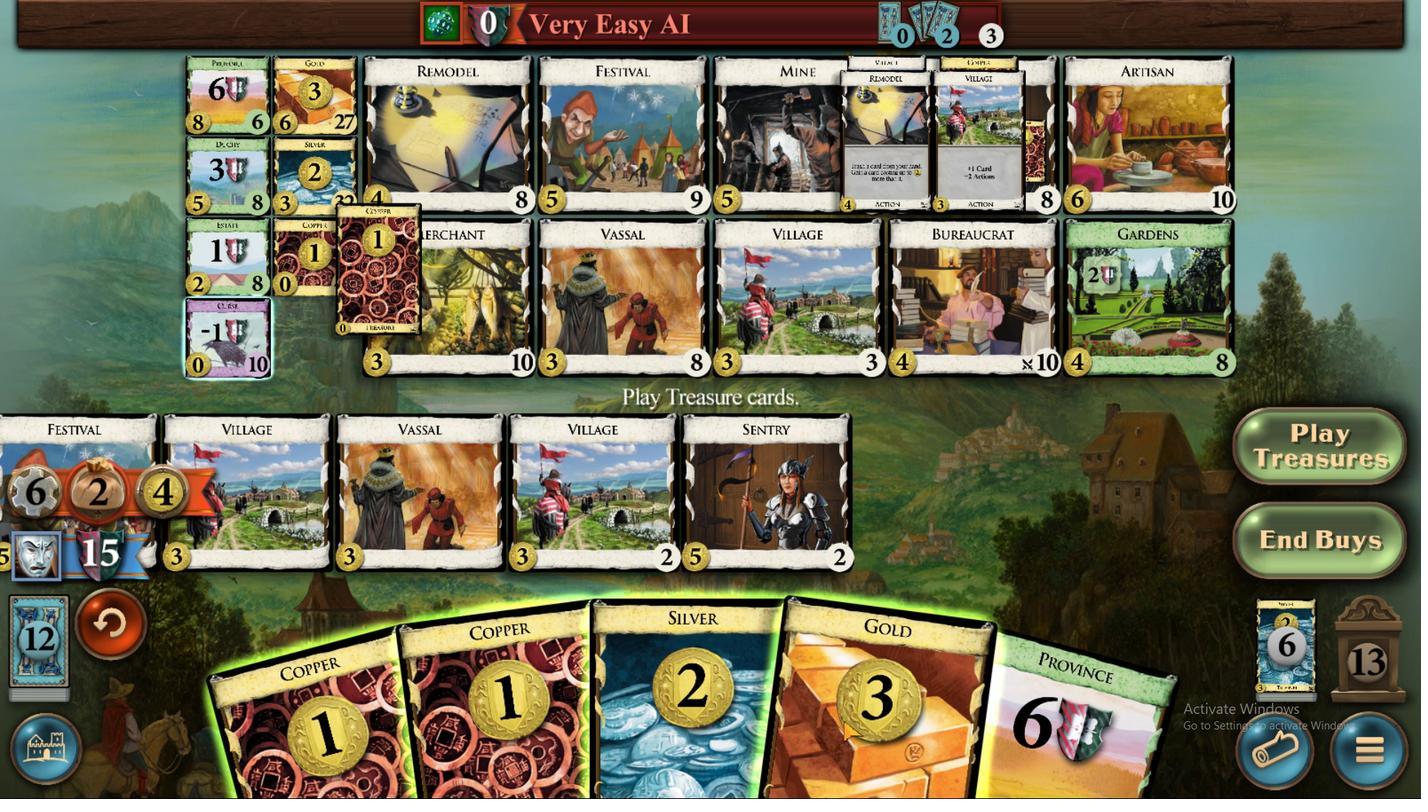 
Action: Mouse moved to (801, 605)
Screenshot: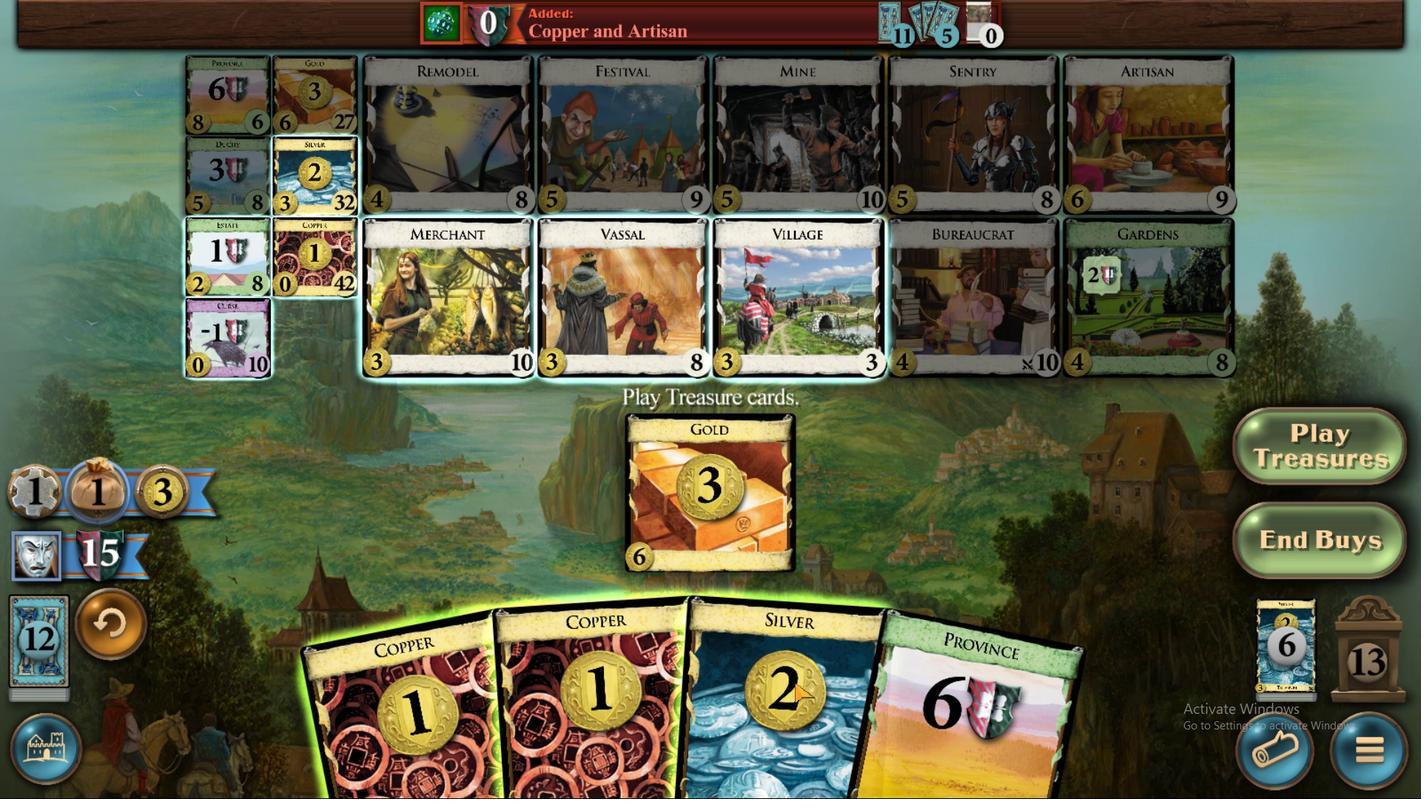 
Action: Mouse pressed left at (801, 605)
Screenshot: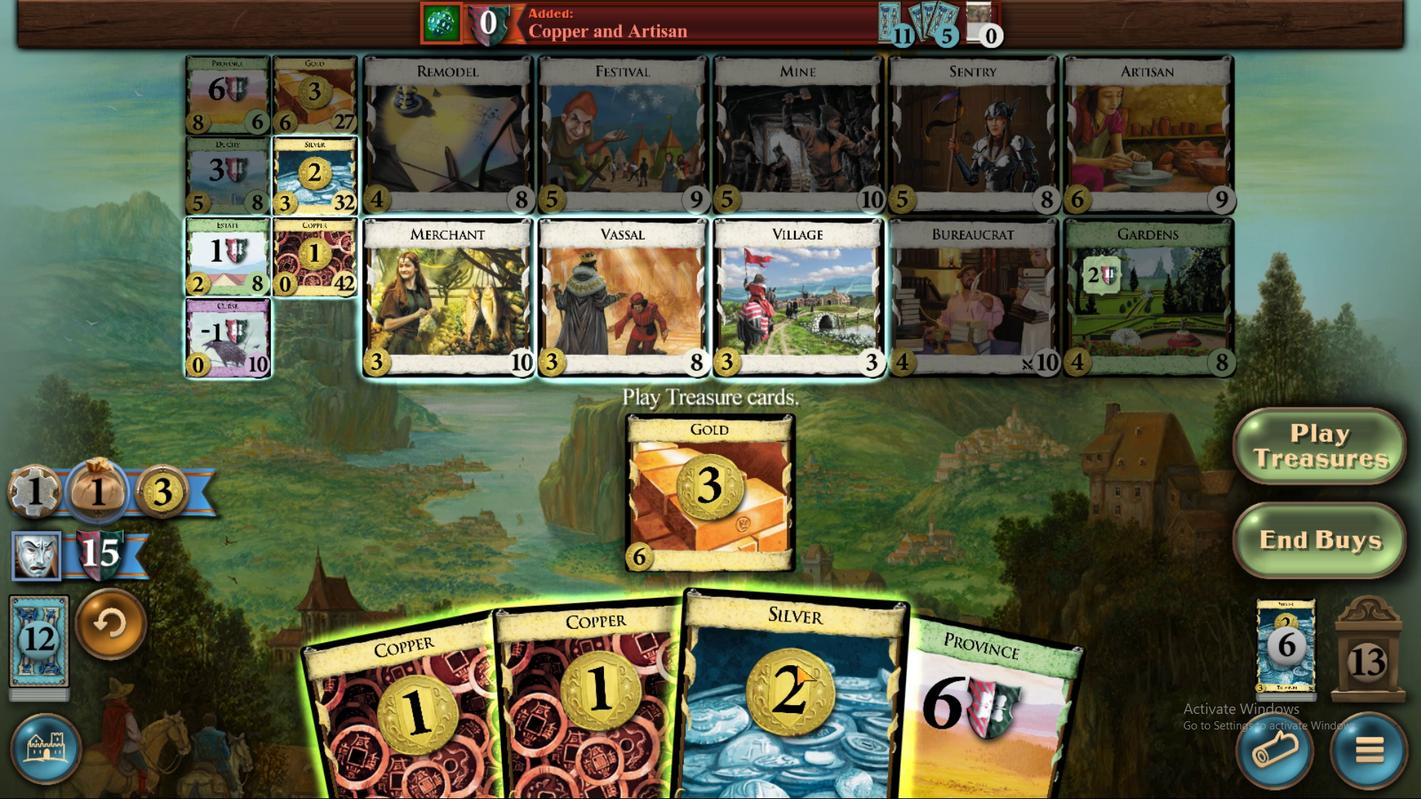 
Action: Mouse moved to (749, 605)
Screenshot: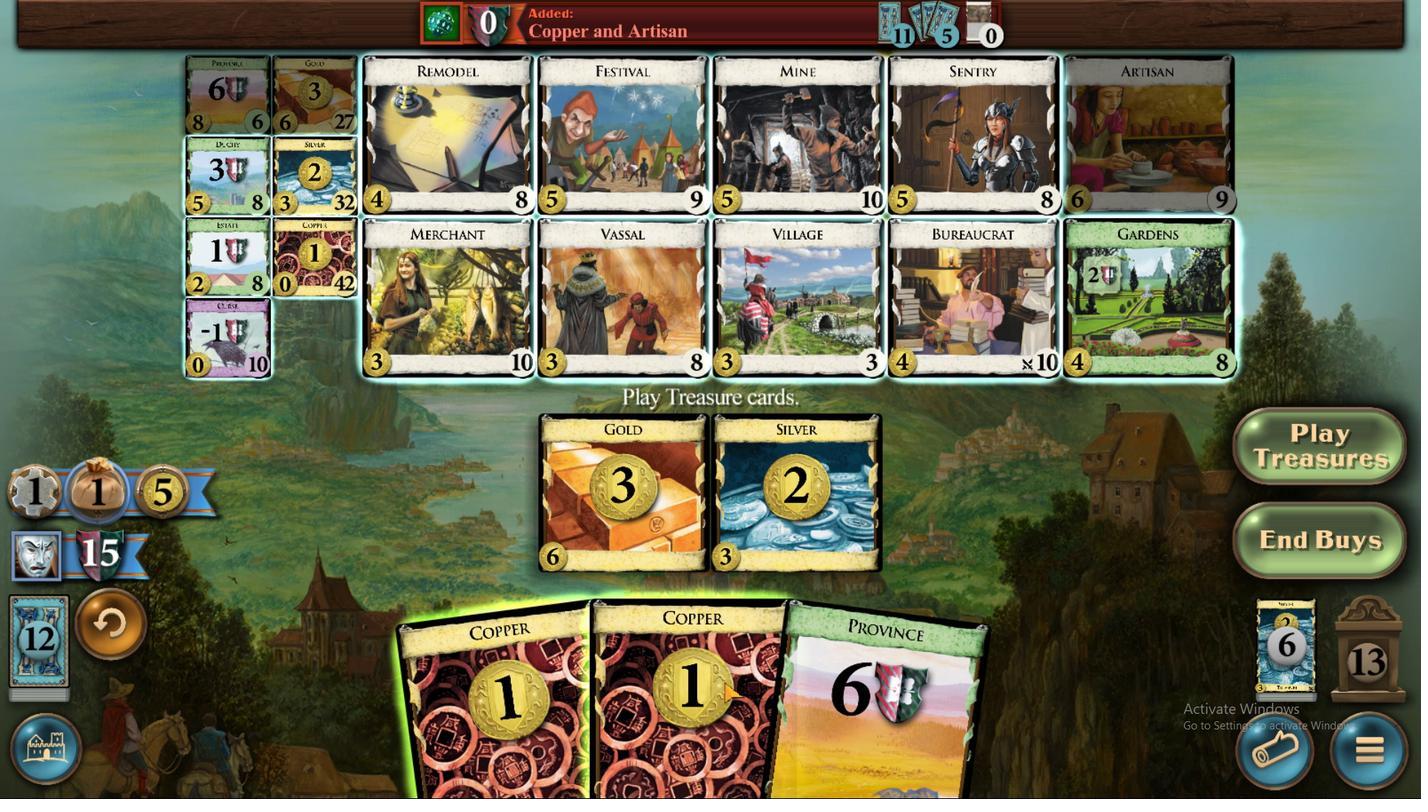 
Action: Mouse pressed left at (749, 605)
Screenshot: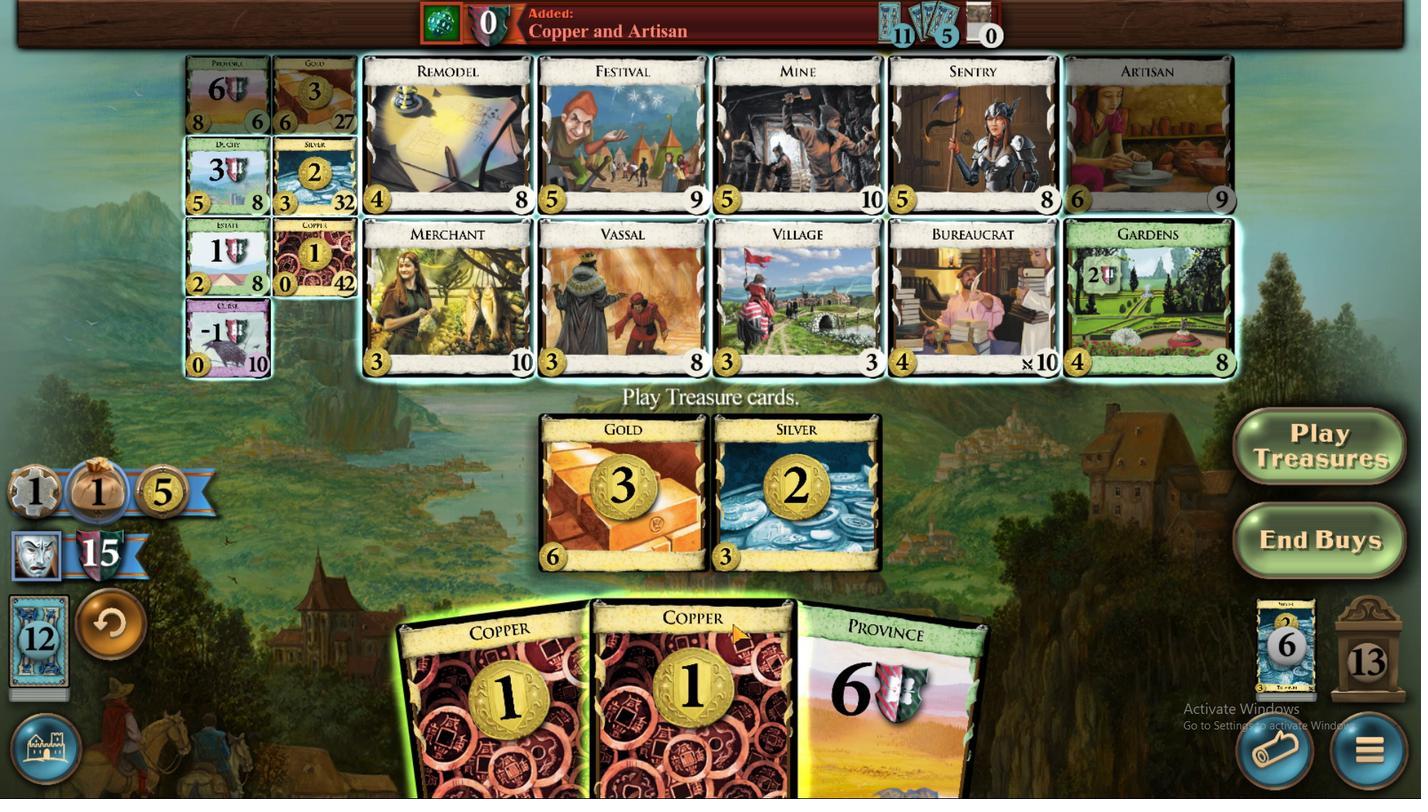 
Action: Mouse moved to (454, 353)
Screenshot: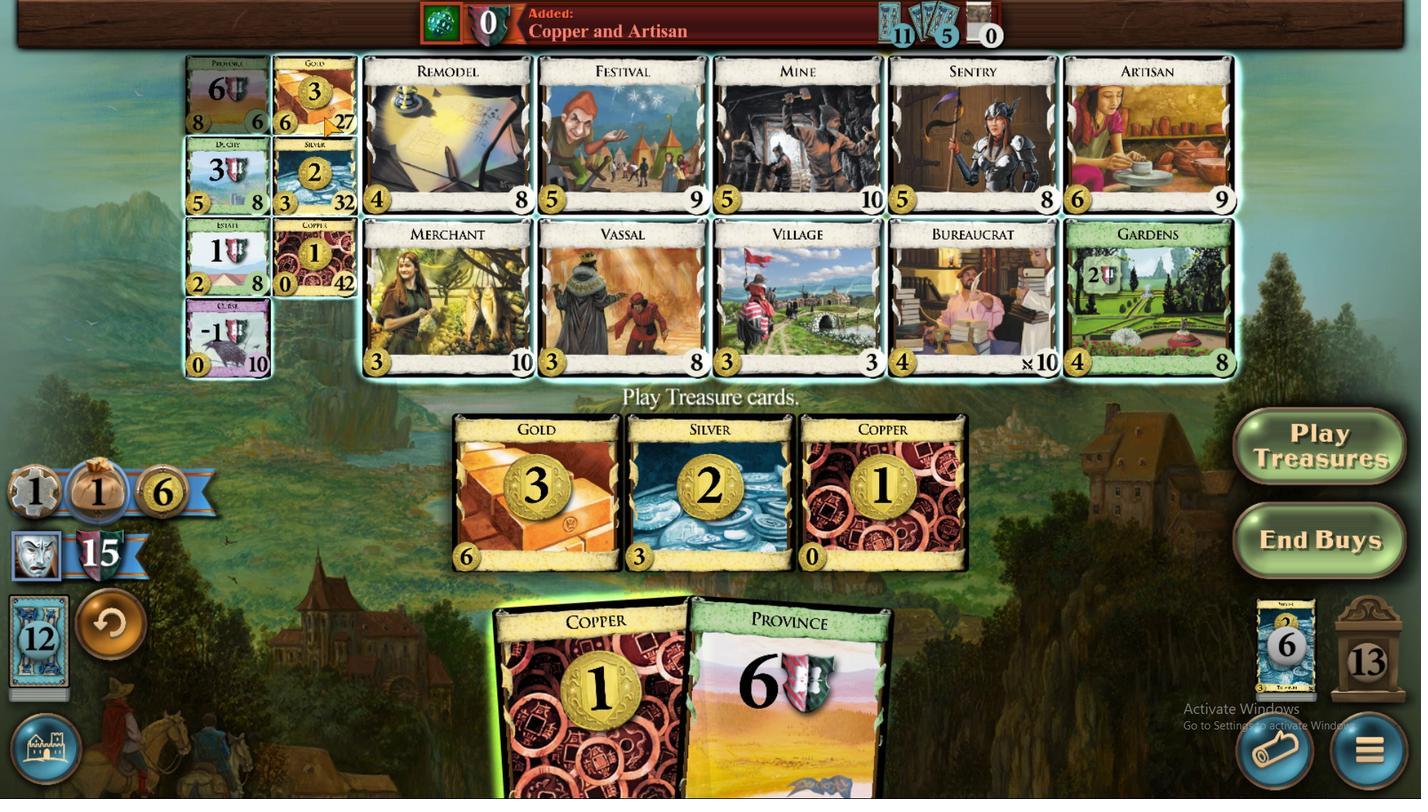 
Action: Mouse pressed left at (454, 353)
Screenshot: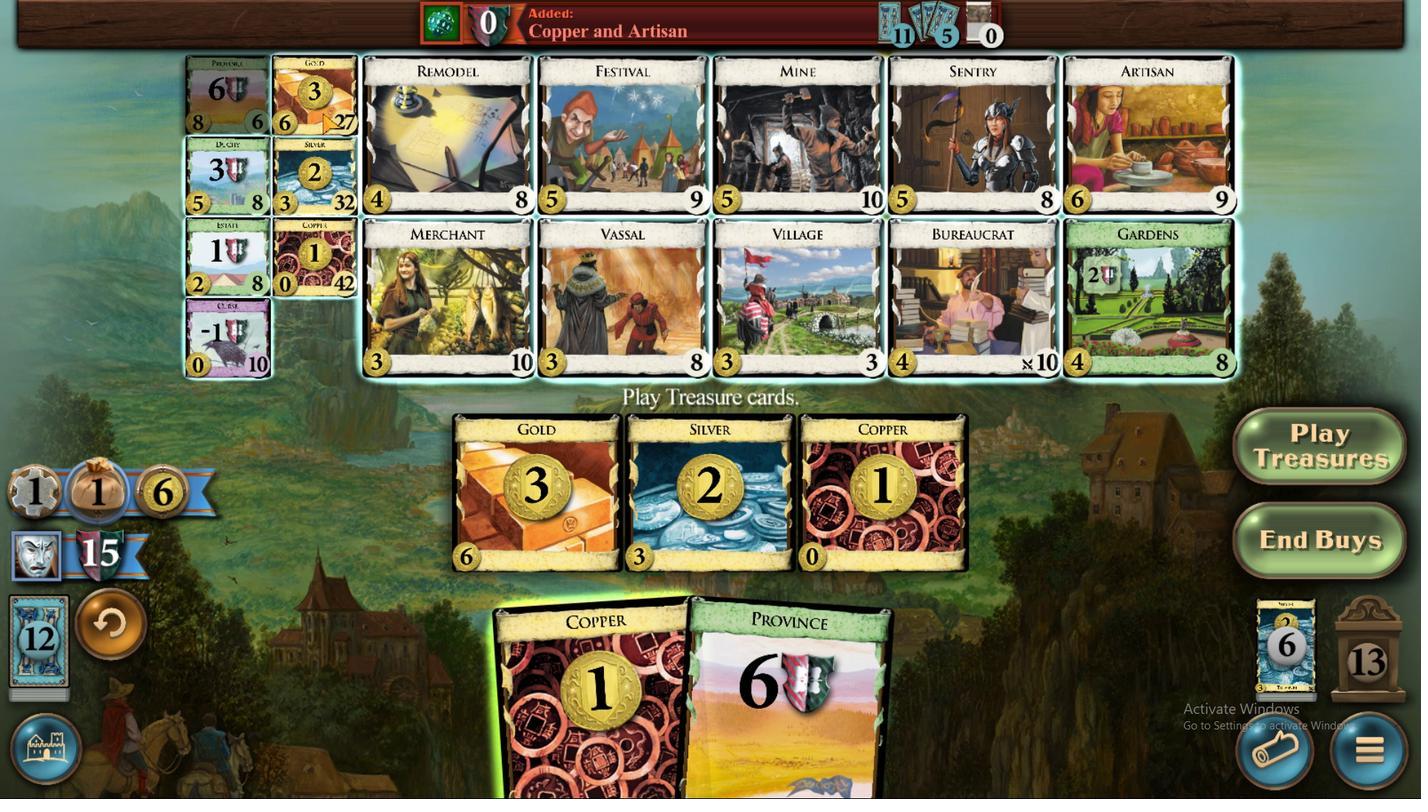 
Action: Mouse moved to (734, 607)
Screenshot: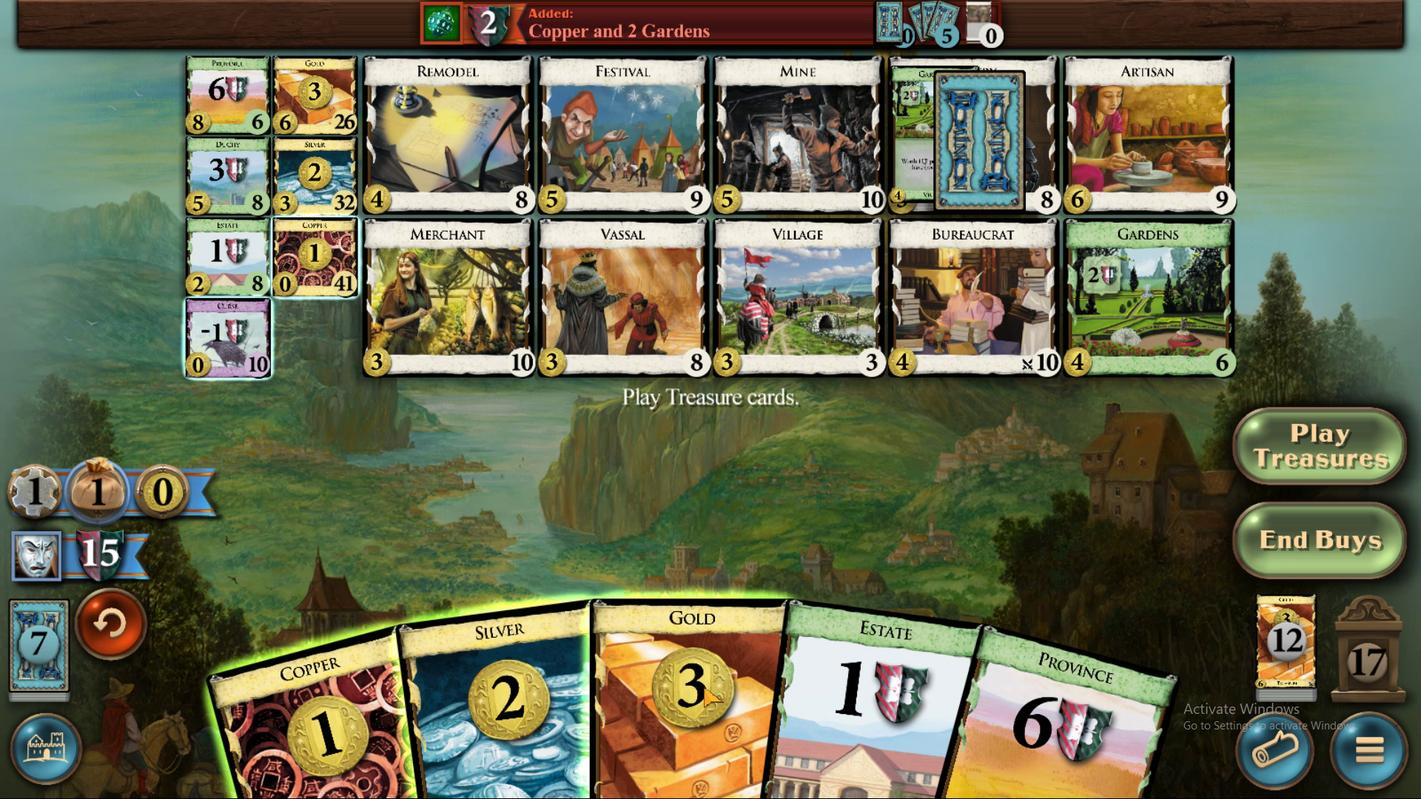 
Action: Mouse pressed left at (734, 607)
Screenshot: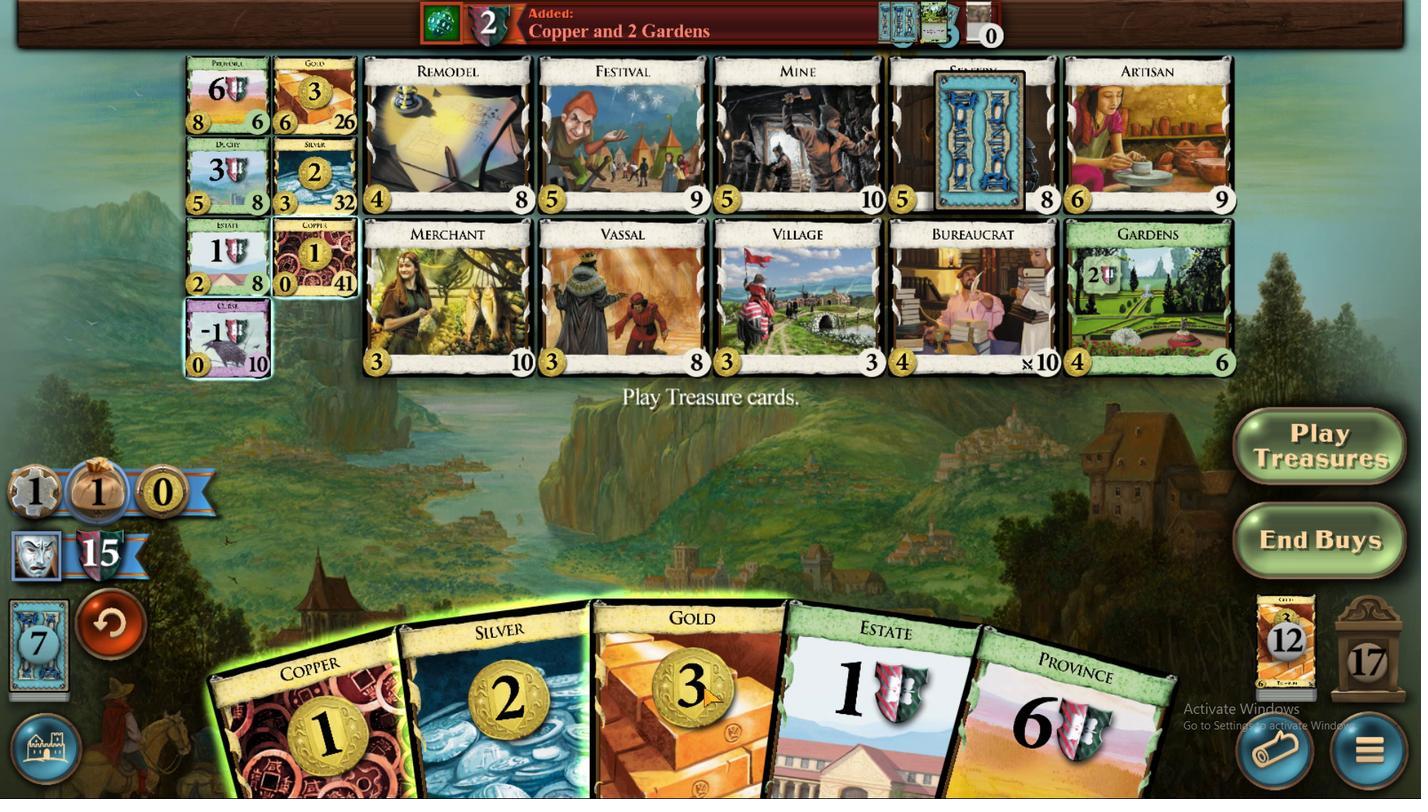 
Action: Mouse moved to (679, 602)
Screenshot: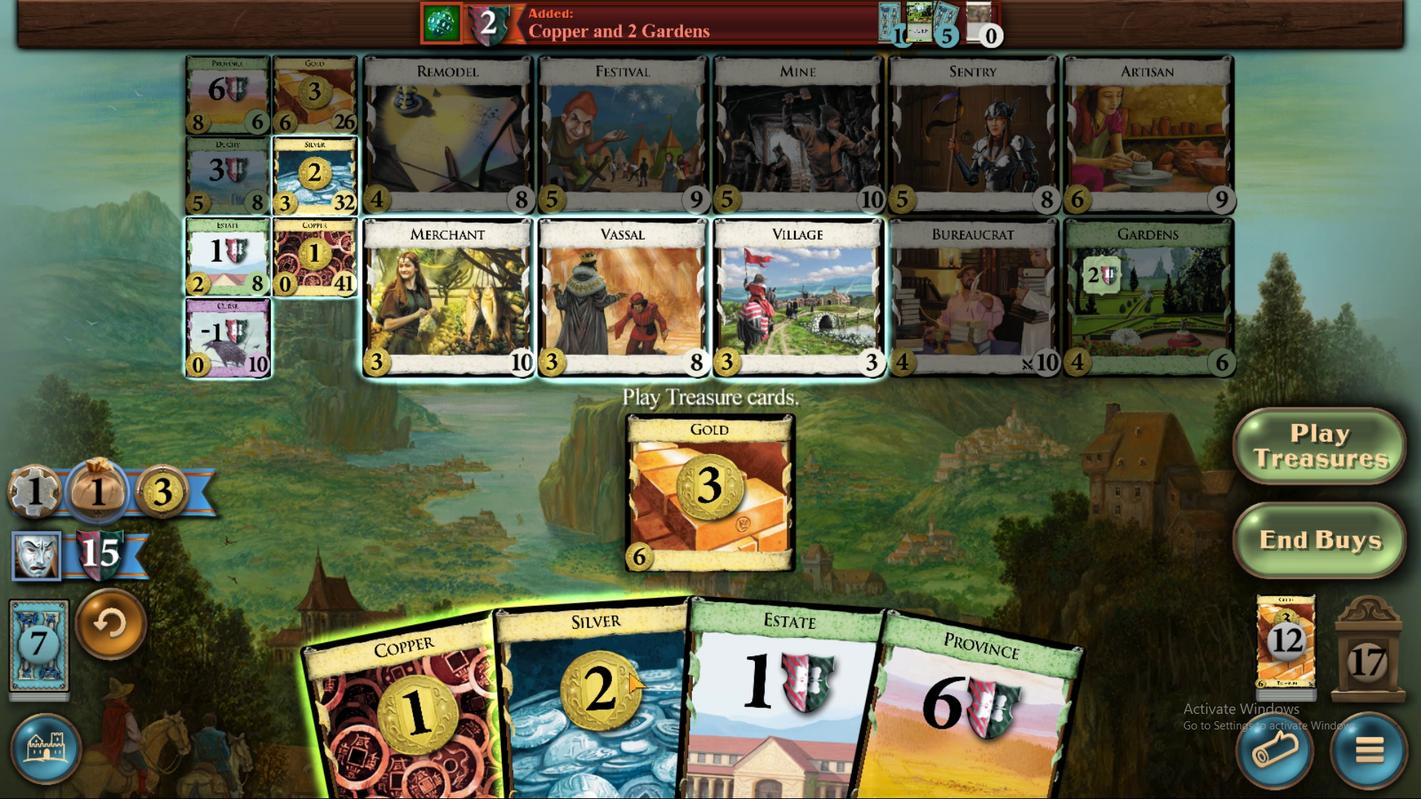 
Action: Mouse pressed left at (679, 602)
Screenshot: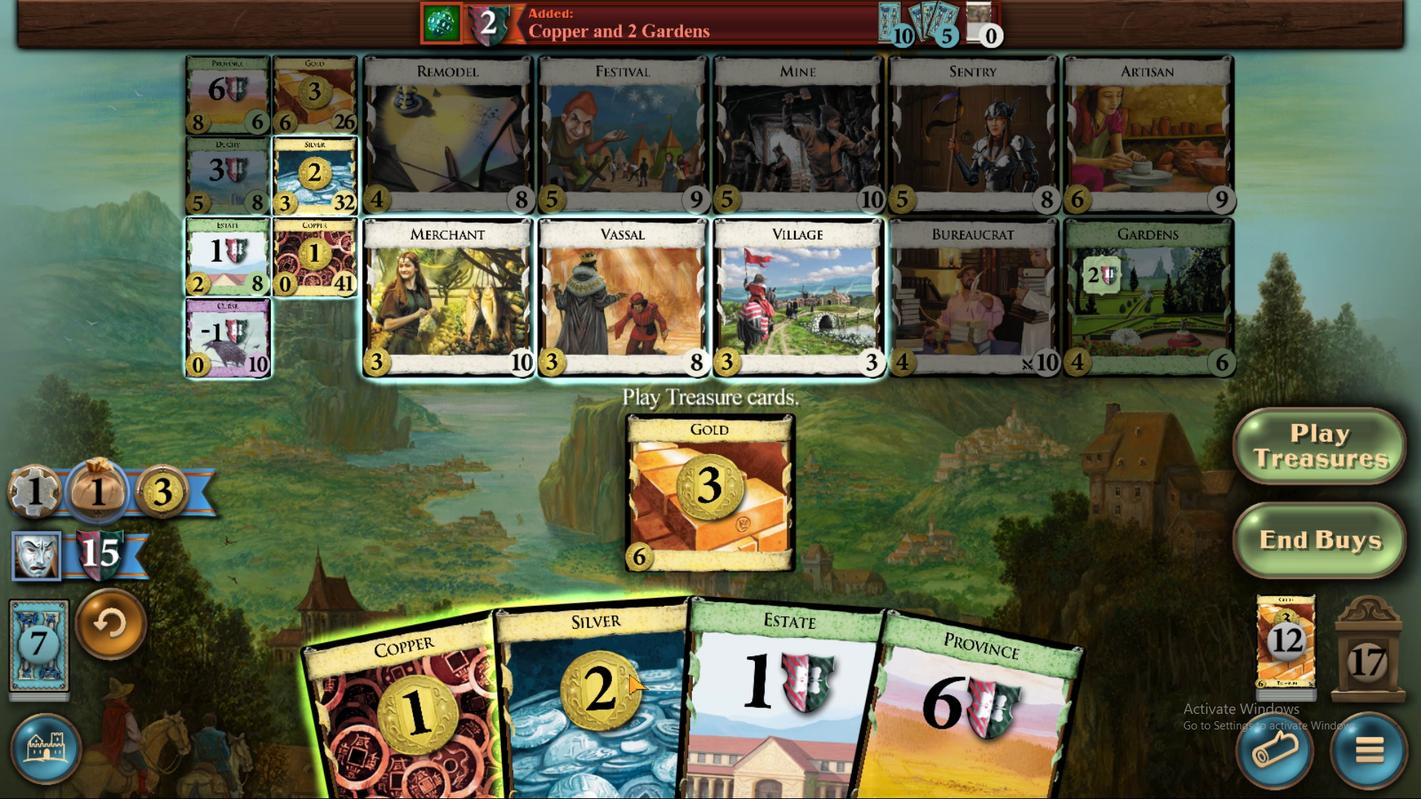 
Action: Mouse moved to (610, 610)
Screenshot: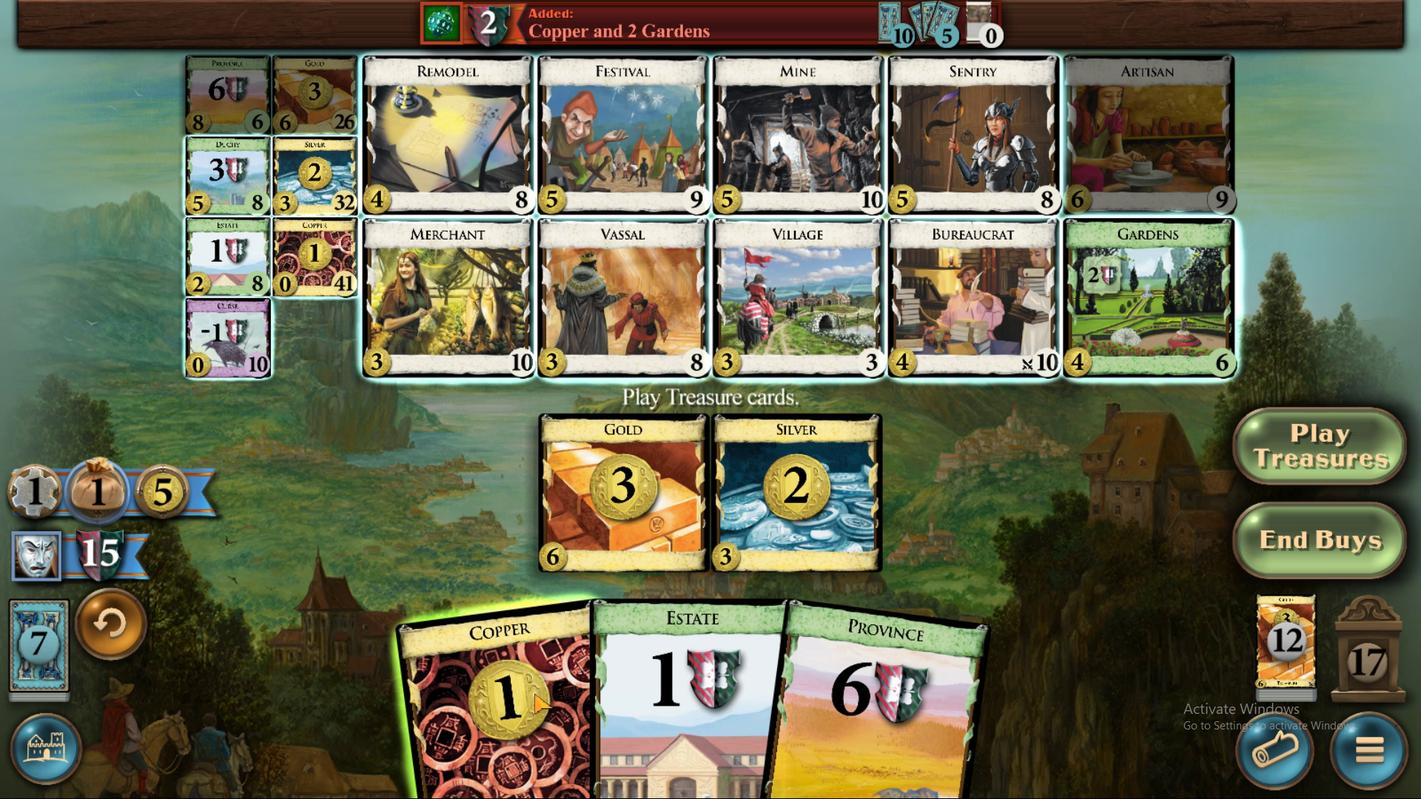 
Action: Mouse pressed left at (610, 610)
Screenshot: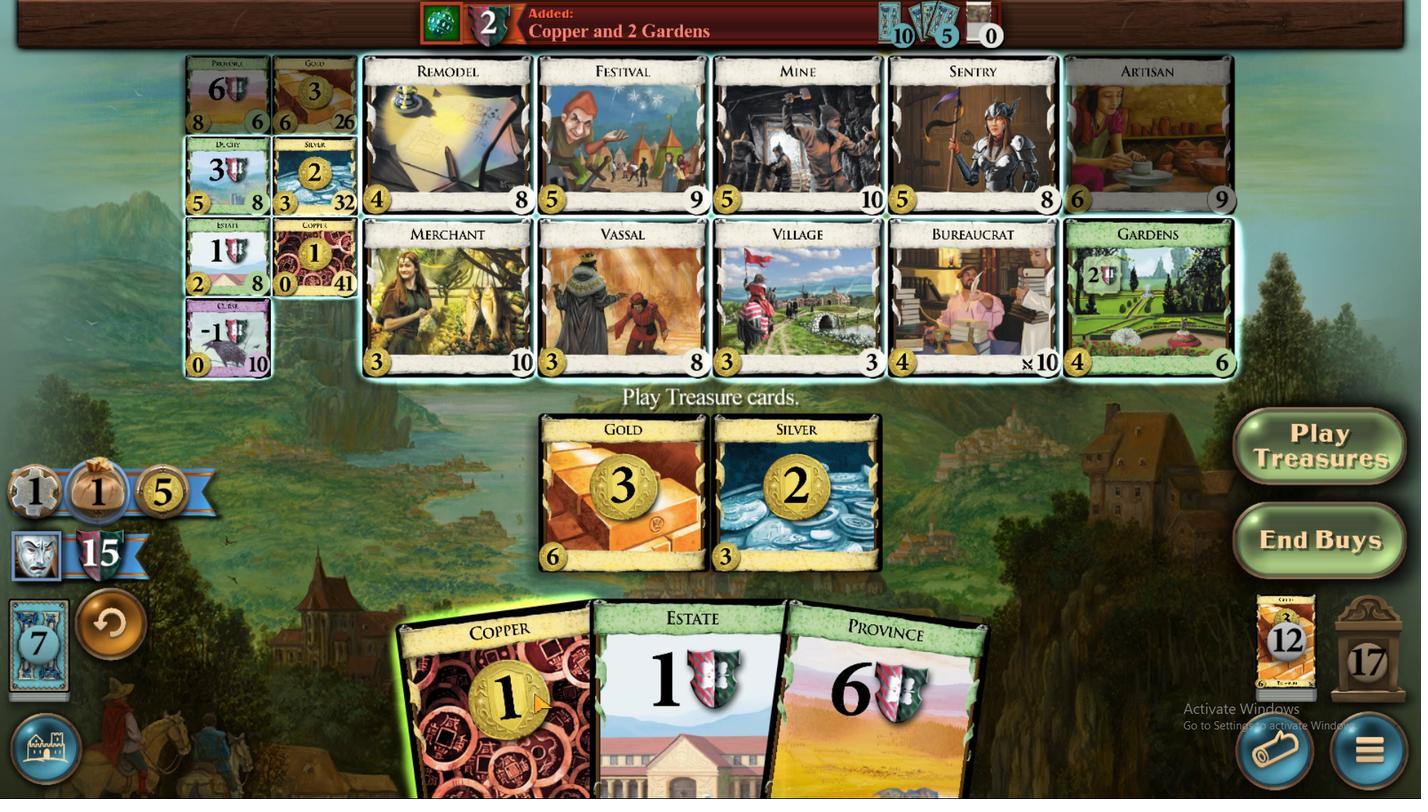 
Action: Mouse moved to (453, 339)
Screenshot: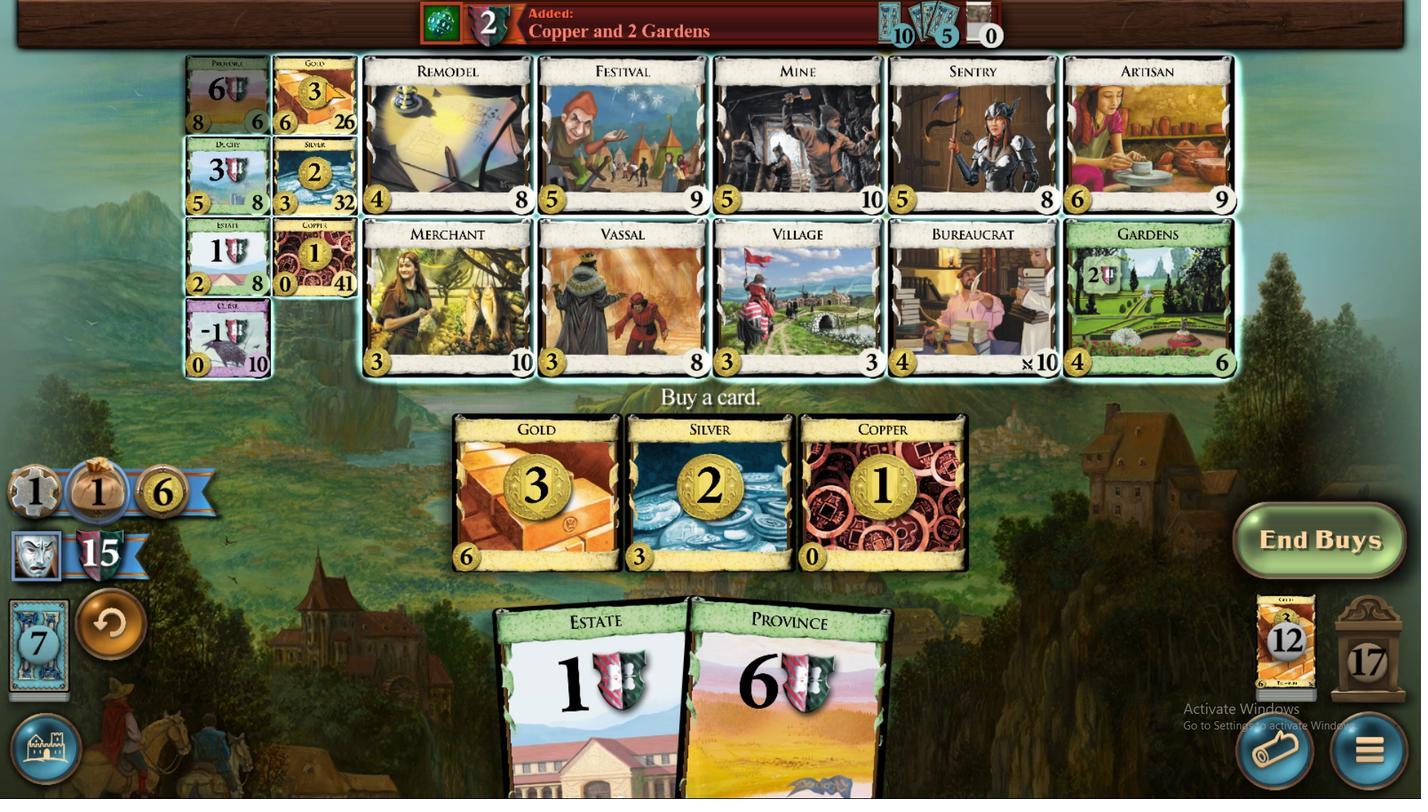 
Action: Mouse pressed left at (453, 339)
Screenshot: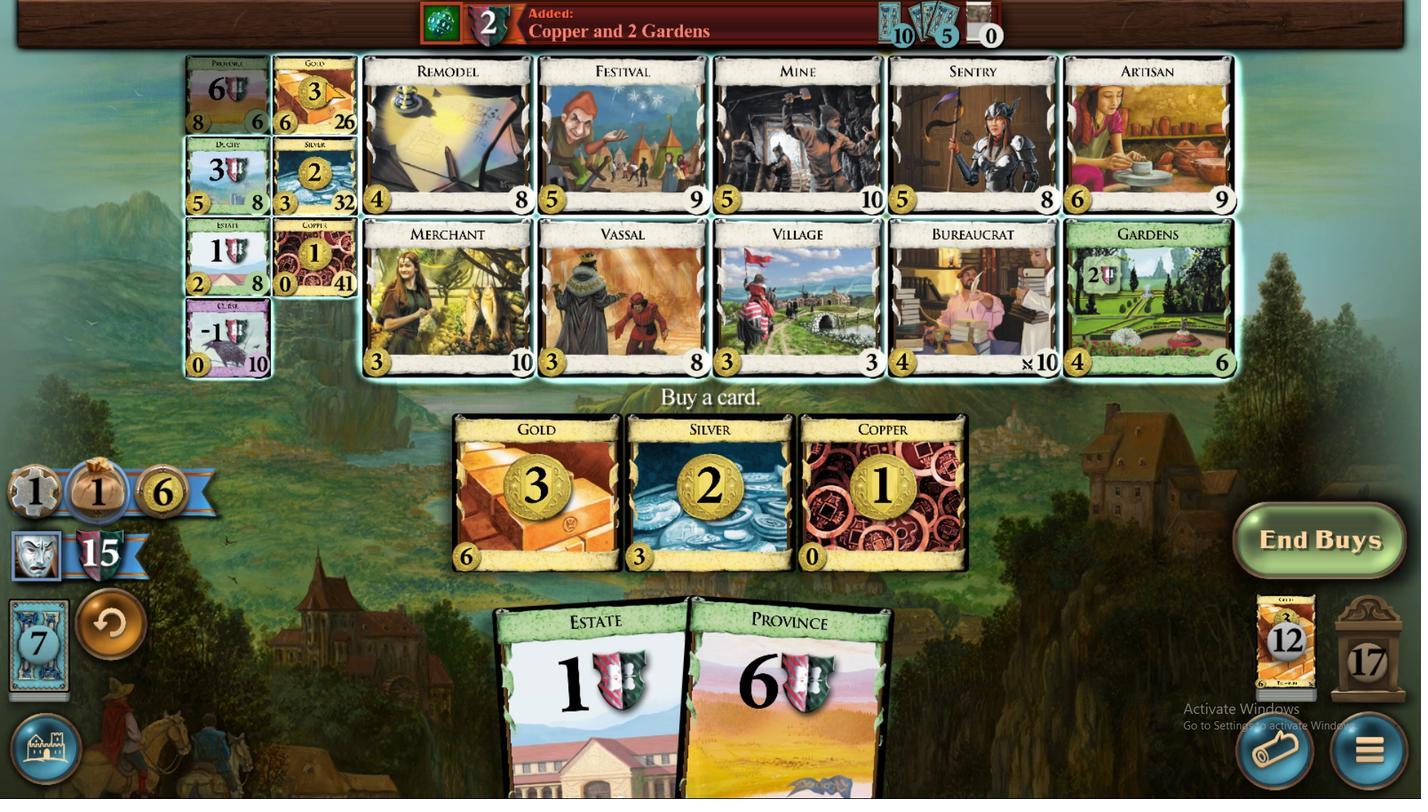 
Action: Mouse moved to (857, 604)
Screenshot: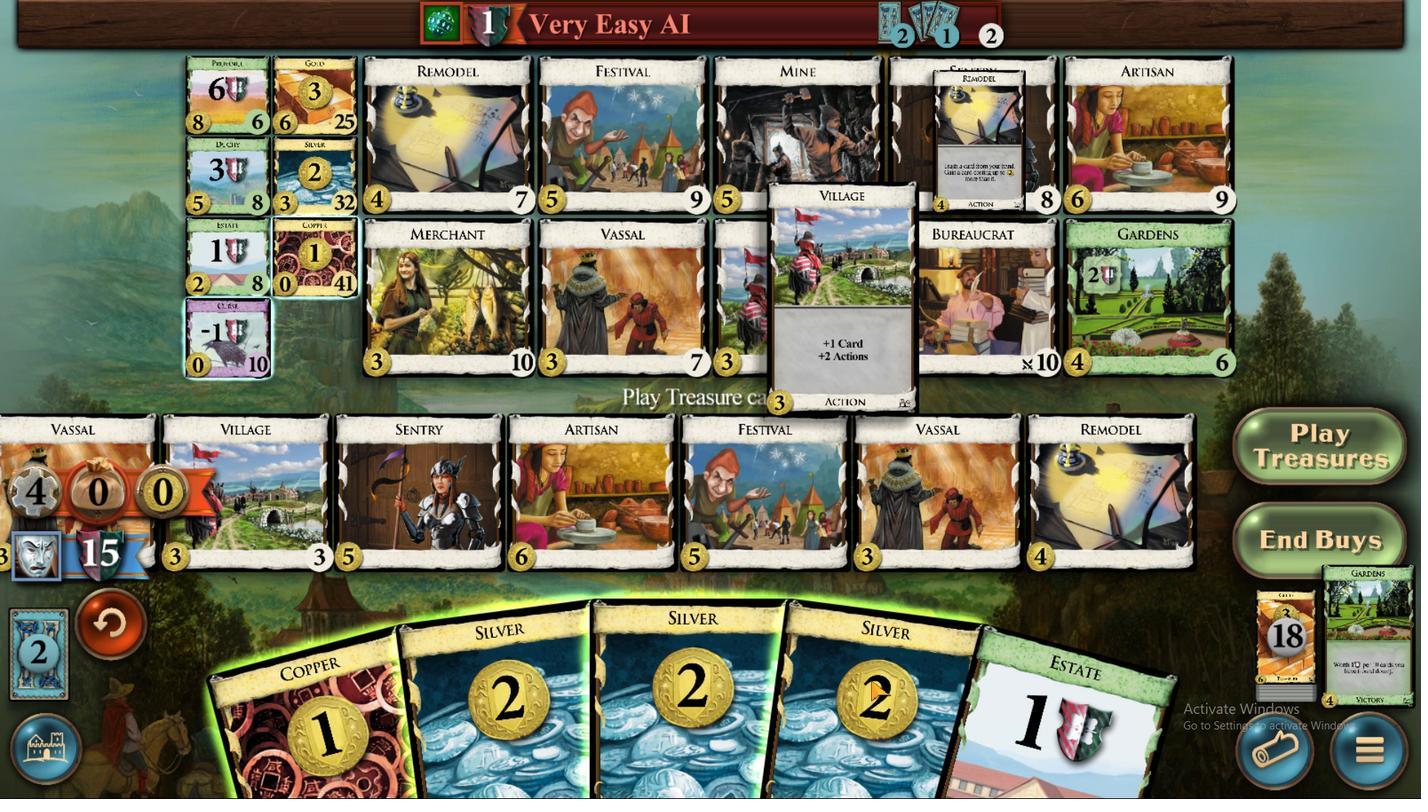 
Action: Mouse pressed left at (857, 604)
Screenshot: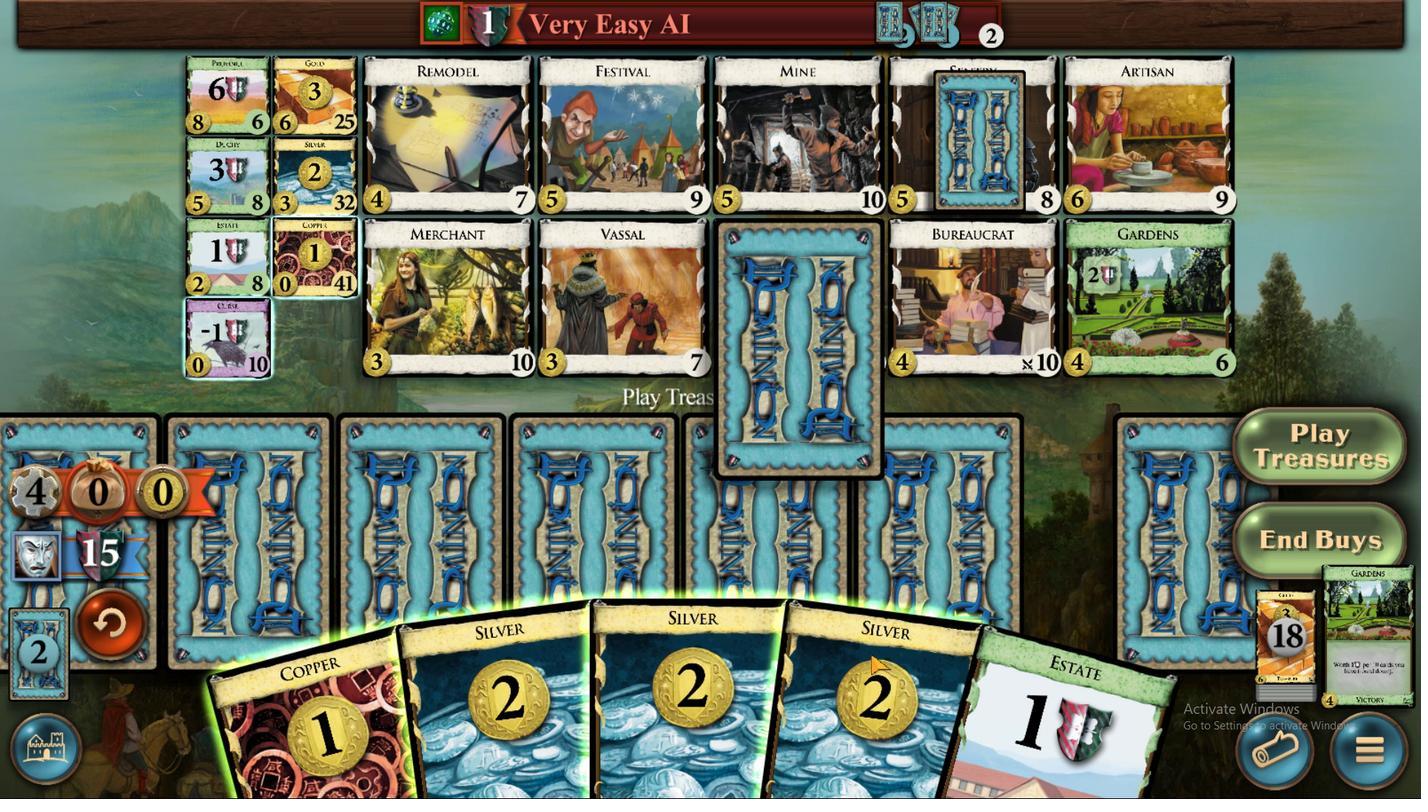 
Action: Mouse moved to (815, 602)
Screenshot: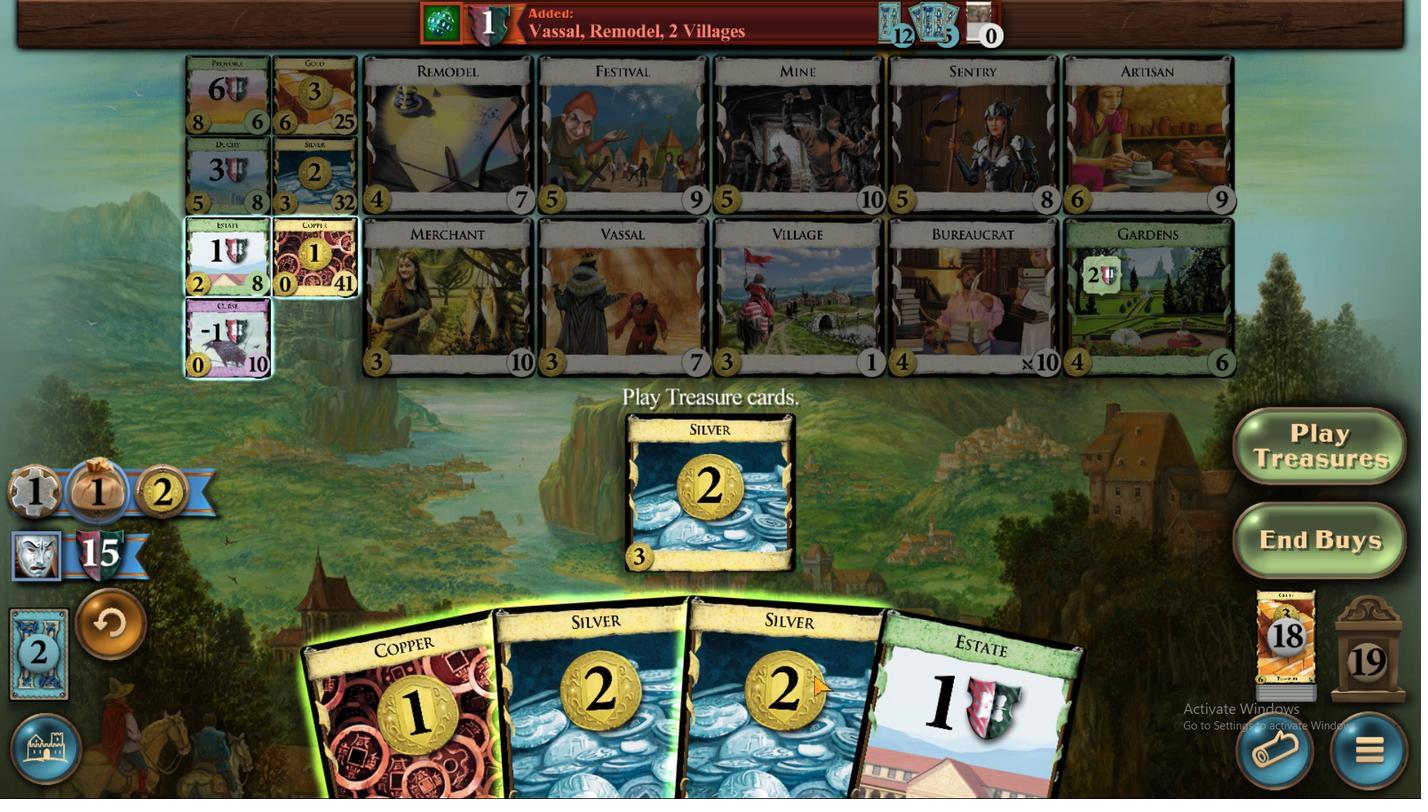 
Action: Mouse pressed left at (815, 602)
Screenshot: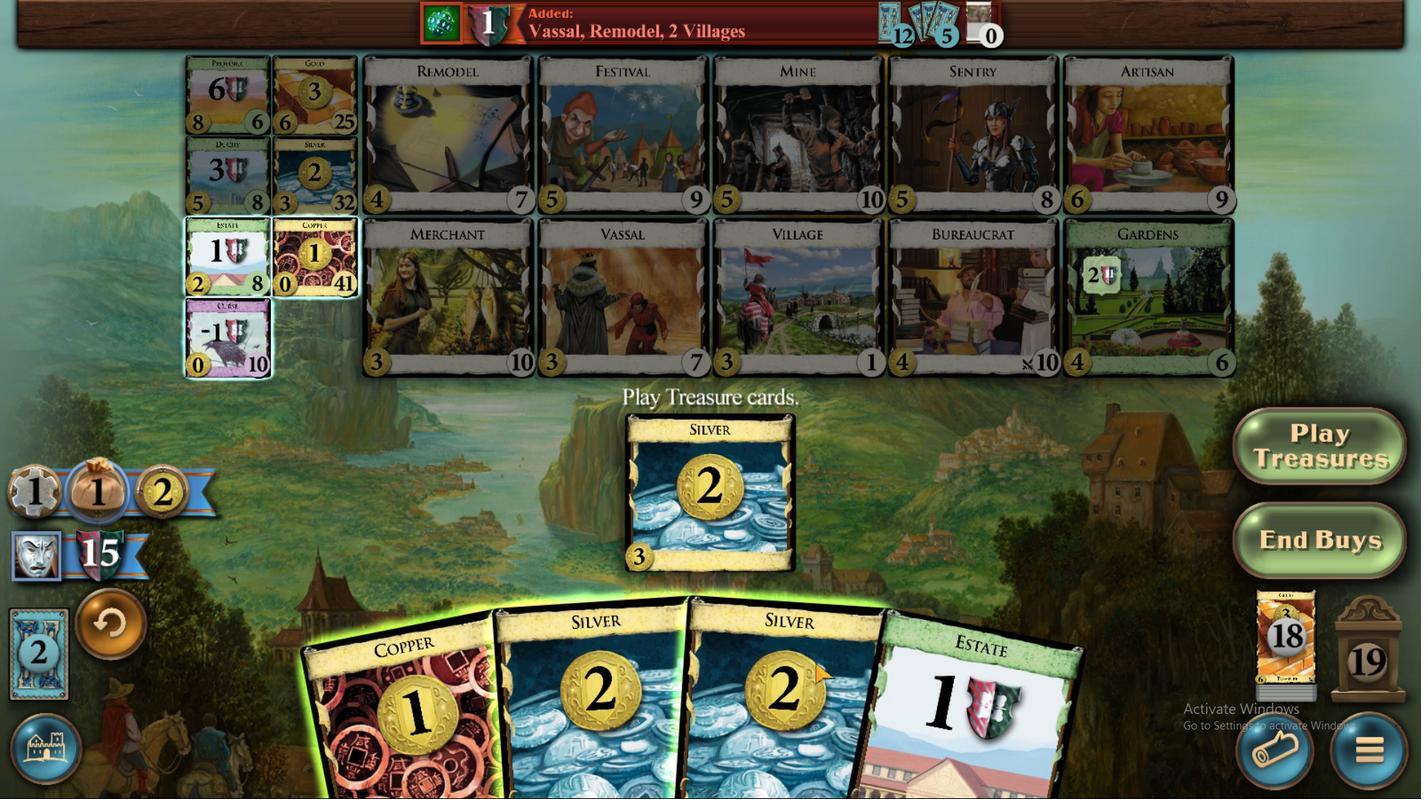 
Action: Mouse moved to (749, 607)
Screenshot: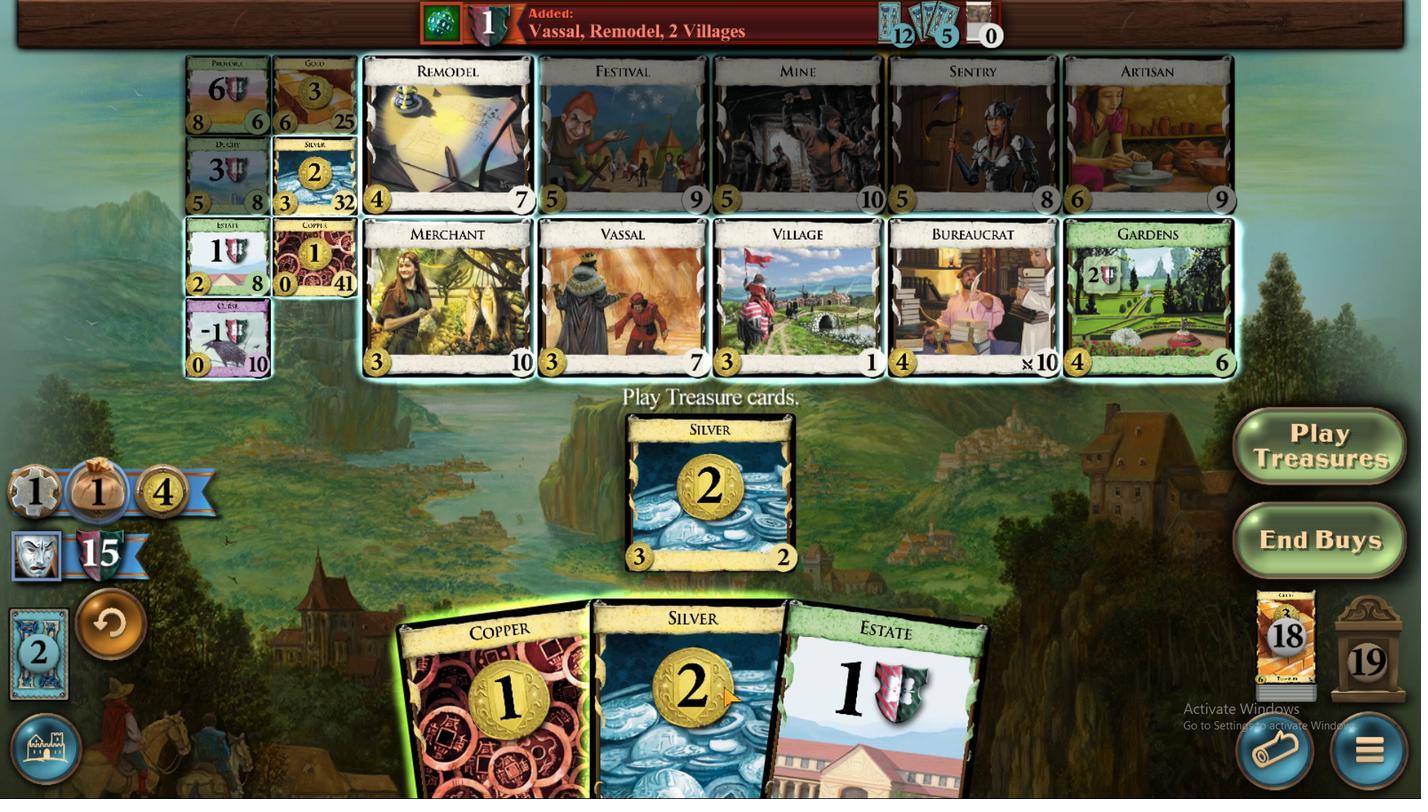 
Action: Mouse pressed left at (749, 607)
Screenshot: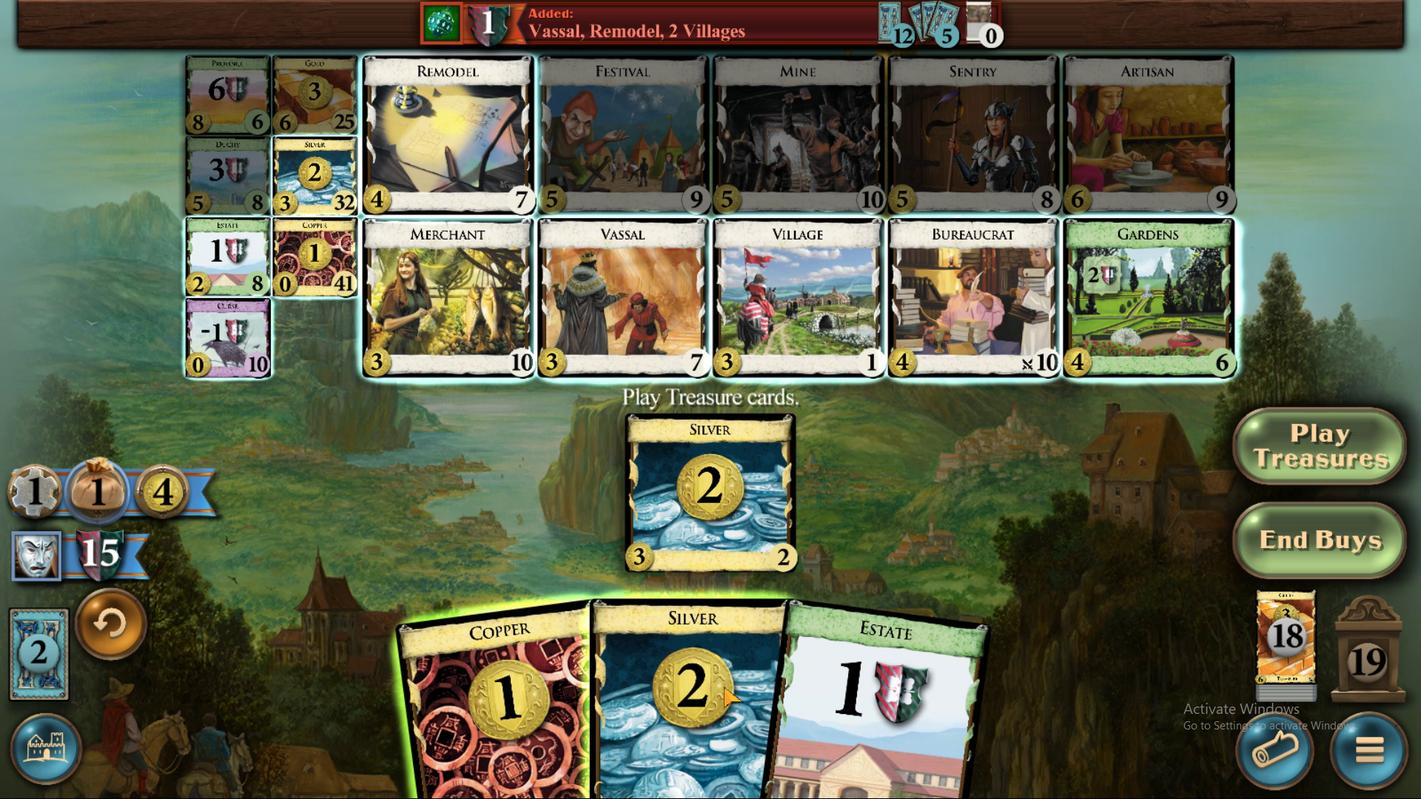 
Action: Mouse moved to (450, 340)
Screenshot: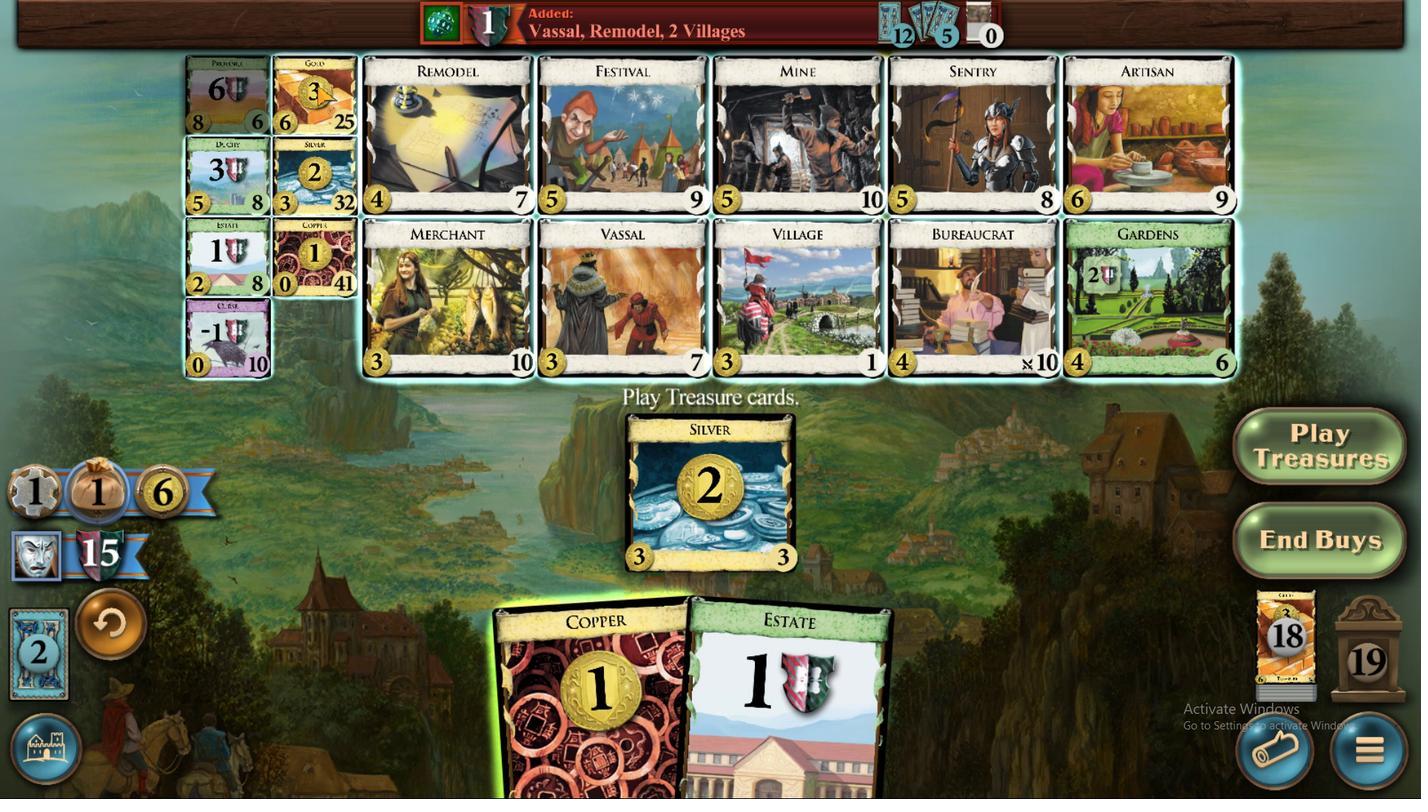 
Action: Mouse pressed left at (450, 340)
Screenshot: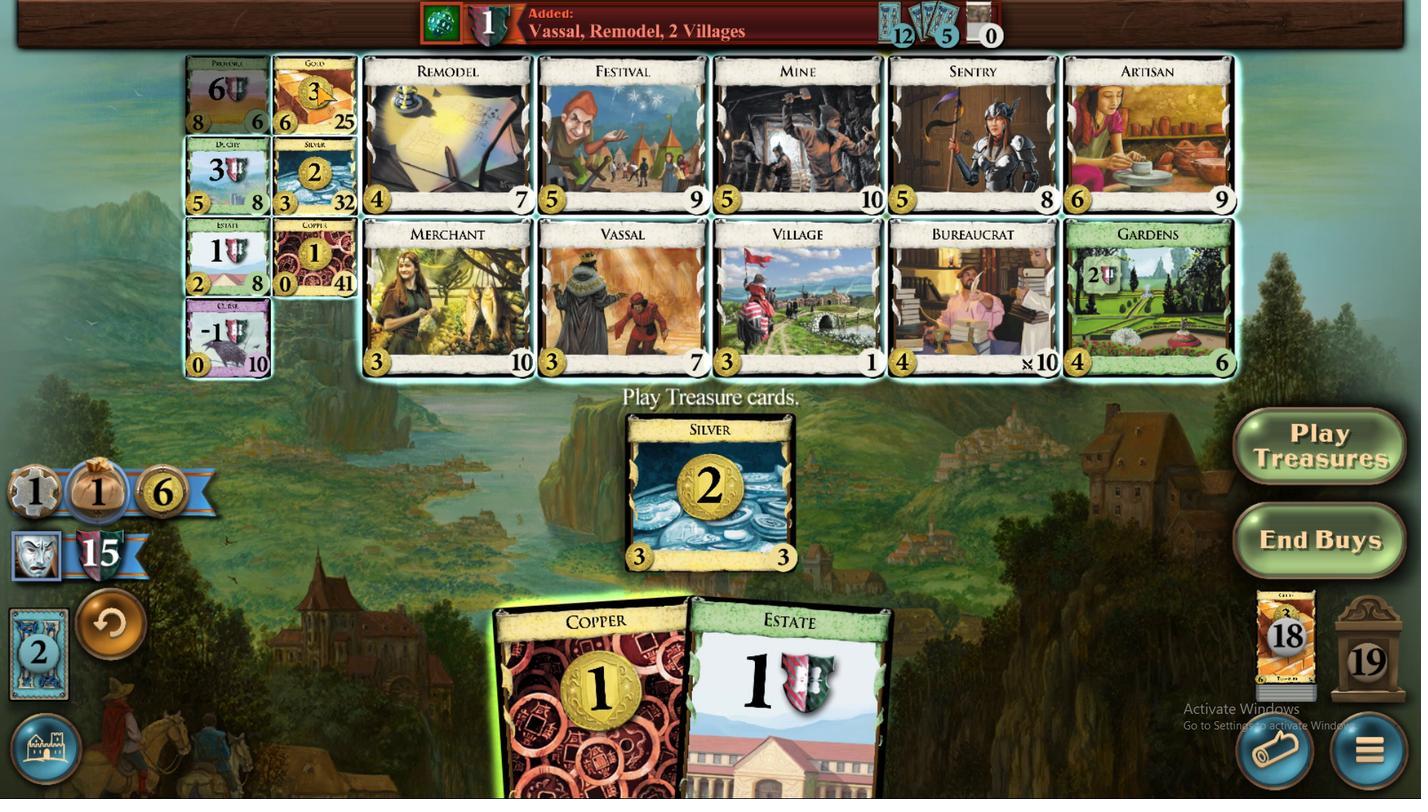 
Action: Mouse moved to (880, 633)
Screenshot: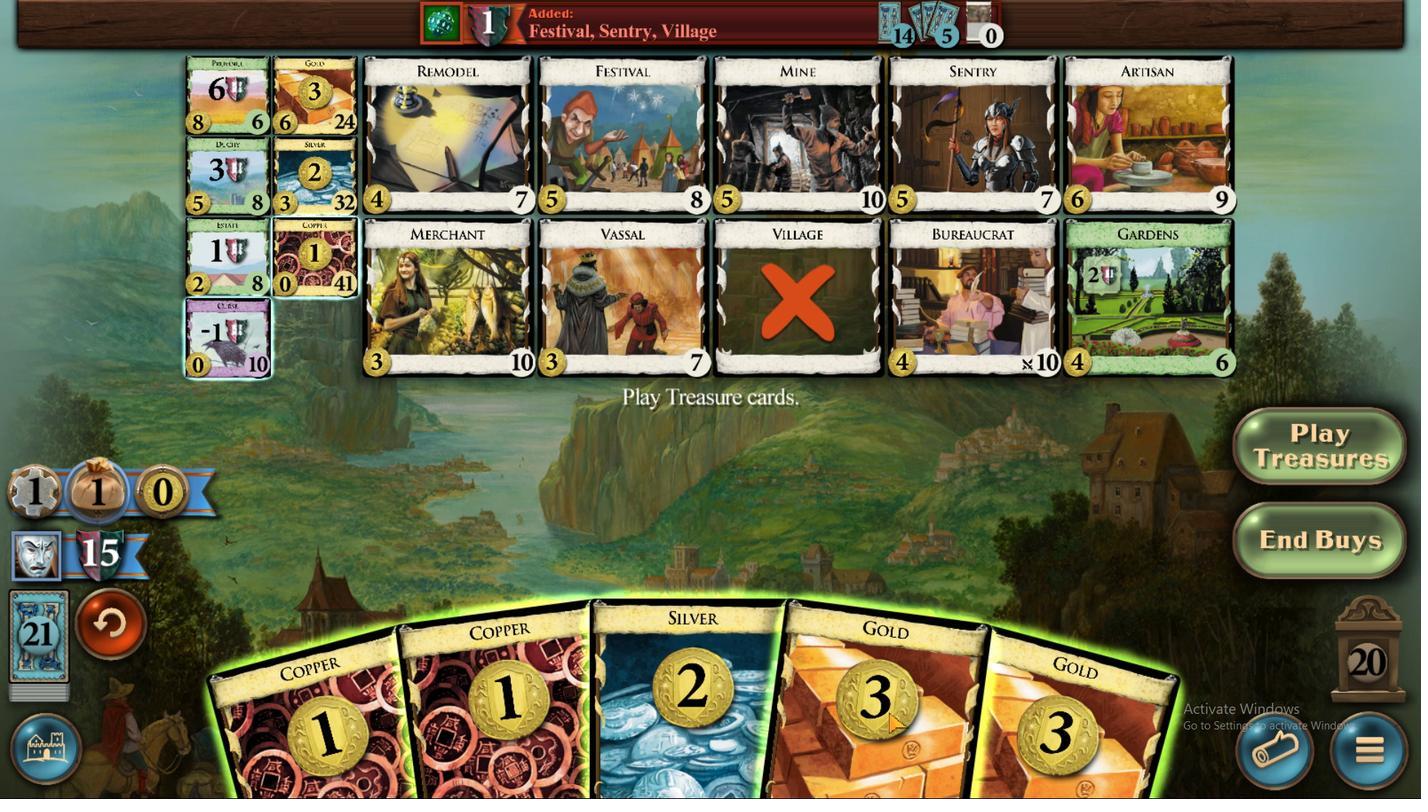 
Action: Mouse pressed left at (880, 633)
Screenshot: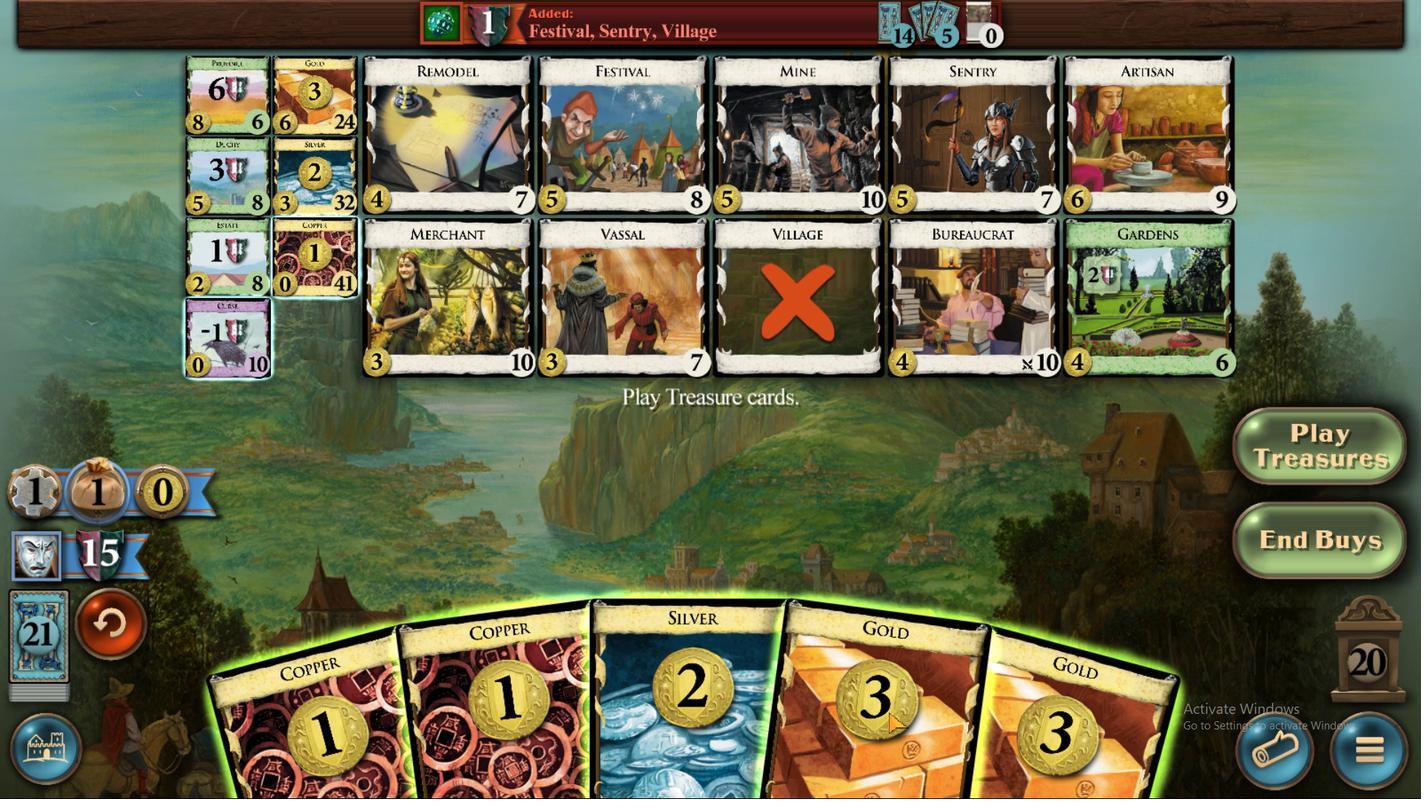 
Action: Mouse moved to (910, 606)
Screenshot: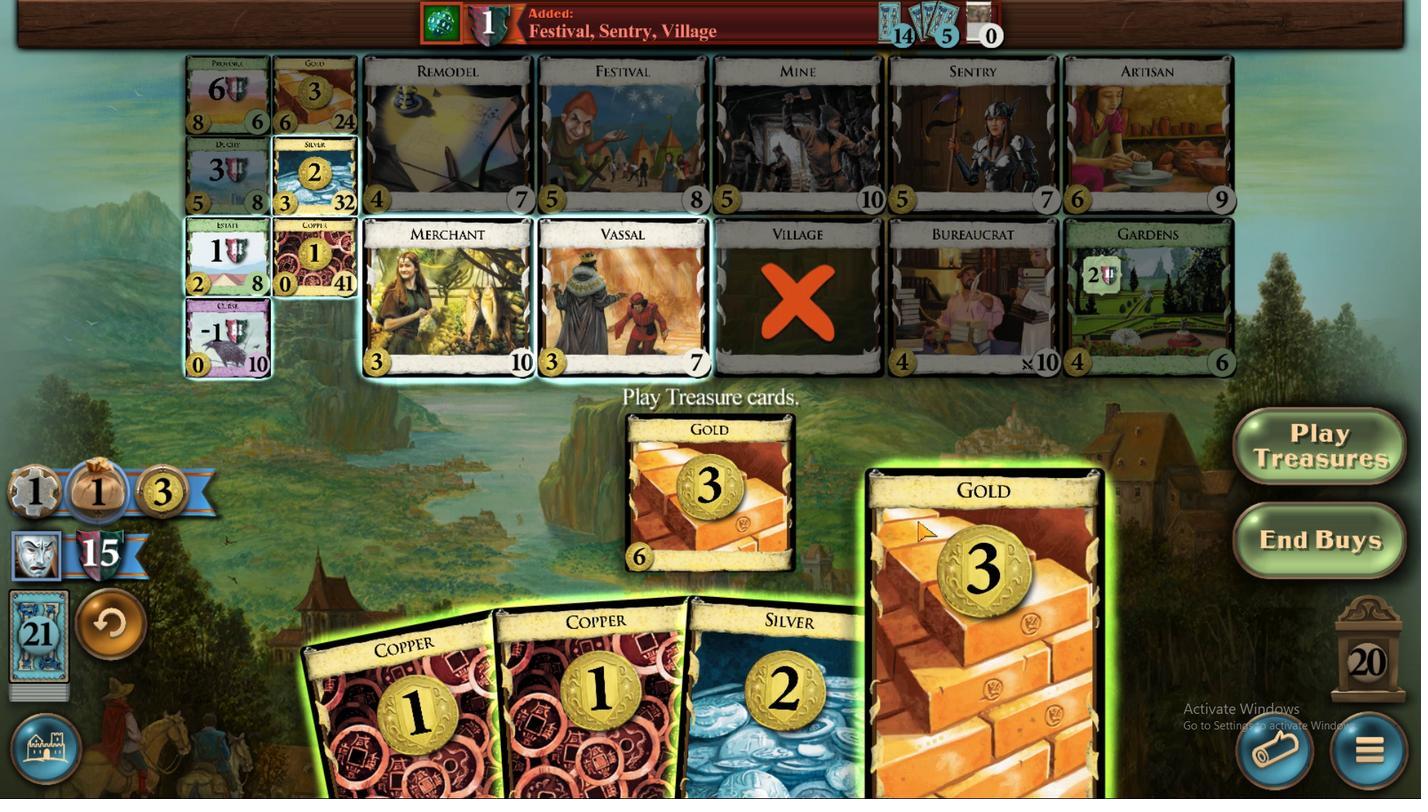 
Action: Mouse pressed left at (909, 608)
Screenshot: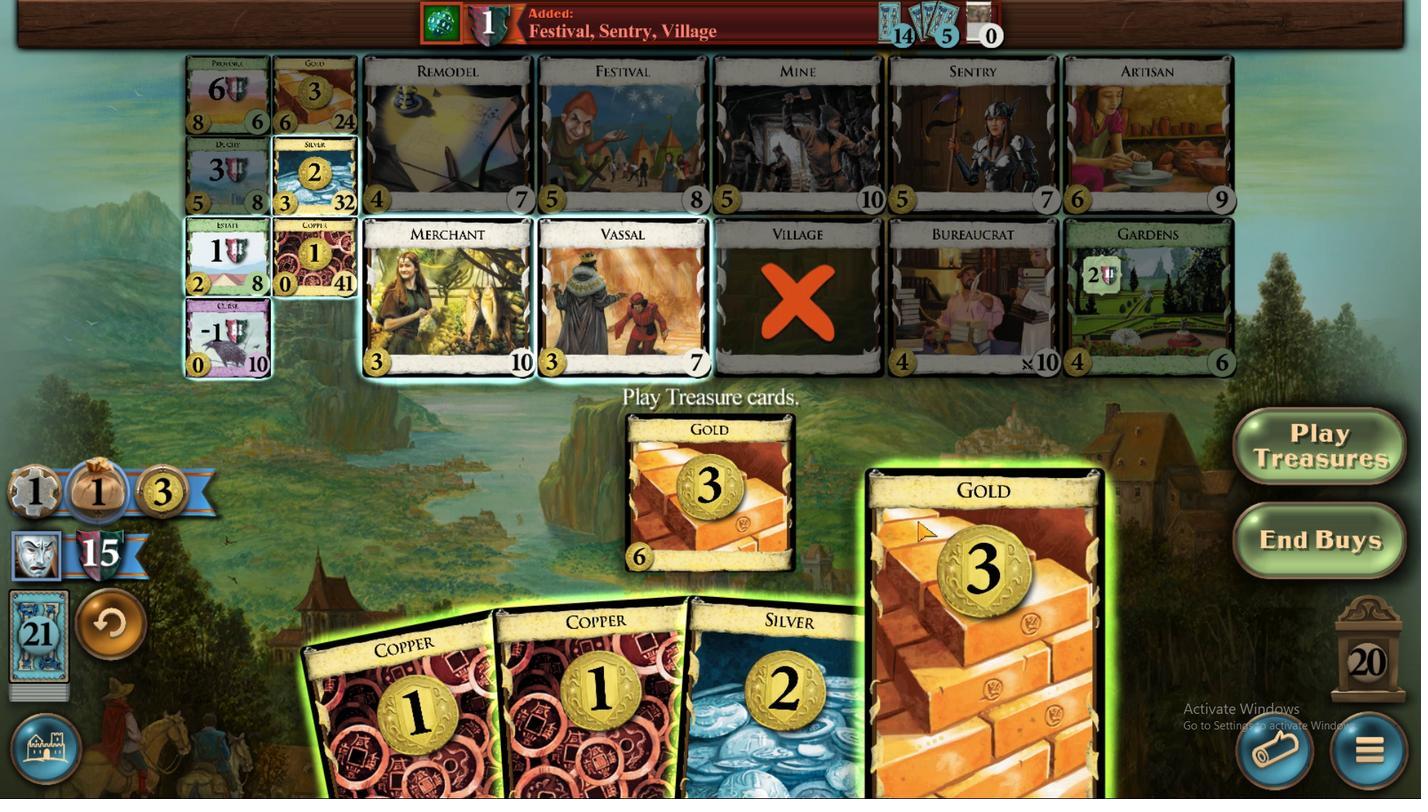 
Action: Mouse moved to (859, 590)
Screenshot: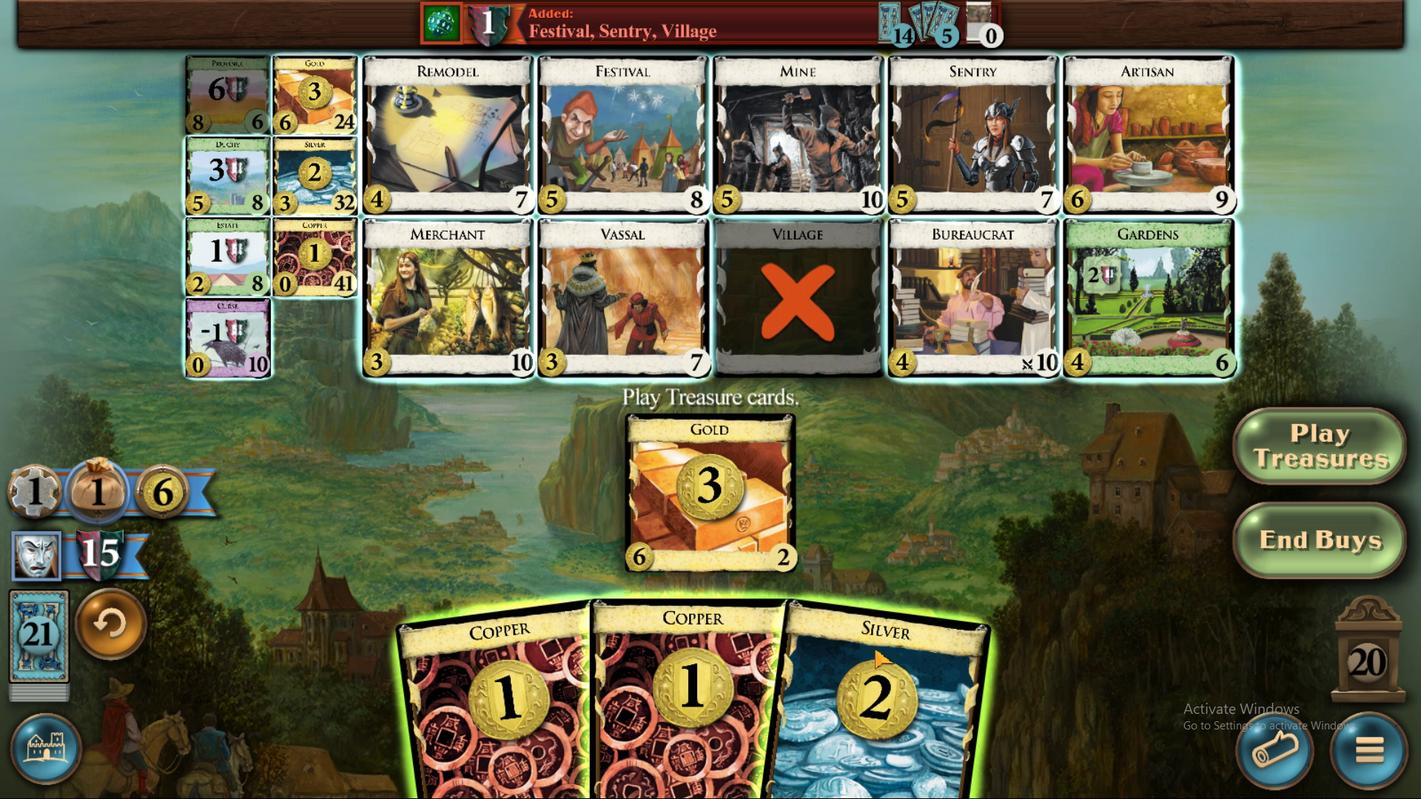 
Action: Mouse pressed left at (859, 590)
Screenshot: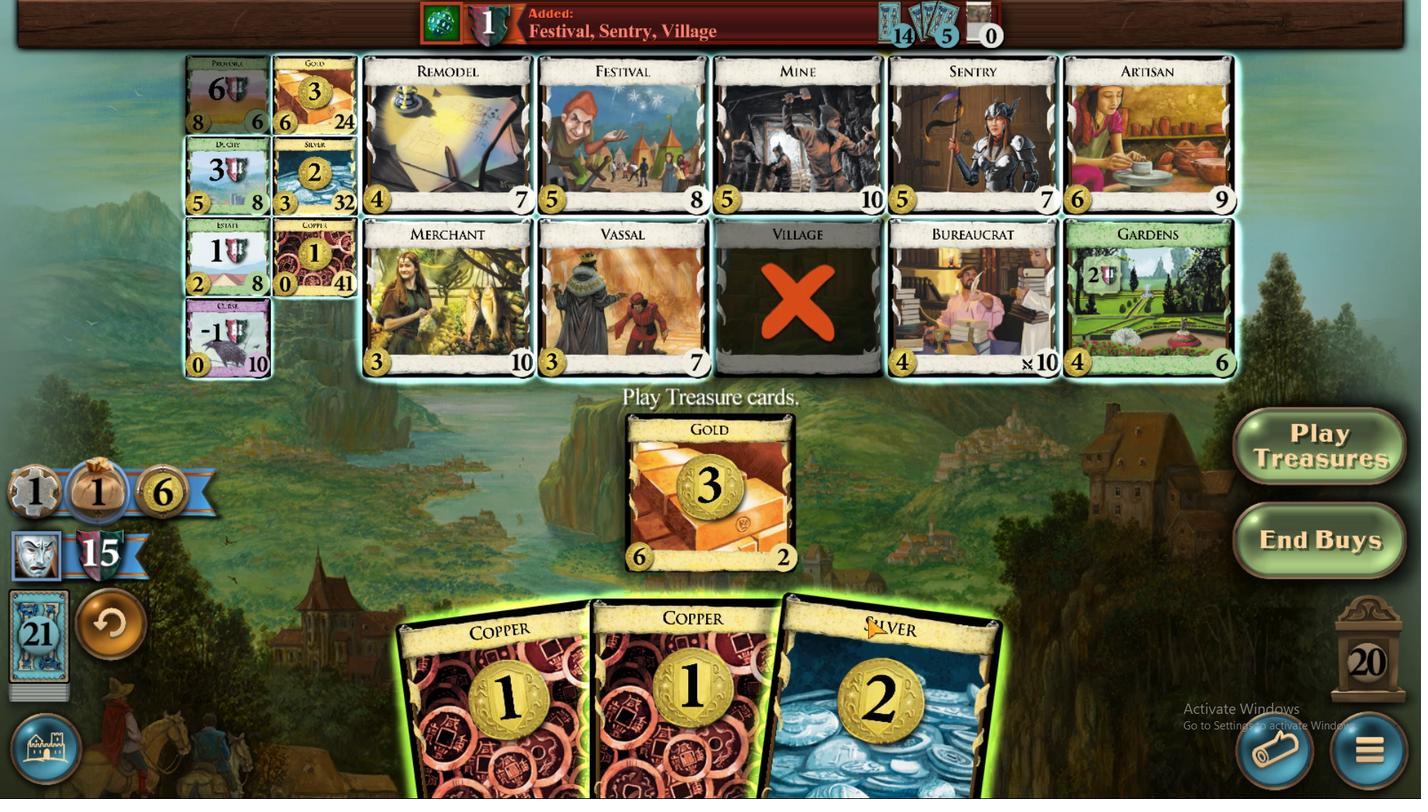 
Action: Mouse moved to (392, 348)
Screenshot: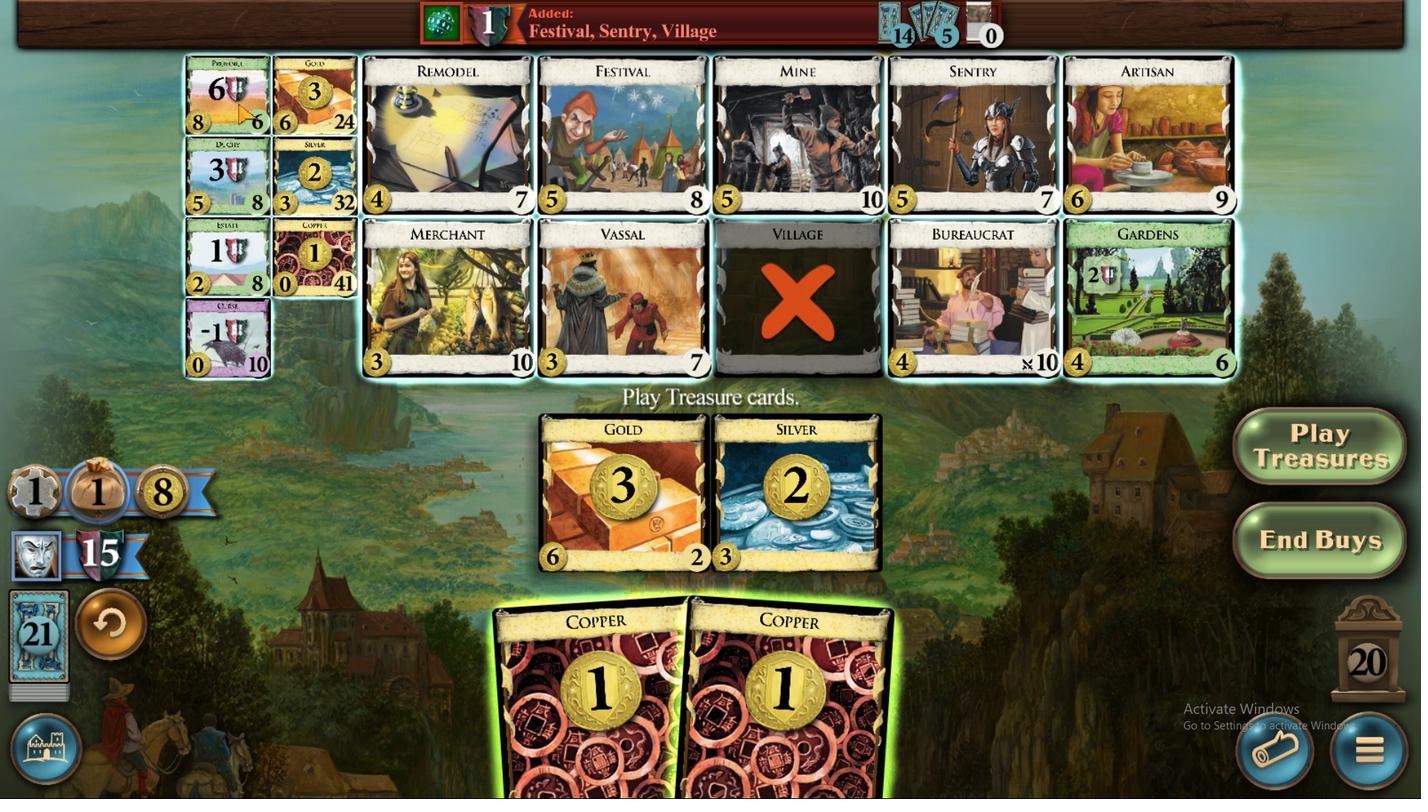 
Action: Mouse pressed left at (392, 348)
Screenshot: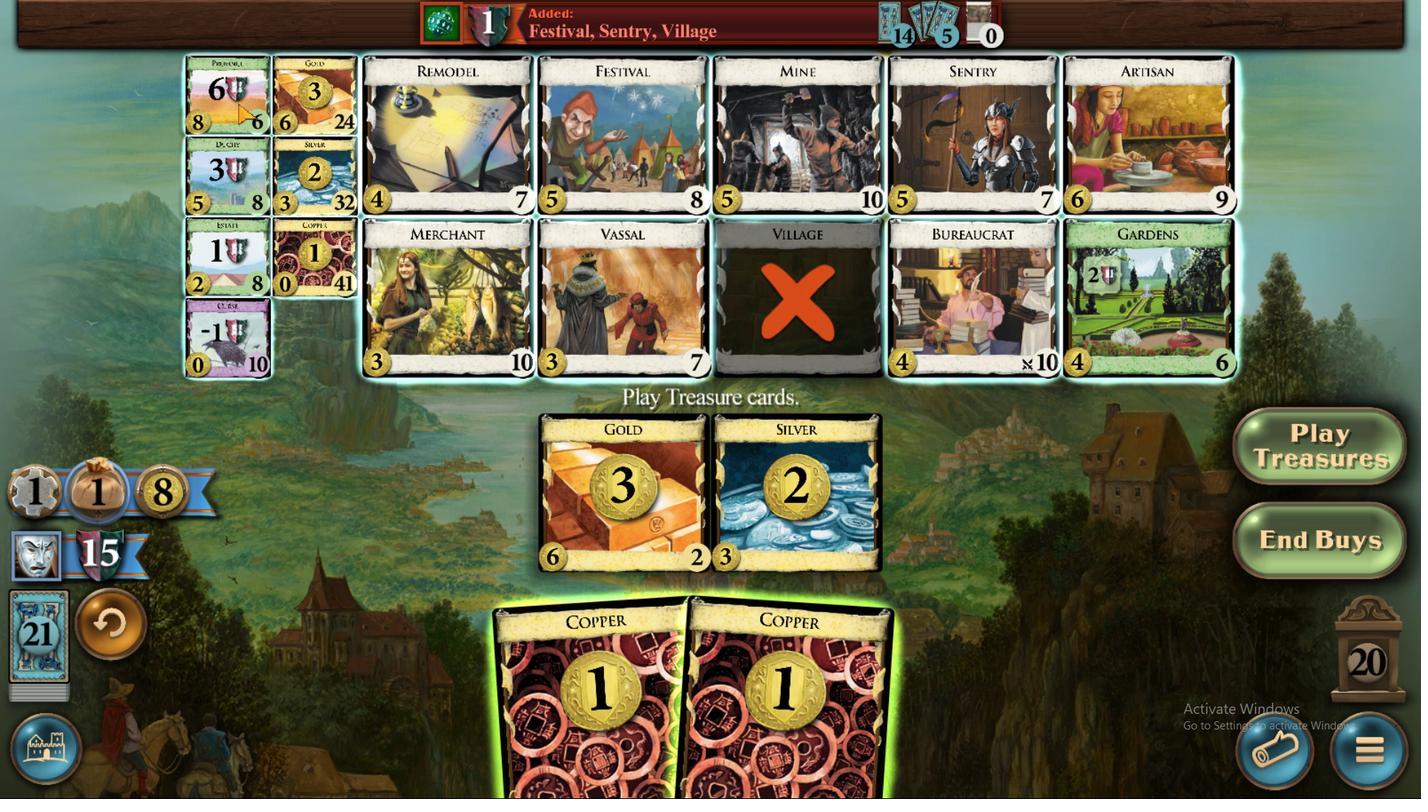
Action: Mouse moved to (870, 599)
Screenshot: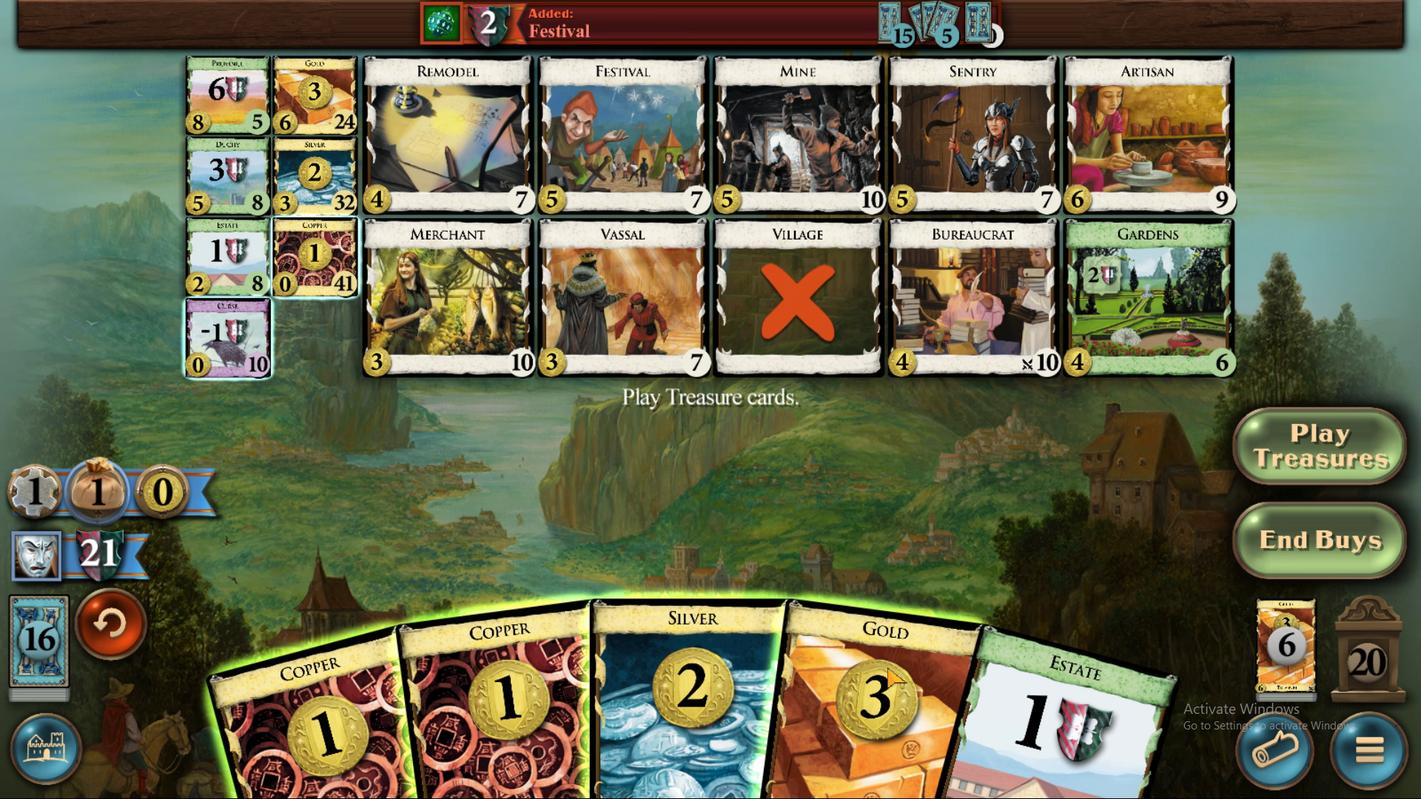 
Action: Mouse pressed left at (870, 599)
Screenshot: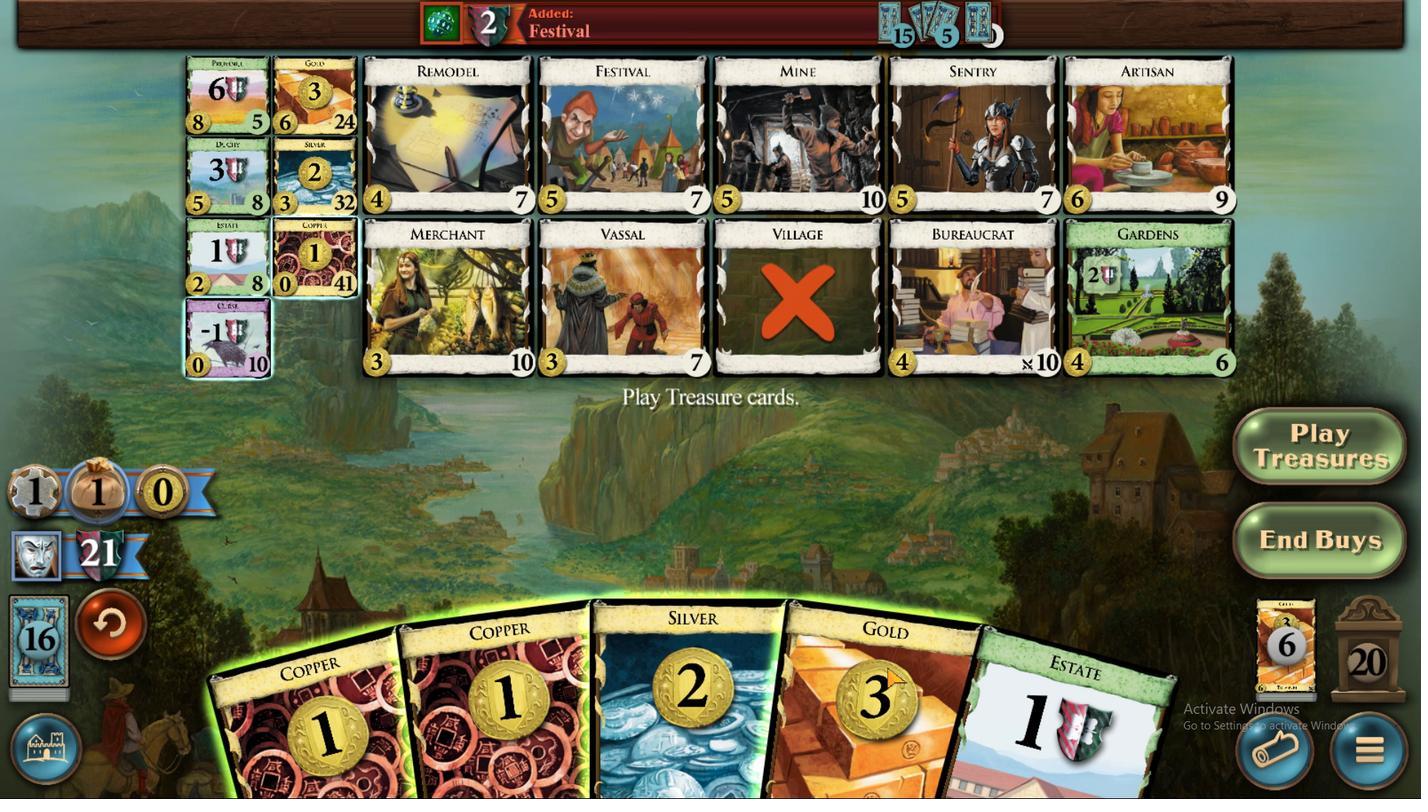 
Action: Mouse moved to (790, 608)
Screenshot: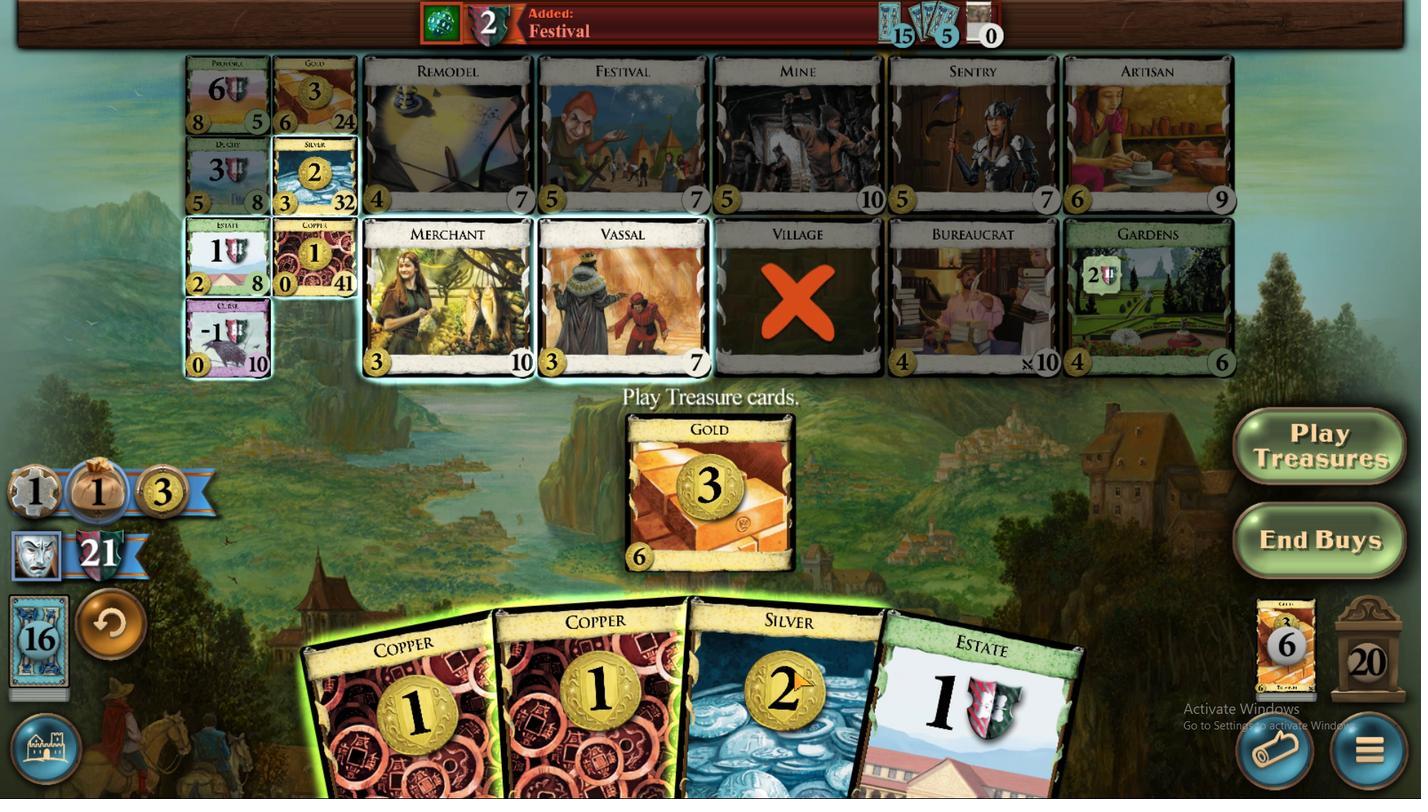 
Action: Mouse pressed left at (790, 608)
Screenshot: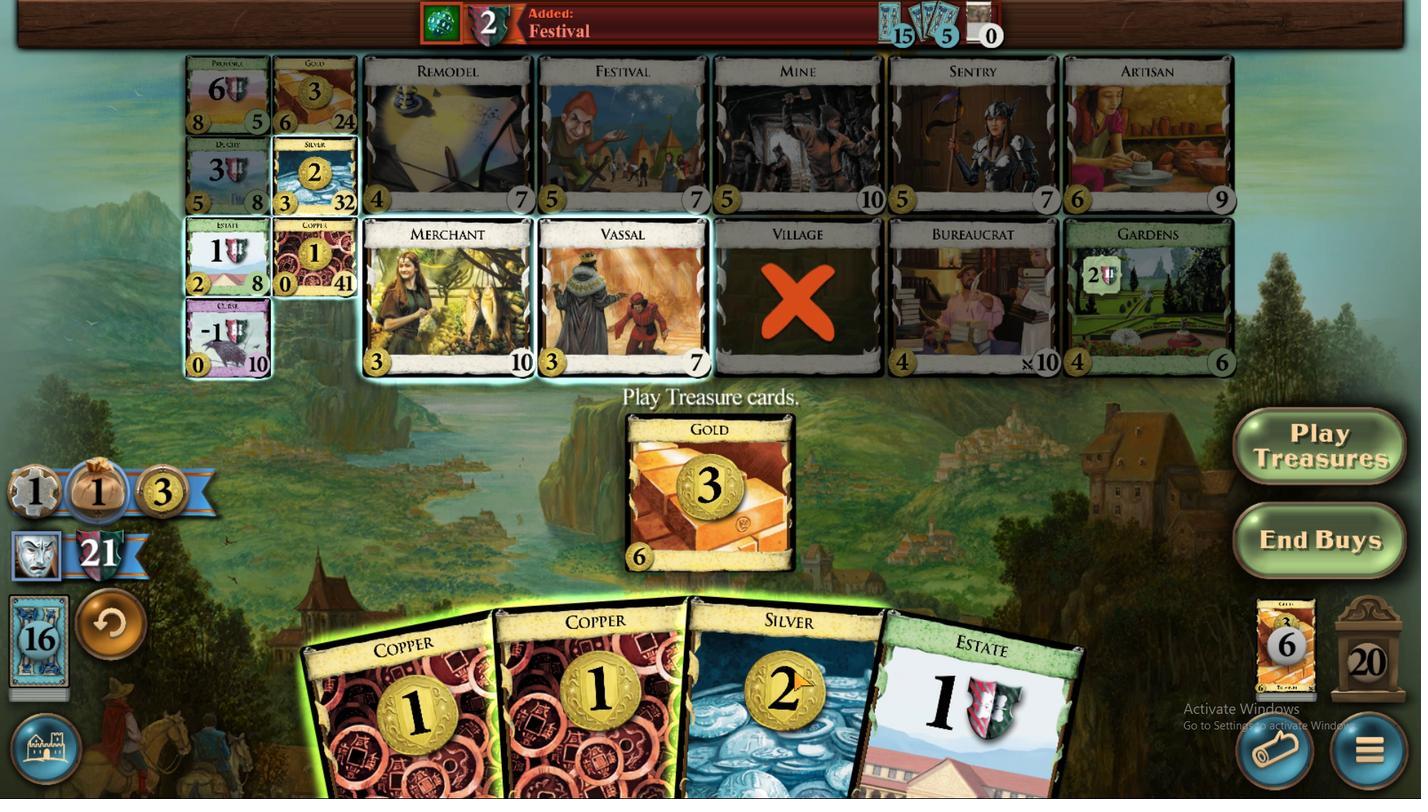 
Action: Mouse moved to (768, 607)
Screenshot: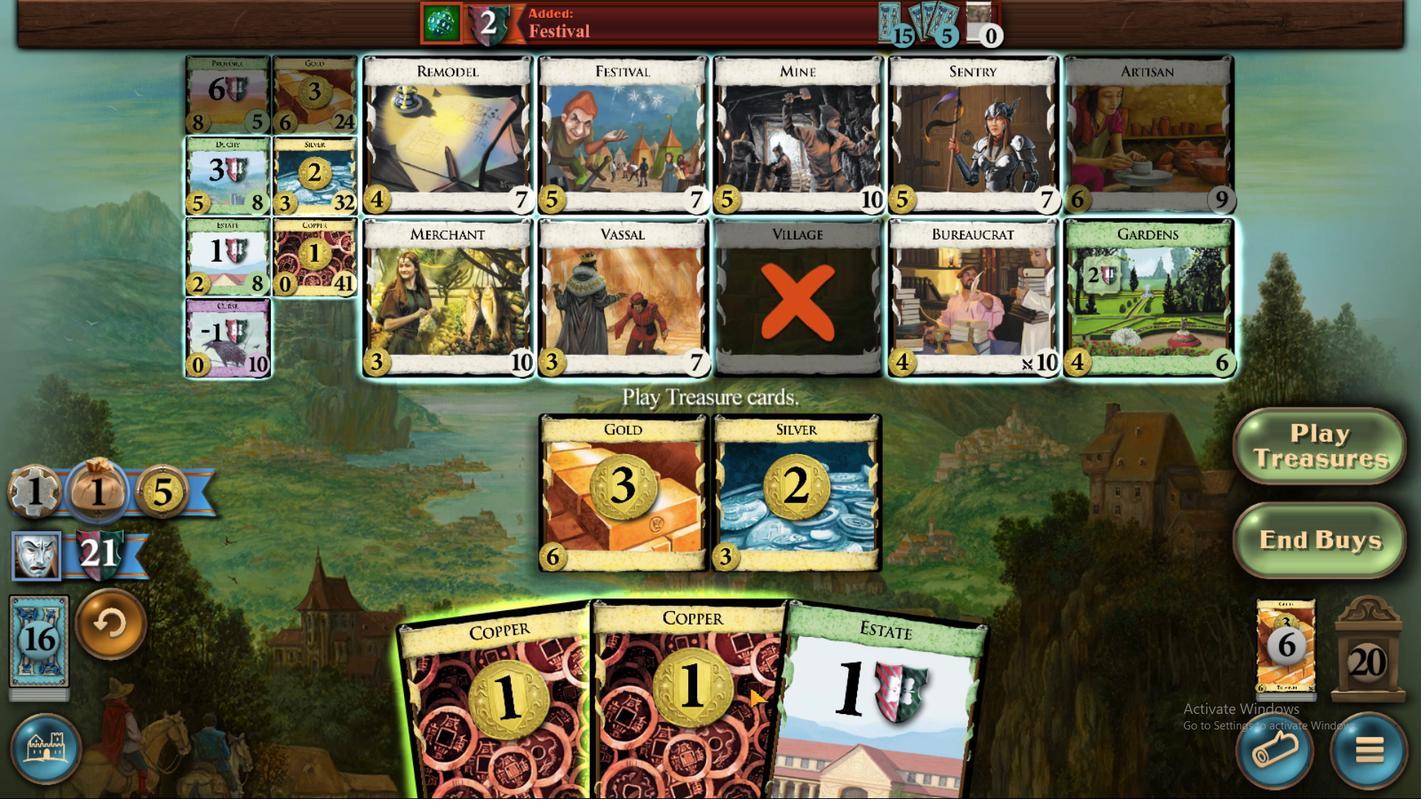 
Action: Mouse pressed left at (768, 607)
Screenshot: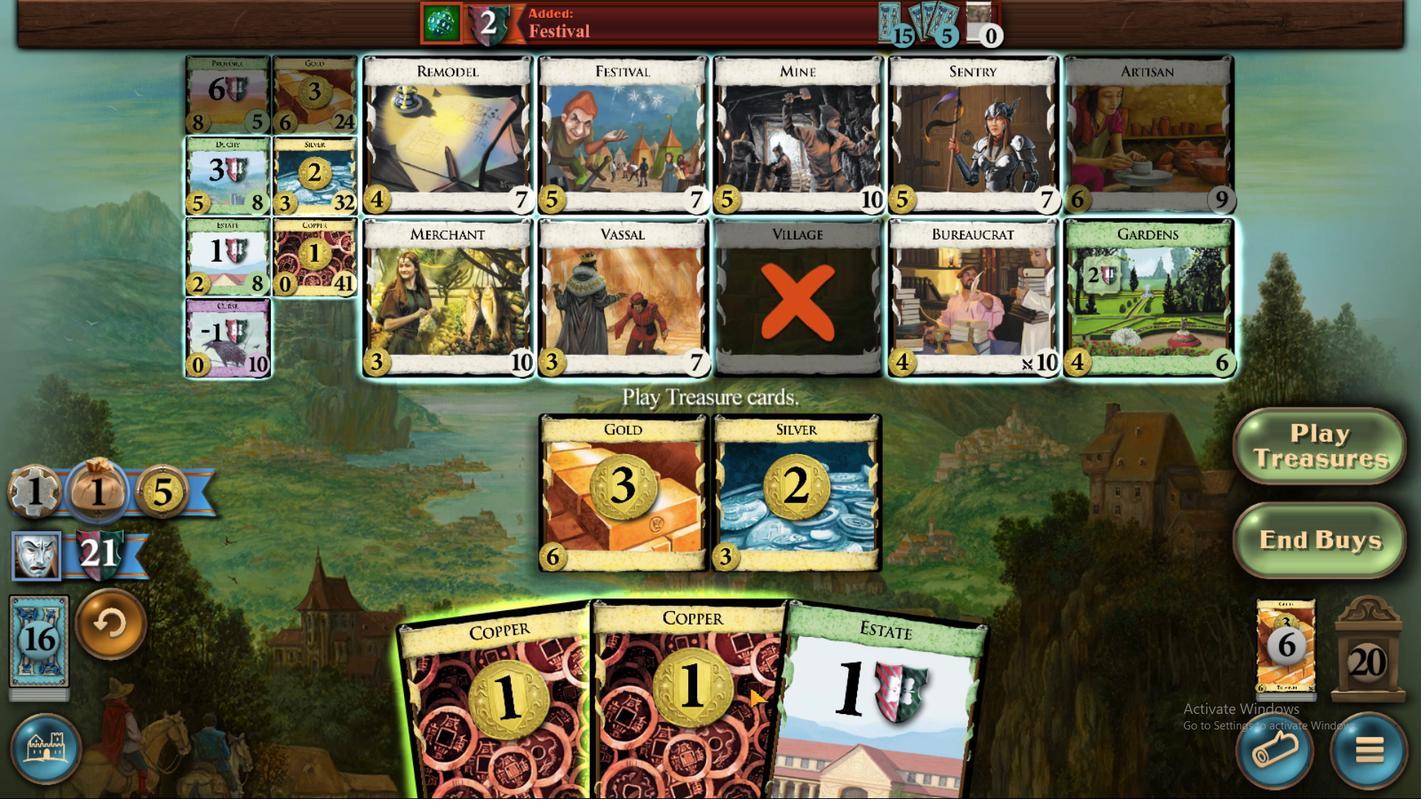 
Action: Mouse moved to (454, 348)
Screenshot: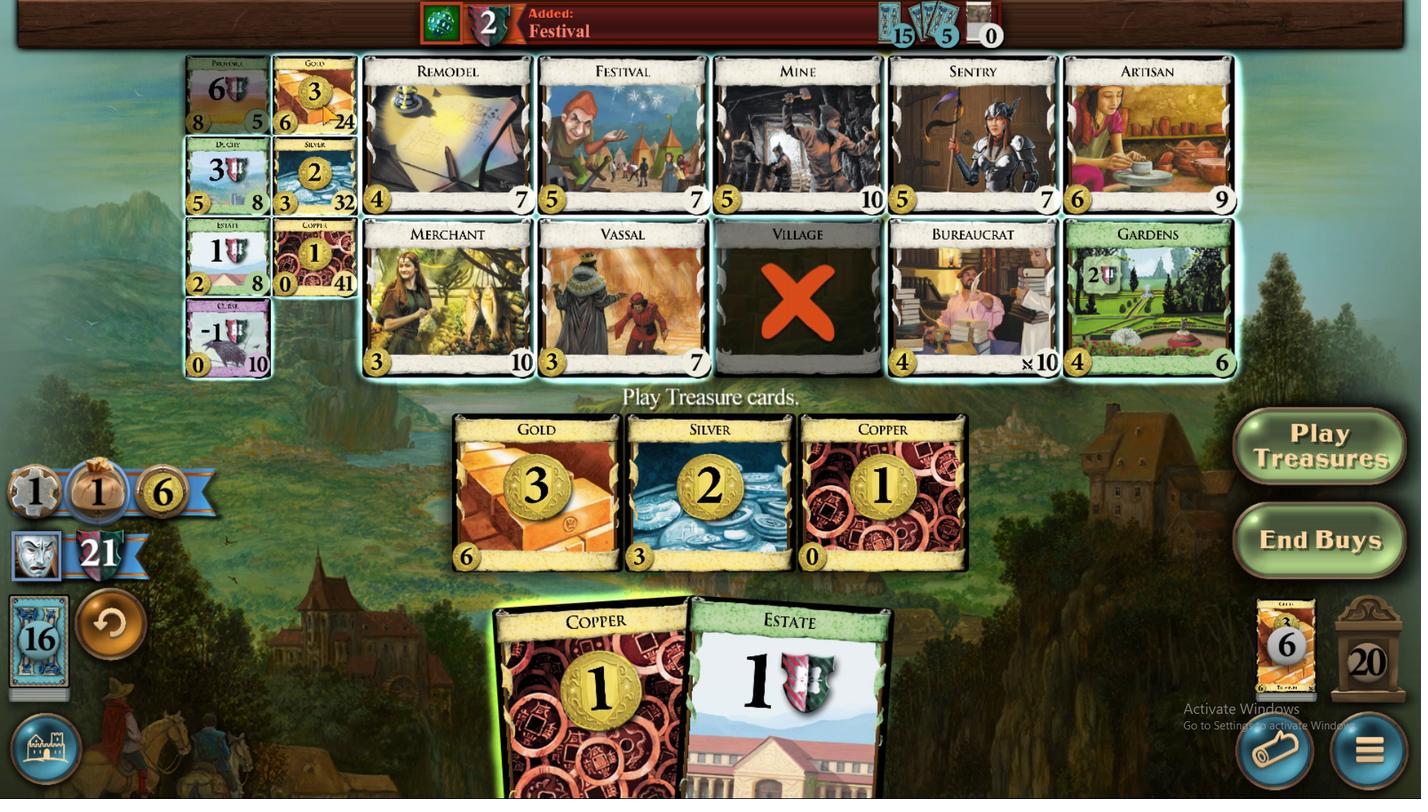 
Action: Mouse pressed left at (454, 348)
Screenshot: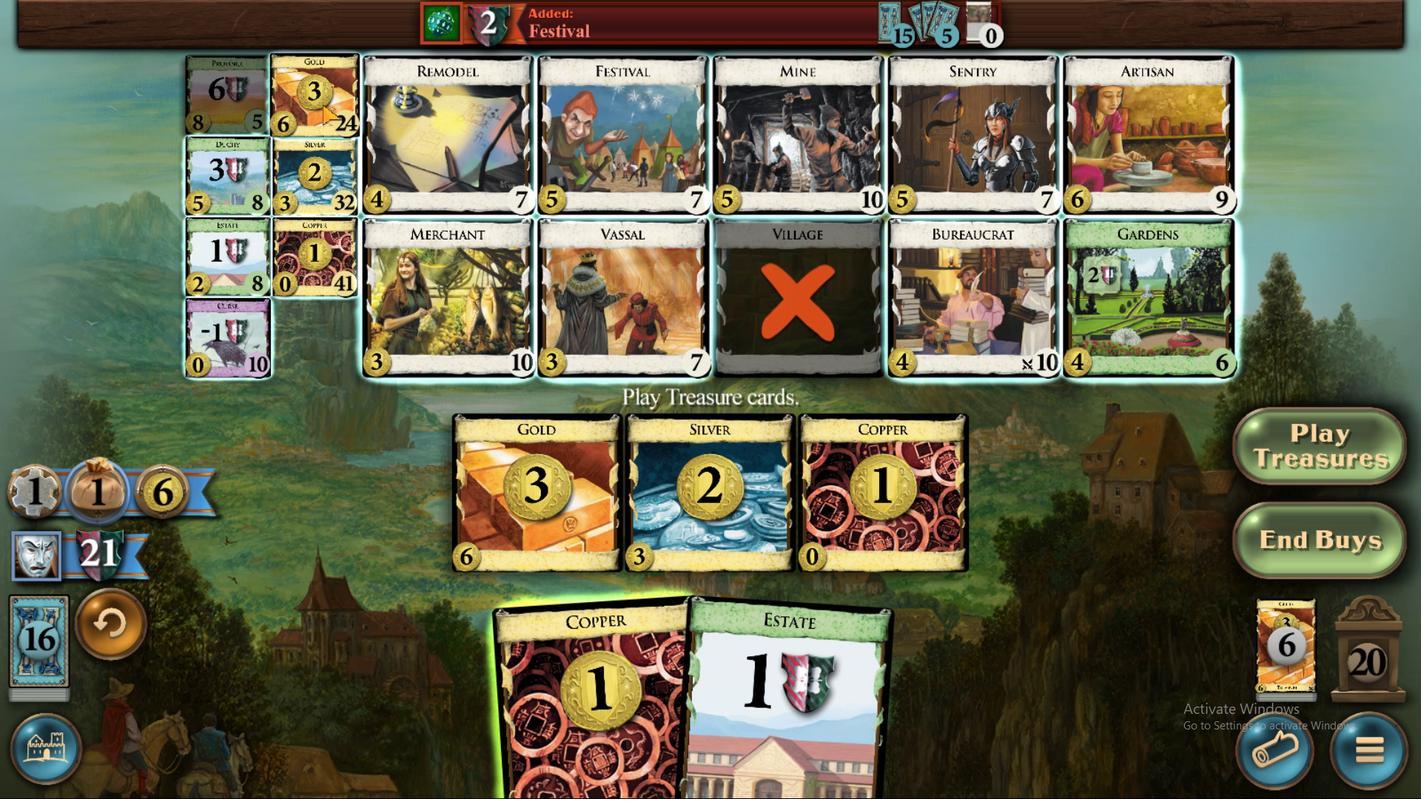 
Action: Mouse moved to (844, 594)
Screenshot: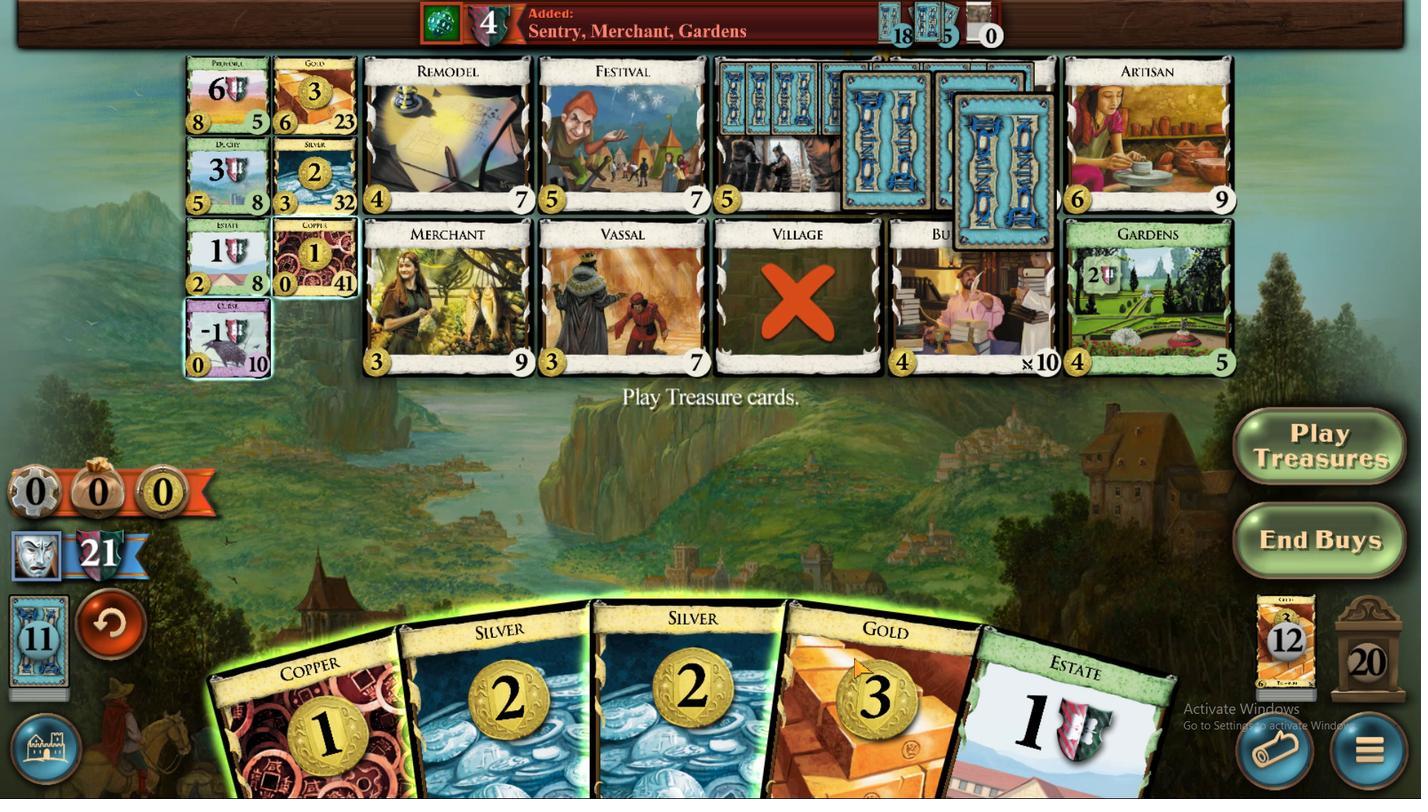 
Action: Mouse pressed left at (844, 594)
Screenshot: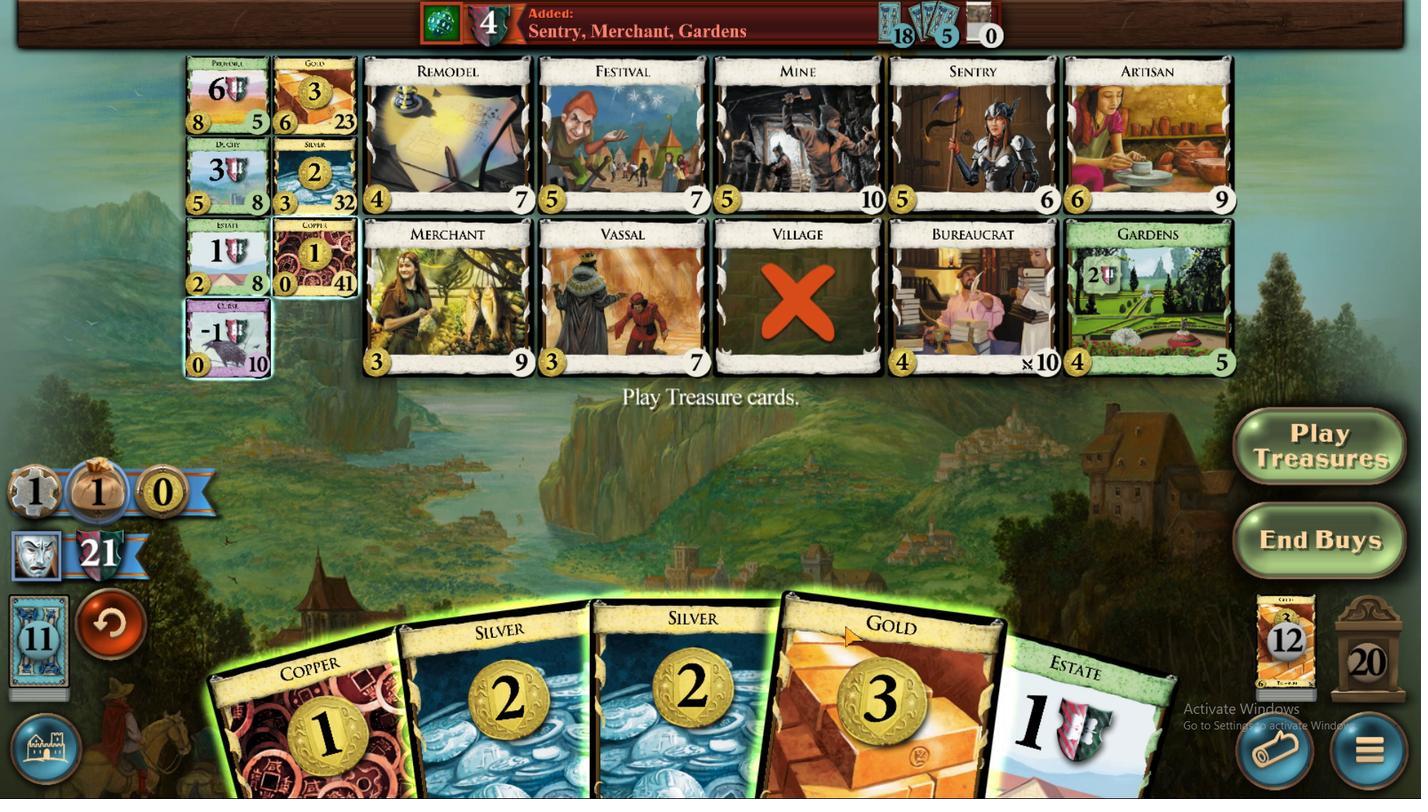 
Action: Mouse moved to (814, 593)
Screenshot: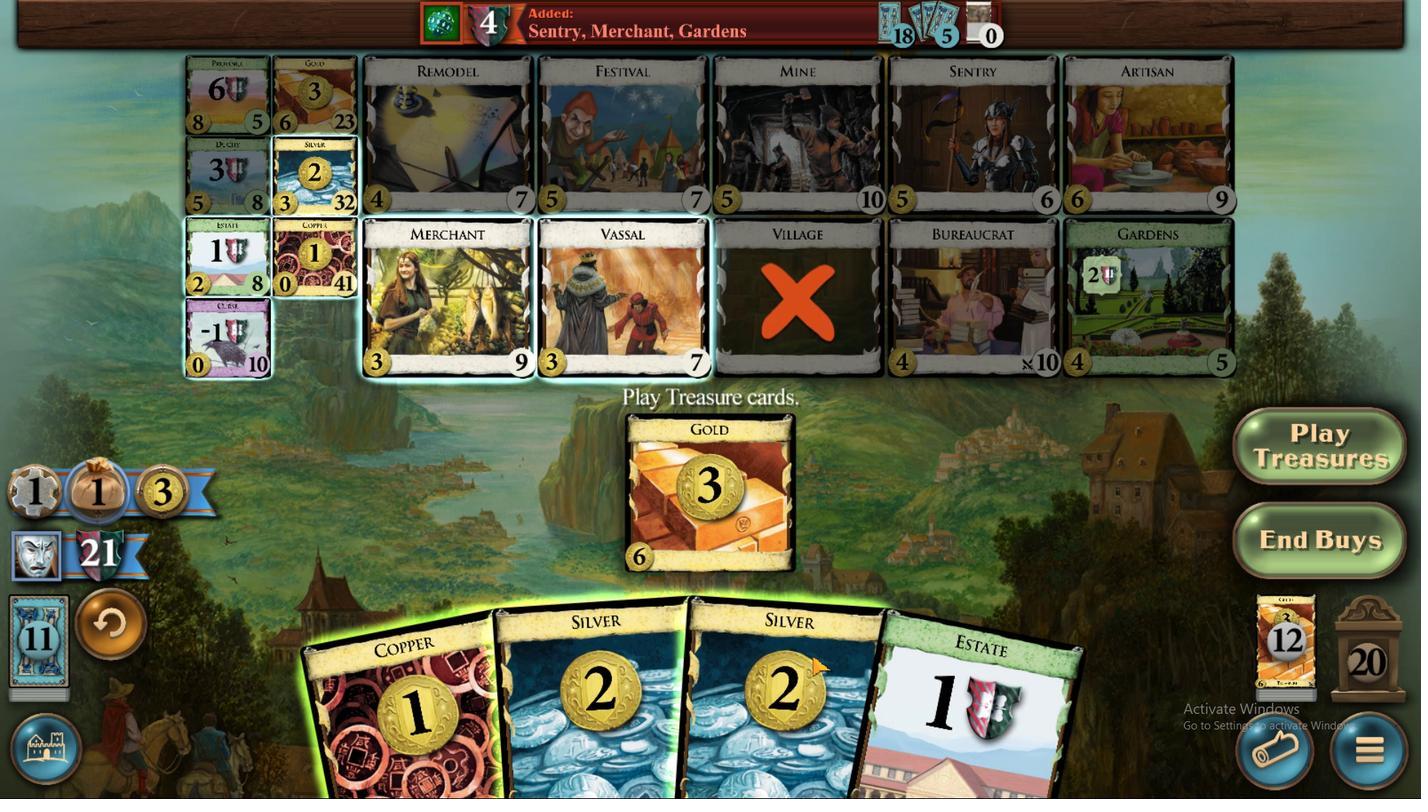 
Action: Mouse pressed left at (814, 593)
Screenshot: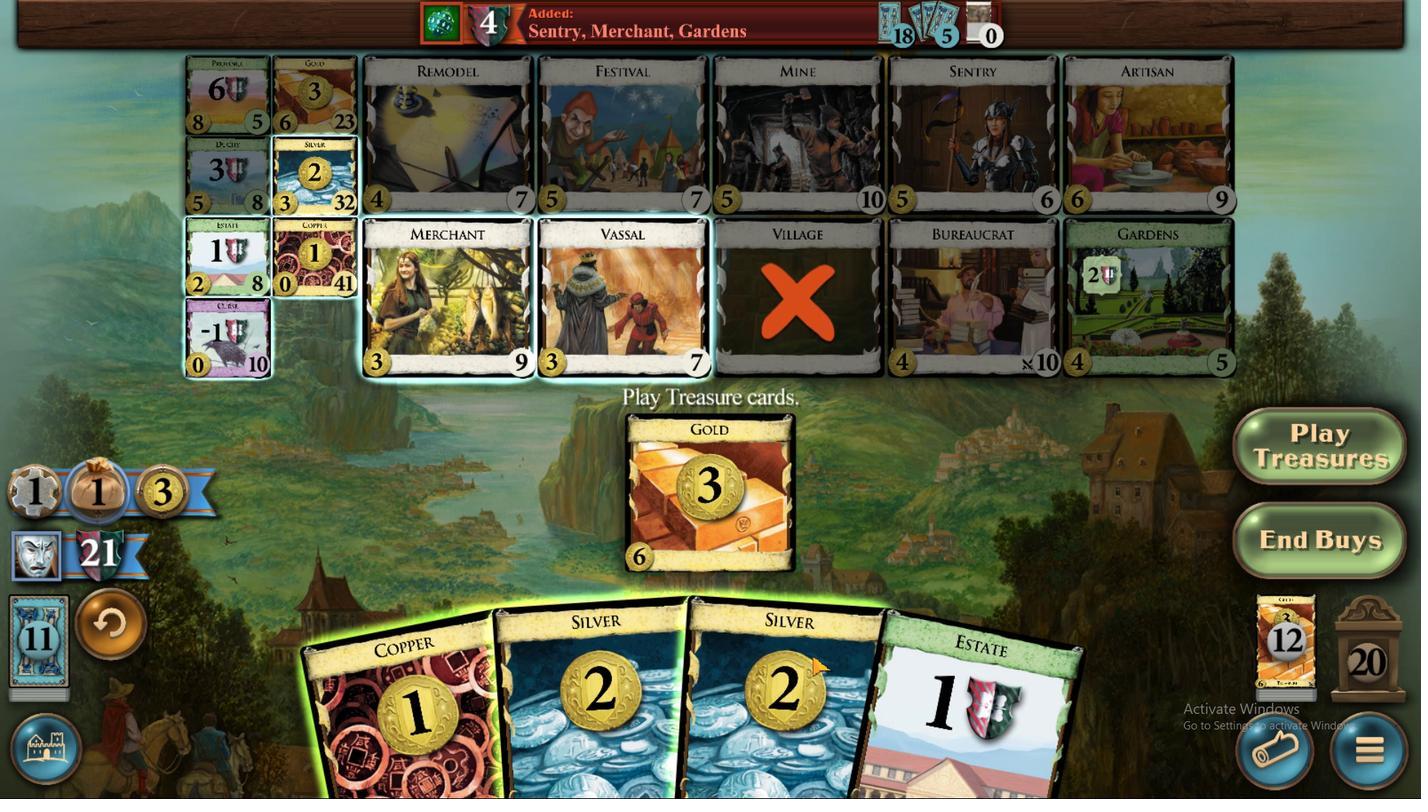 
Action: Mouse moved to (757, 598)
Screenshot: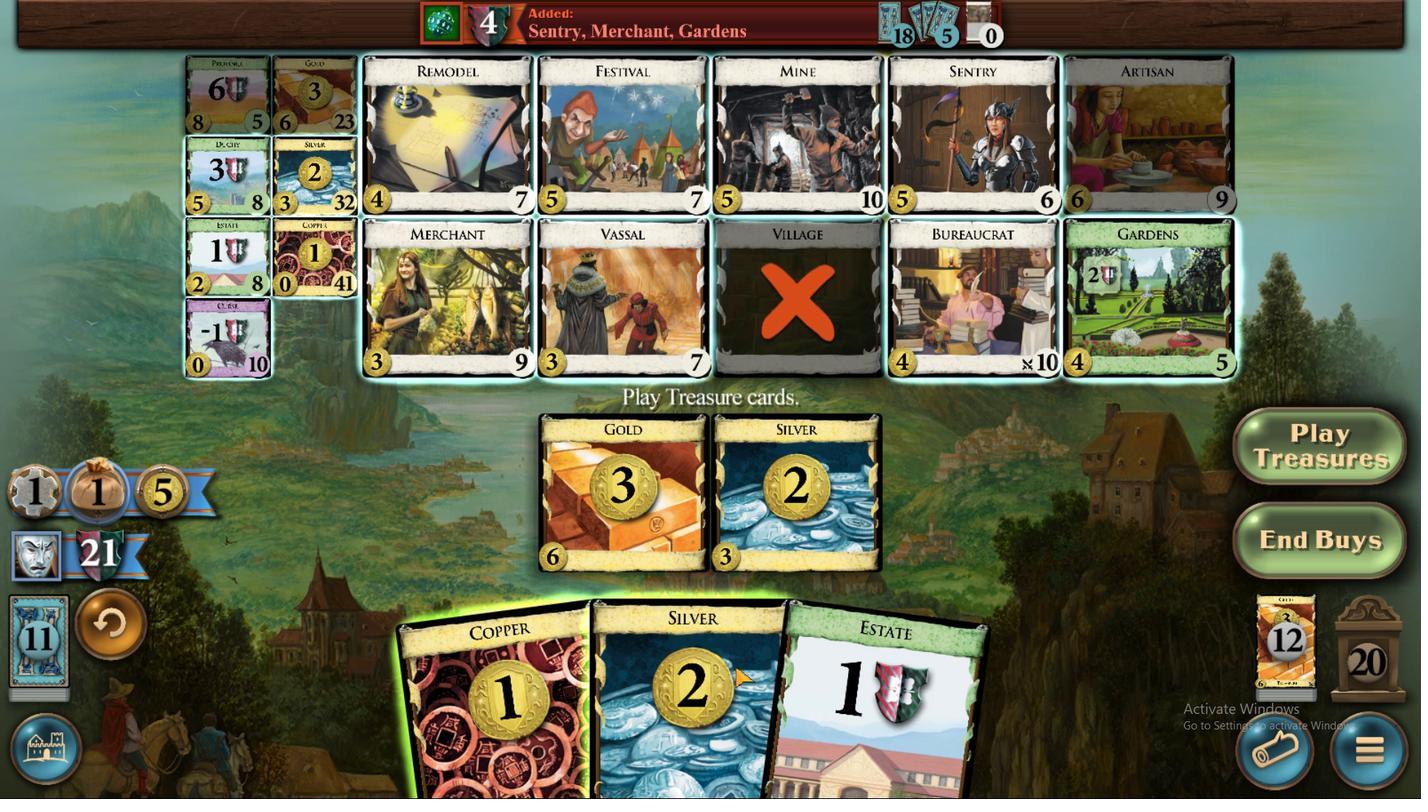 
Action: Mouse pressed left at (757, 598)
Screenshot: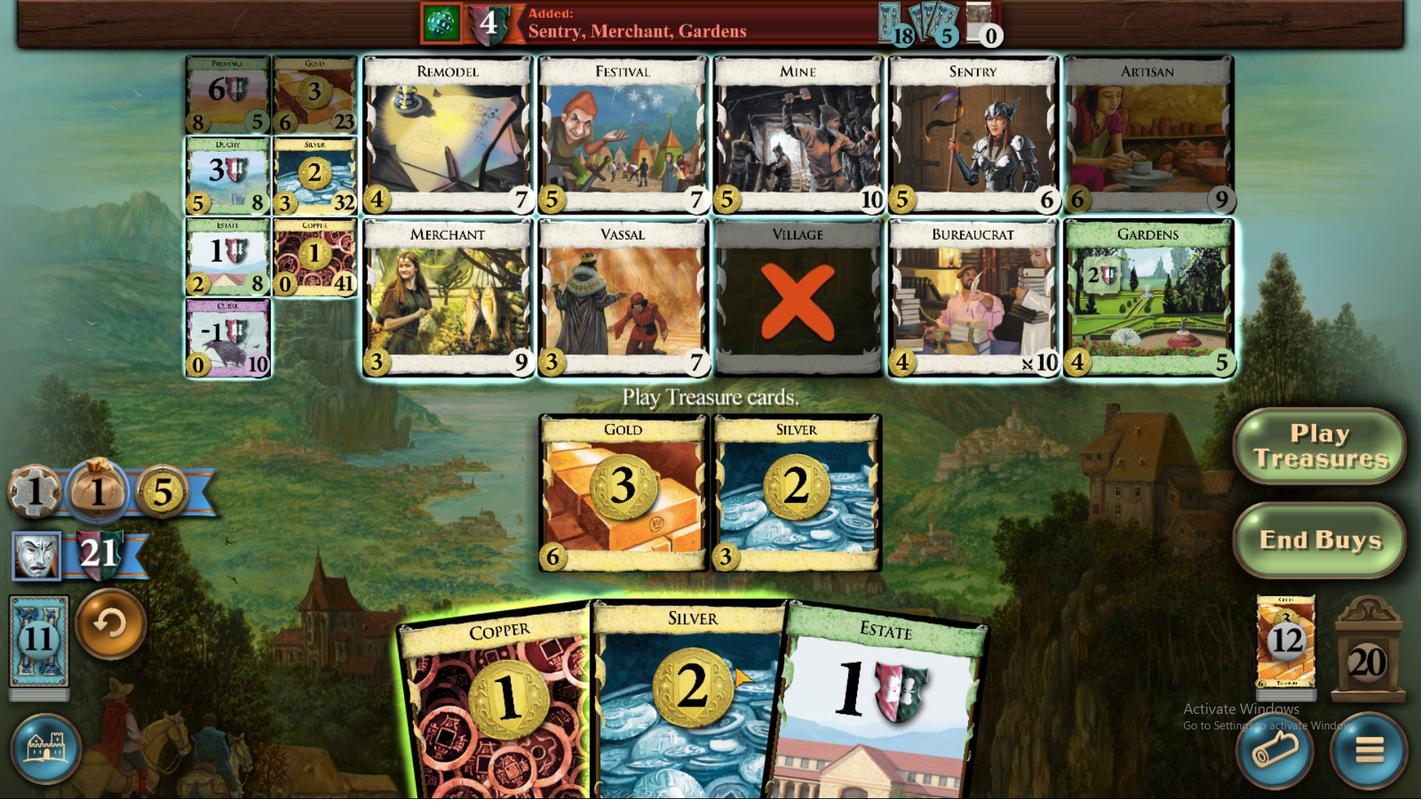 
Action: Mouse moved to (683, 597)
Screenshot: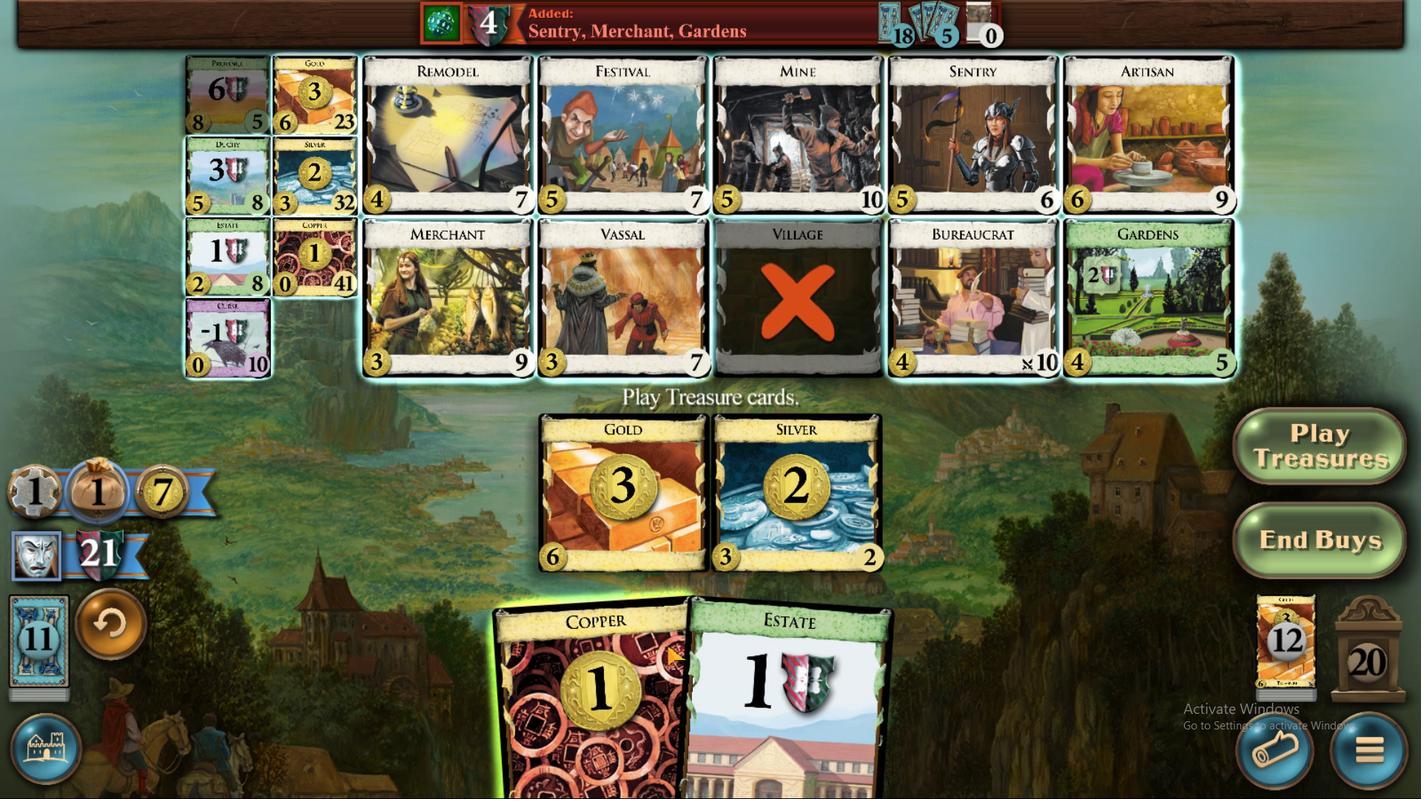 
Action: Mouse pressed left at (683, 597)
Screenshot: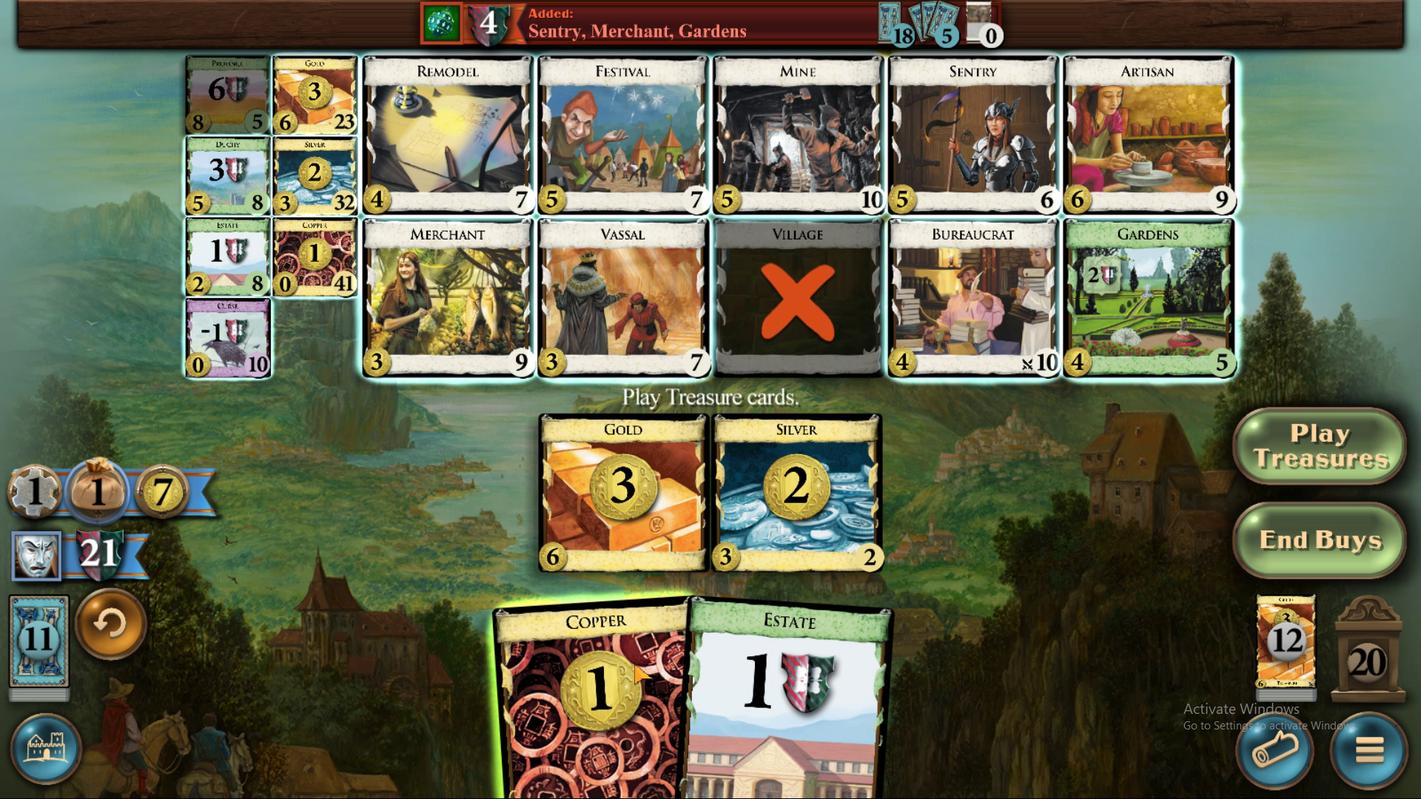 
Action: Mouse moved to (380, 346)
Screenshot: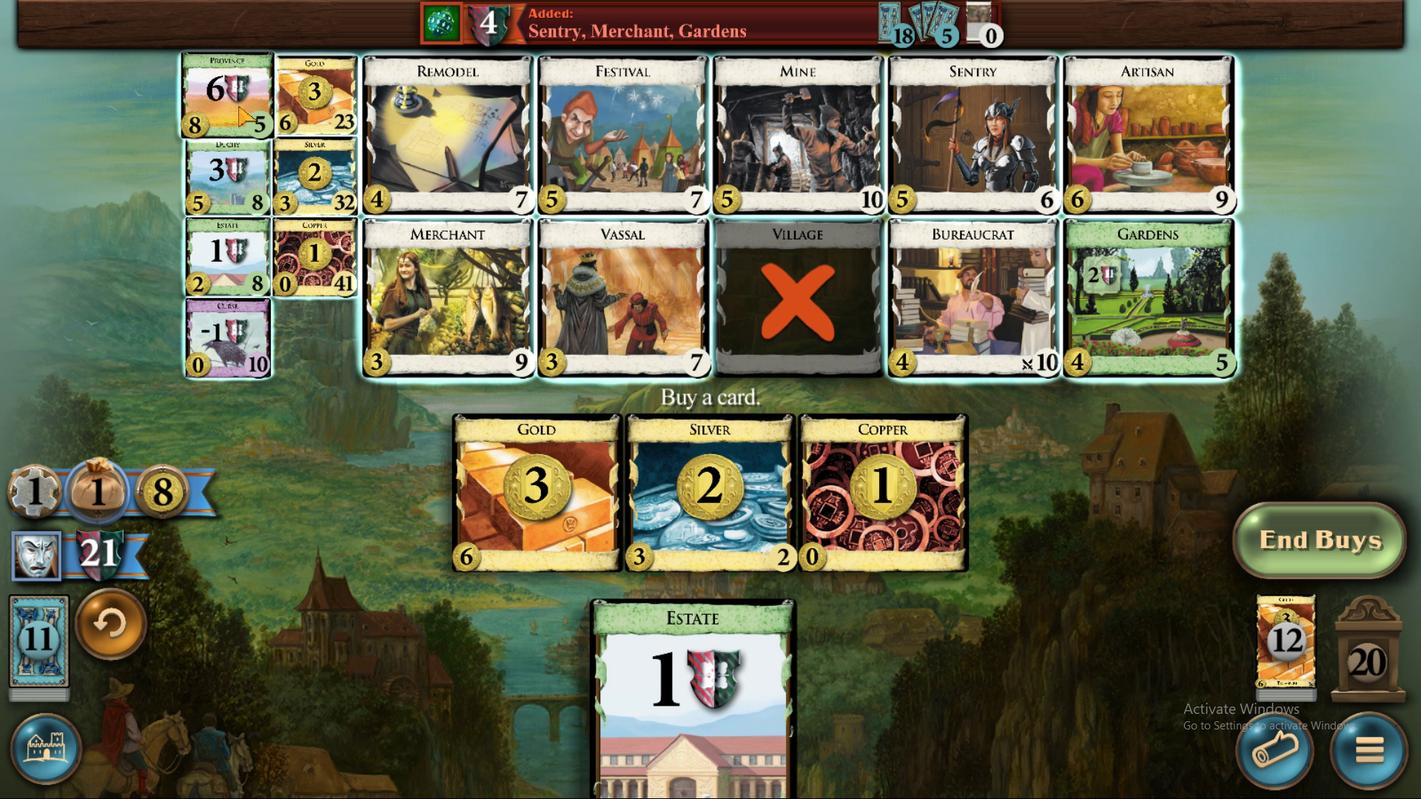 
Action: Mouse pressed left at (380, 346)
Screenshot: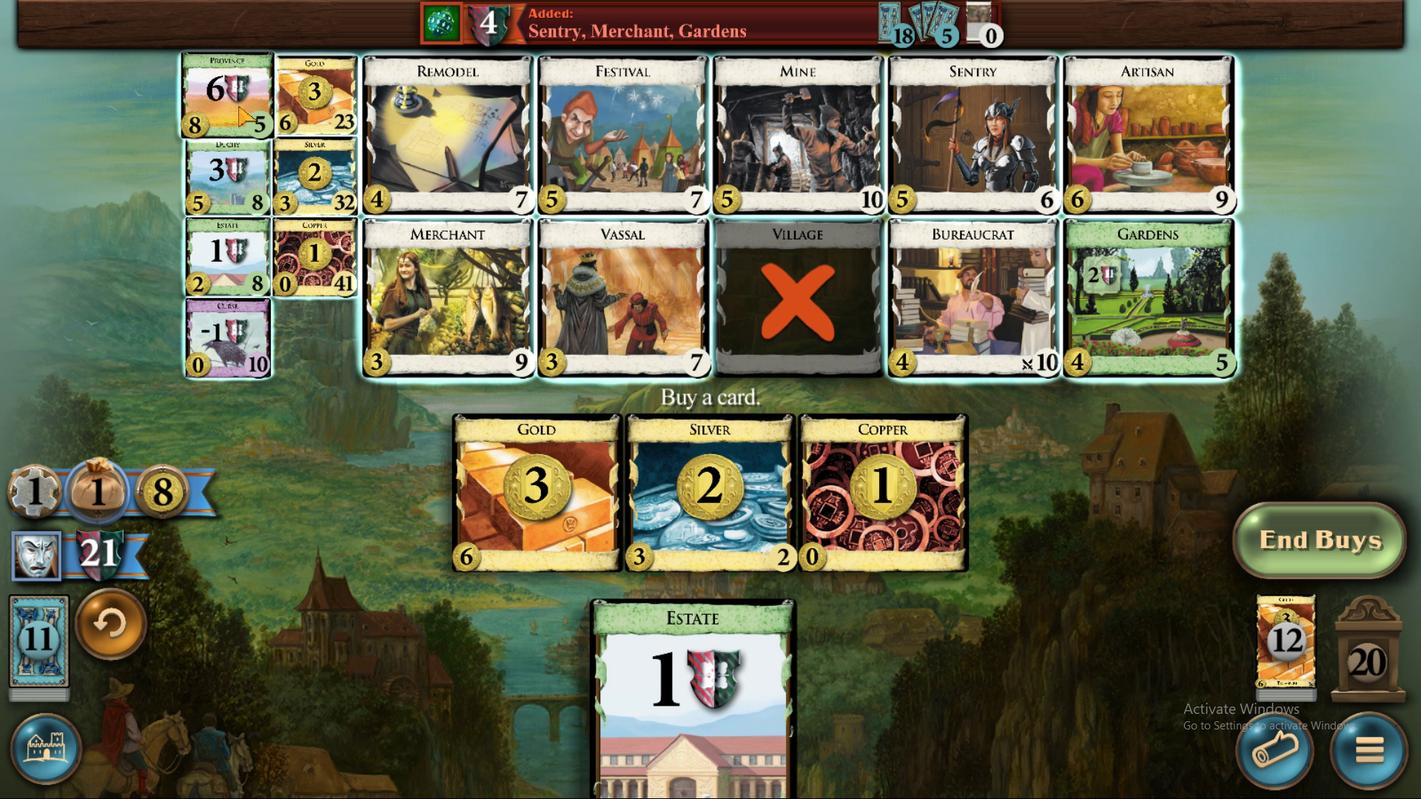 
Action: Mouse moved to (622, 605)
Screenshot: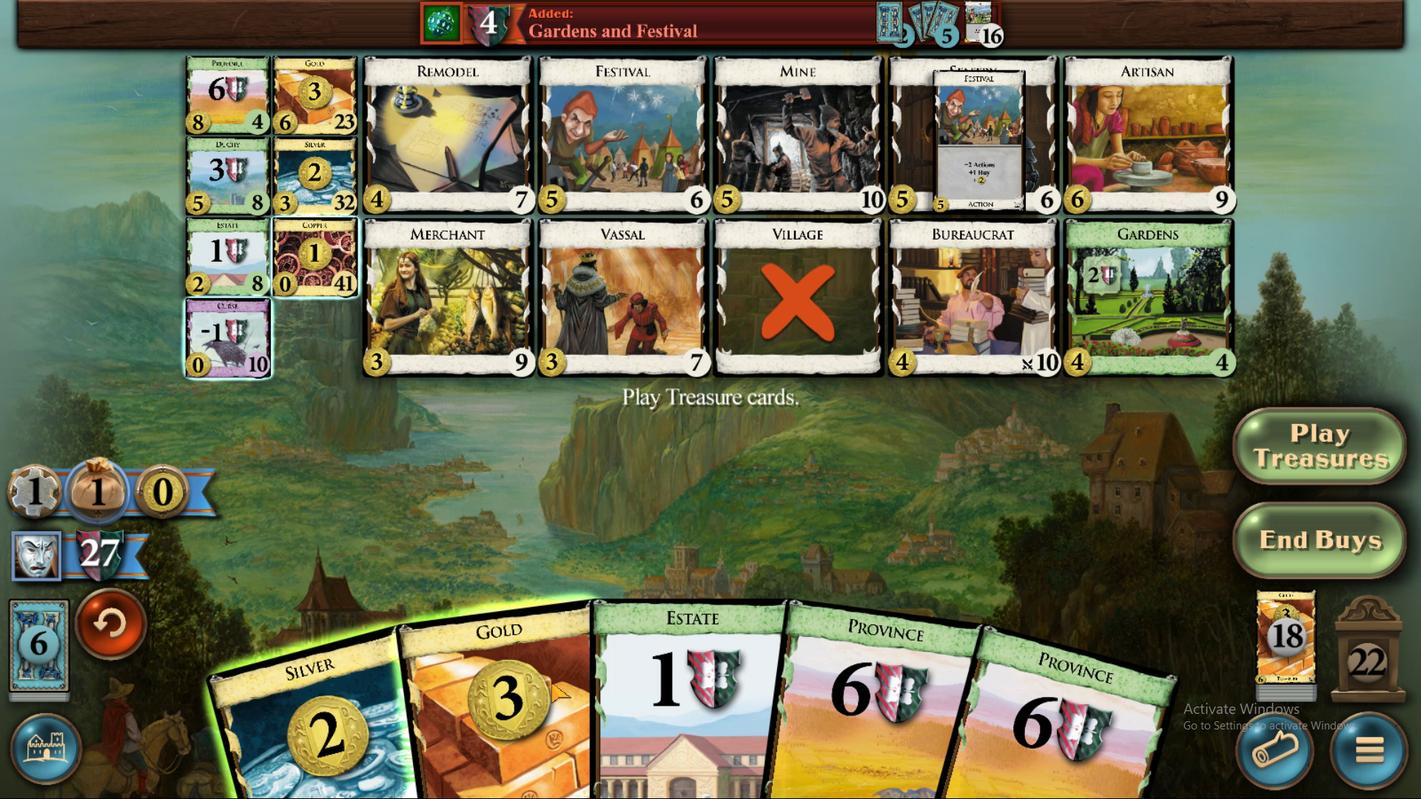 
Action: Mouse pressed left at (622, 605)
Screenshot: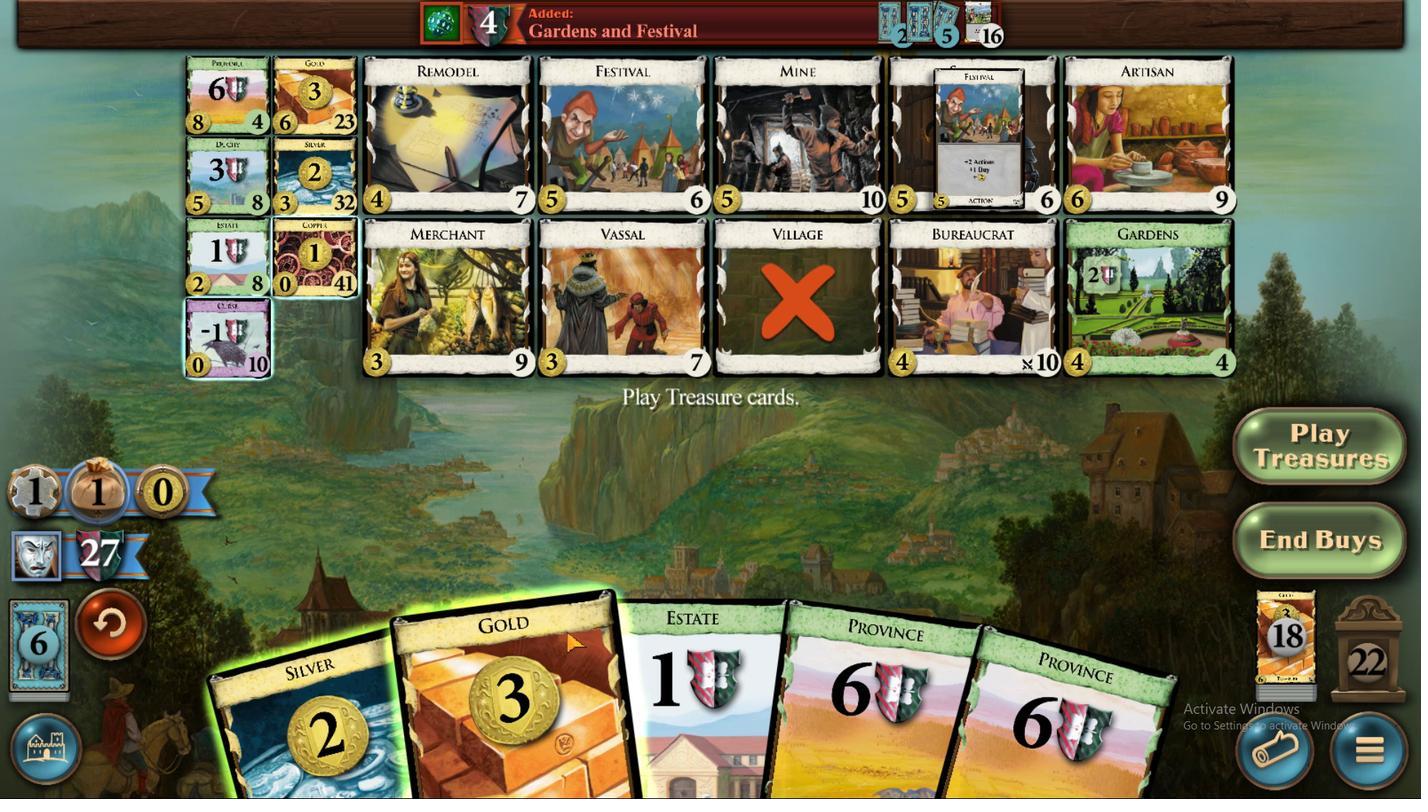 
Action: Mouse moved to (537, 608)
Screenshot: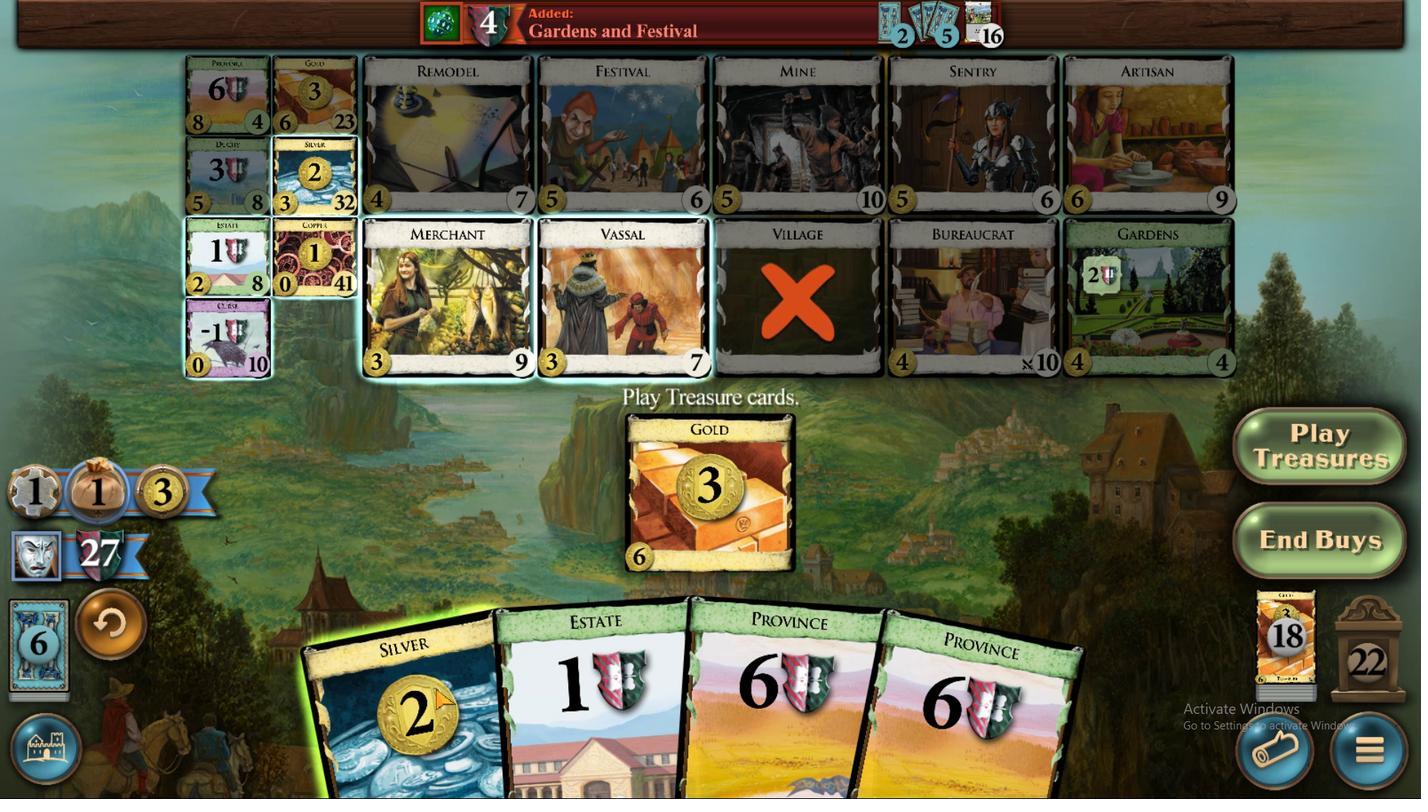 
Action: Mouse pressed left at (537, 608)
Screenshot: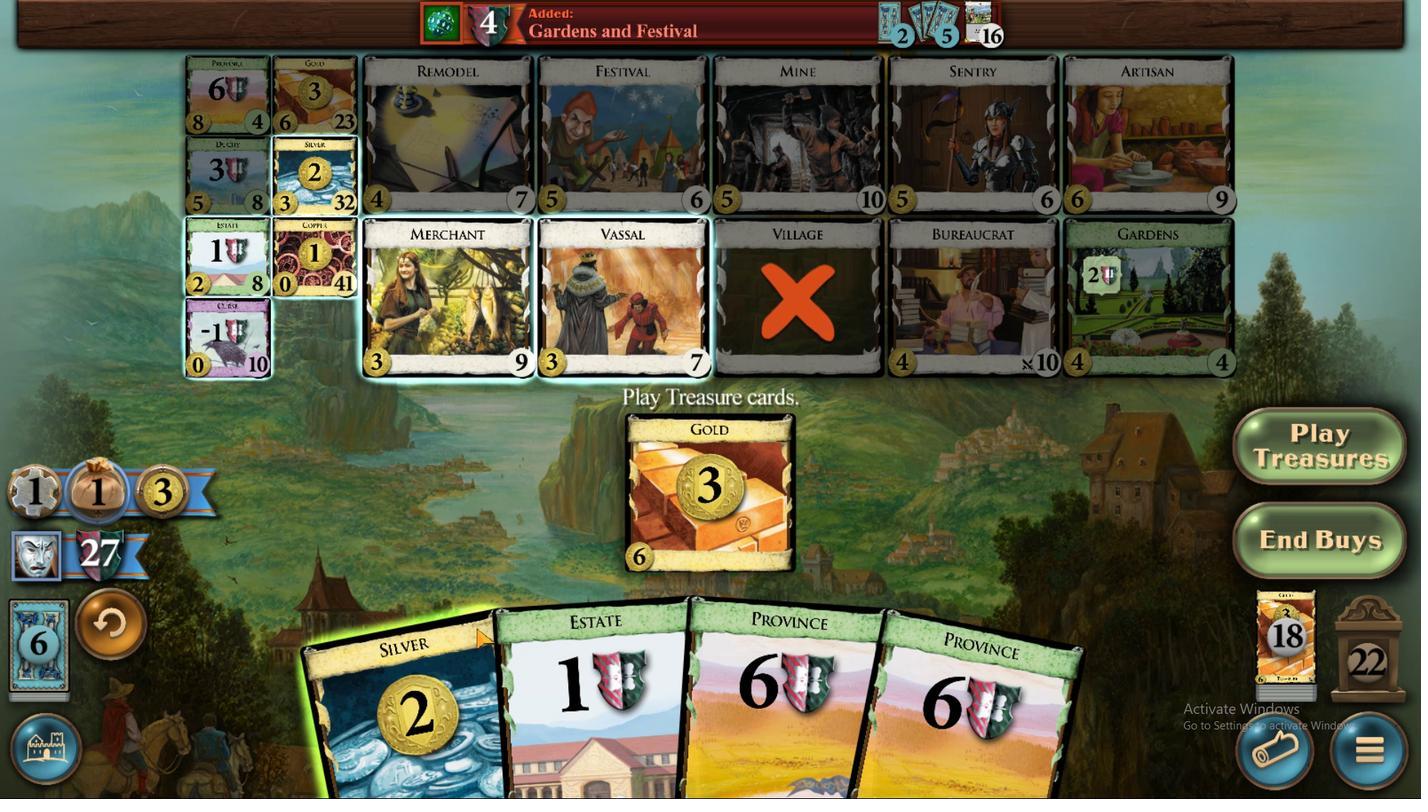
Action: Mouse moved to (450, 376)
Screenshot: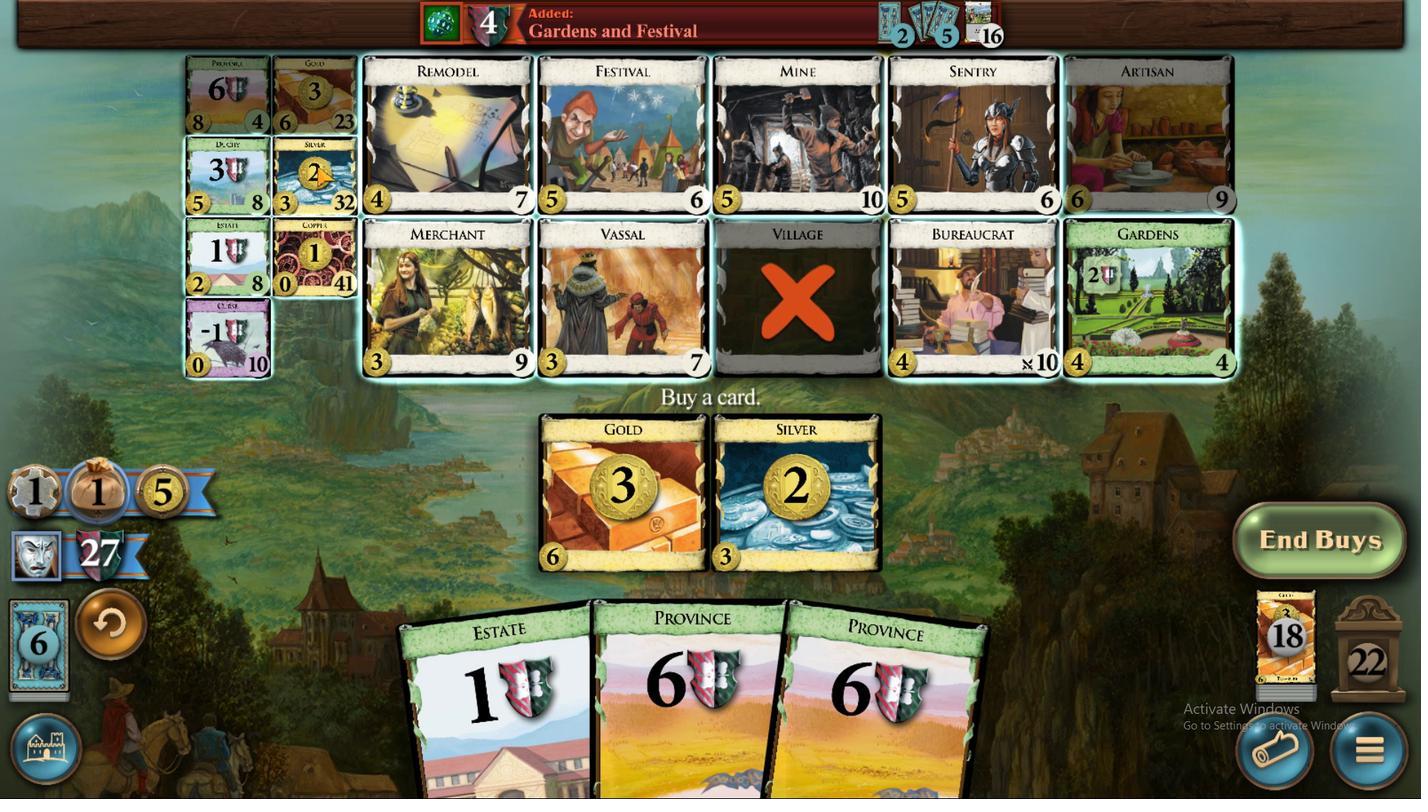 
Action: Mouse pressed left at (450, 376)
Screenshot: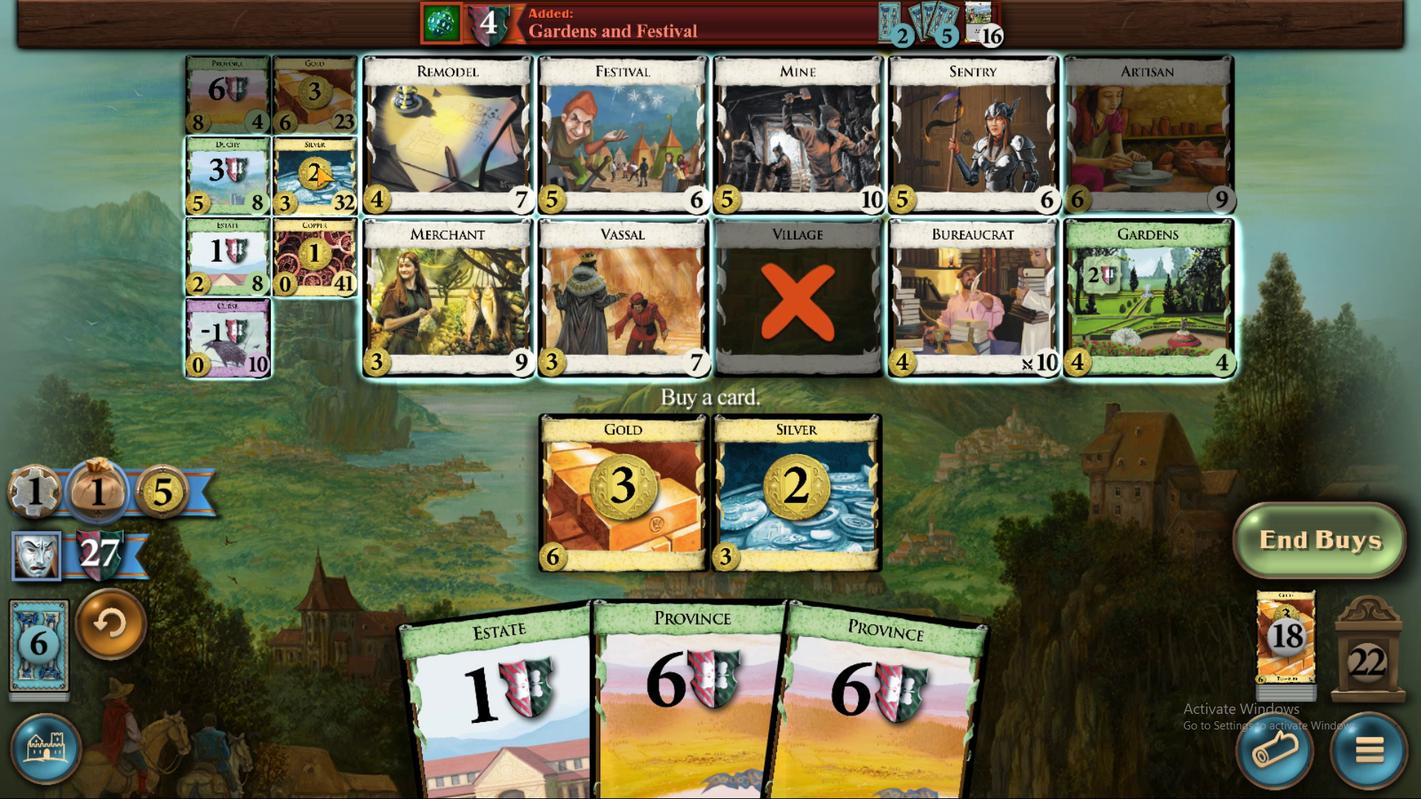 
Action: Mouse moved to (1001, 624)
Screenshot: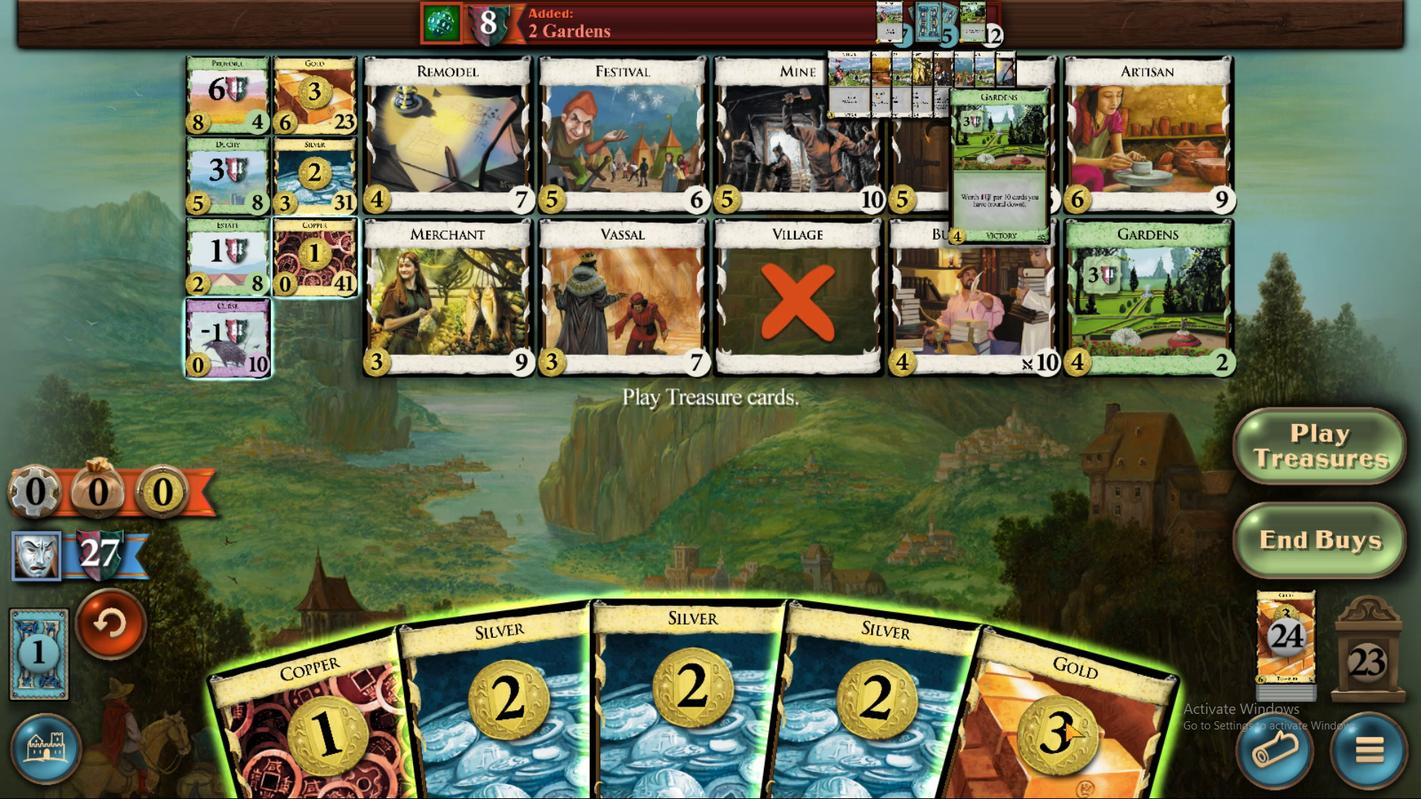 
Action: Mouse pressed left at (1001, 624)
Screenshot: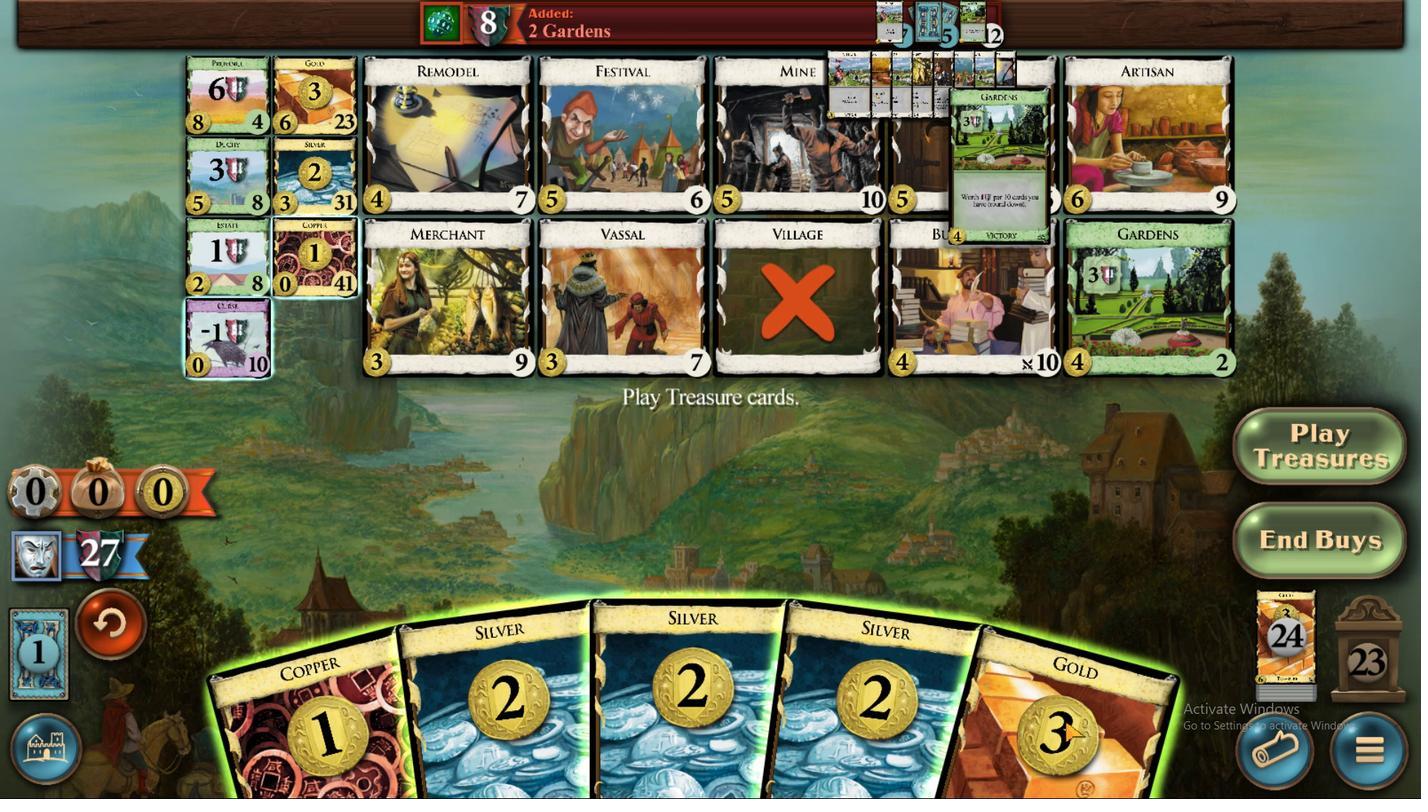 
Action: Mouse moved to (951, 604)
Screenshot: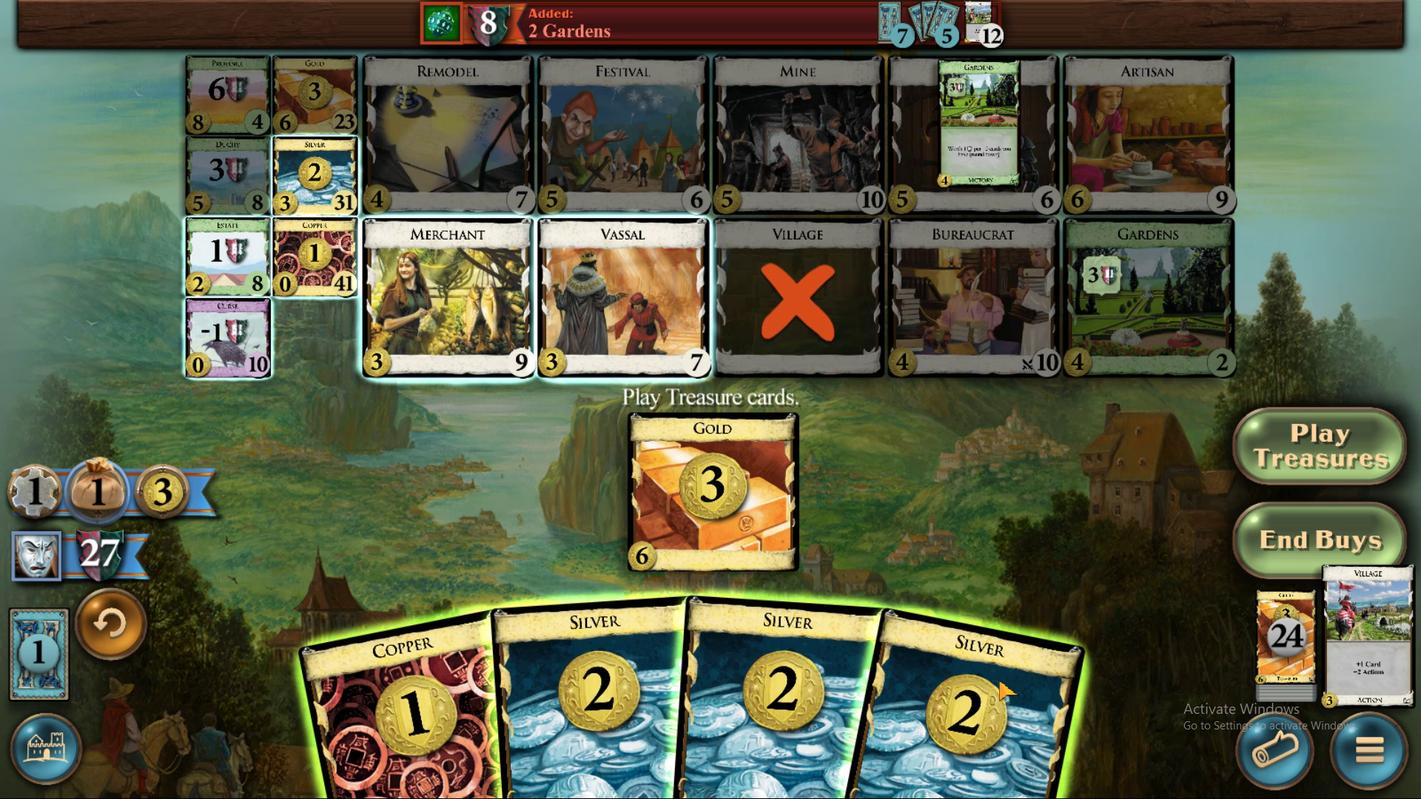 
Action: Mouse pressed left at (951, 604)
Screenshot: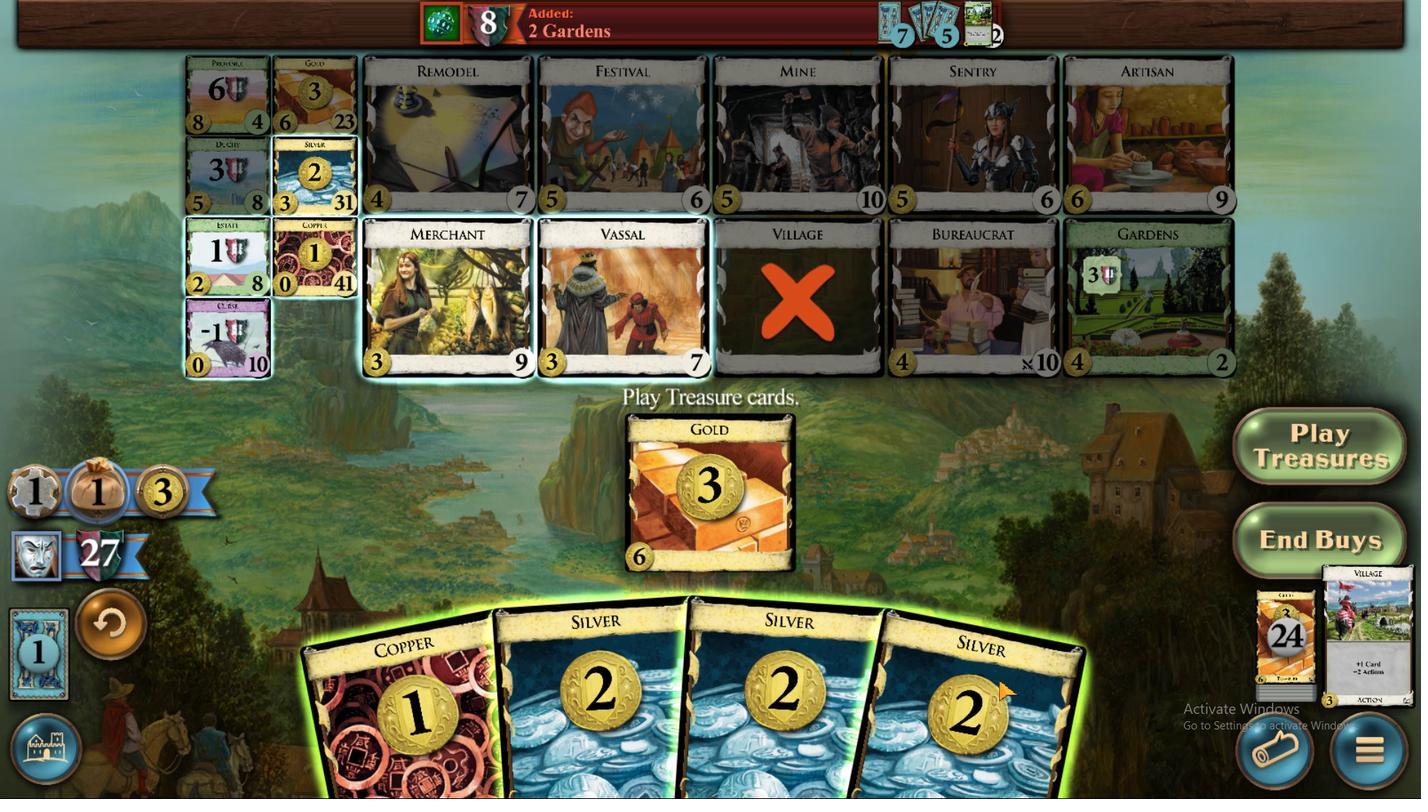 
Action: Mouse moved to (939, 604)
Screenshot: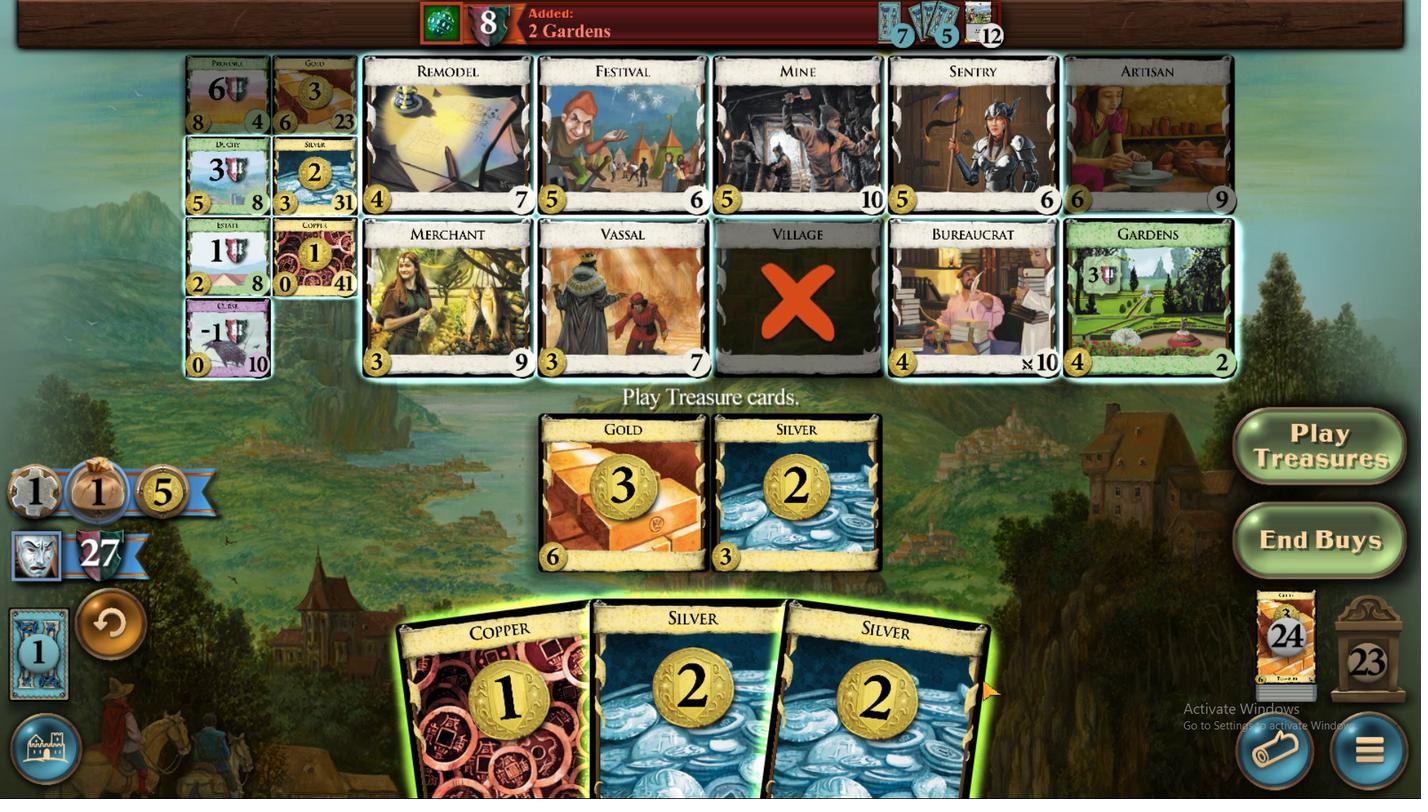 
Action: Mouse pressed left at (939, 604)
Screenshot: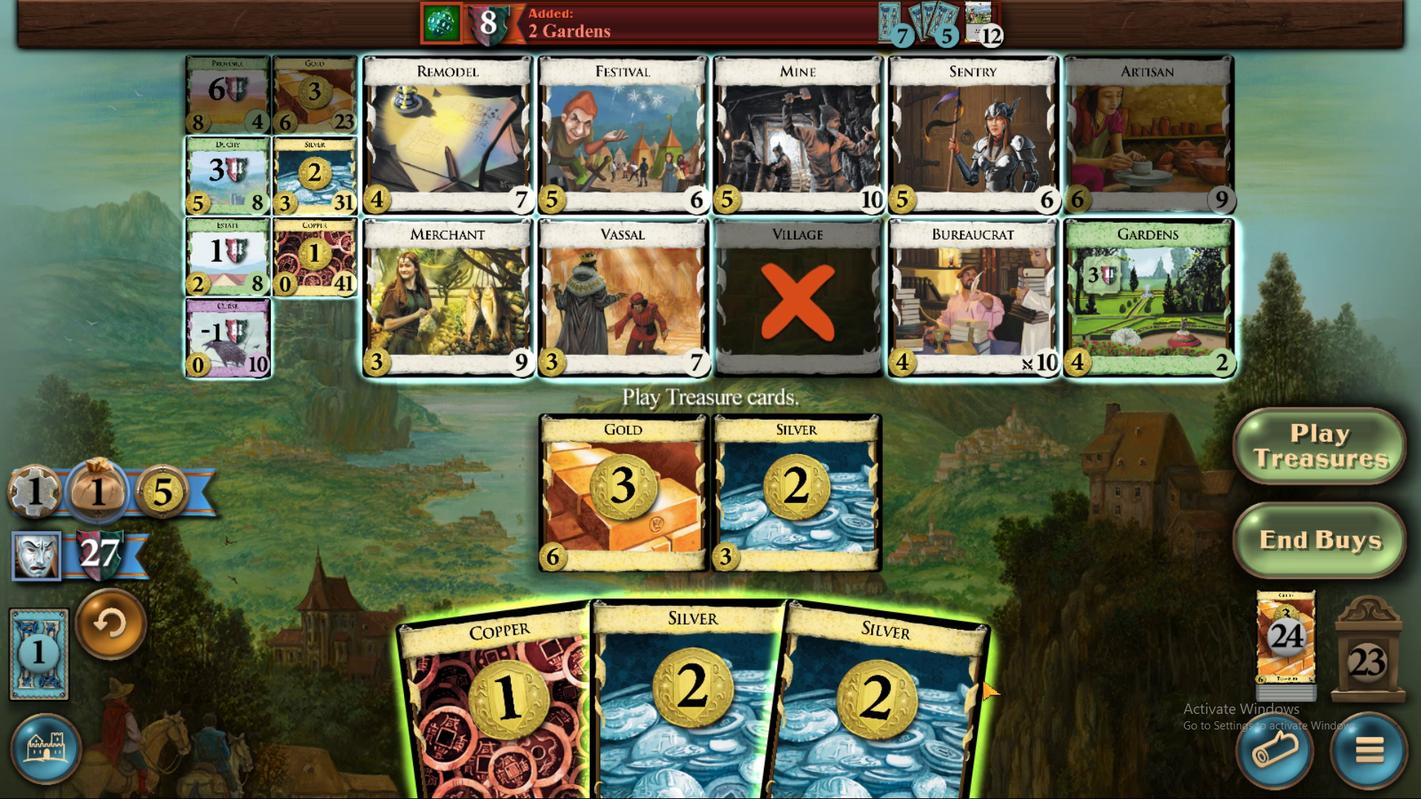 
Action: Mouse moved to (665, 615)
Screenshot: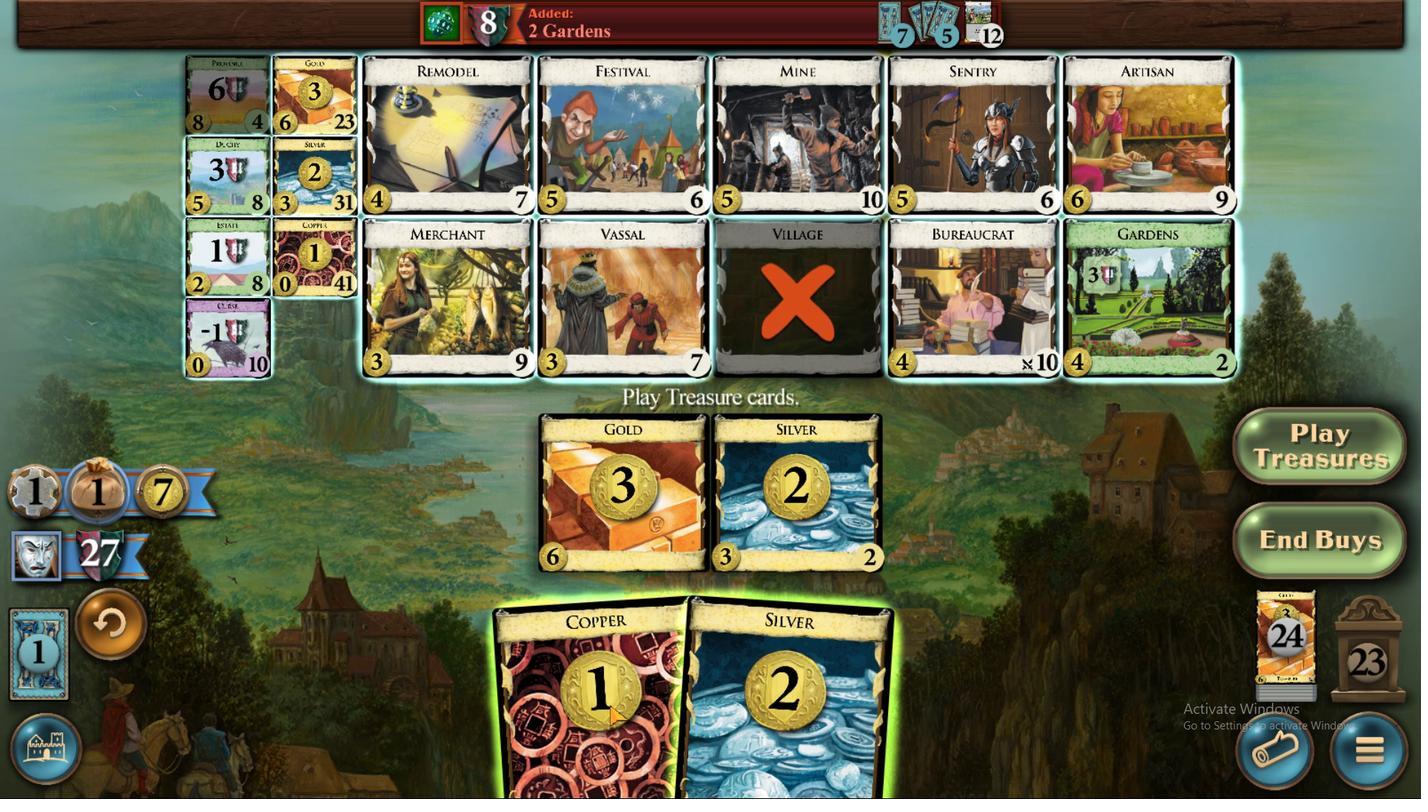
Action: Mouse pressed left at (665, 615)
Screenshot: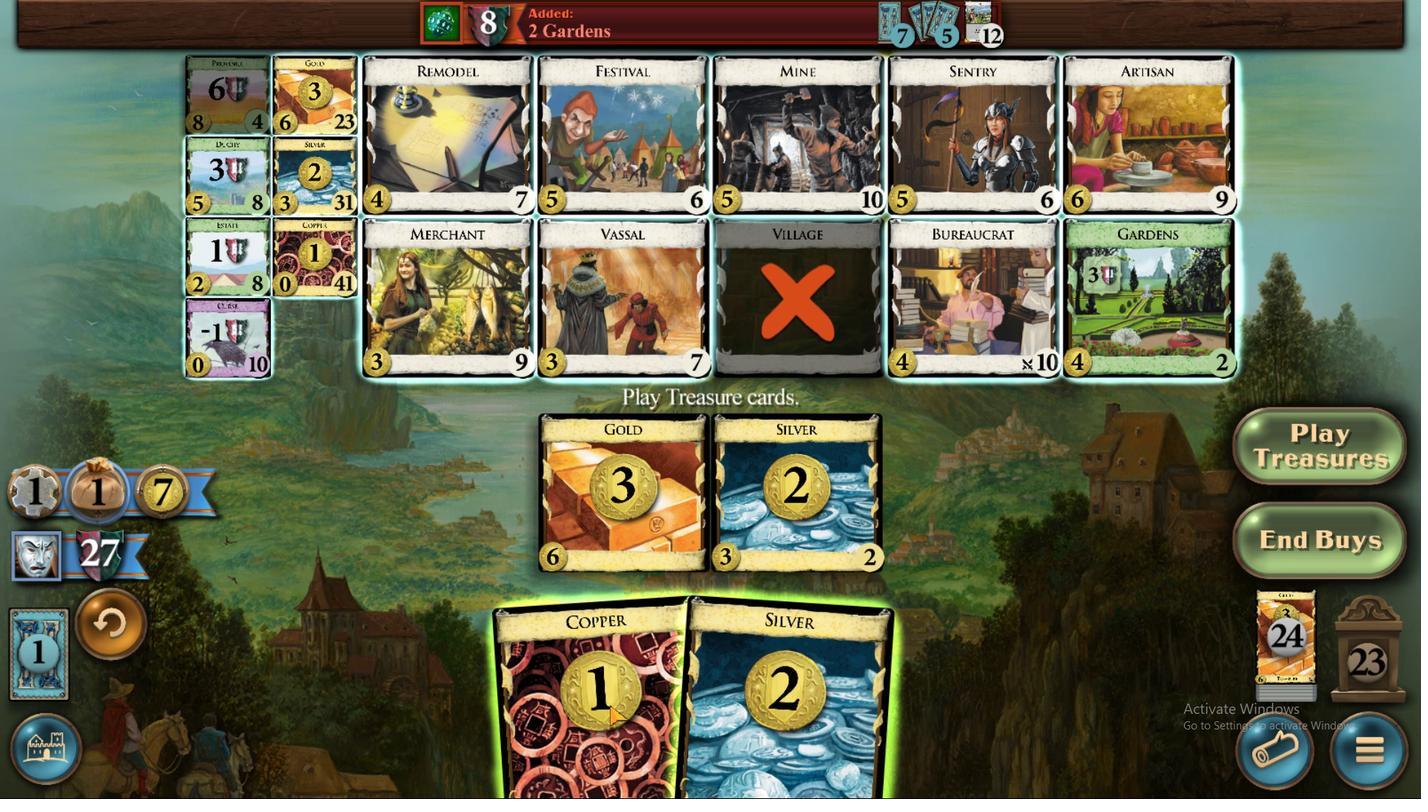 
Action: Mouse moved to (387, 339)
Screenshot: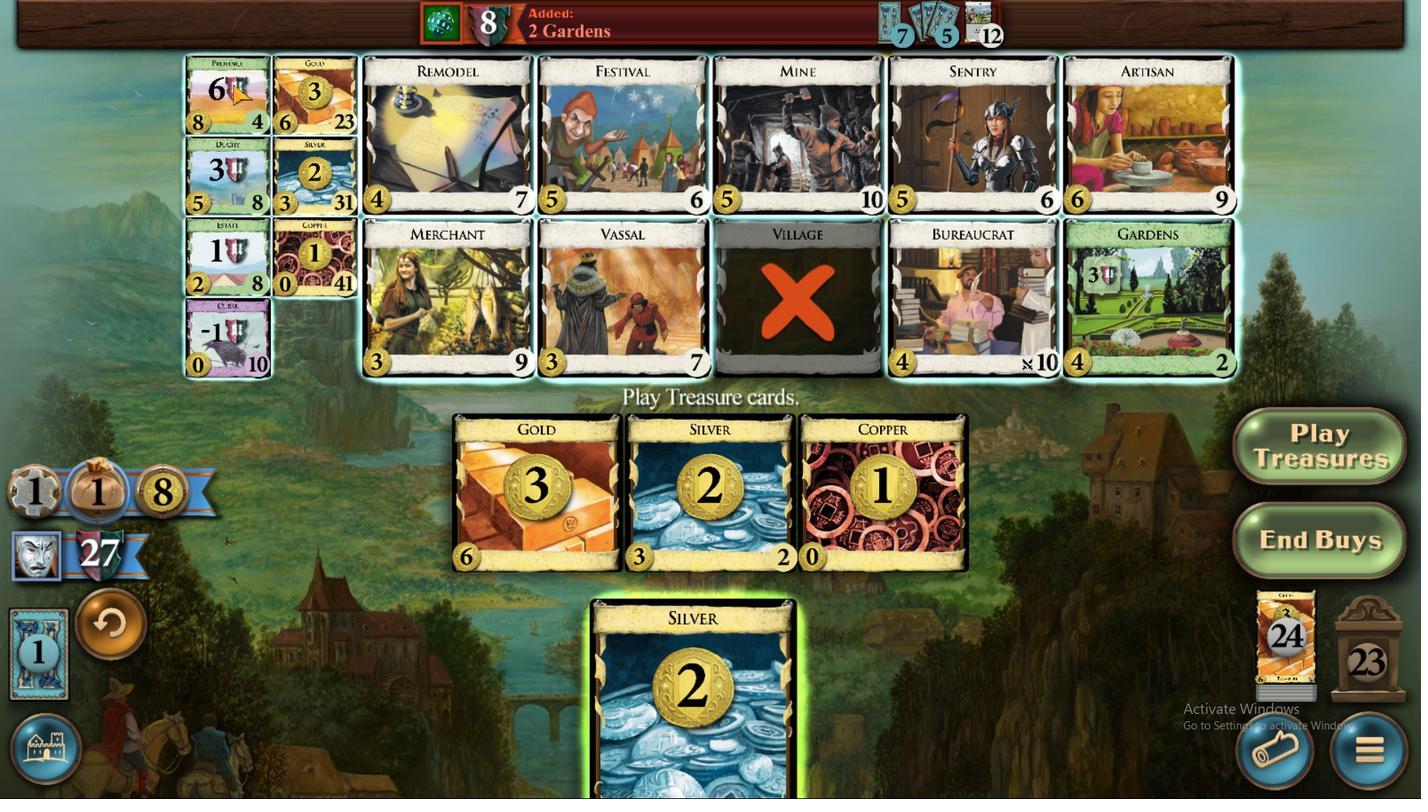 
Action: Mouse pressed left at (387, 339)
Screenshot: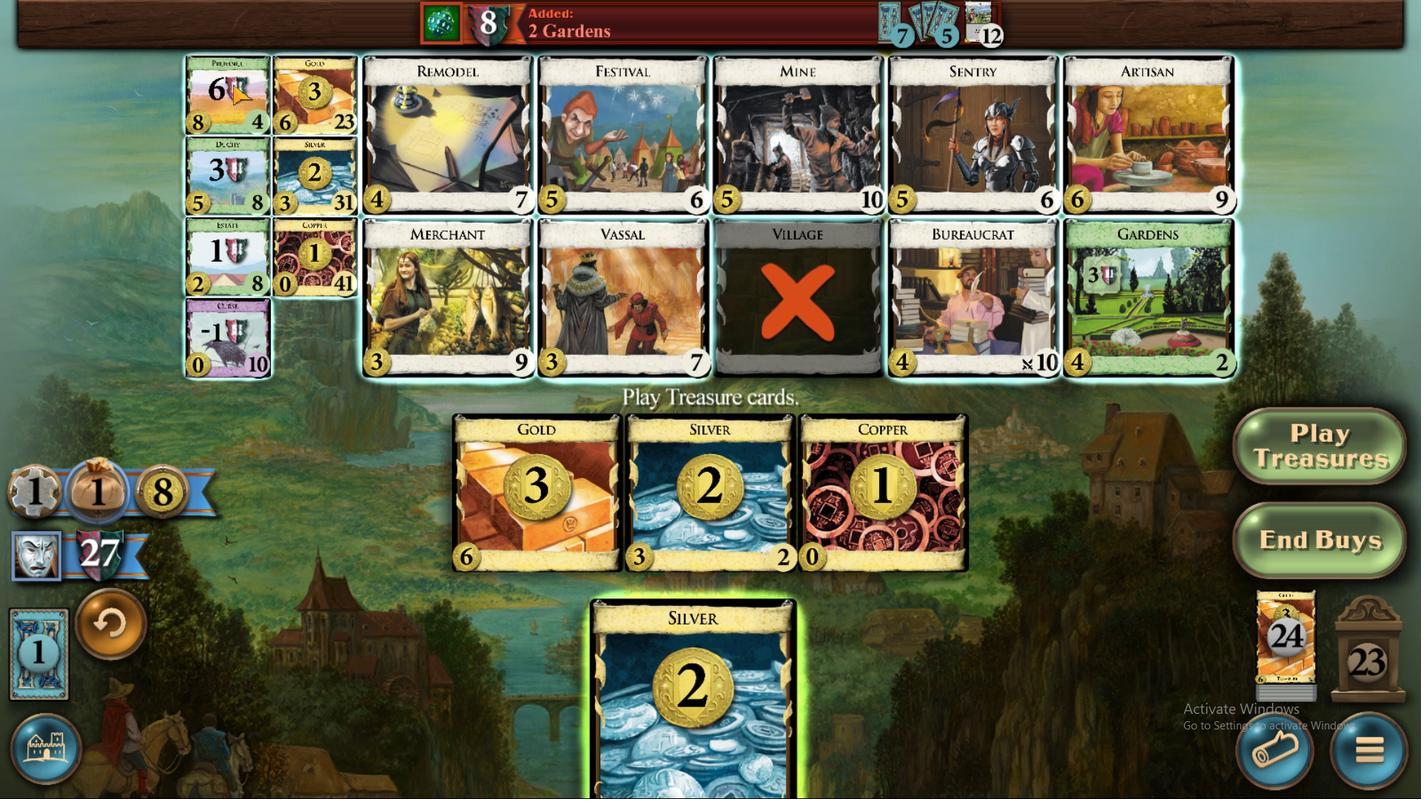 
Action: Mouse moved to (833, 596)
Screenshot: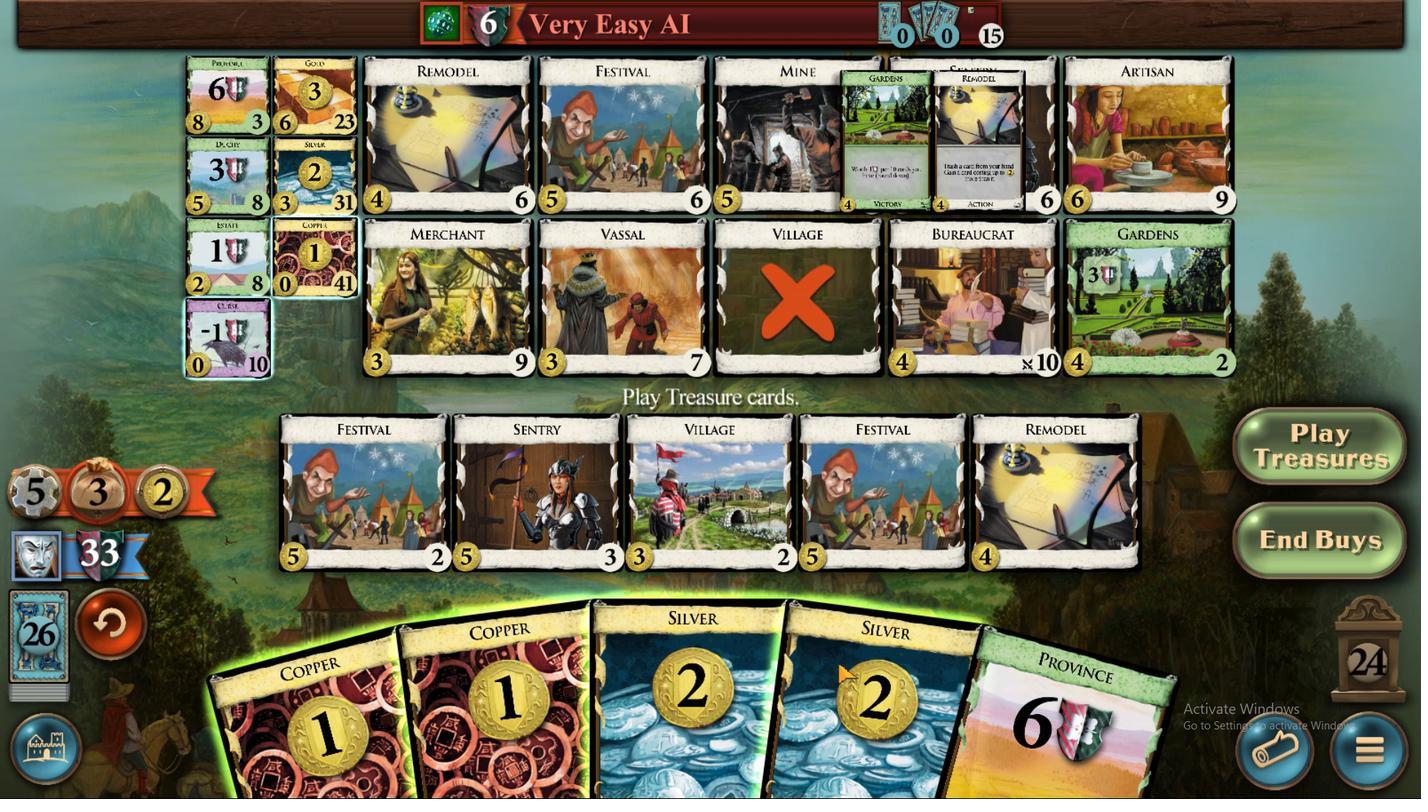 
Action: Mouse pressed left at (833, 596)
Screenshot: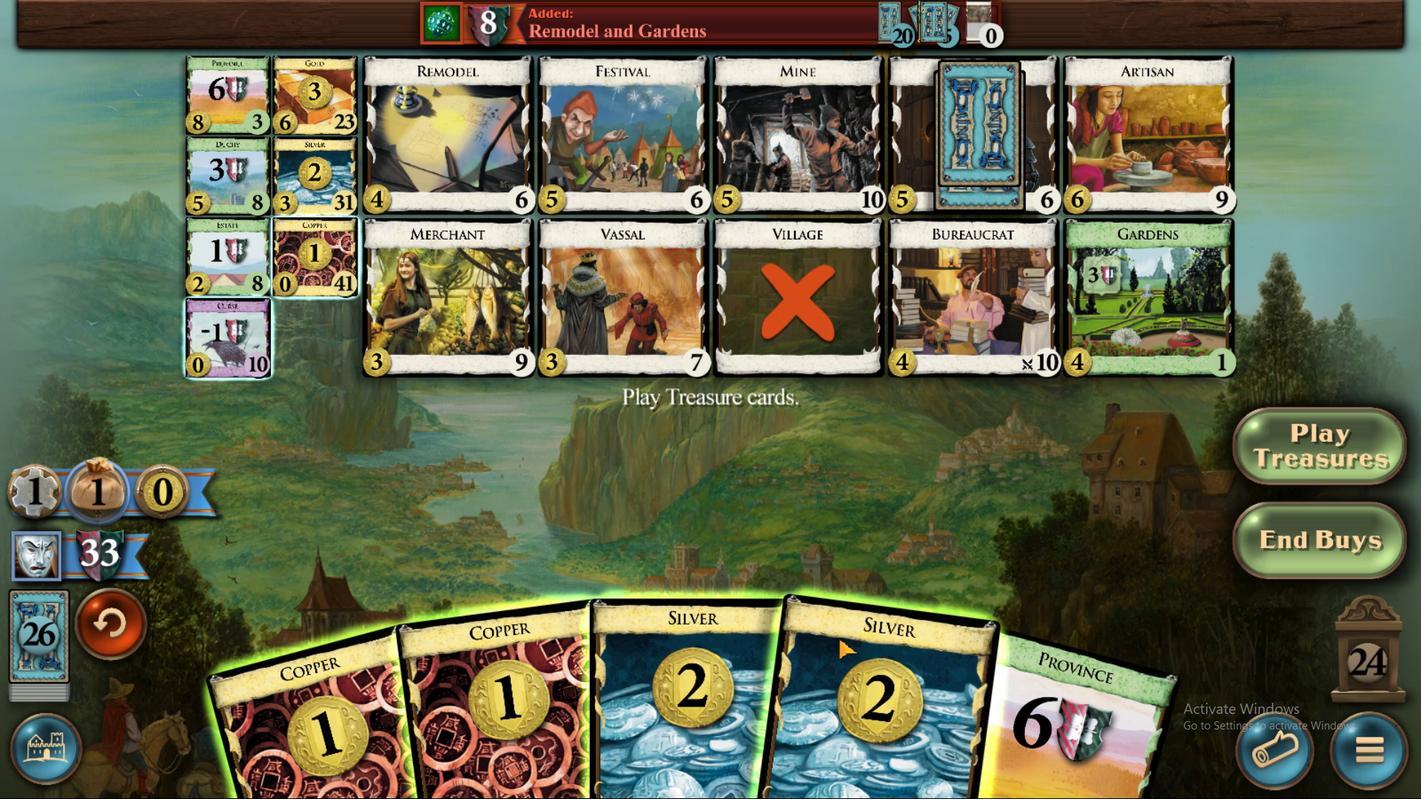 
Action: Mouse moved to (788, 596)
Screenshot: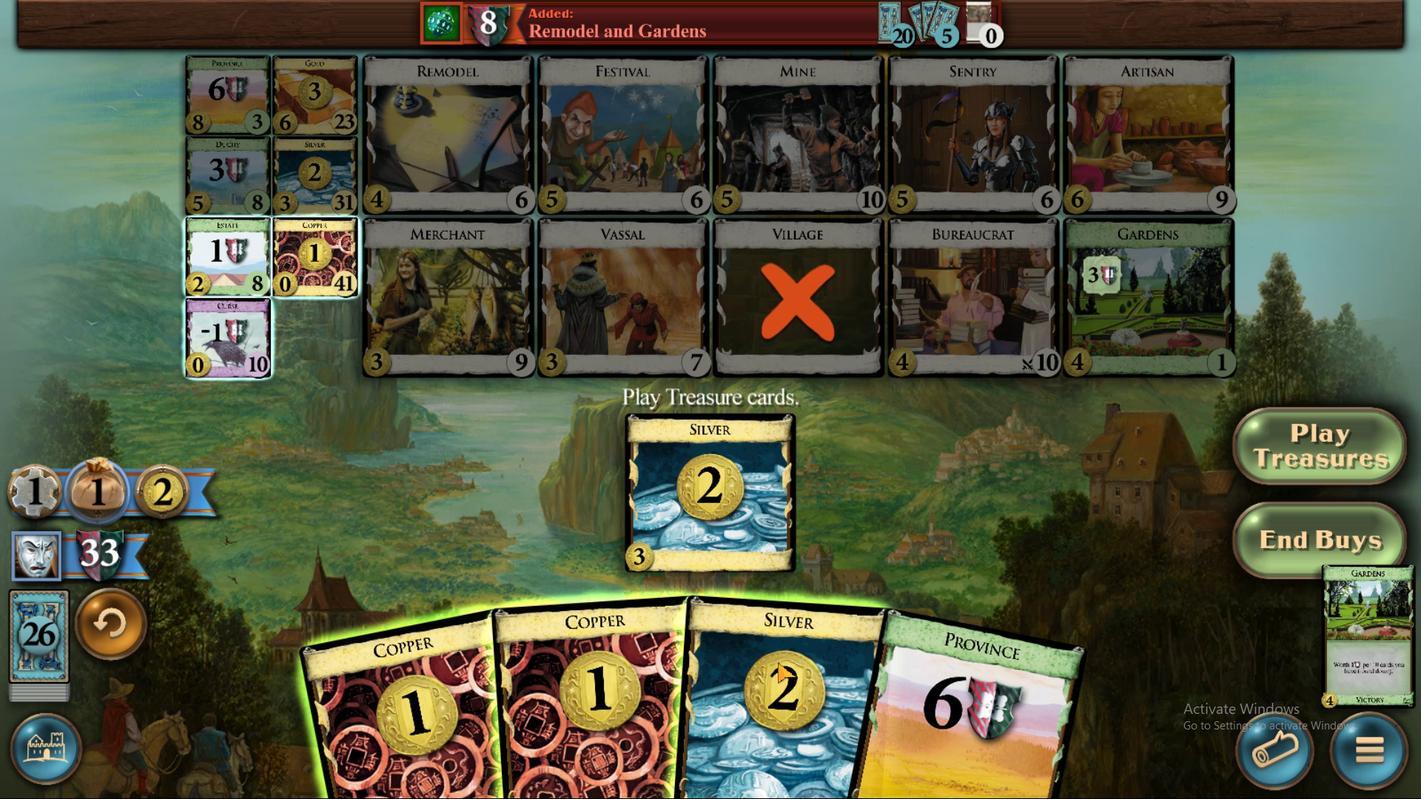 
Action: Mouse pressed left at (788, 596)
Screenshot: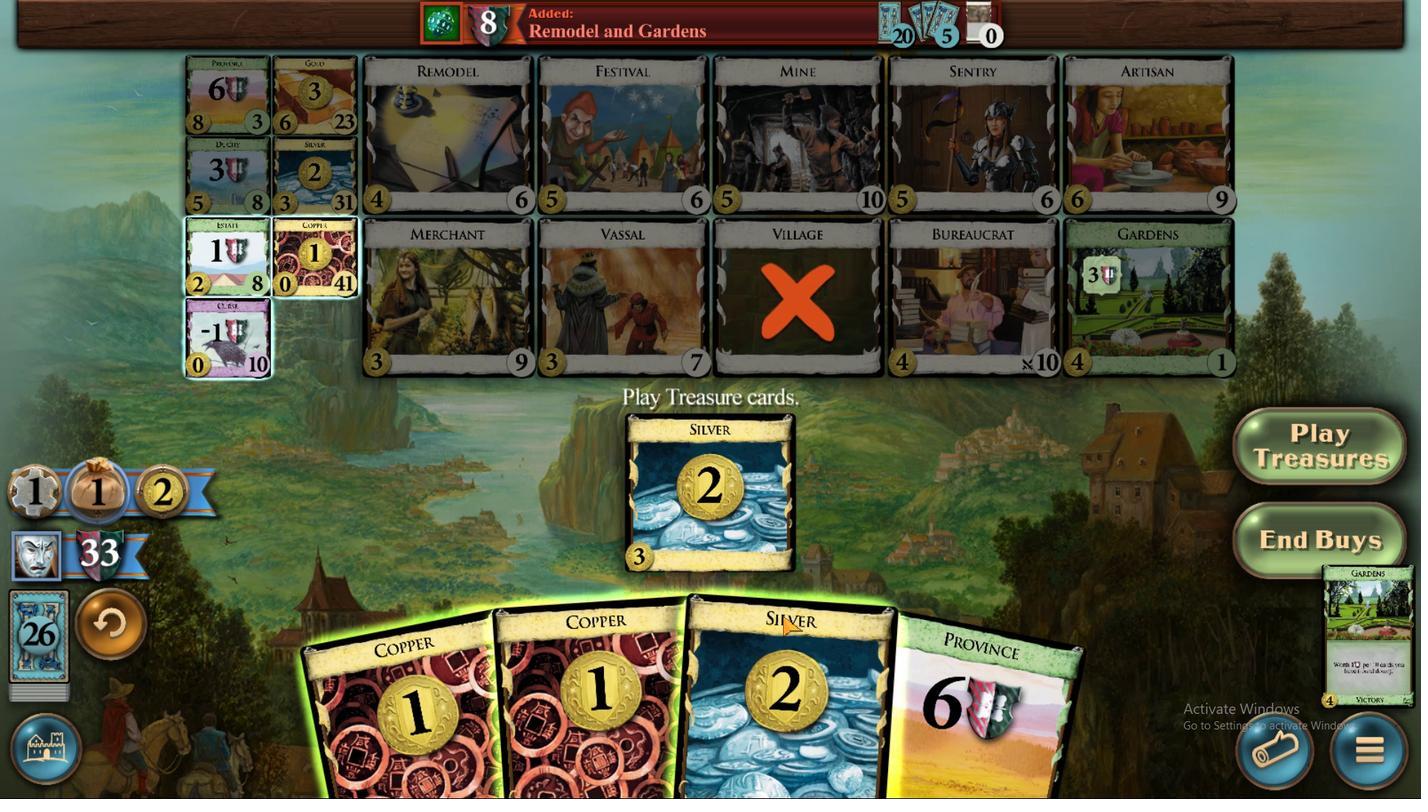 
Action: Mouse moved to (738, 597)
Screenshot: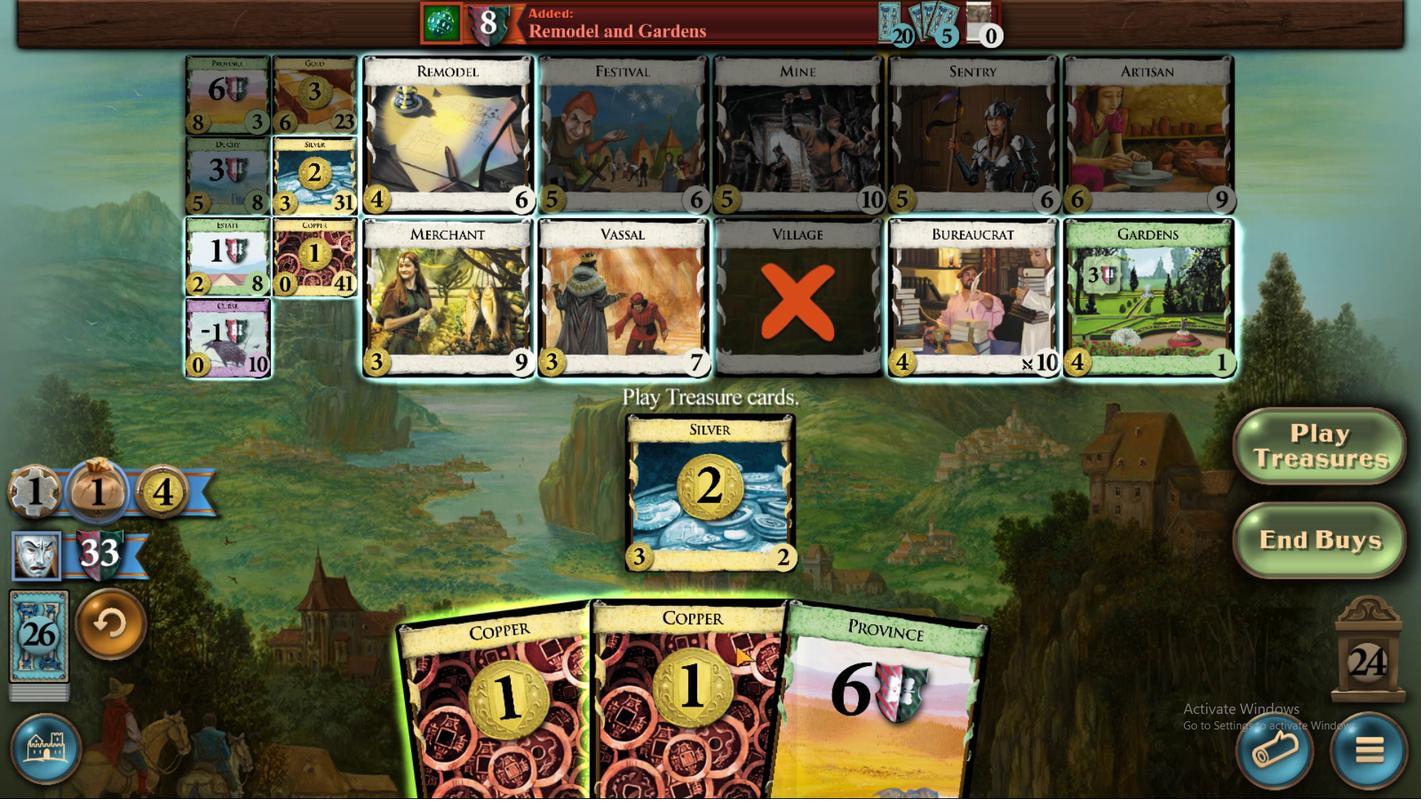 
Action: Mouse pressed left at (738, 597)
Screenshot: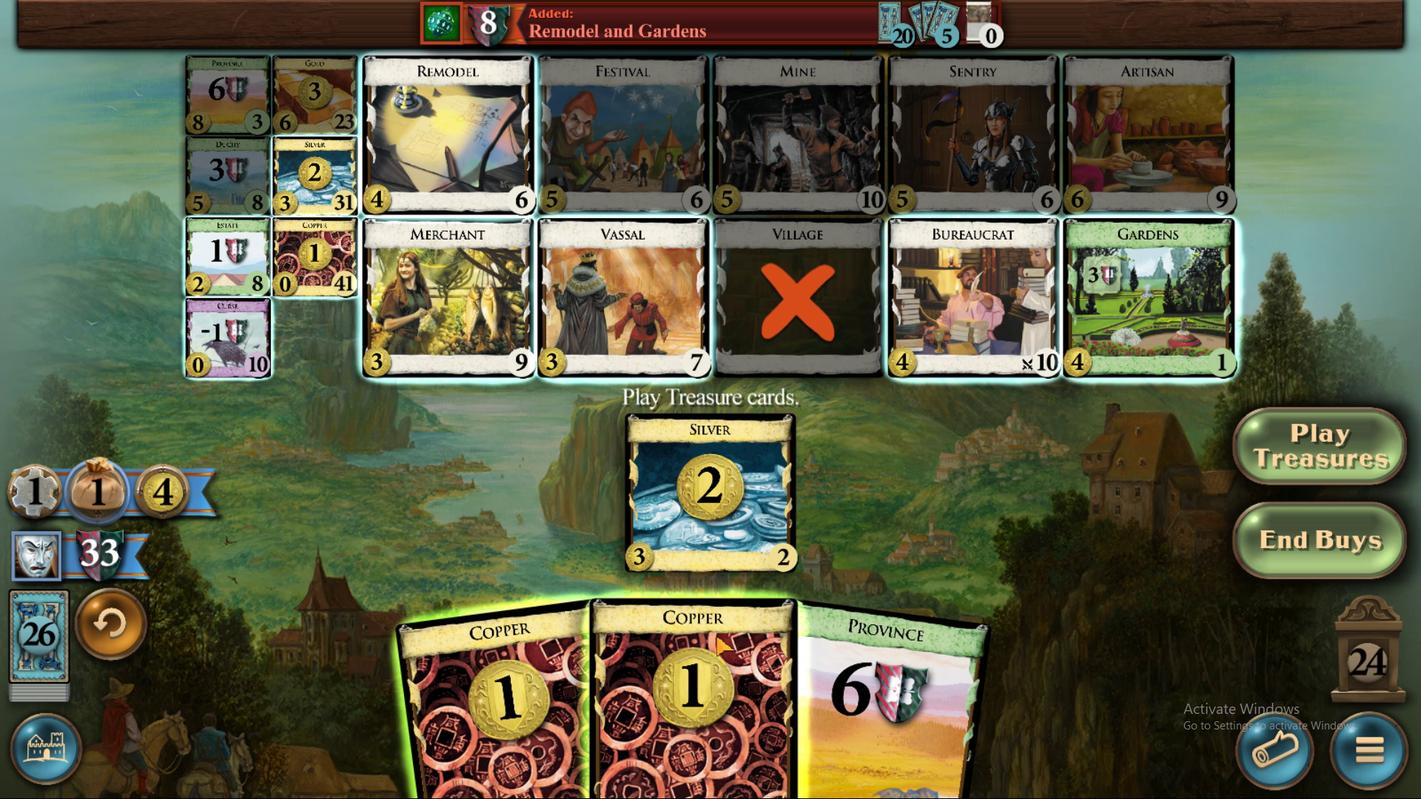 
Action: Mouse moved to (673, 593)
Screenshot: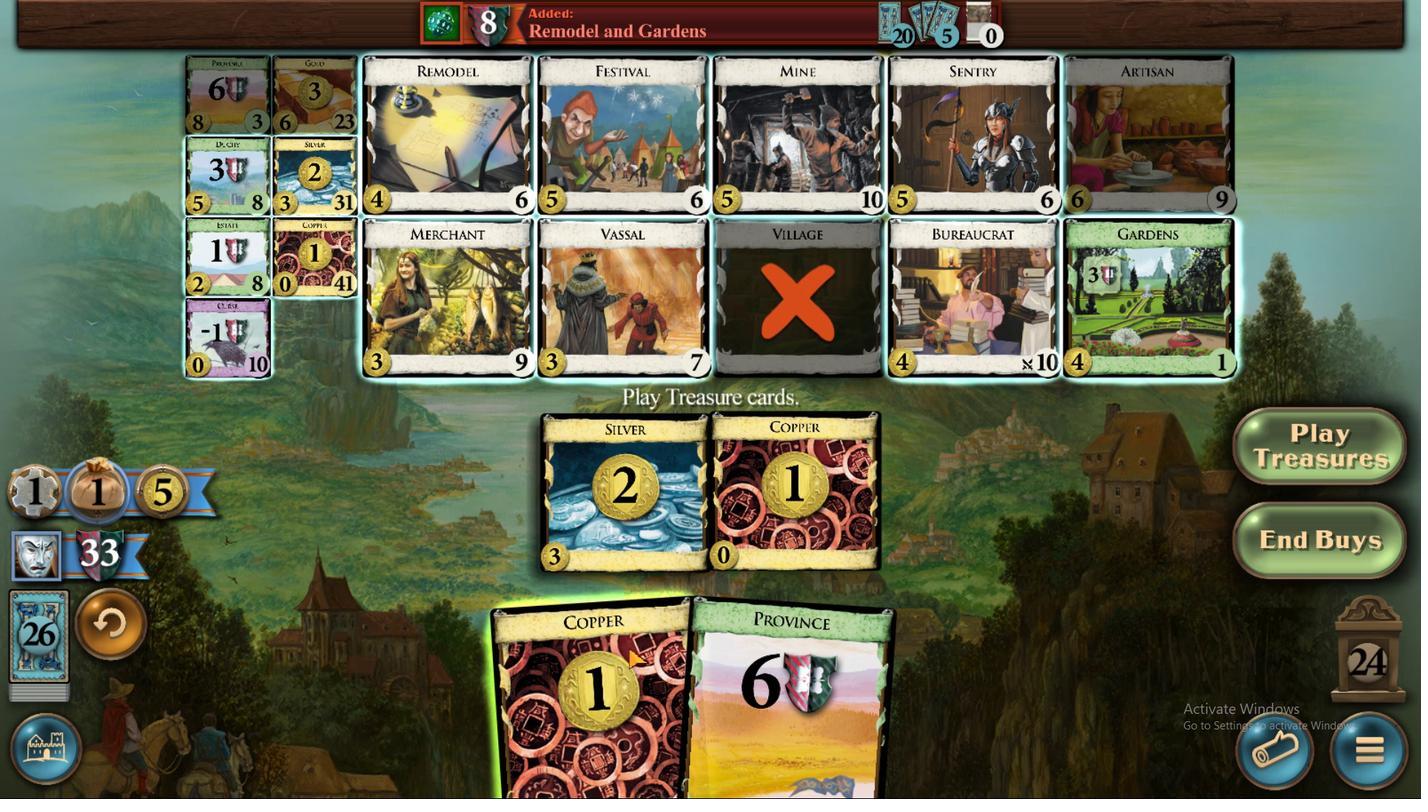
Action: Mouse pressed left at (673, 593)
Screenshot: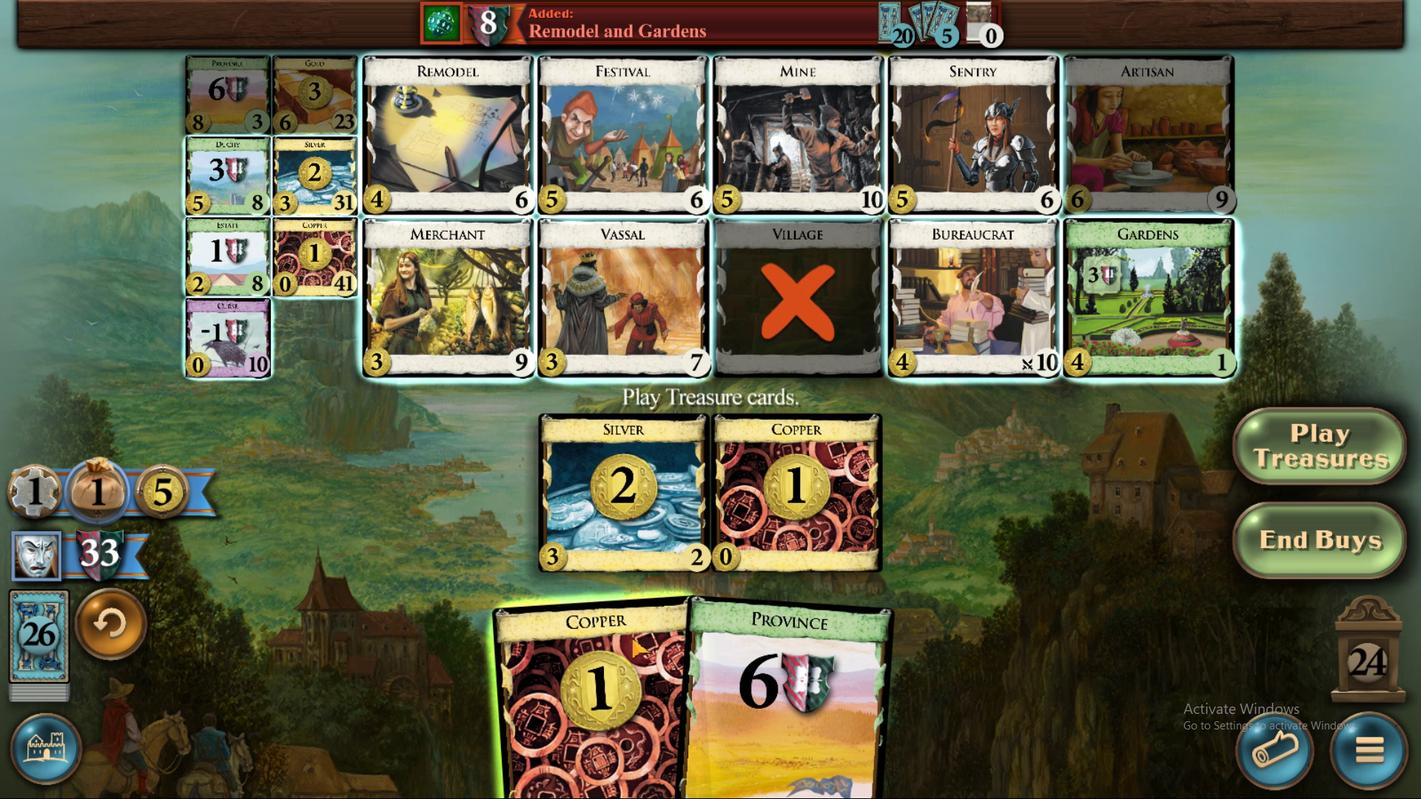 
Action: Mouse moved to (452, 349)
Screenshot: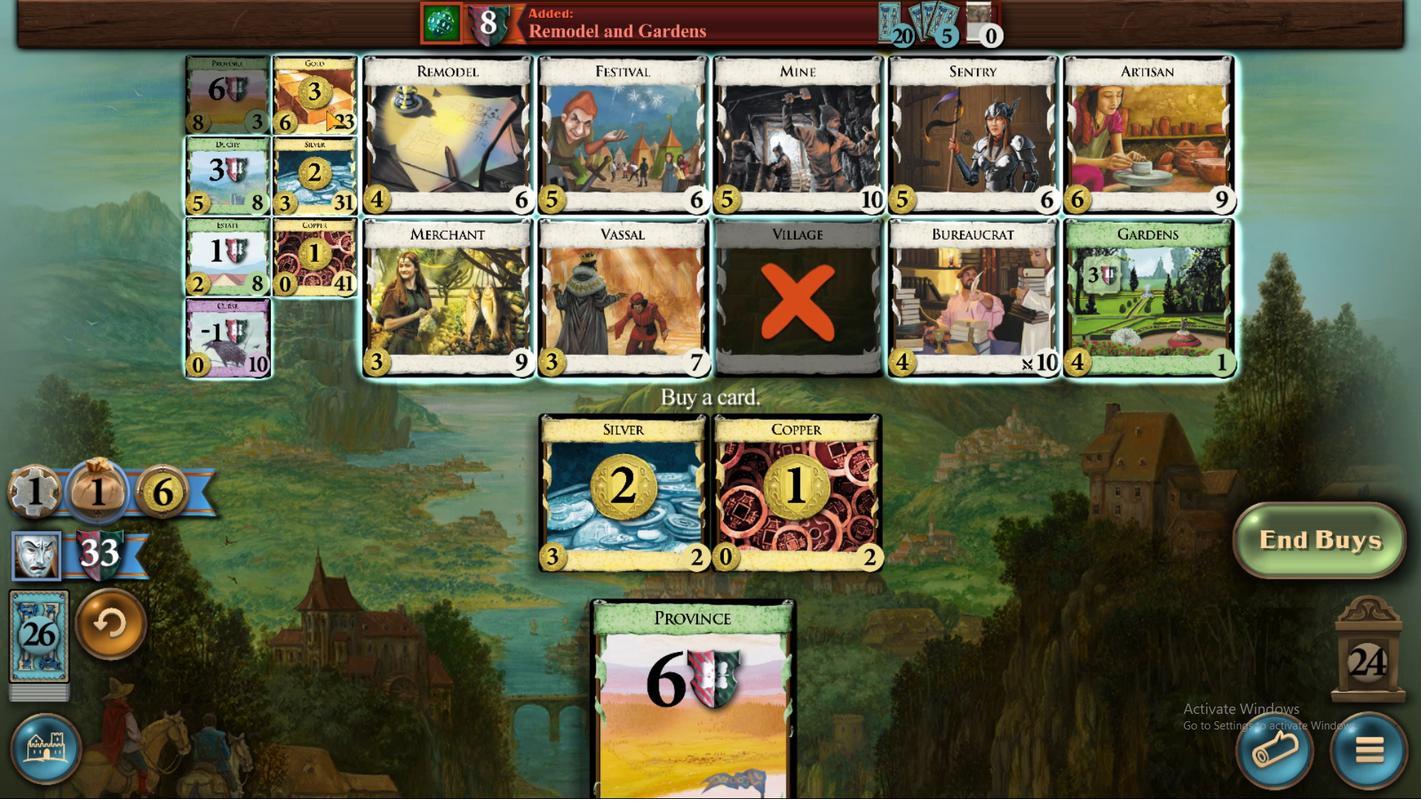 
Action: Mouse pressed left at (452, 349)
Screenshot: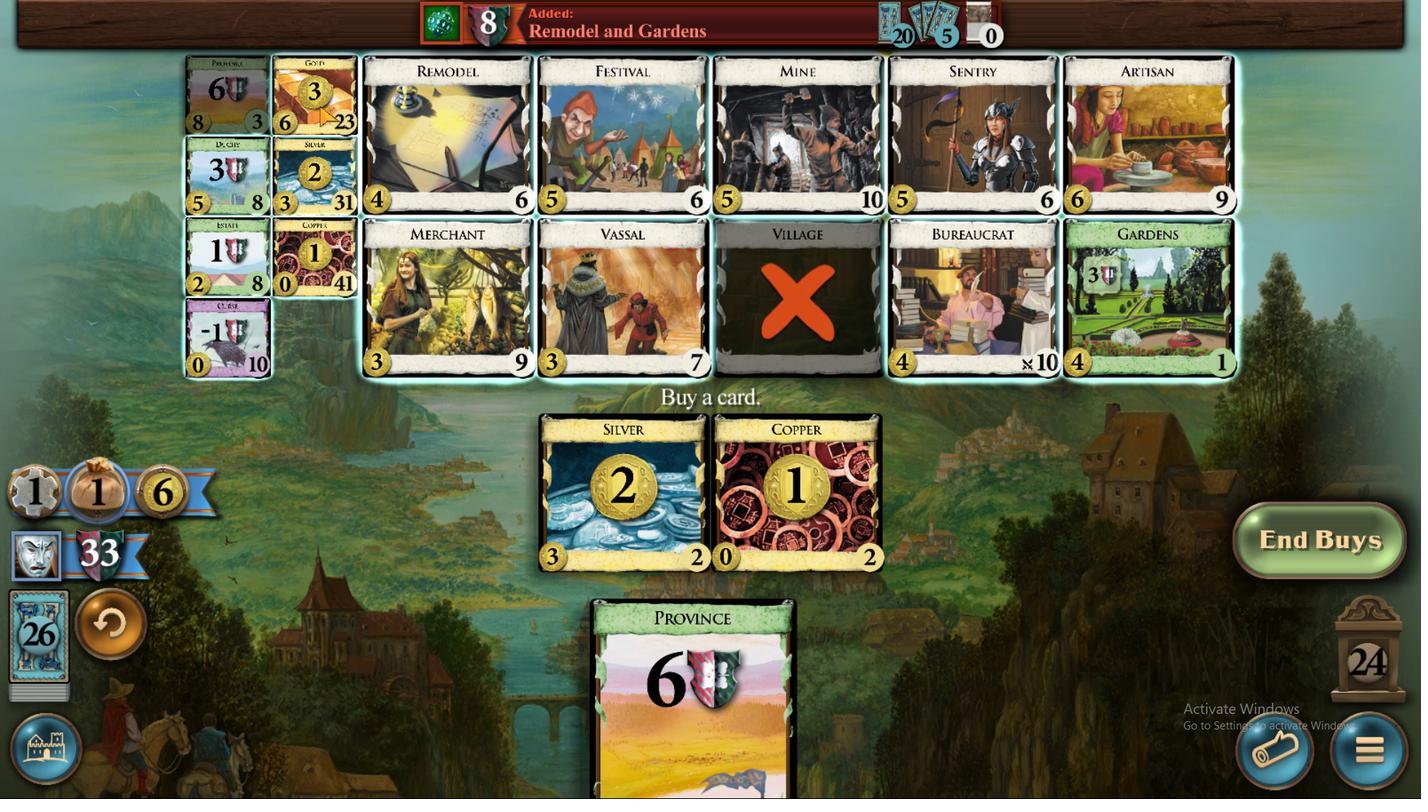 
Action: Mouse moved to (721, 585)
Screenshot: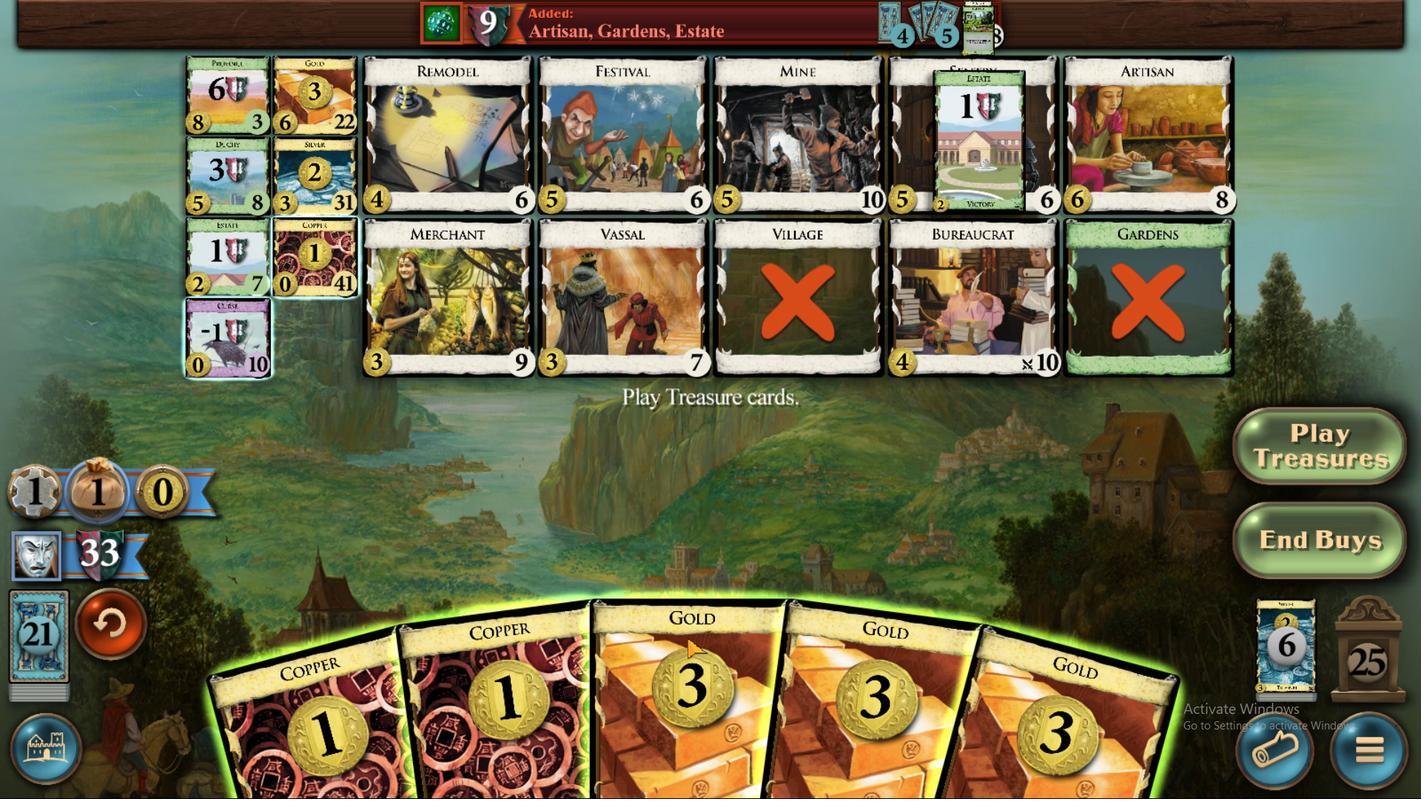 
Action: Mouse pressed left at (721, 585)
Screenshot: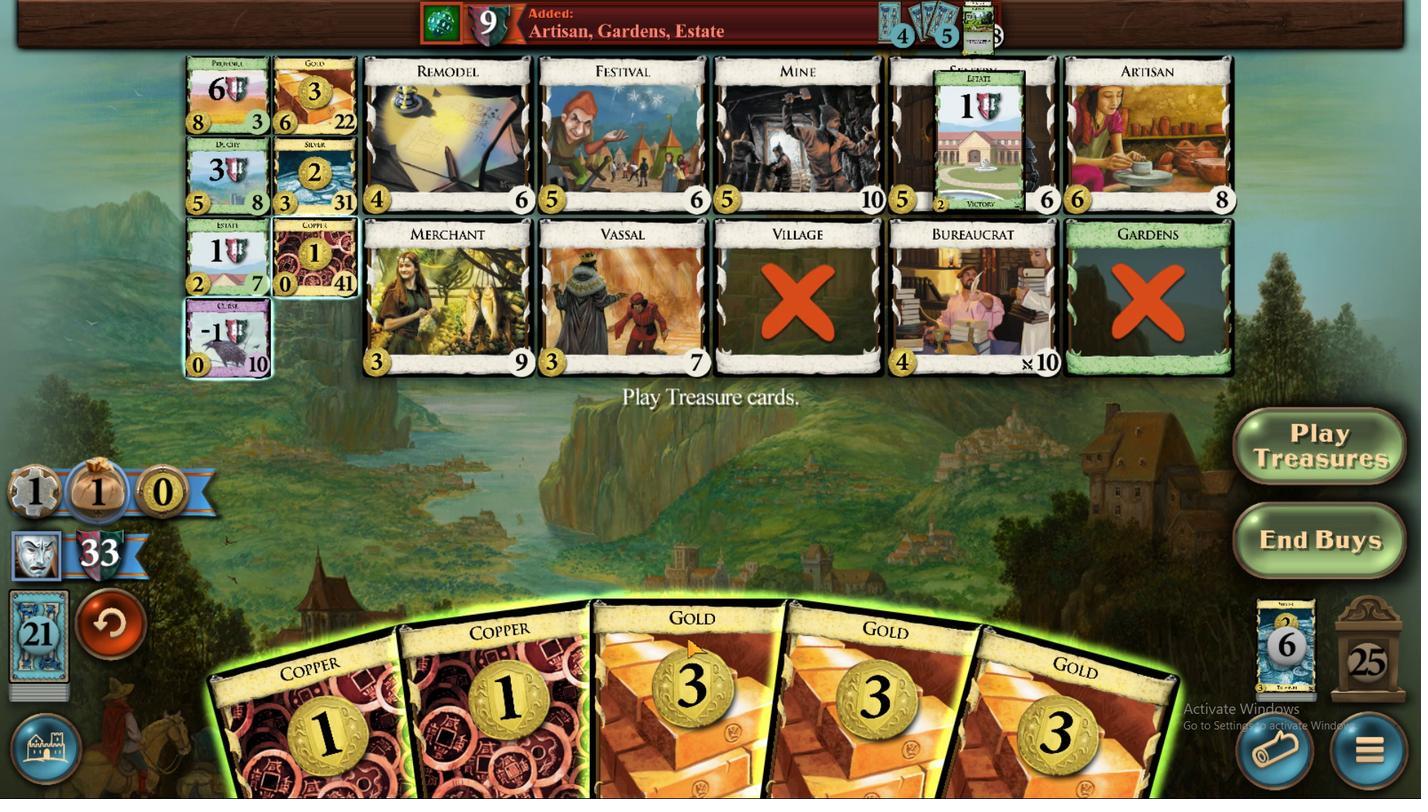 
Action: Mouse moved to (780, 595)
Screenshot: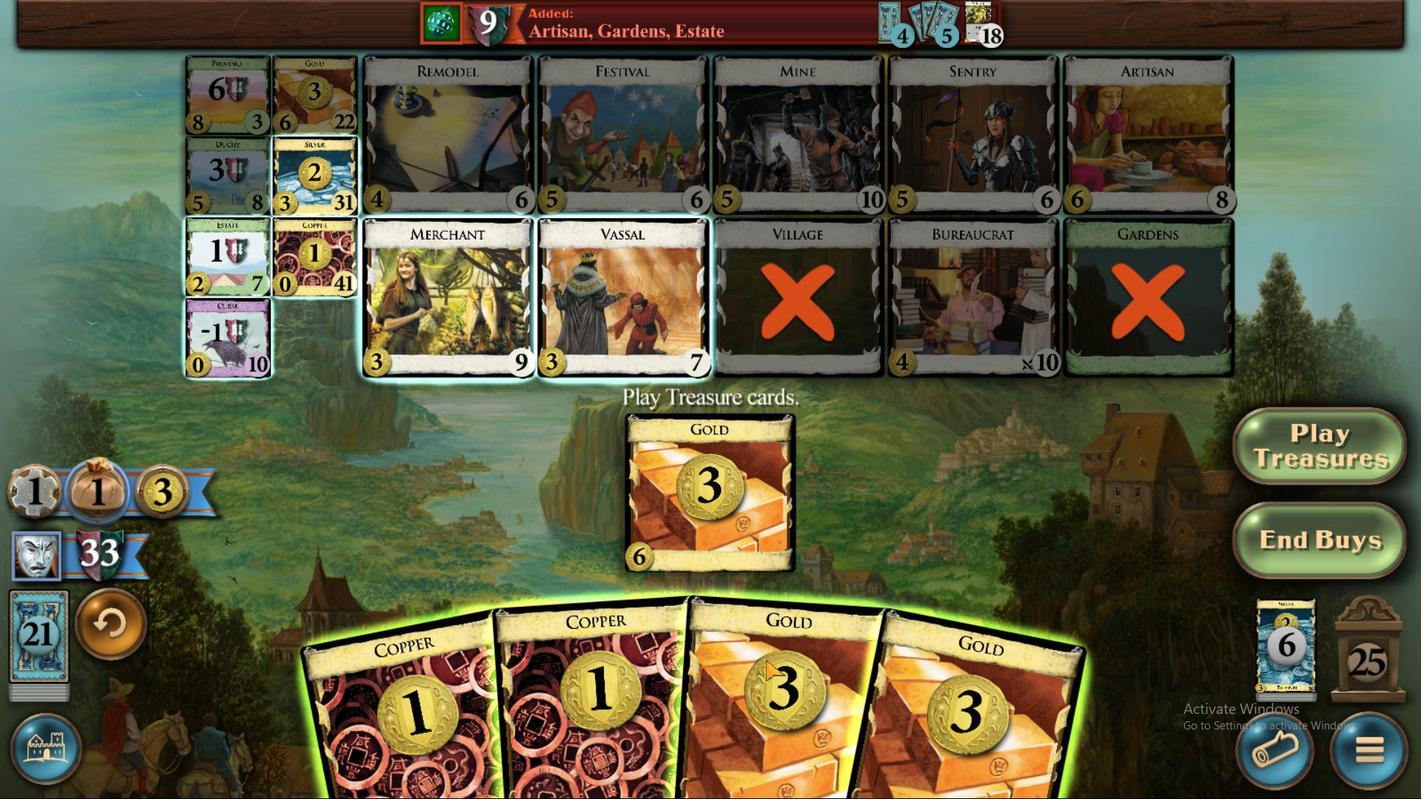 
Action: Mouse pressed left at (780, 595)
Screenshot: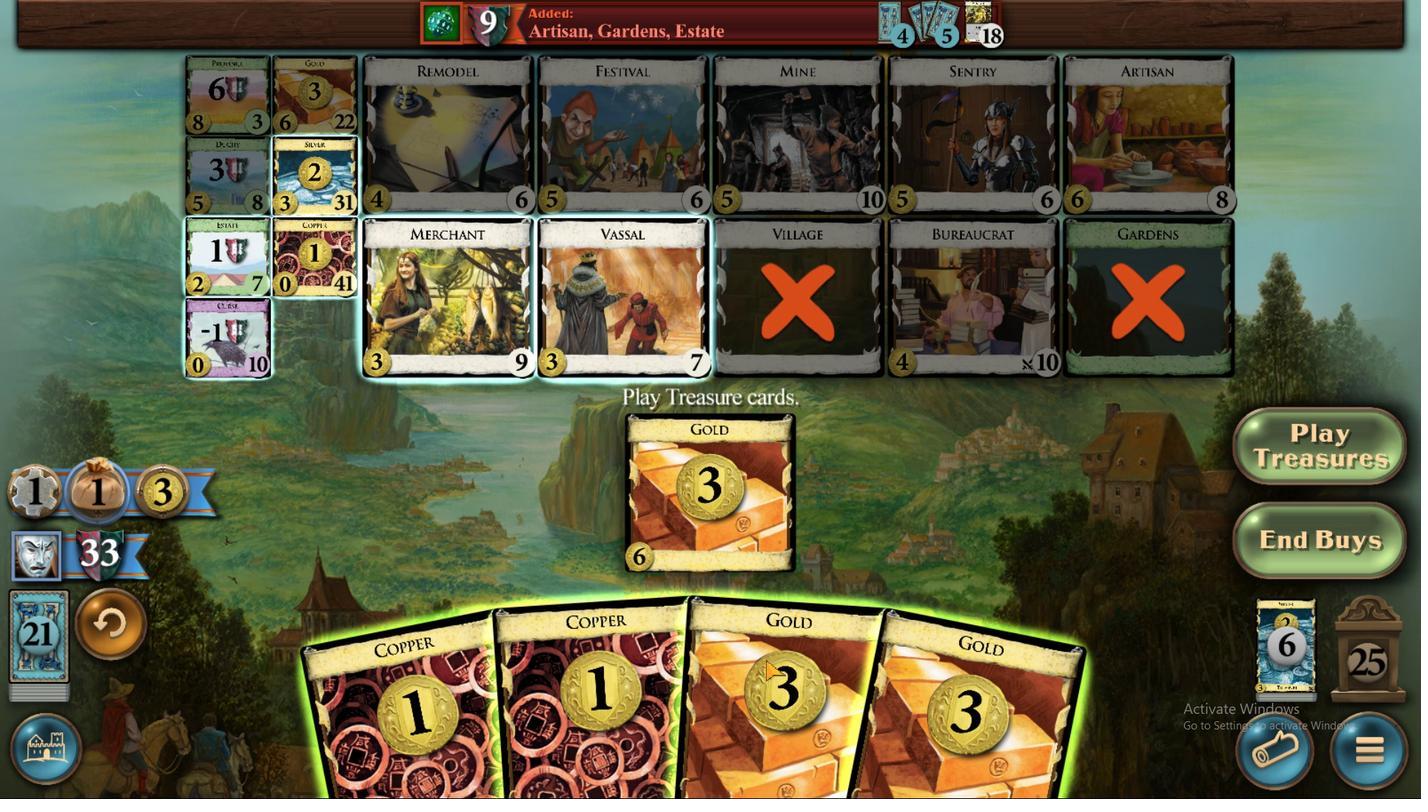 
Action: Mouse moved to (724, 595)
Screenshot: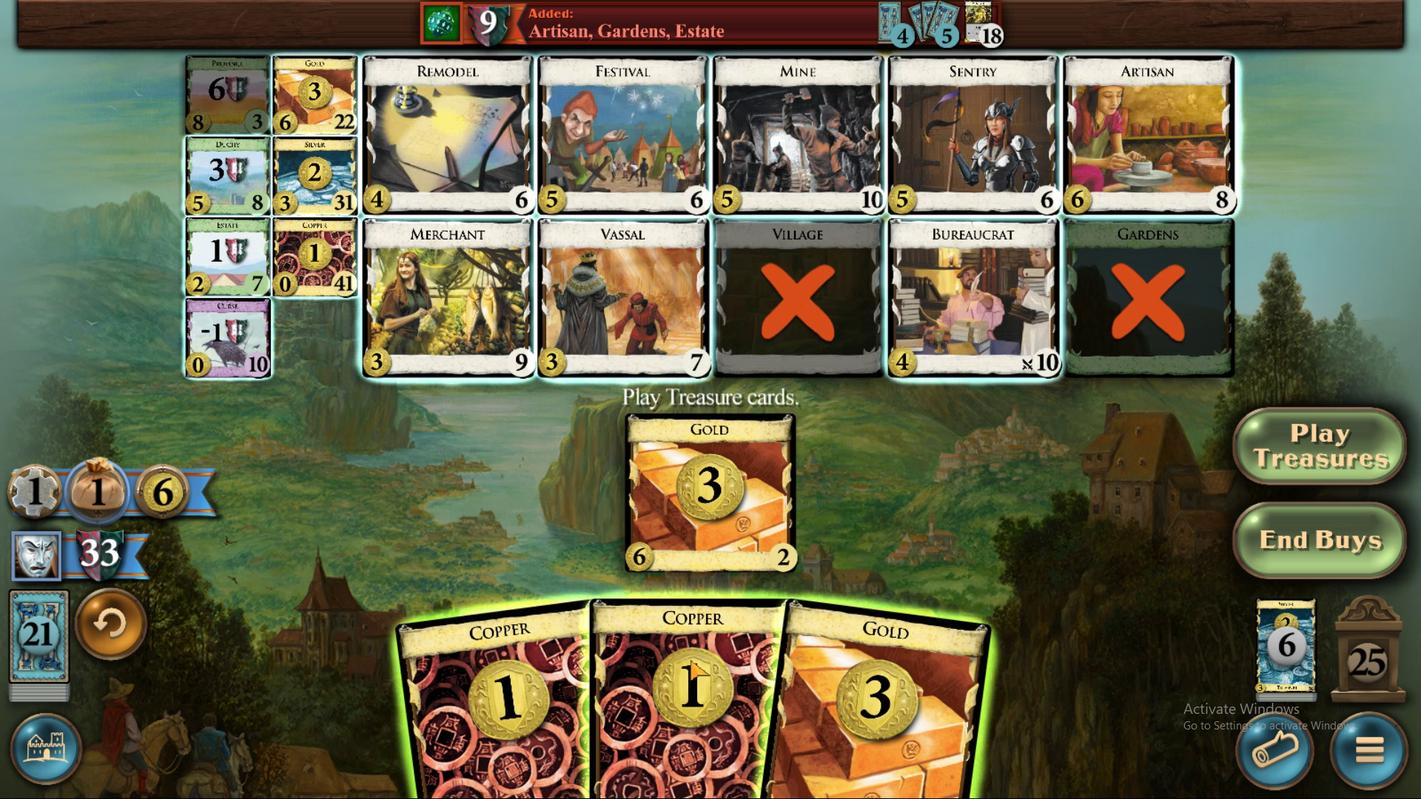 
Action: Mouse pressed left at (724, 595)
Screenshot: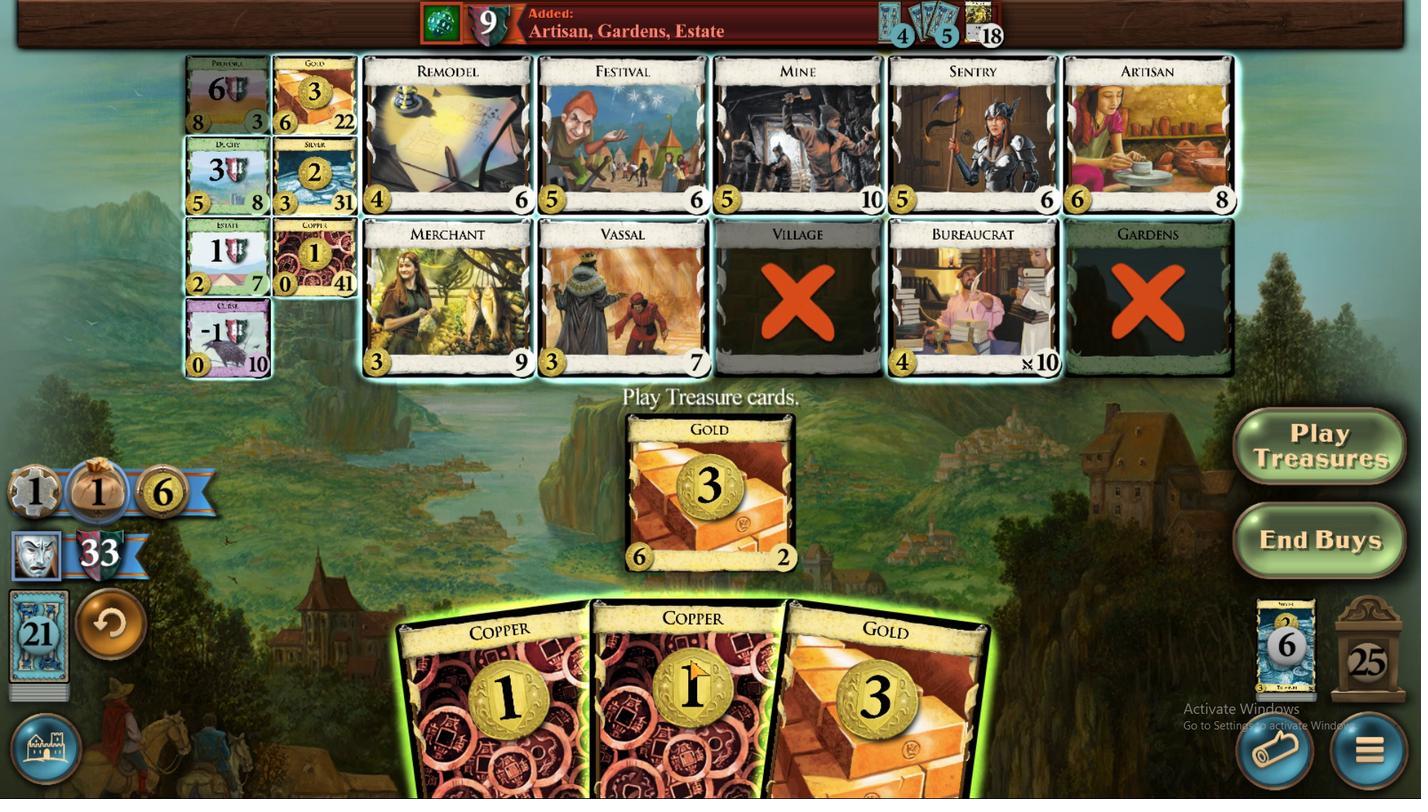 
Action: Mouse moved to (684, 590)
Screenshot: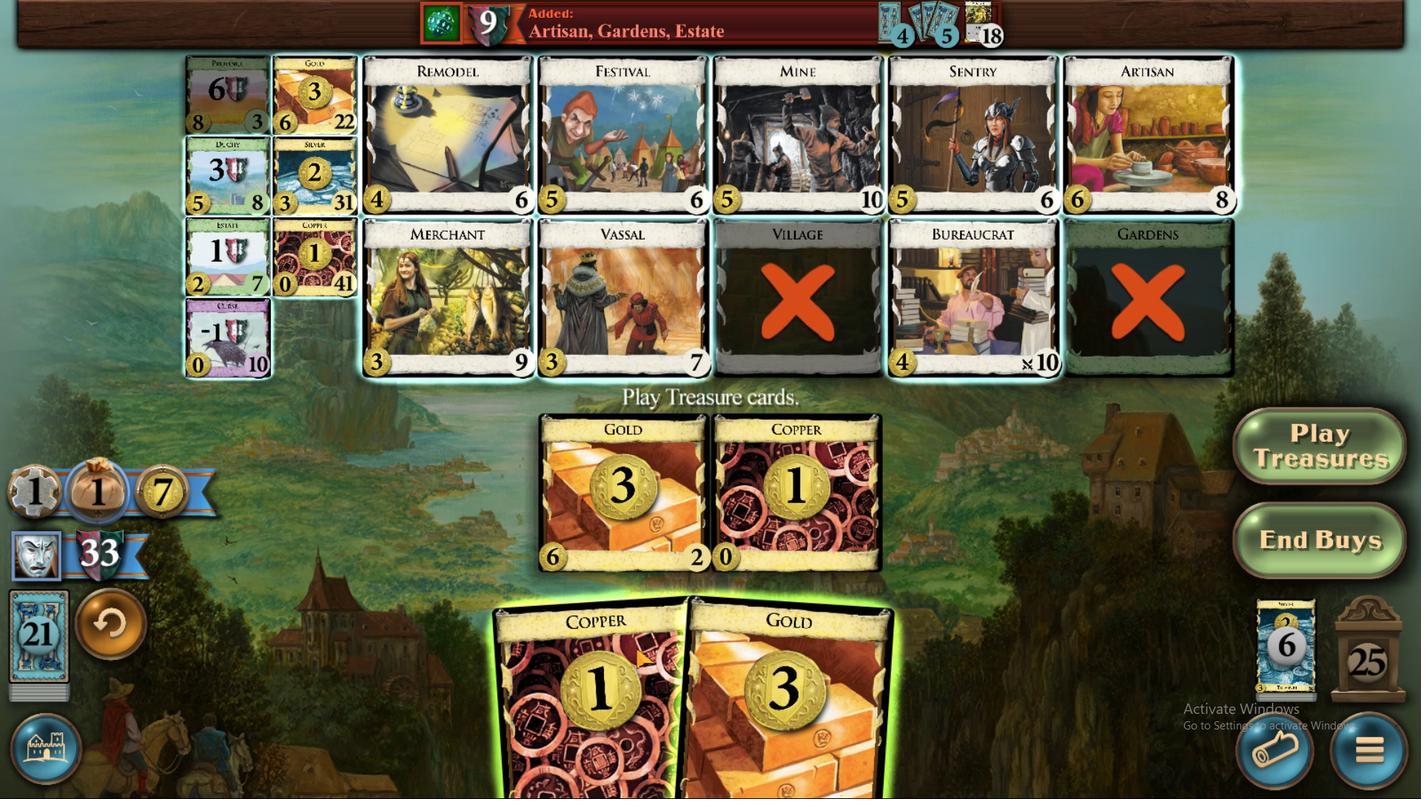 
Action: Mouse pressed left at (684, 590)
Screenshot: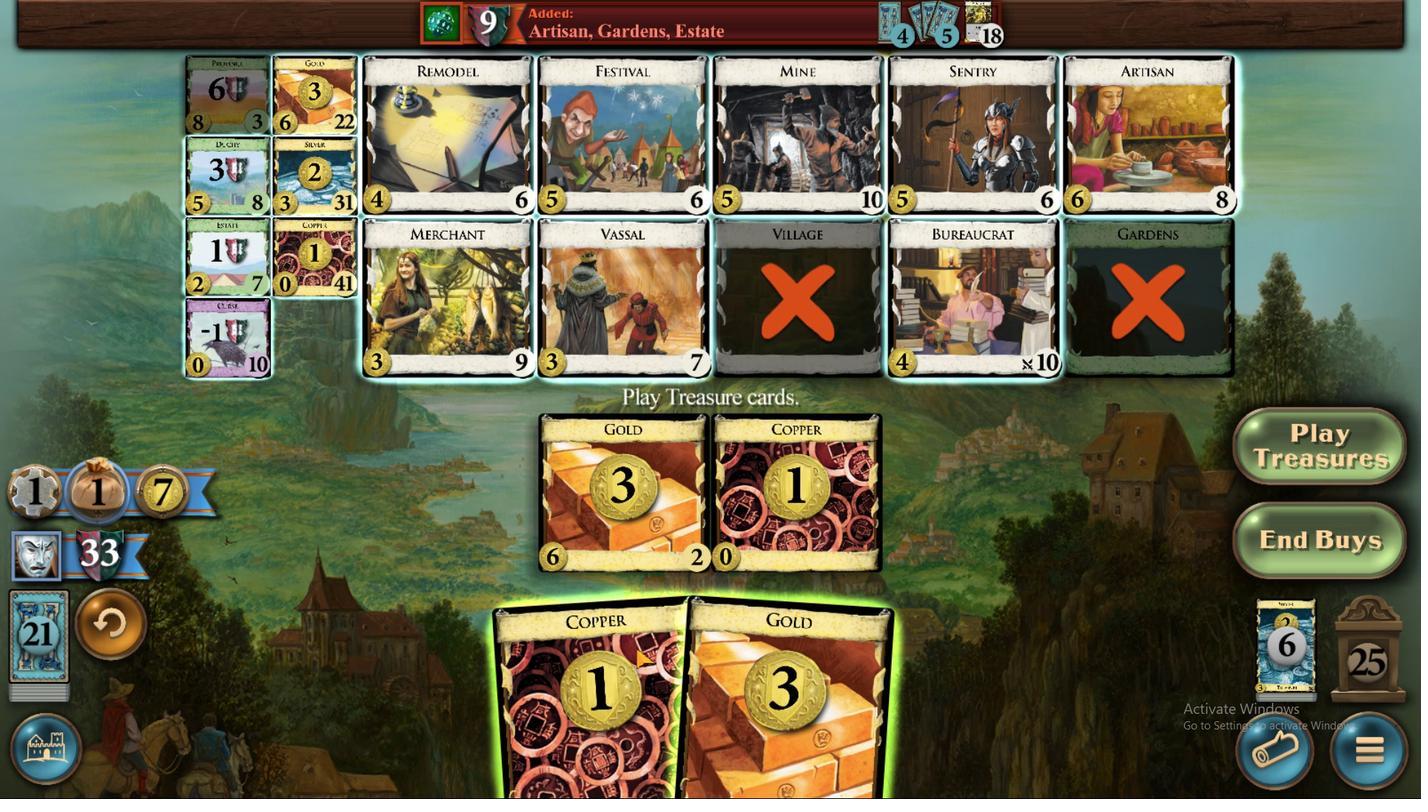
Action: Mouse moved to (391, 342)
Screenshot: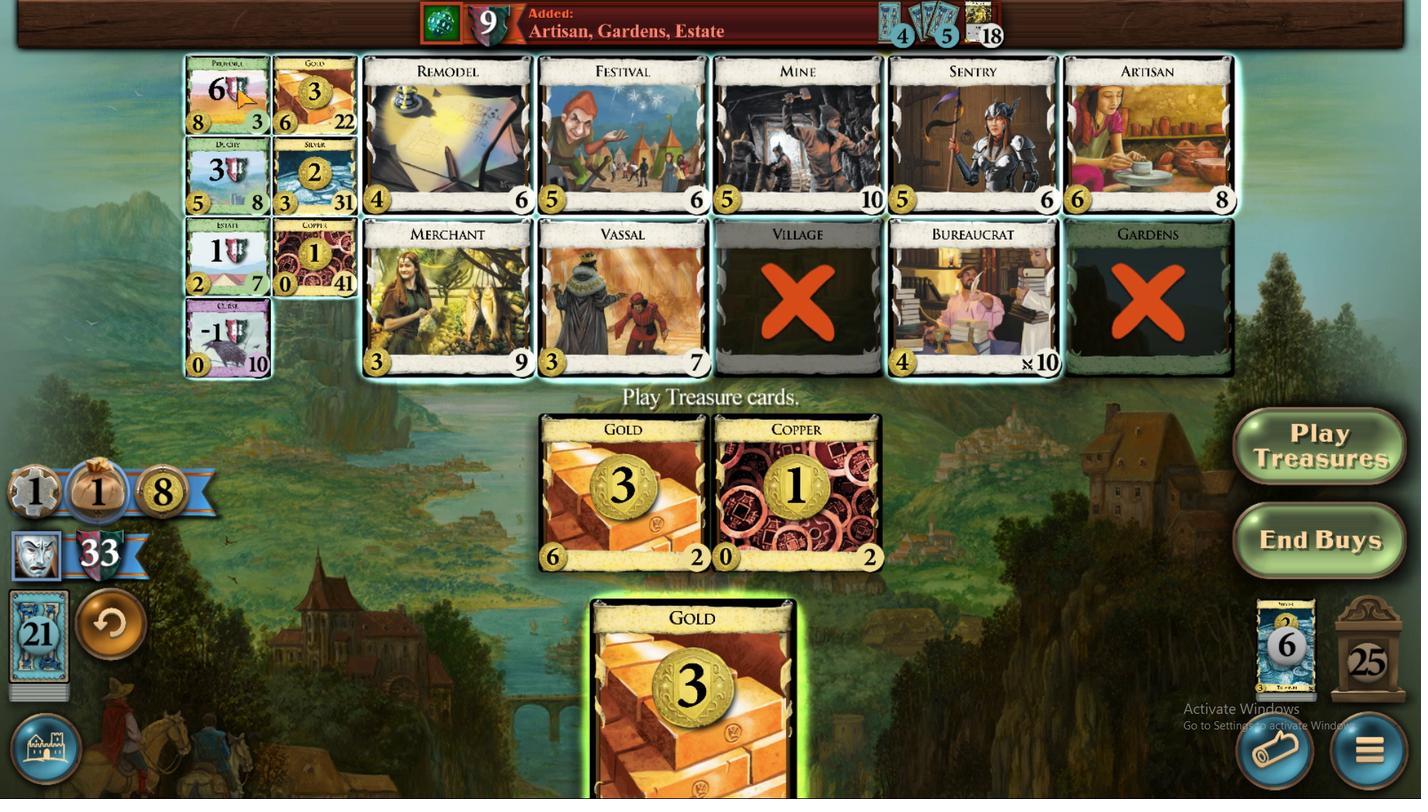 
Action: Mouse pressed left at (391, 342)
Screenshot: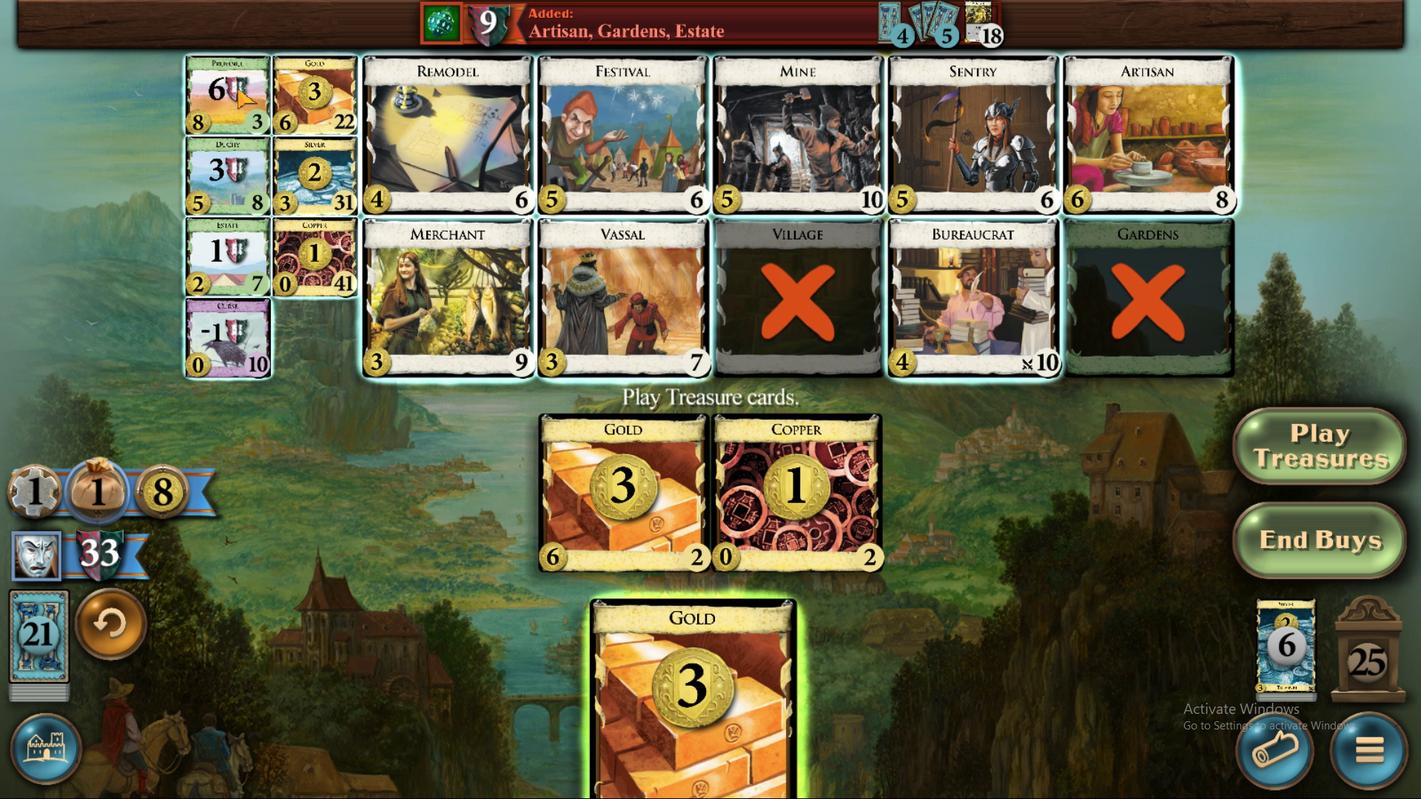 
Action: Mouse moved to (716, 592)
Screenshot: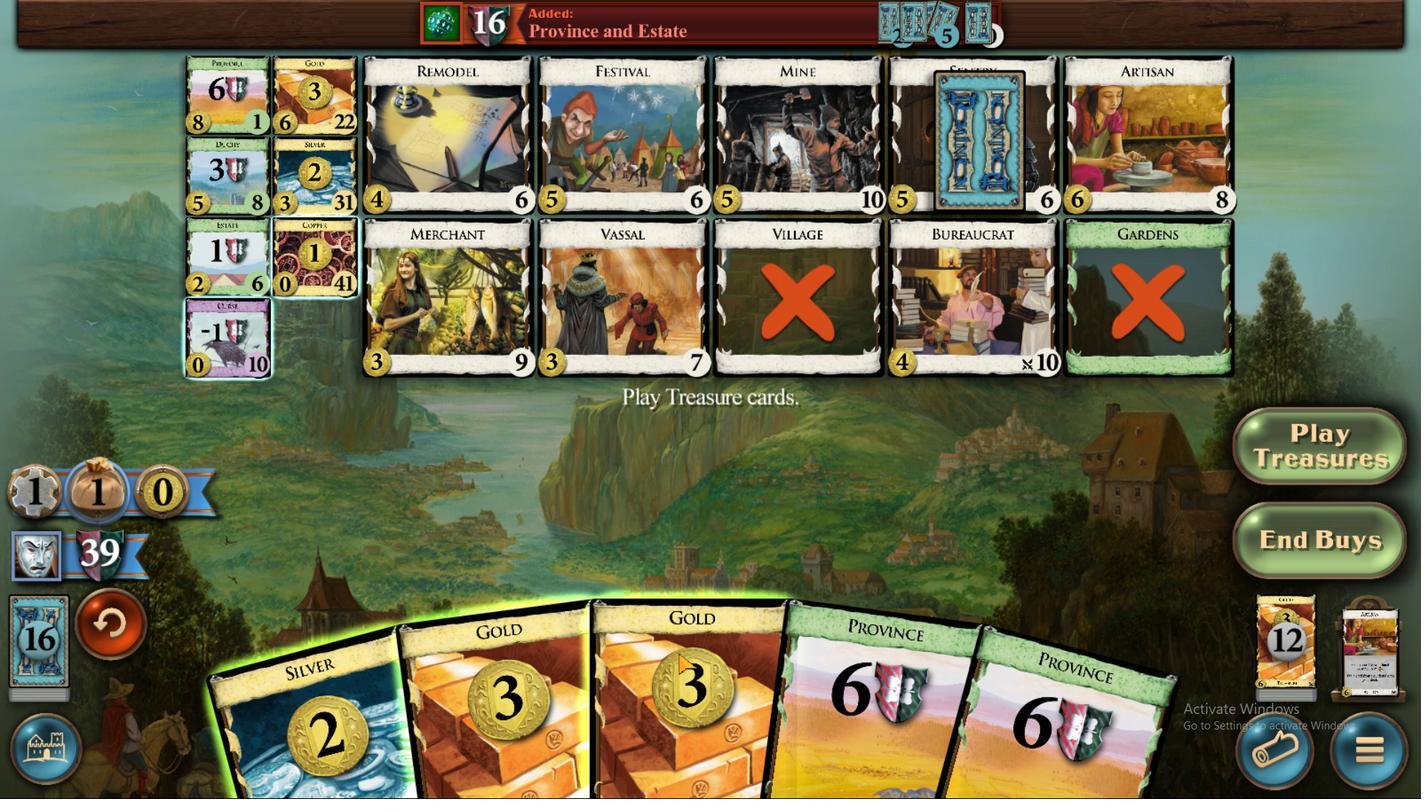 
Action: Mouse pressed left at (716, 592)
Screenshot: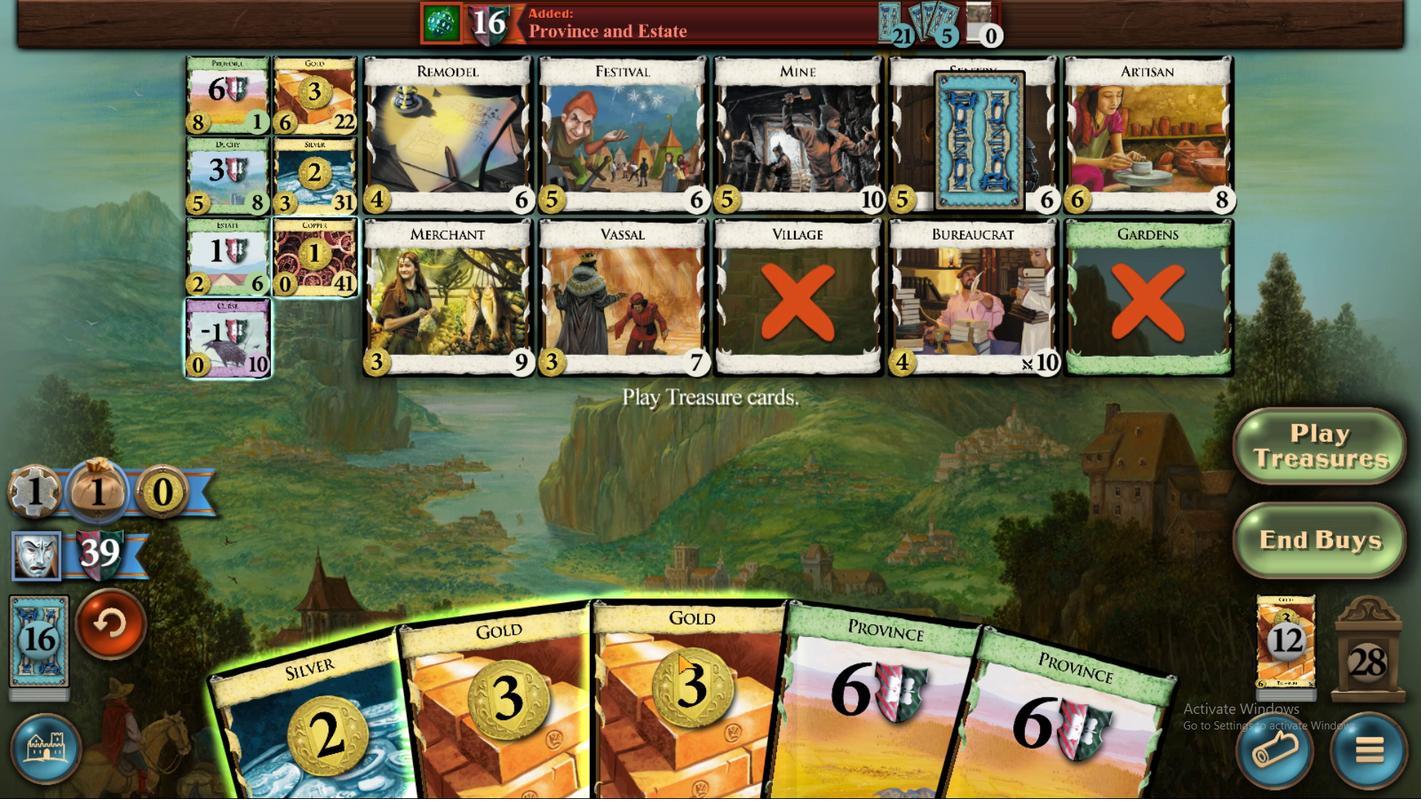 
Action: Mouse moved to (664, 587)
Screenshot: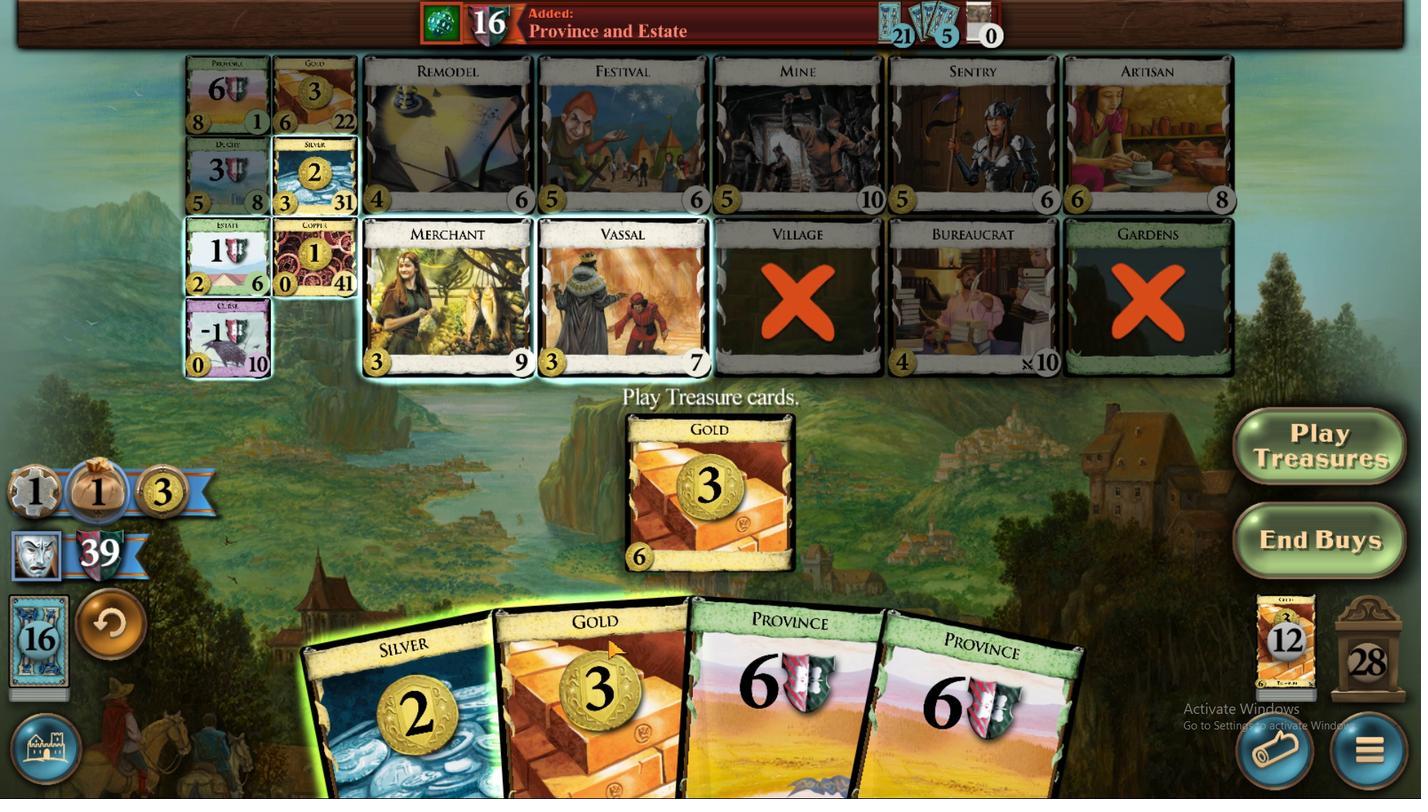 
Action: Mouse pressed left at (664, 587)
Screenshot: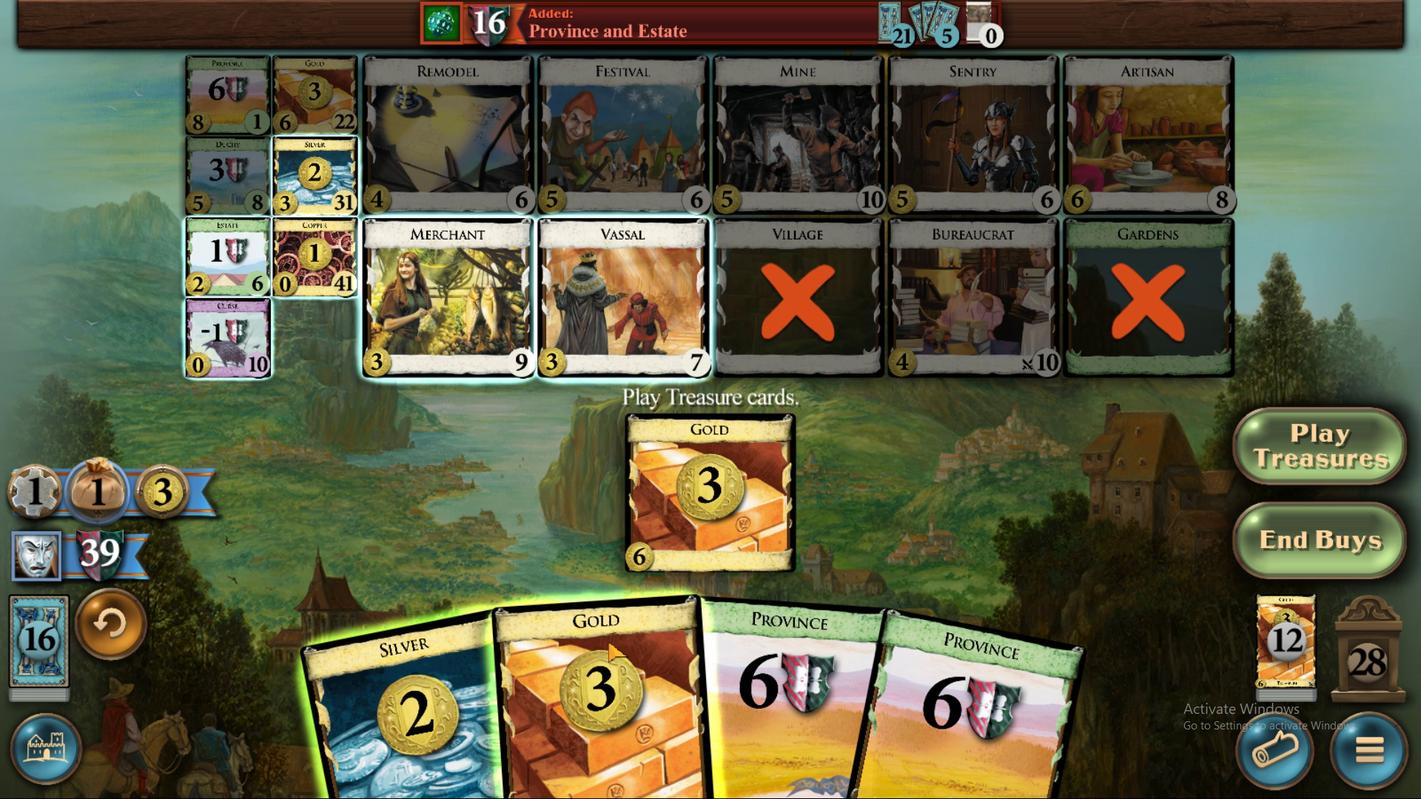 
Action: Mouse moved to (612, 600)
Screenshot: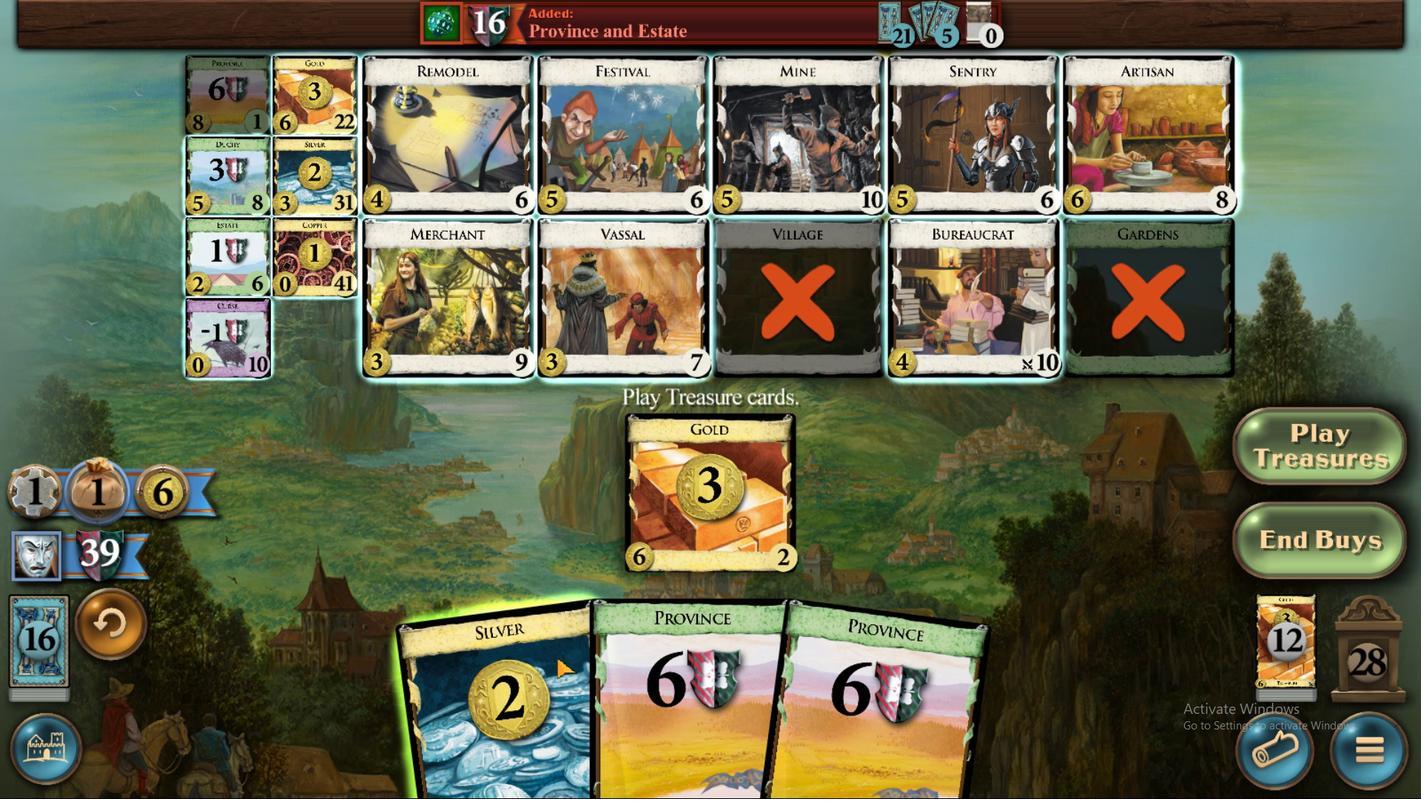 
Action: Mouse pressed left at (612, 600)
Screenshot: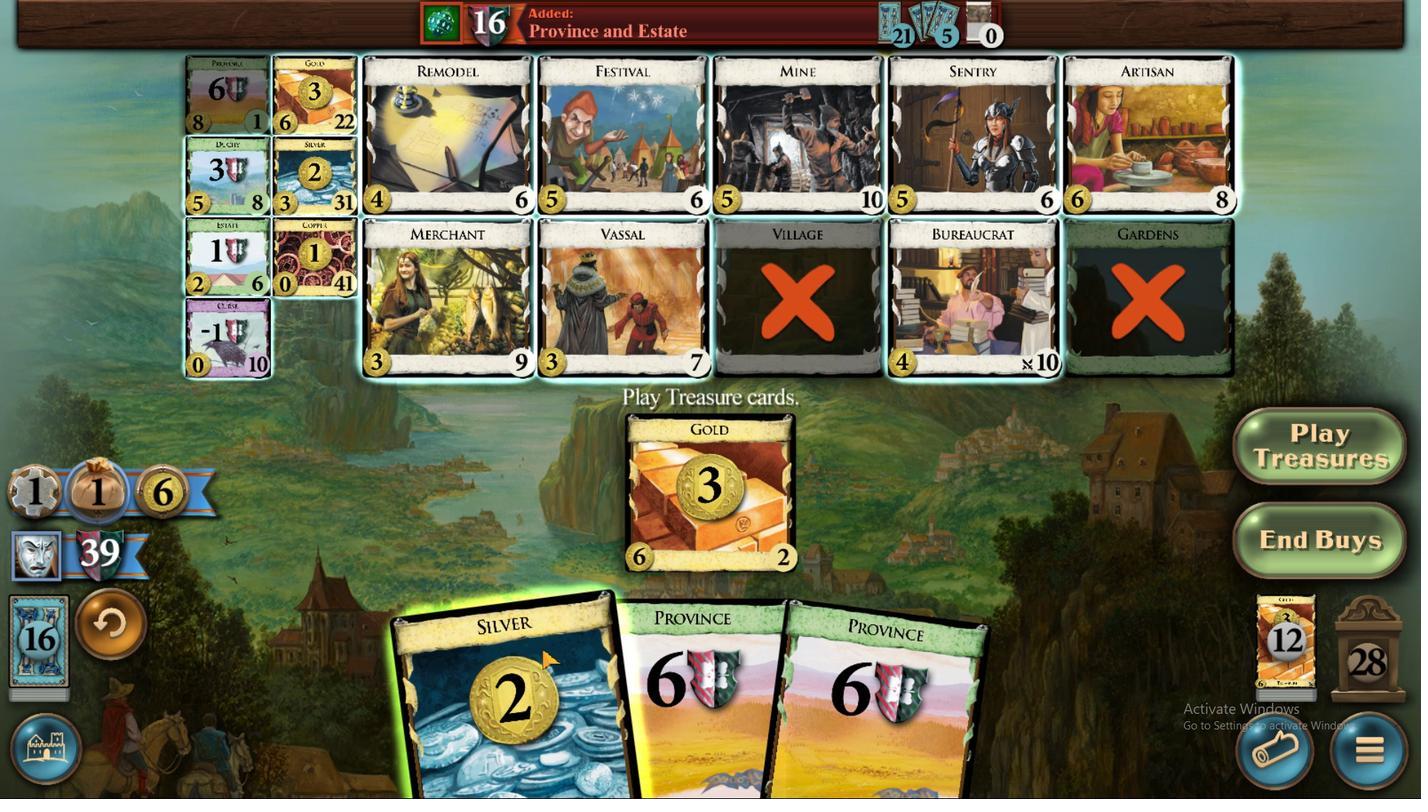 
Action: Mouse moved to (391, 355)
Screenshot: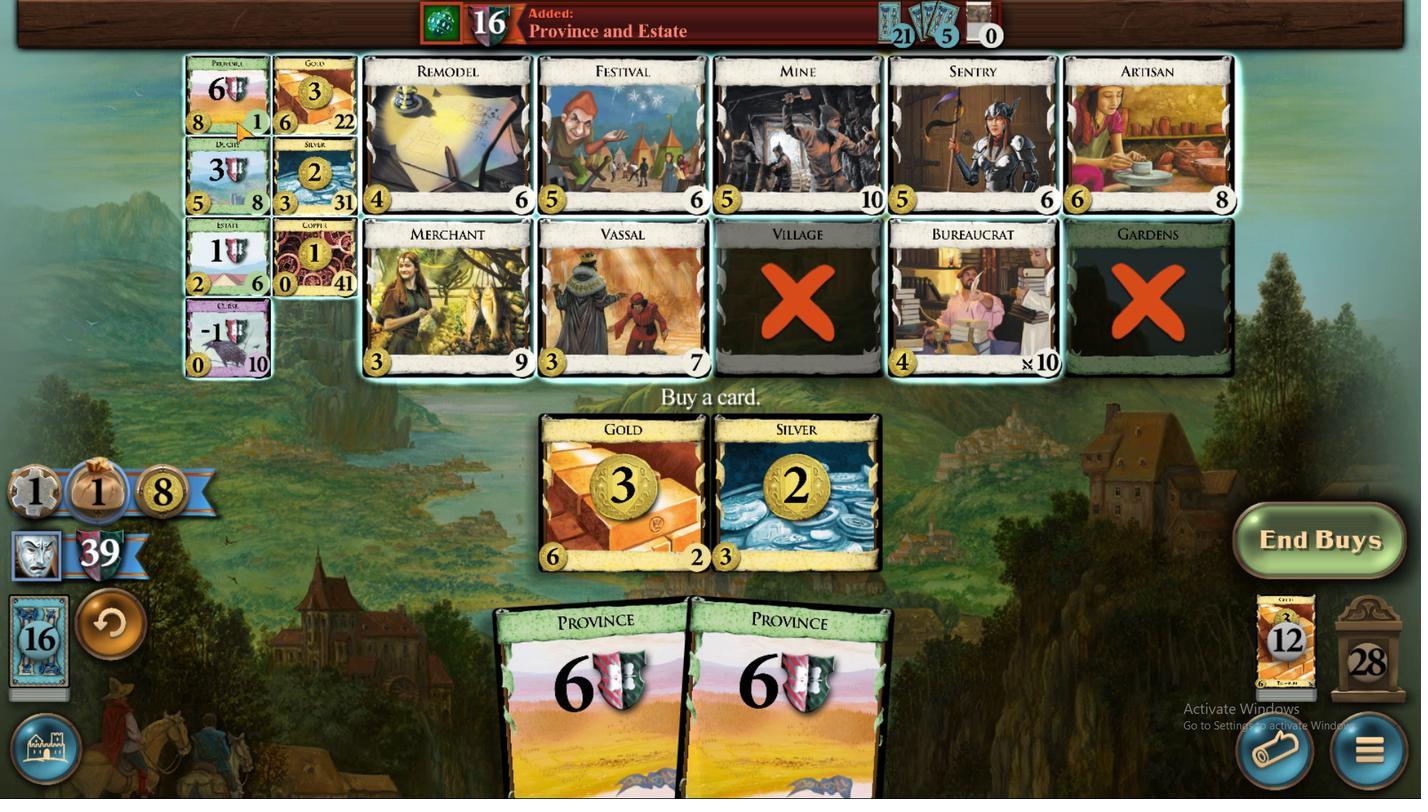 
Action: Mouse pressed left at (391, 355)
Screenshot: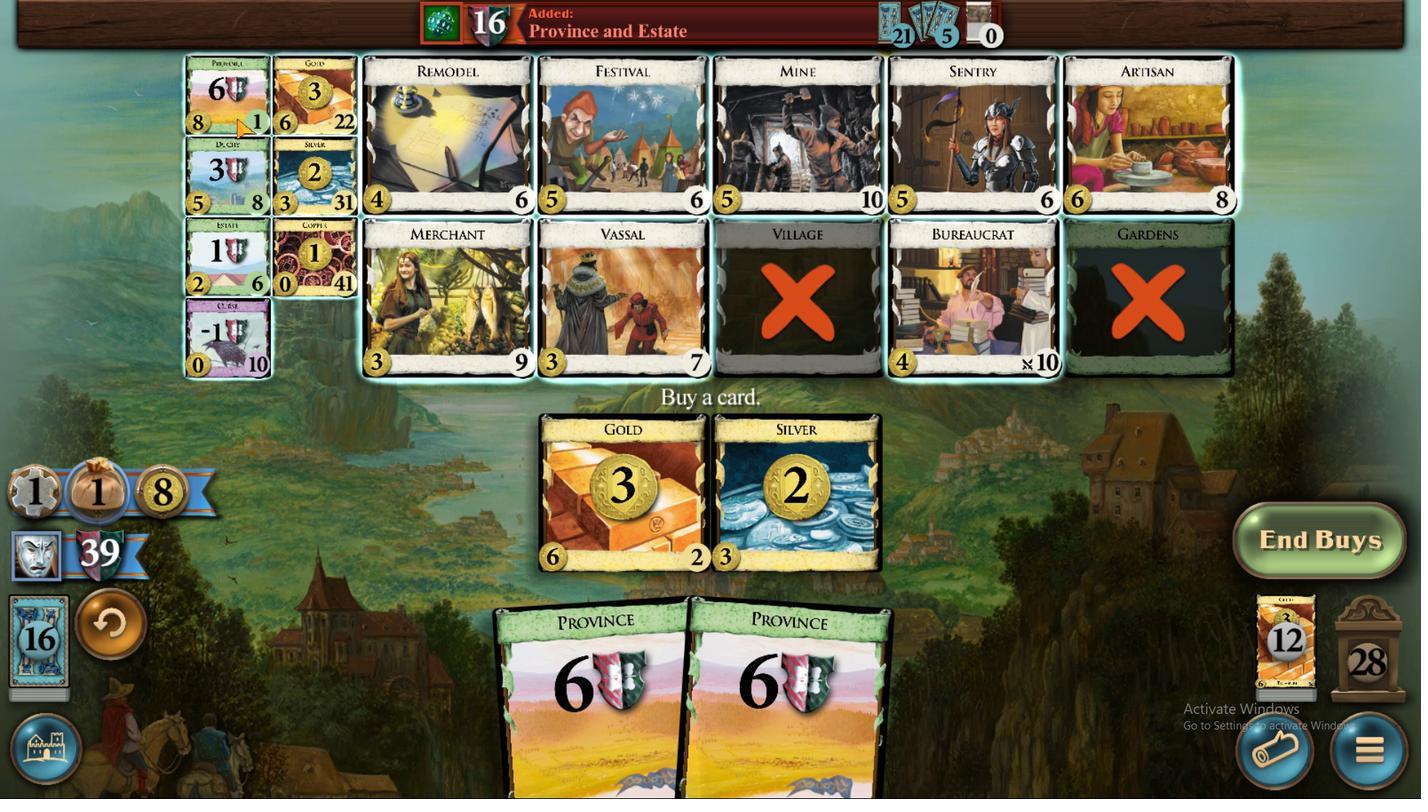 
Action: Mouse moved to (25, 496)
Screenshot: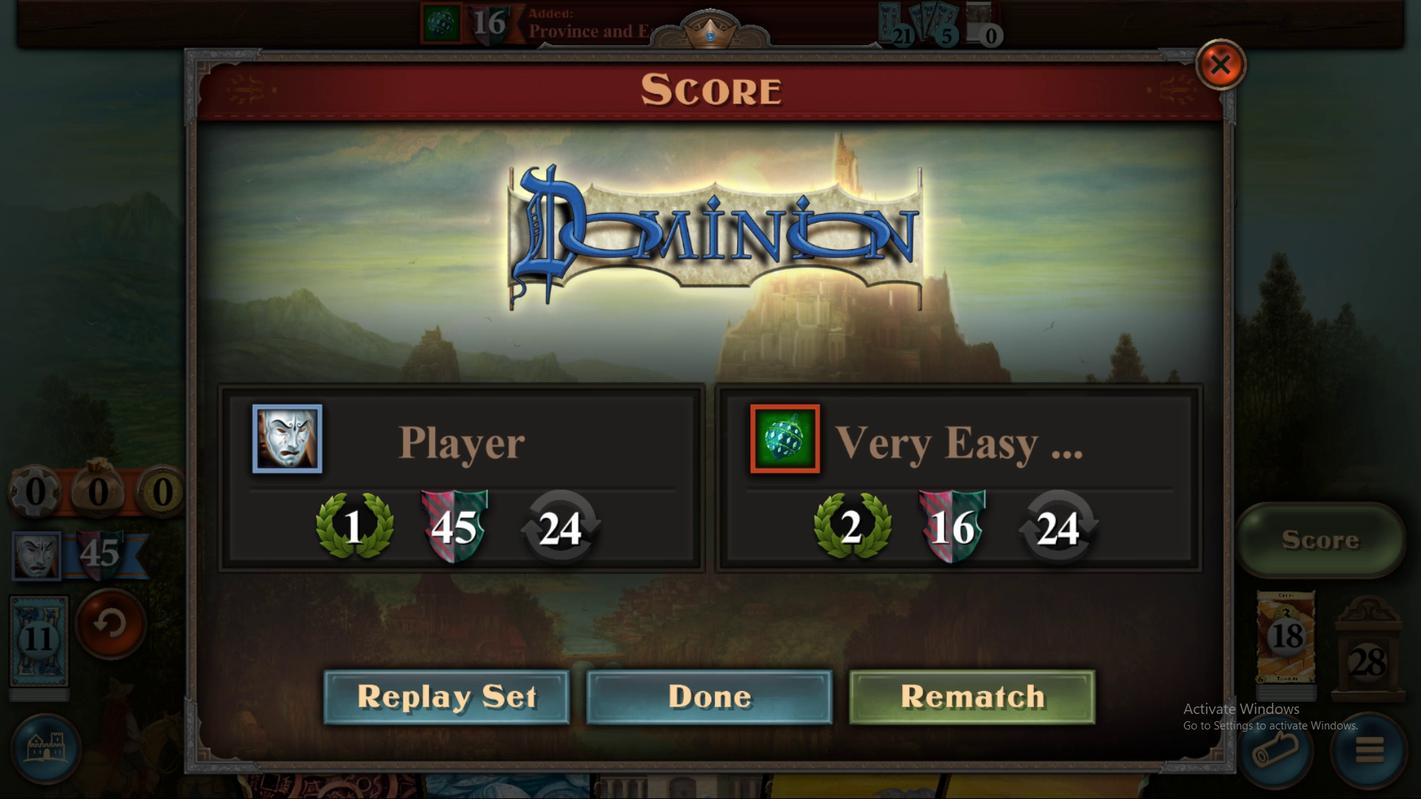 
Action: Mouse pressed left at (25, 496)
Screenshot: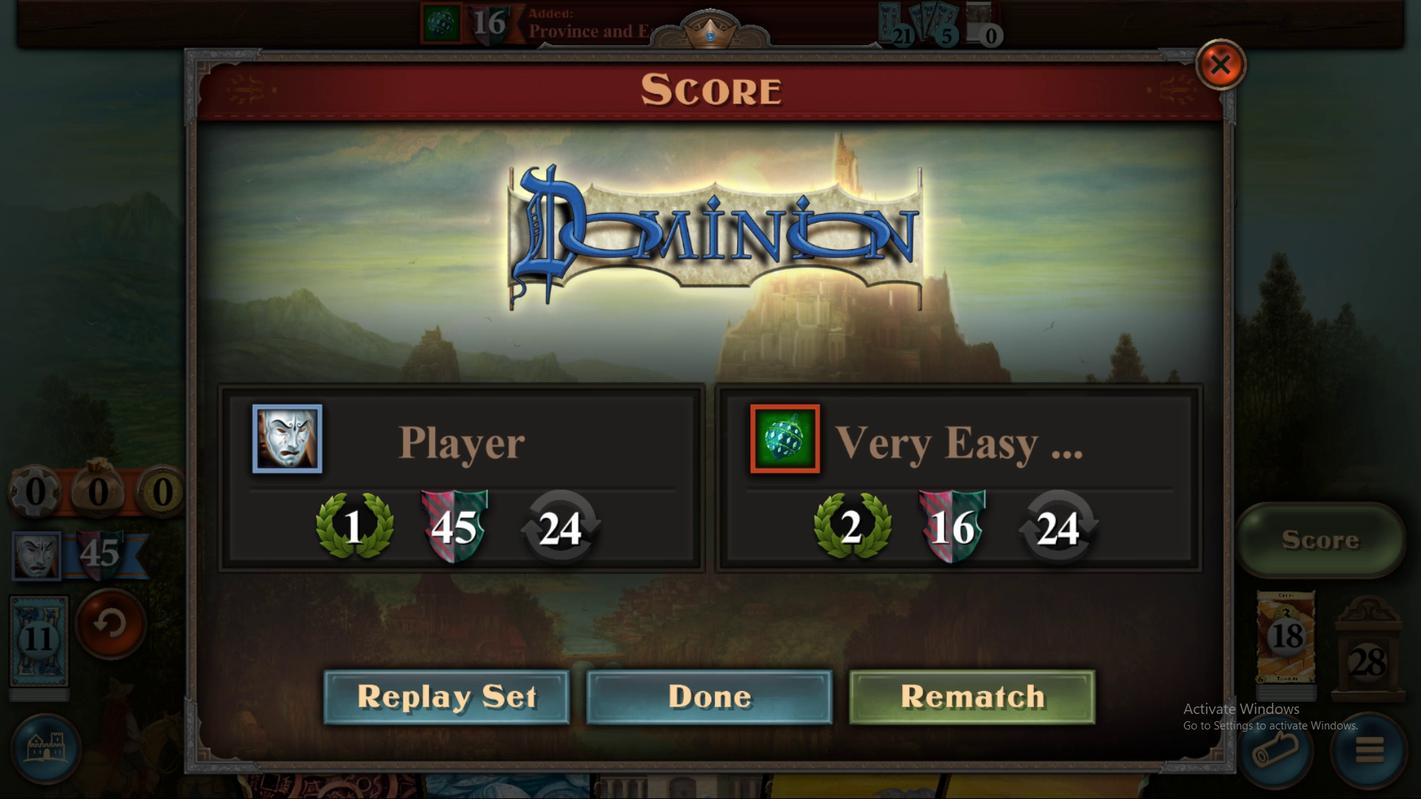 
